 Task: Find connections with filter location Amés with filter topic #healthcarewith filter profile language French with filter current company Ujjivan Small Finance Bank with filter school Zakir Husain Delhi College with filter industry Wholesale Appliances, Electrical, and Electronics with filter service category Ghostwriting with filter keywords title Boilermaker
Action: Mouse moved to (272, 355)
Screenshot: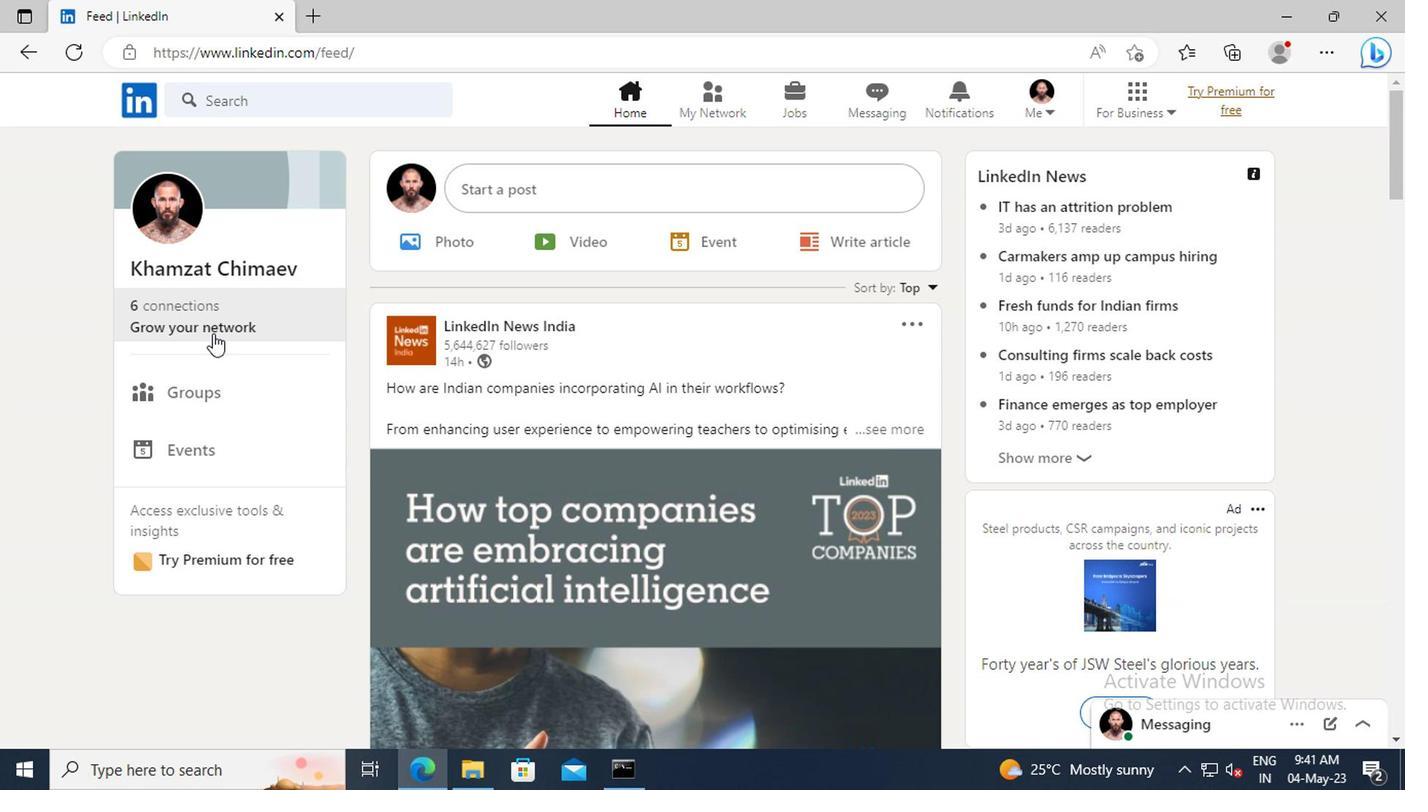 
Action: Mouse pressed left at (272, 355)
Screenshot: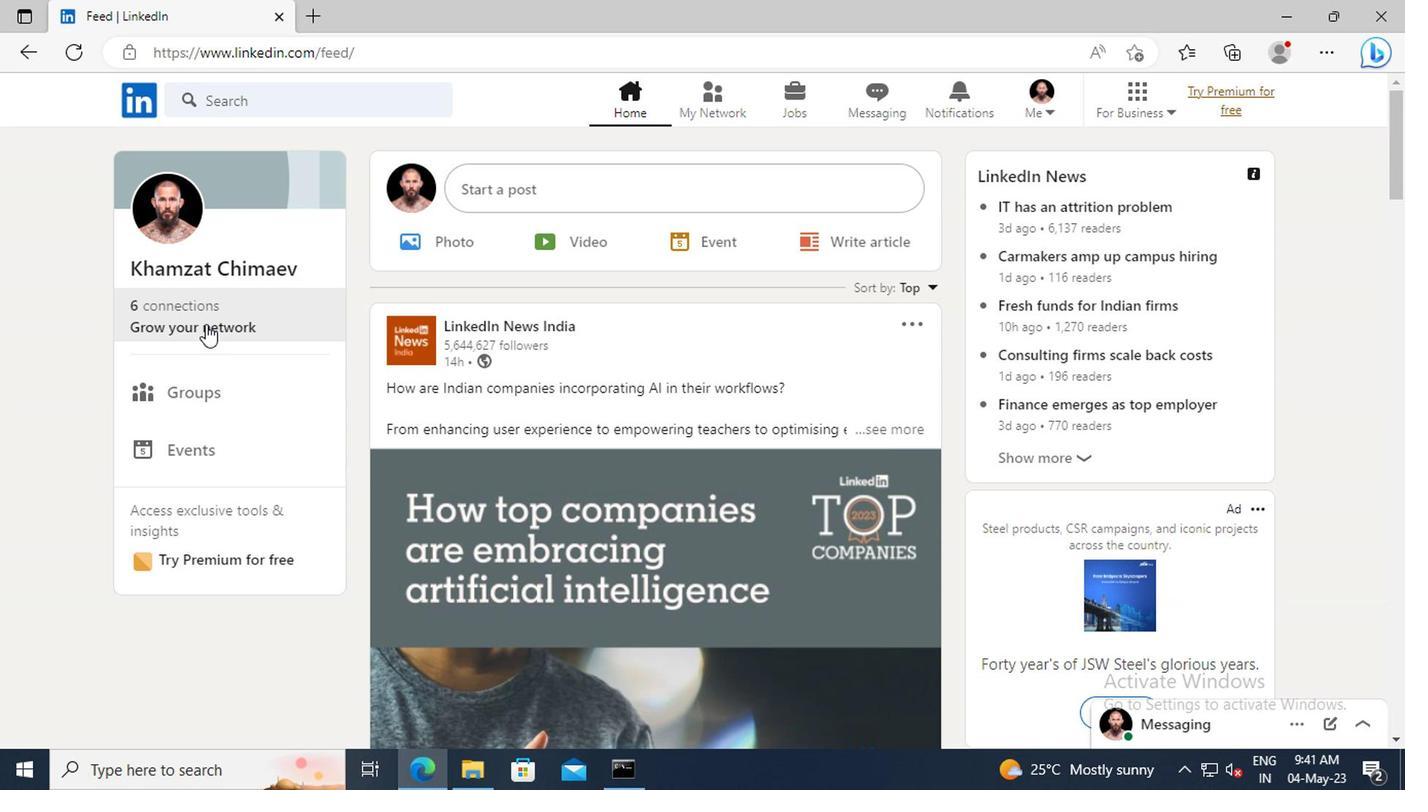 
Action: Mouse moved to (274, 277)
Screenshot: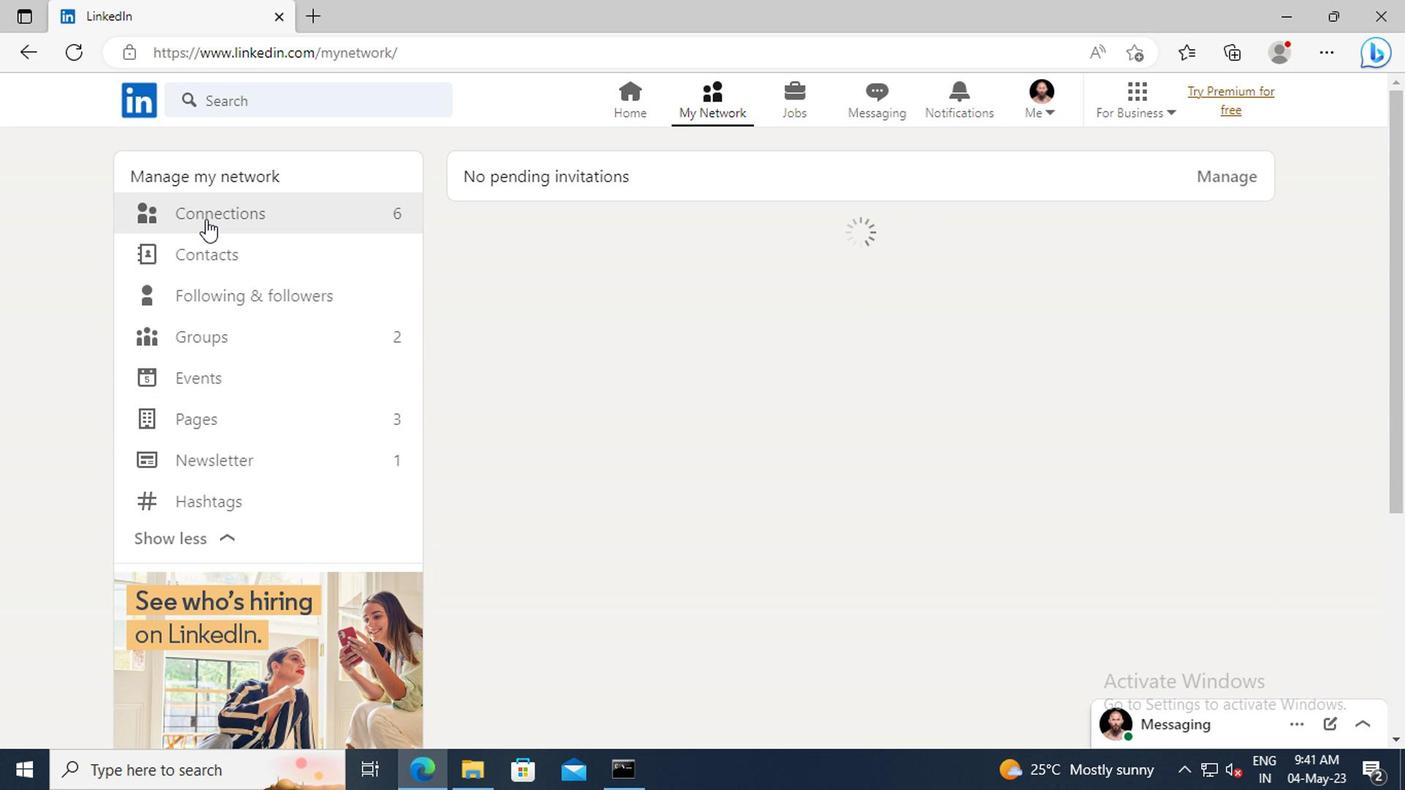 
Action: Mouse pressed left at (274, 277)
Screenshot: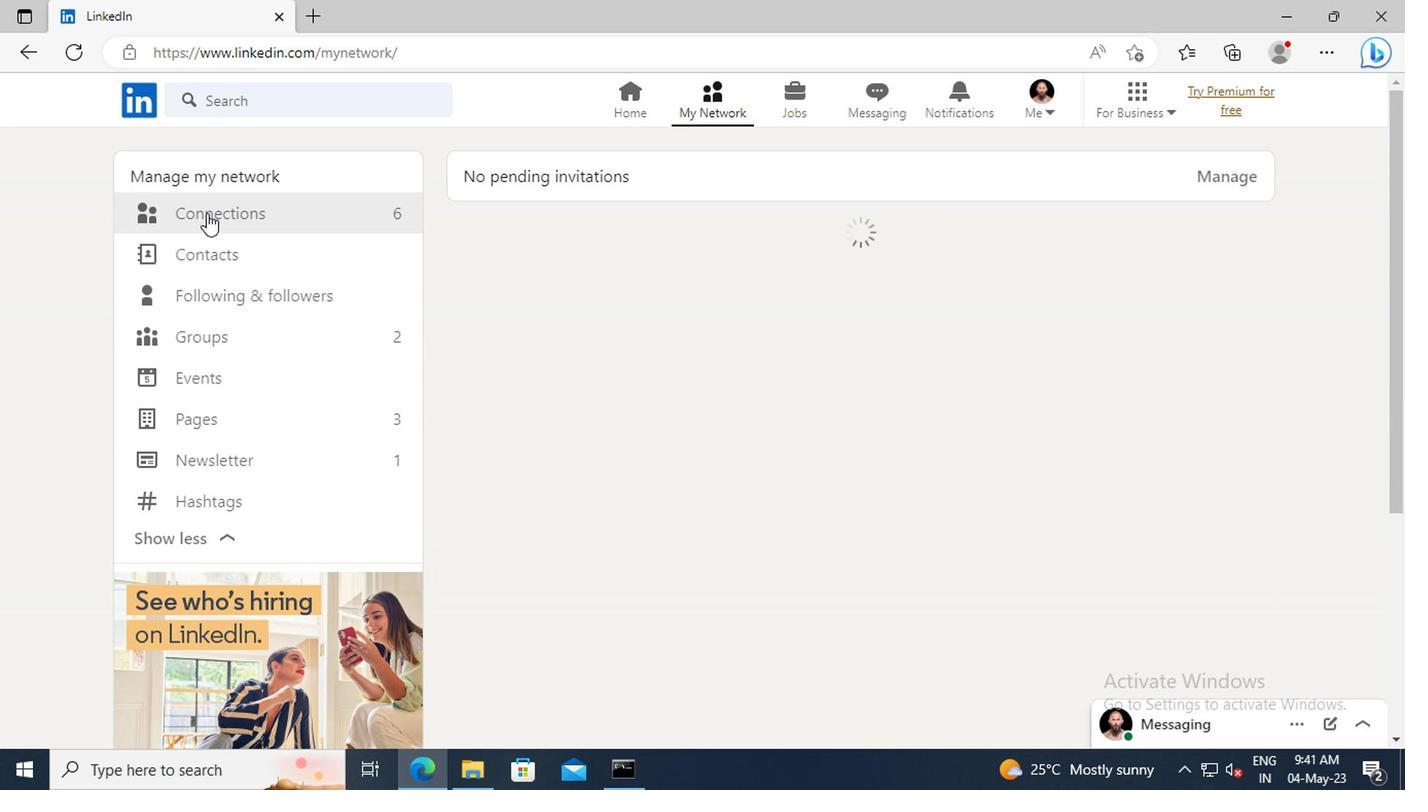 
Action: Mouse moved to (715, 281)
Screenshot: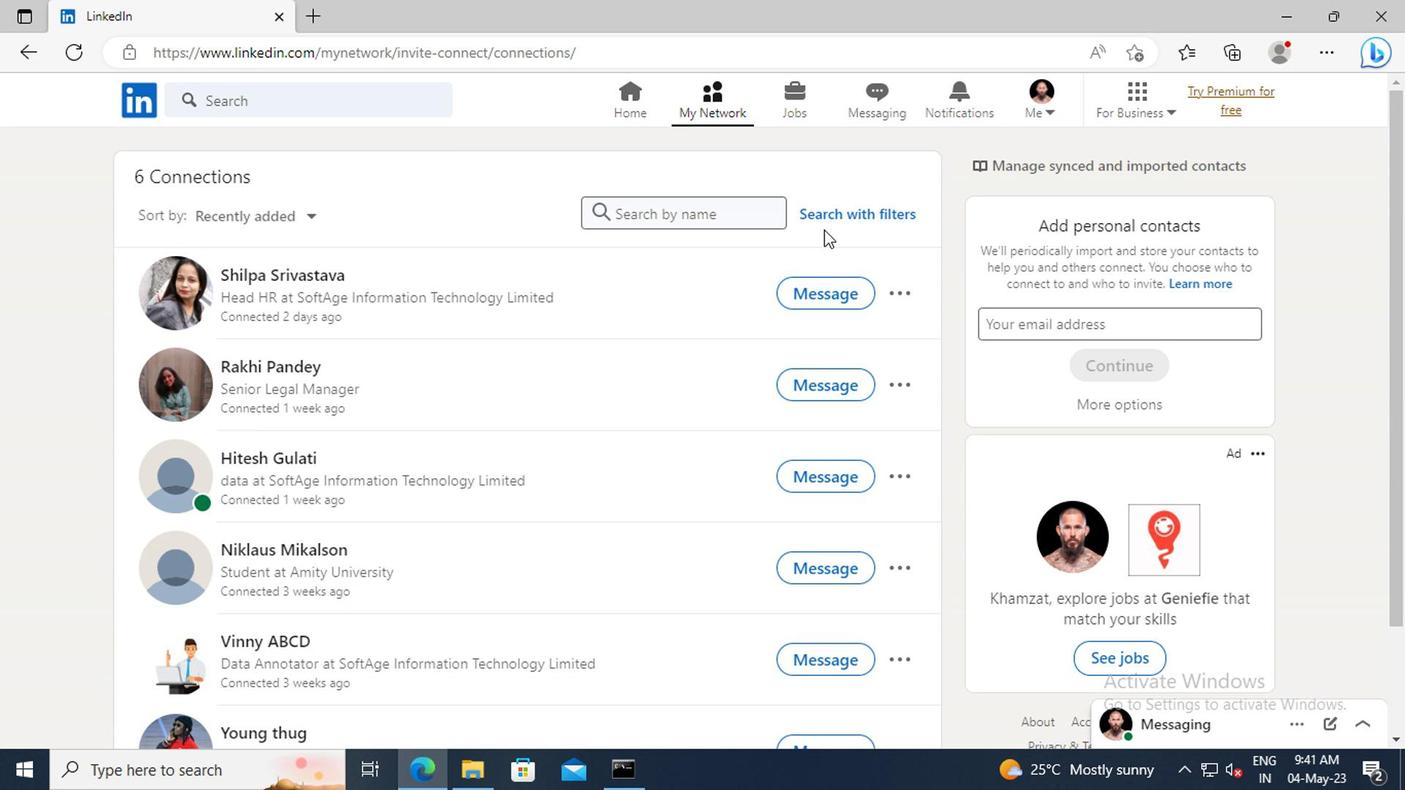 
Action: Mouse pressed left at (715, 281)
Screenshot: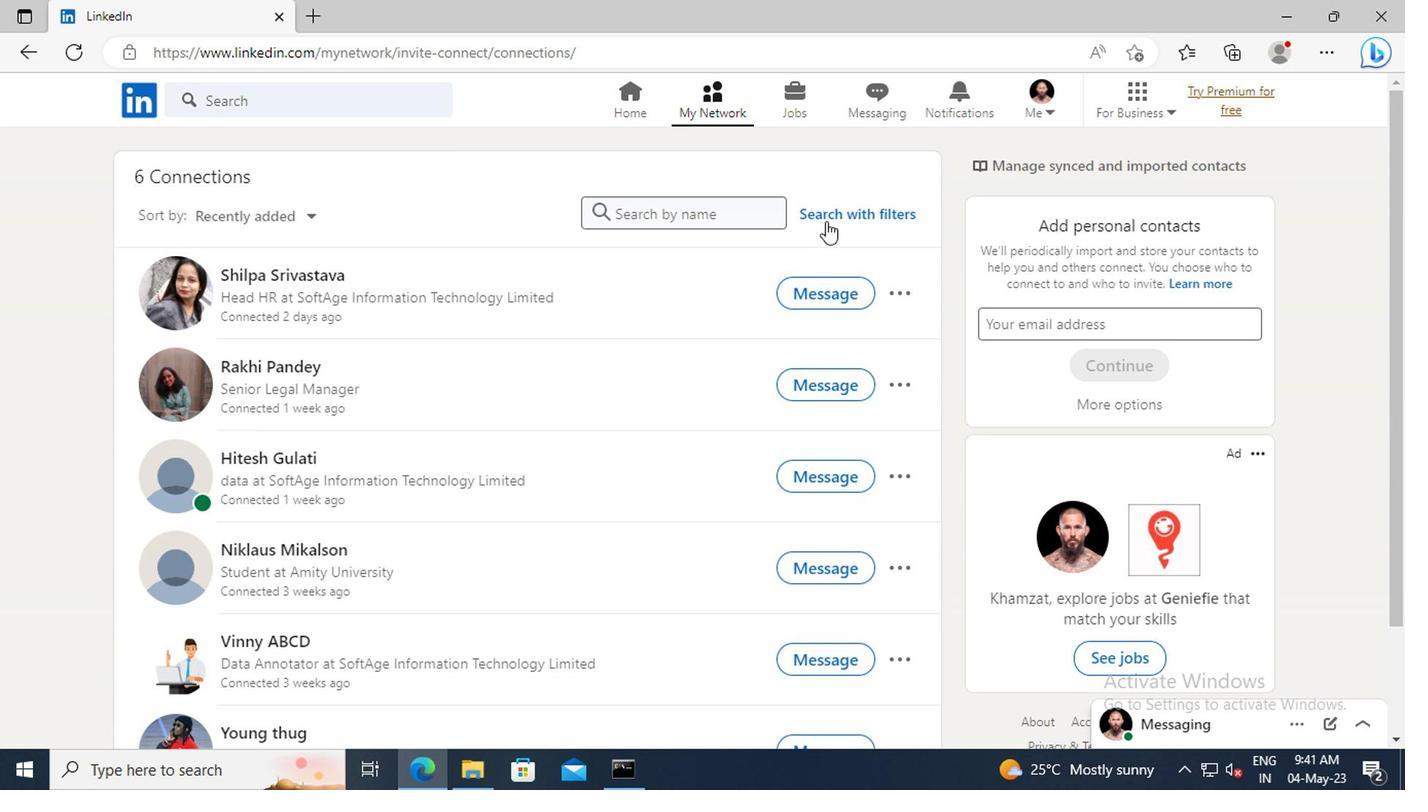 
Action: Mouse moved to (680, 241)
Screenshot: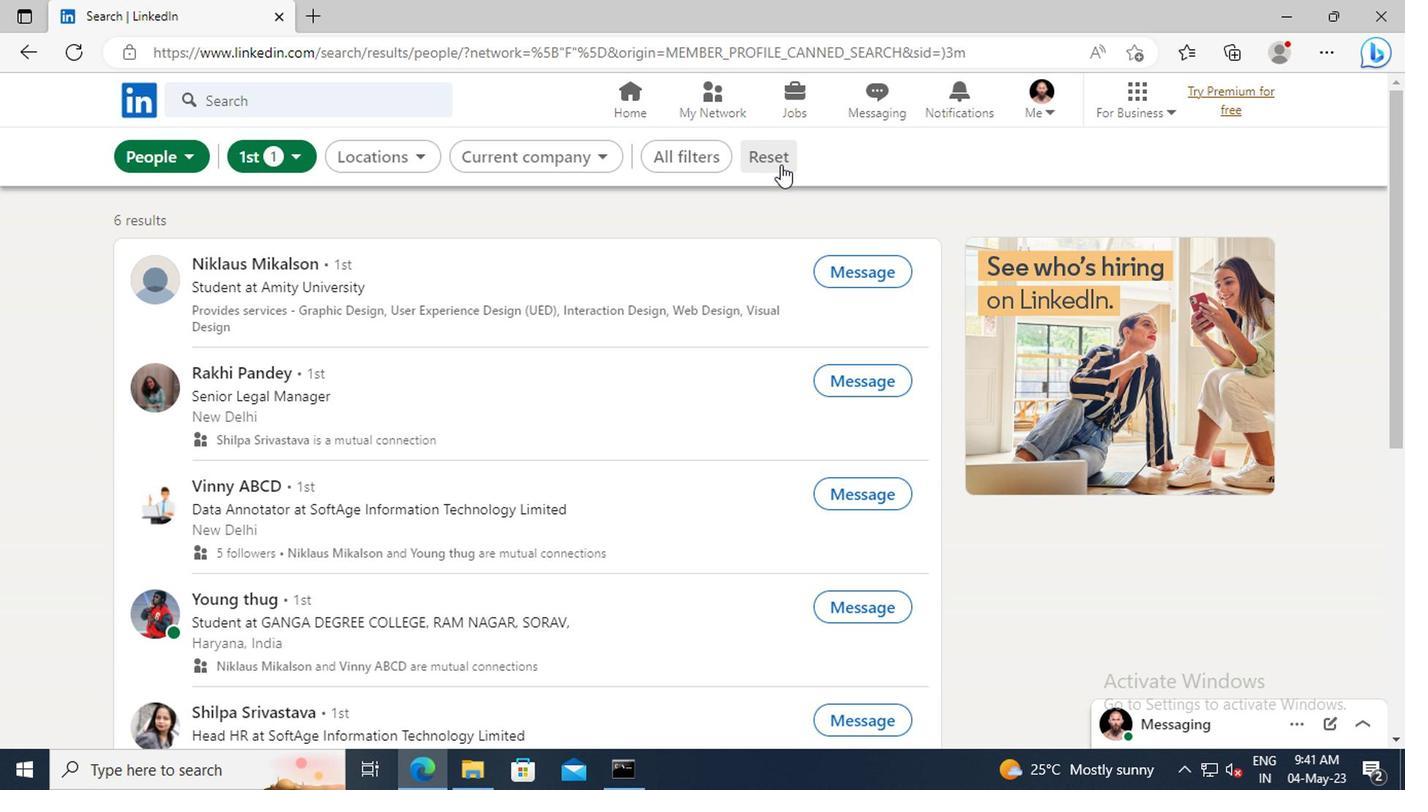 
Action: Mouse pressed left at (680, 241)
Screenshot: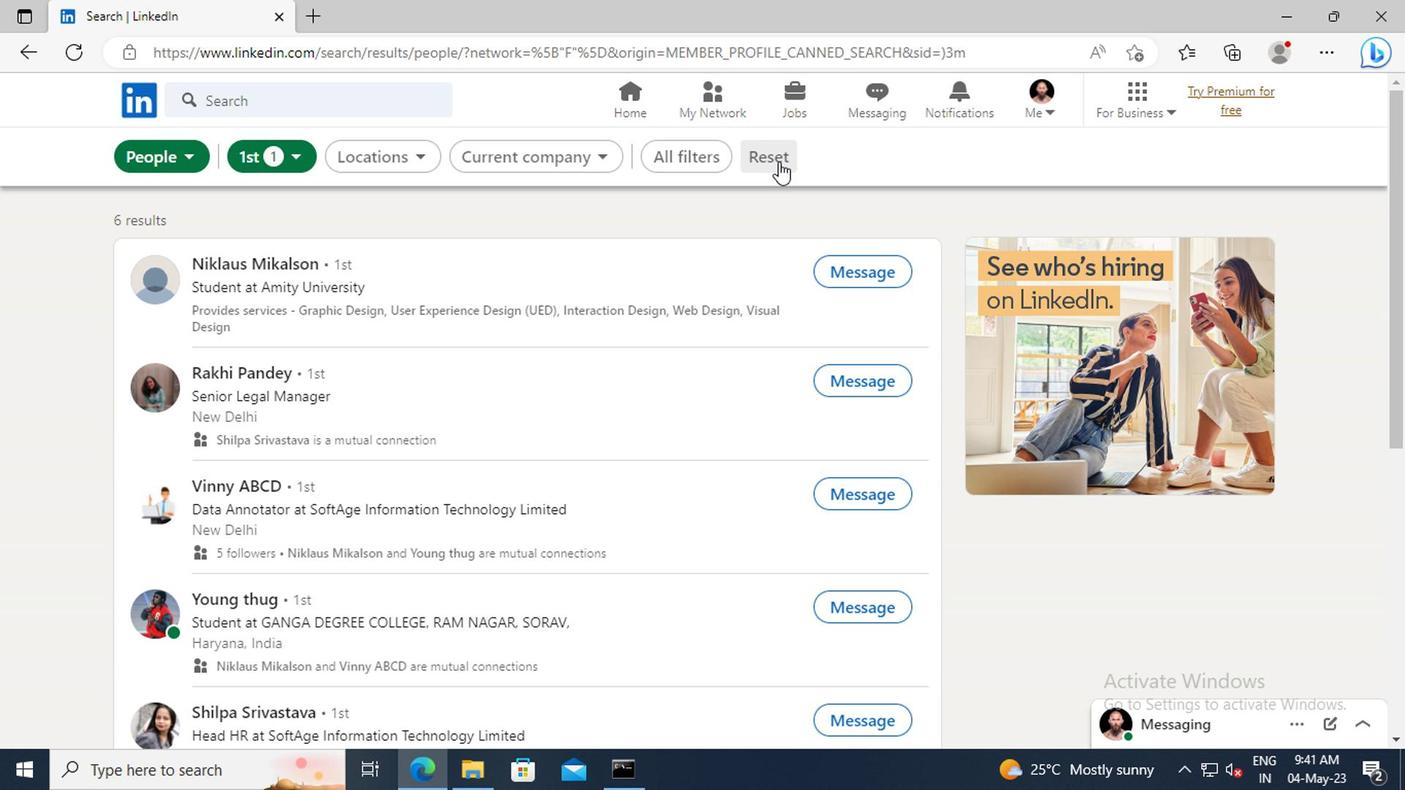 
Action: Mouse moved to (653, 241)
Screenshot: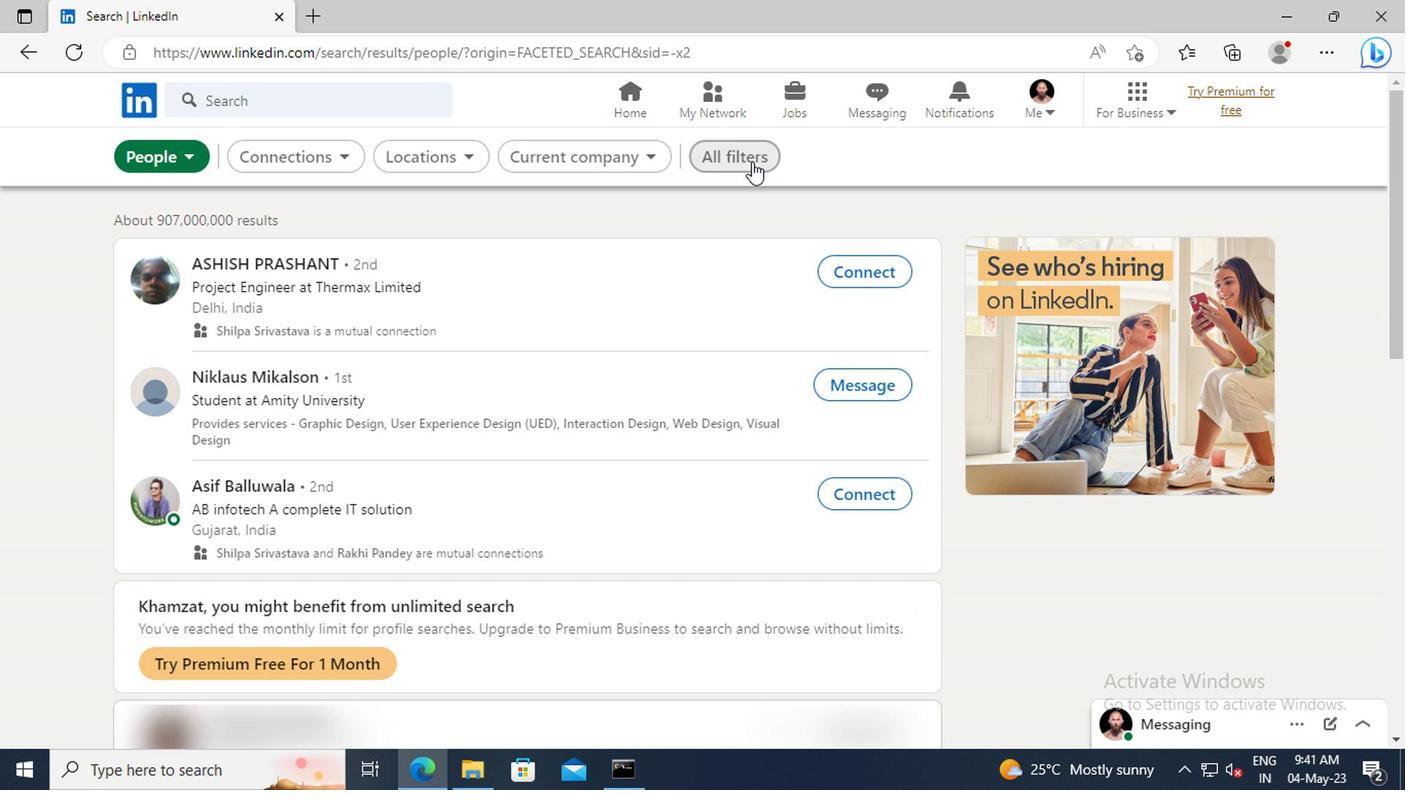 
Action: Mouse pressed left at (653, 241)
Screenshot: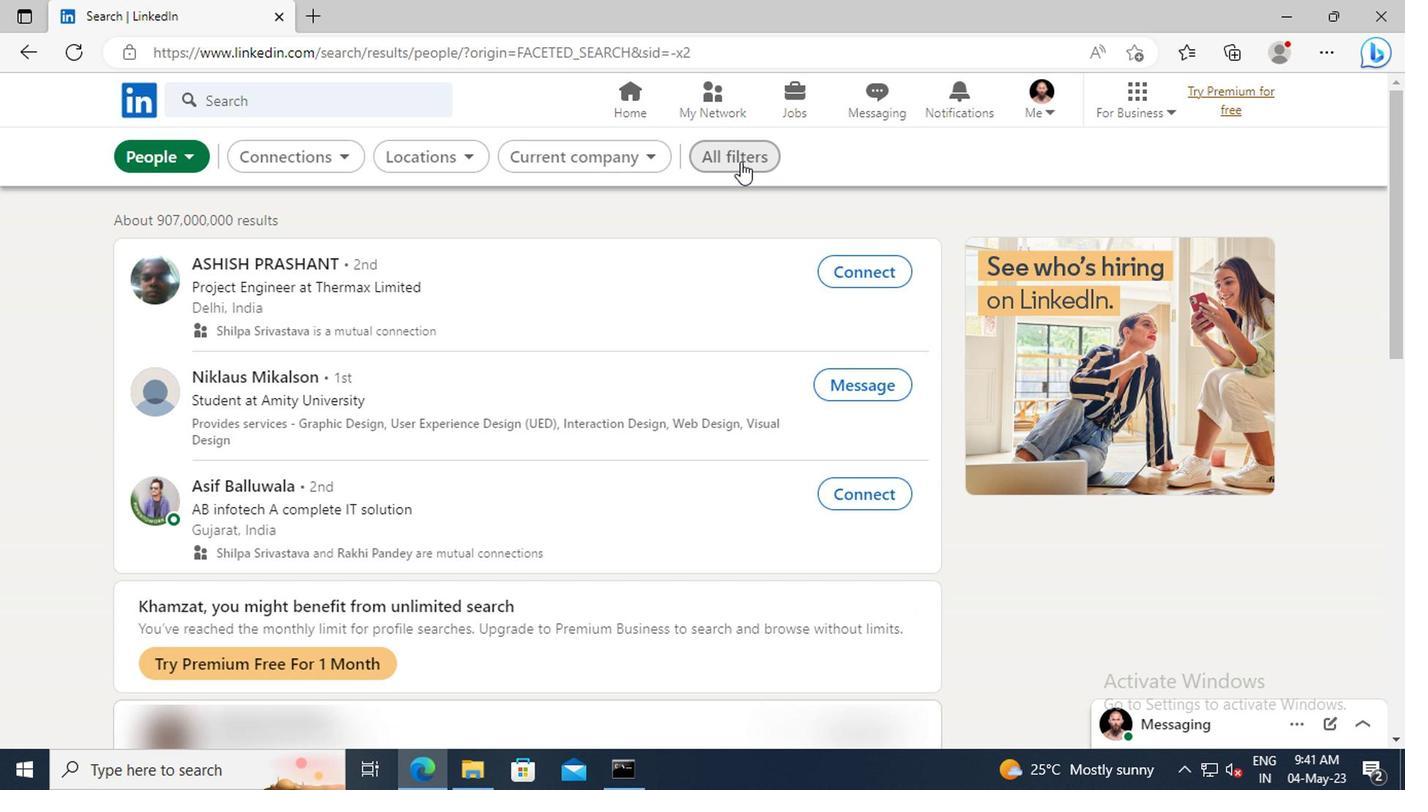 
Action: Mouse moved to (961, 413)
Screenshot: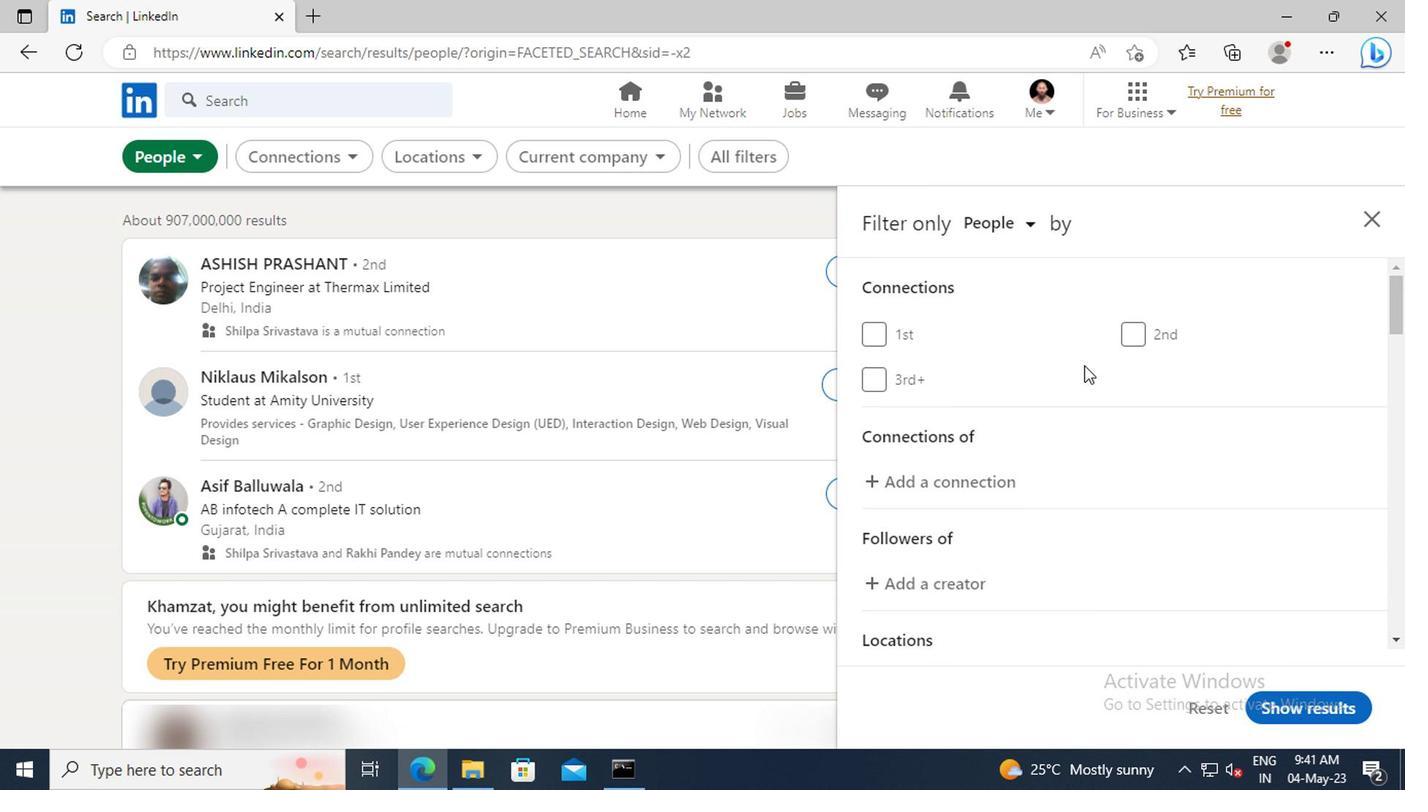 
Action: Mouse scrolled (961, 412) with delta (0, 0)
Screenshot: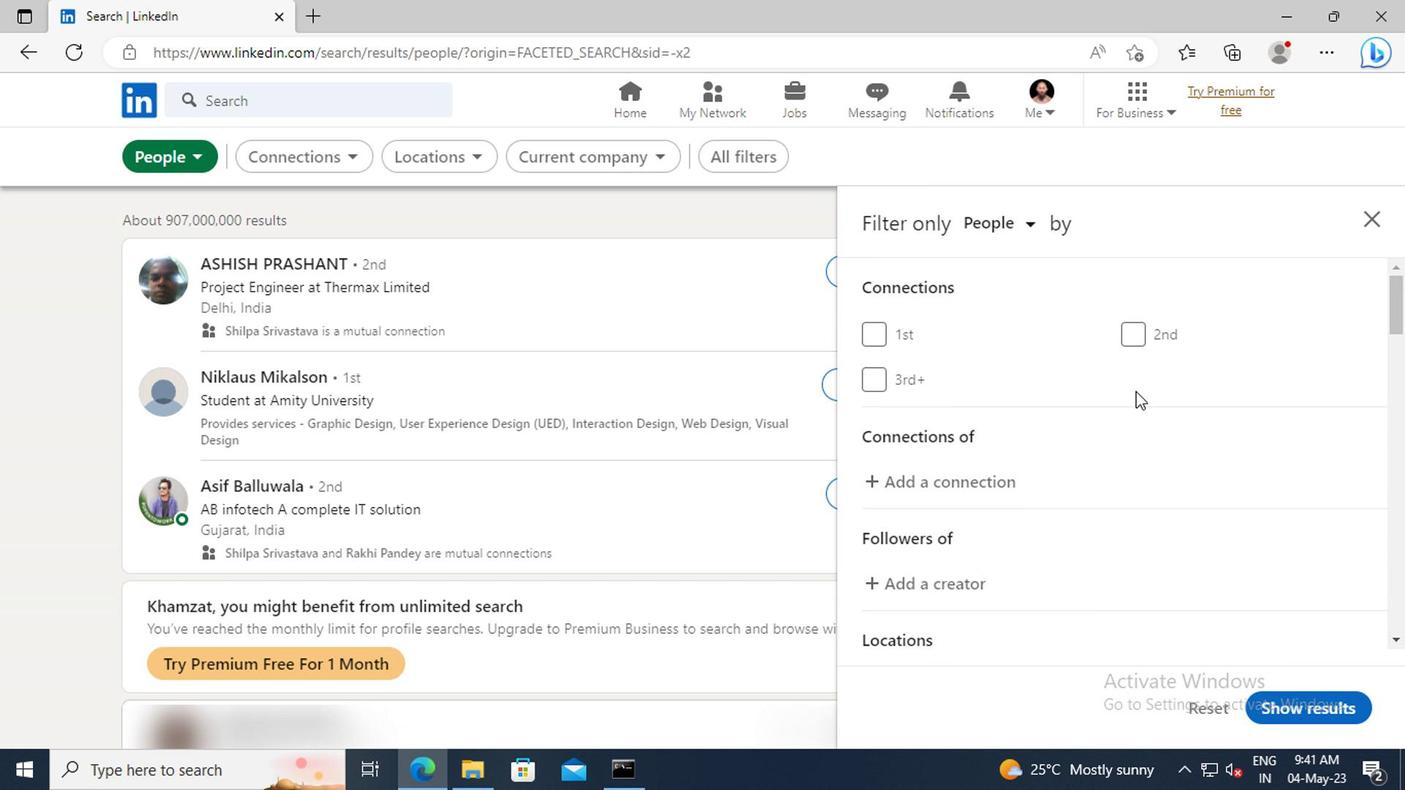 
Action: Mouse moved to (962, 413)
Screenshot: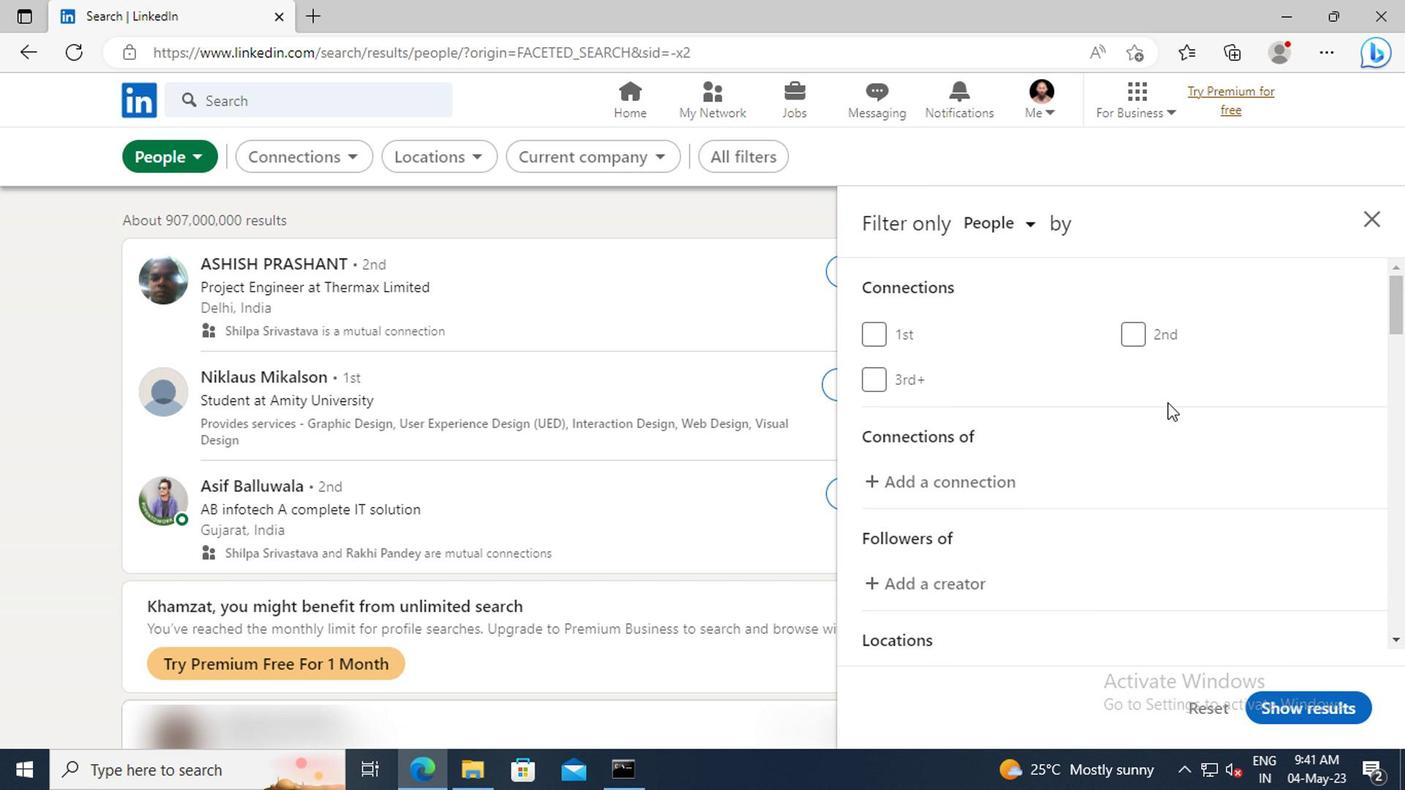 
Action: Mouse scrolled (962, 412) with delta (0, 0)
Screenshot: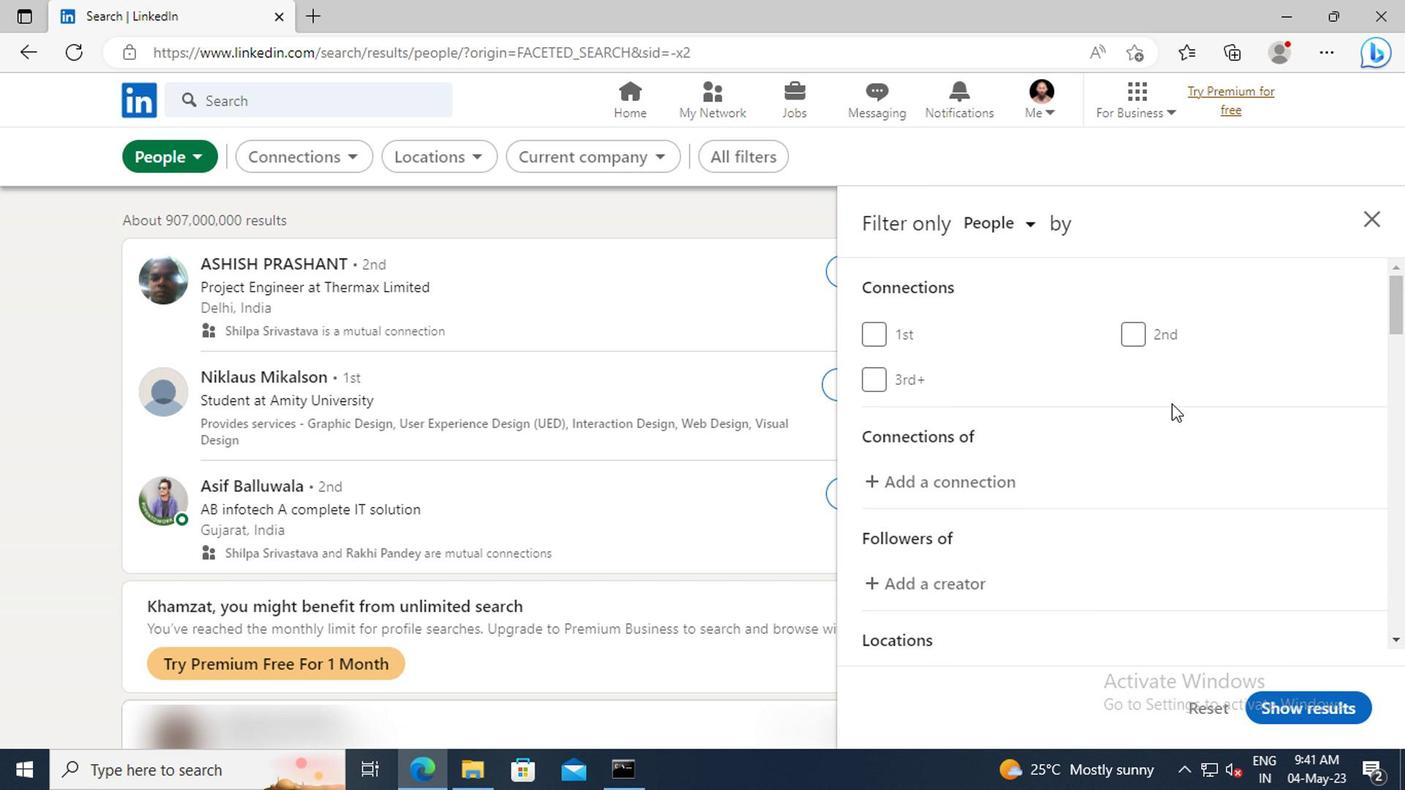 
Action: Mouse scrolled (962, 412) with delta (0, 0)
Screenshot: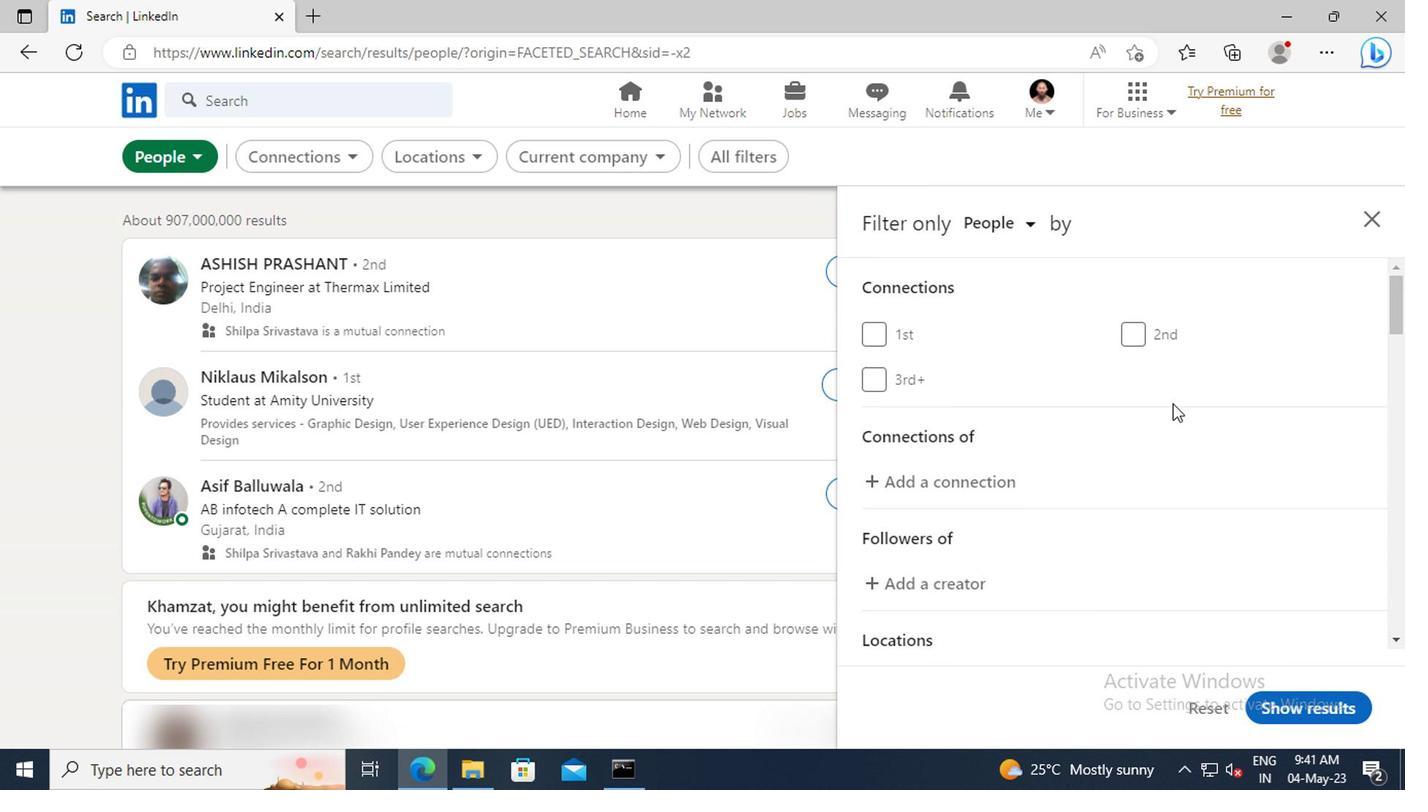 
Action: Mouse scrolled (962, 412) with delta (0, 0)
Screenshot: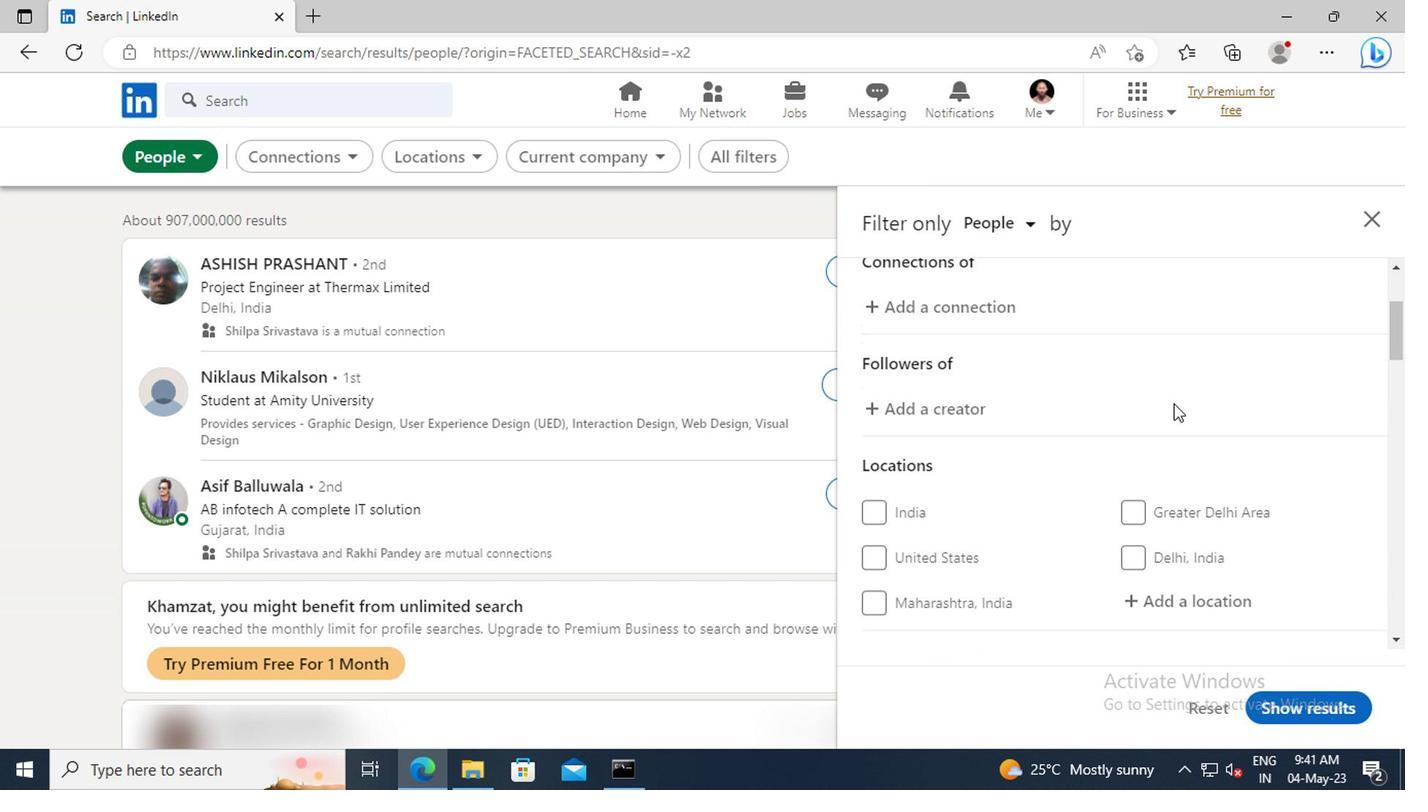 
Action: Mouse scrolled (962, 412) with delta (0, 0)
Screenshot: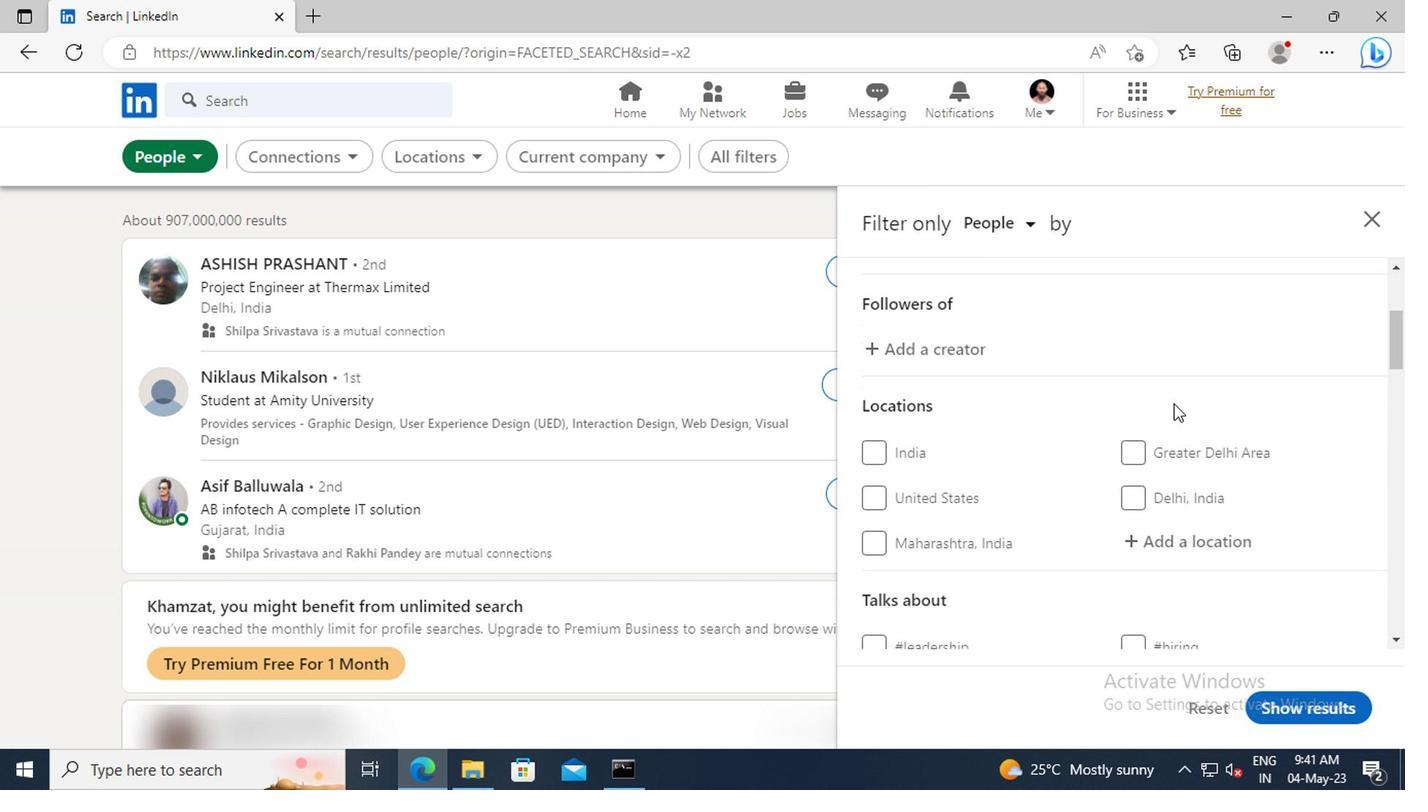 
Action: Mouse scrolled (962, 412) with delta (0, 0)
Screenshot: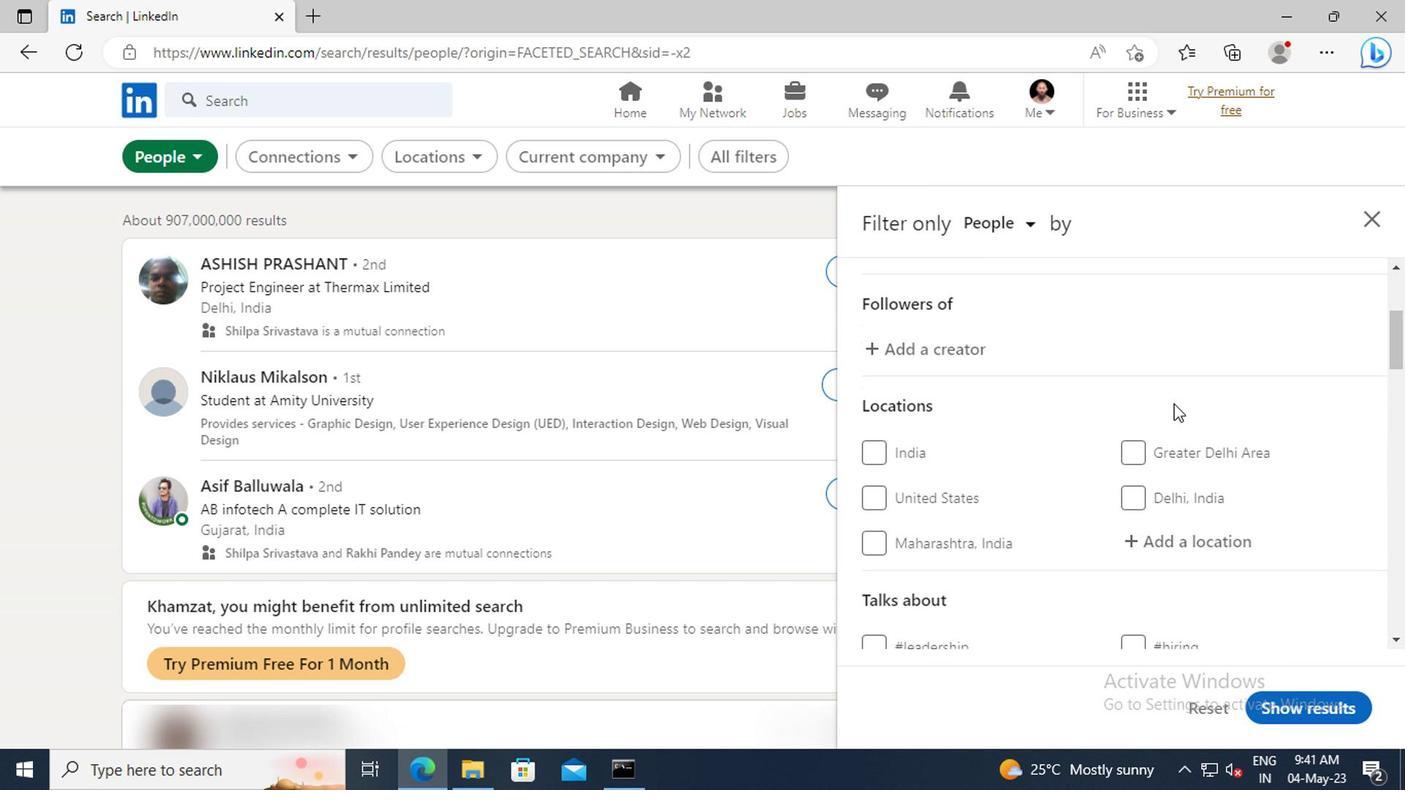 
Action: Mouse moved to (964, 426)
Screenshot: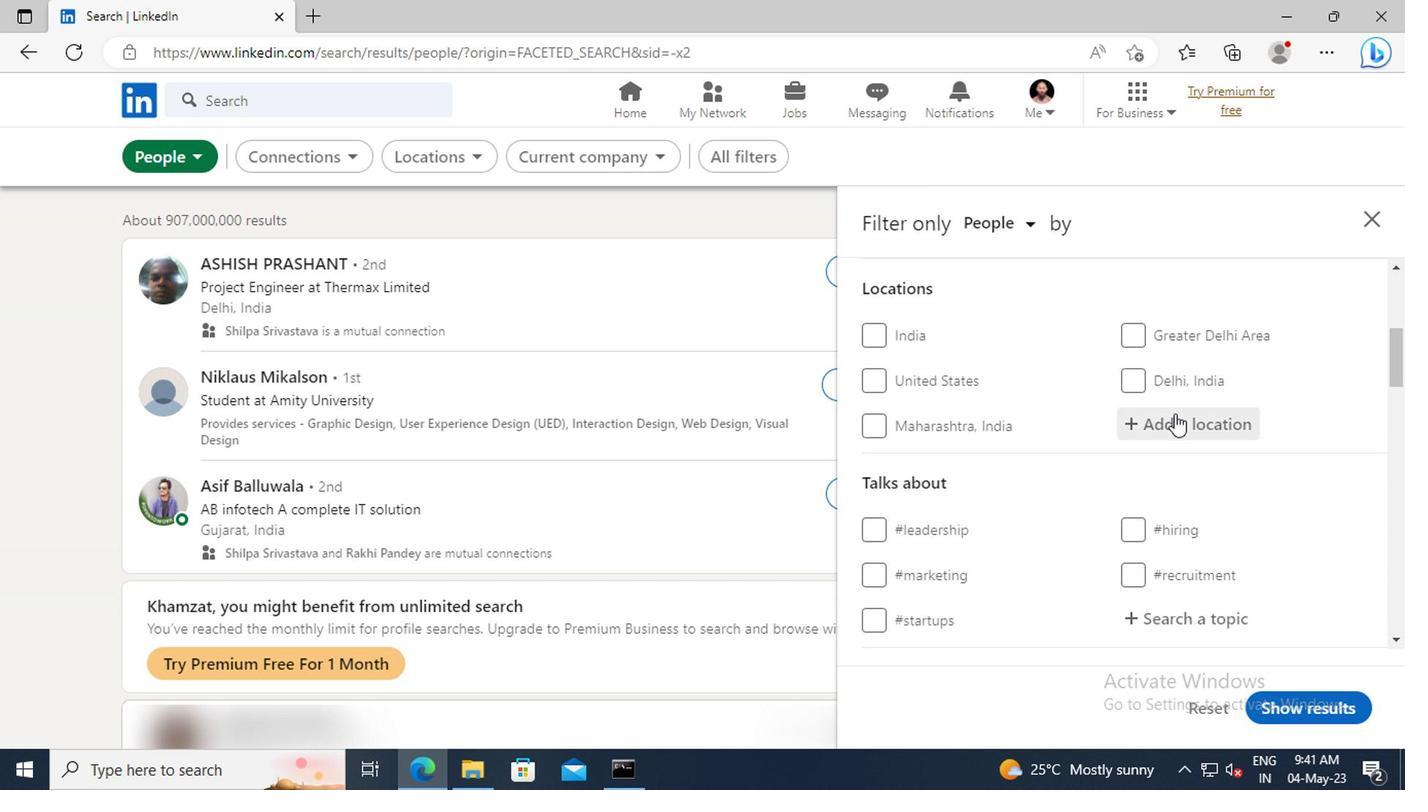 
Action: Mouse pressed left at (964, 426)
Screenshot: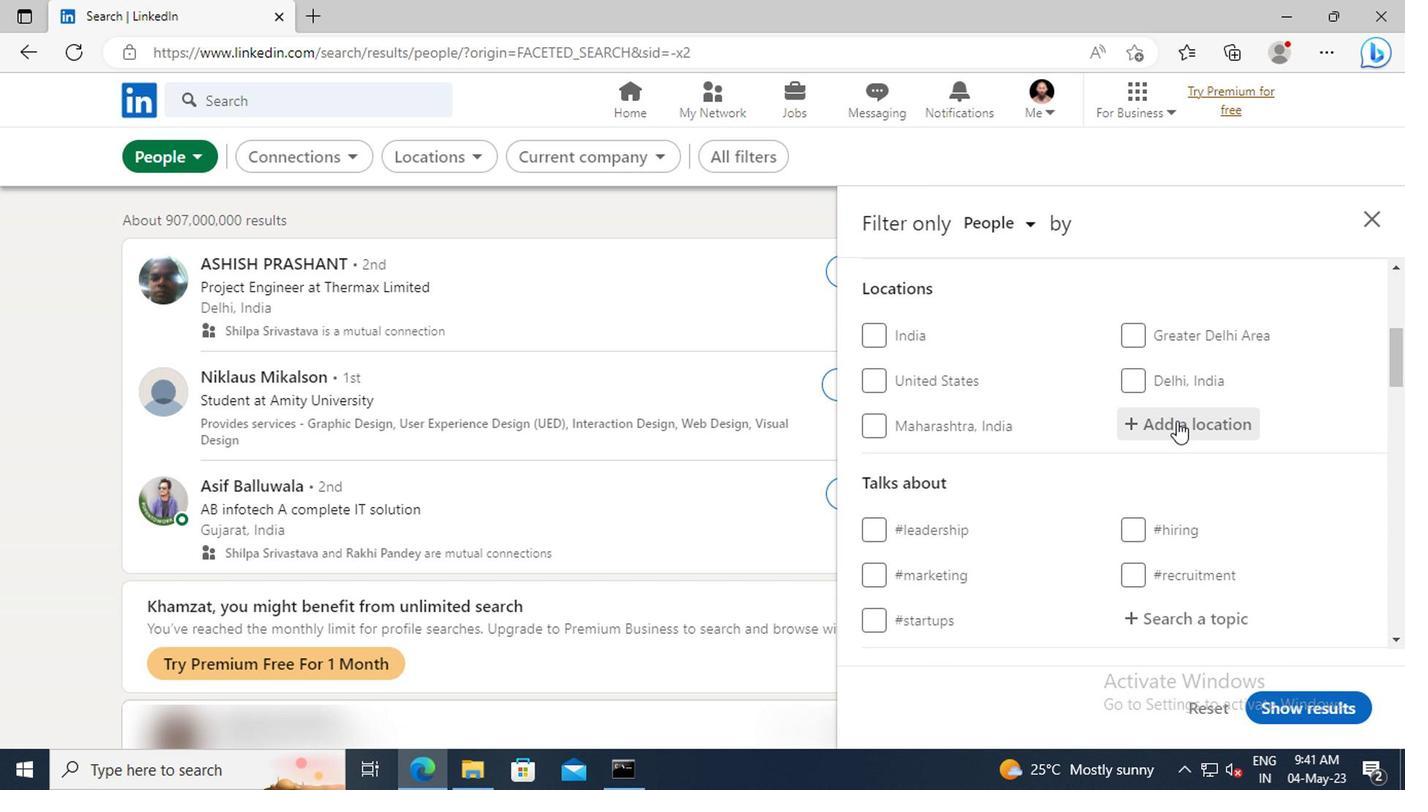 
Action: Mouse moved to (964, 427)
Screenshot: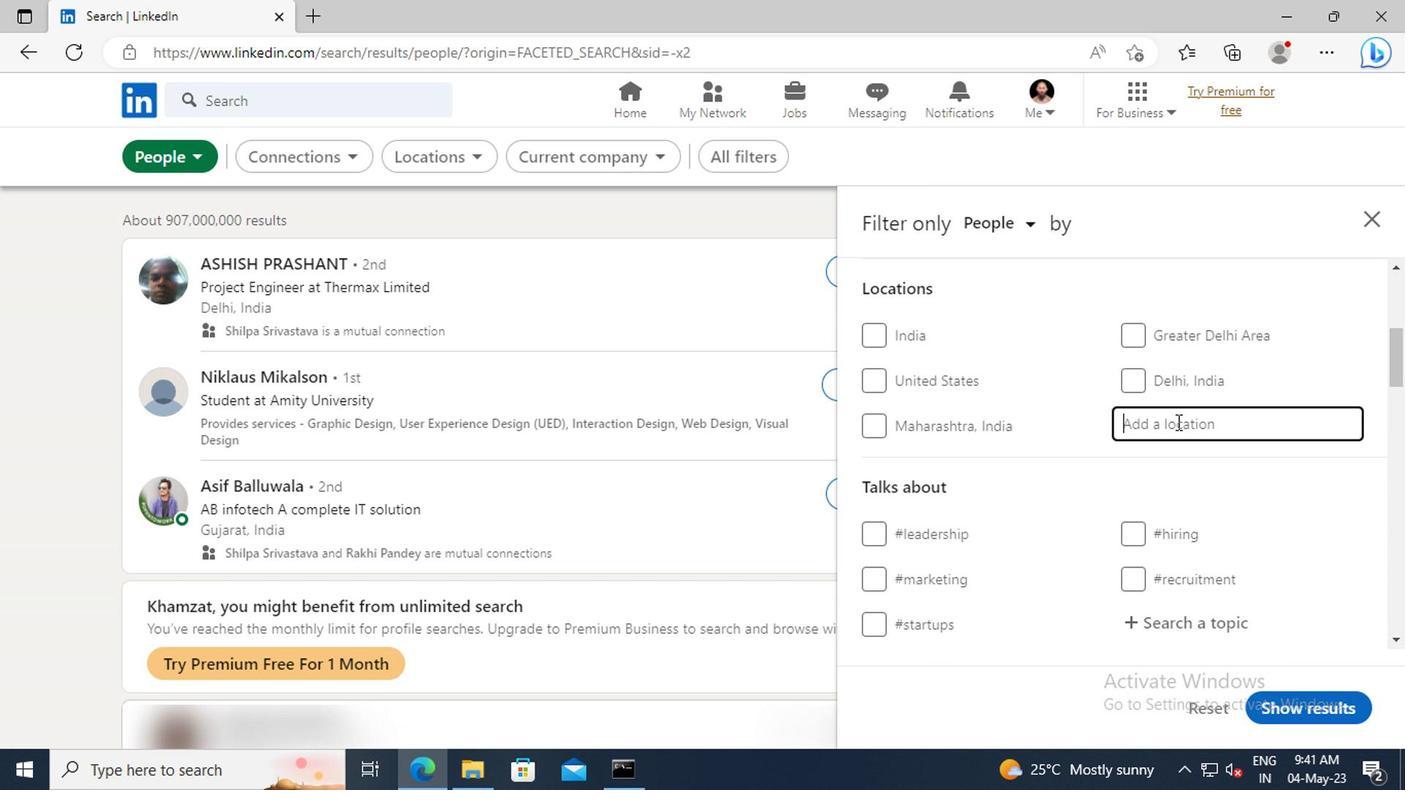 
Action: Key pressed <Key.shift>
Screenshot: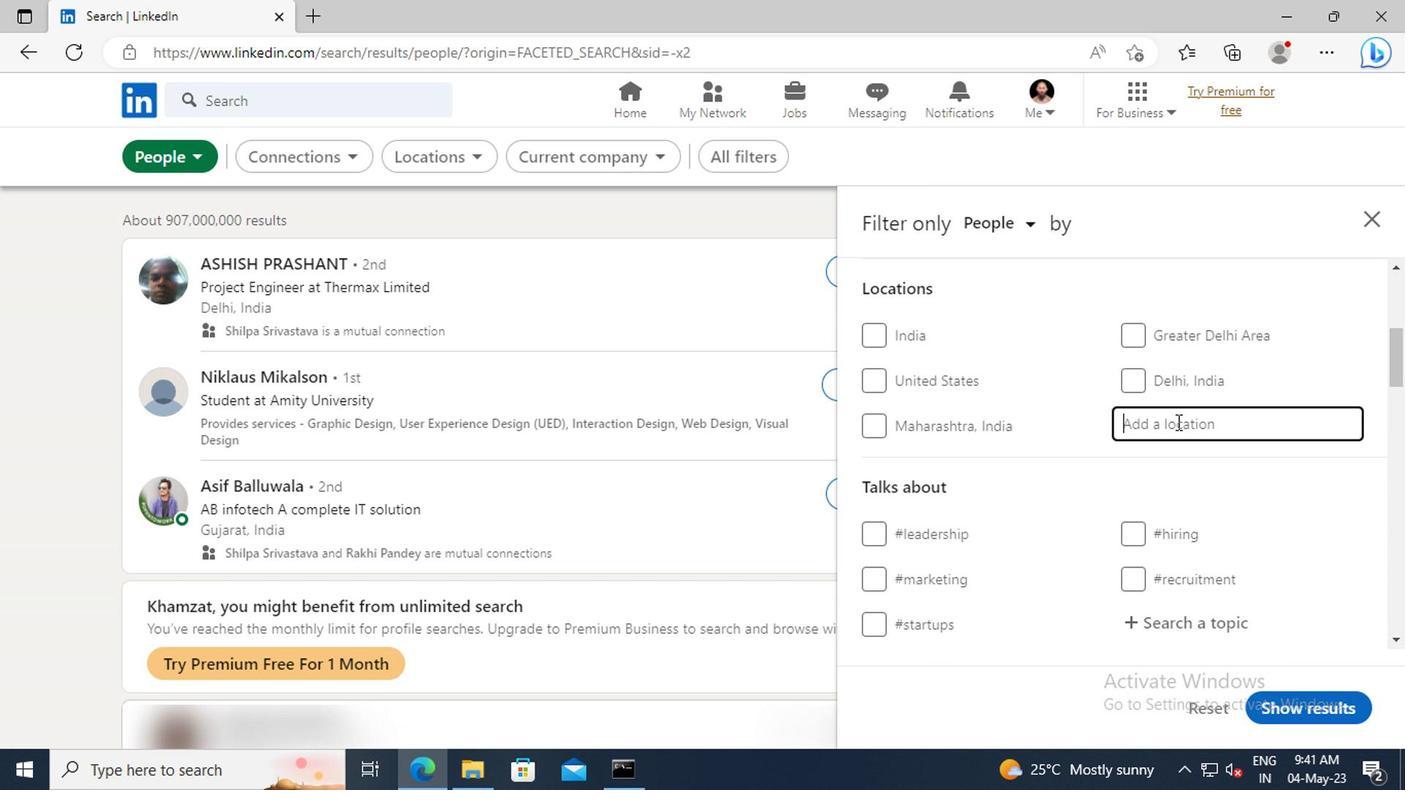 
Action: Mouse moved to (964, 427)
Screenshot: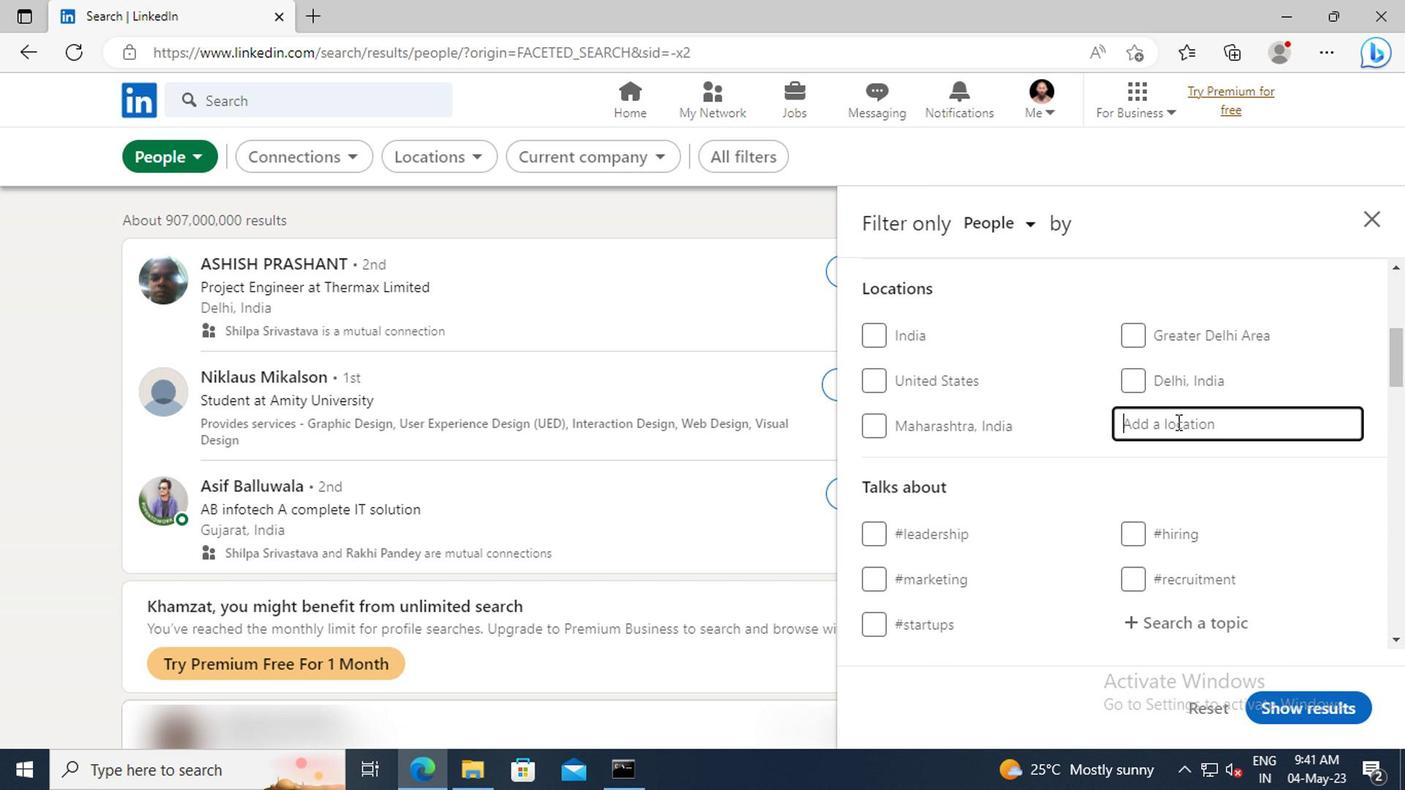 
Action: Key pressed AMES
Screenshot: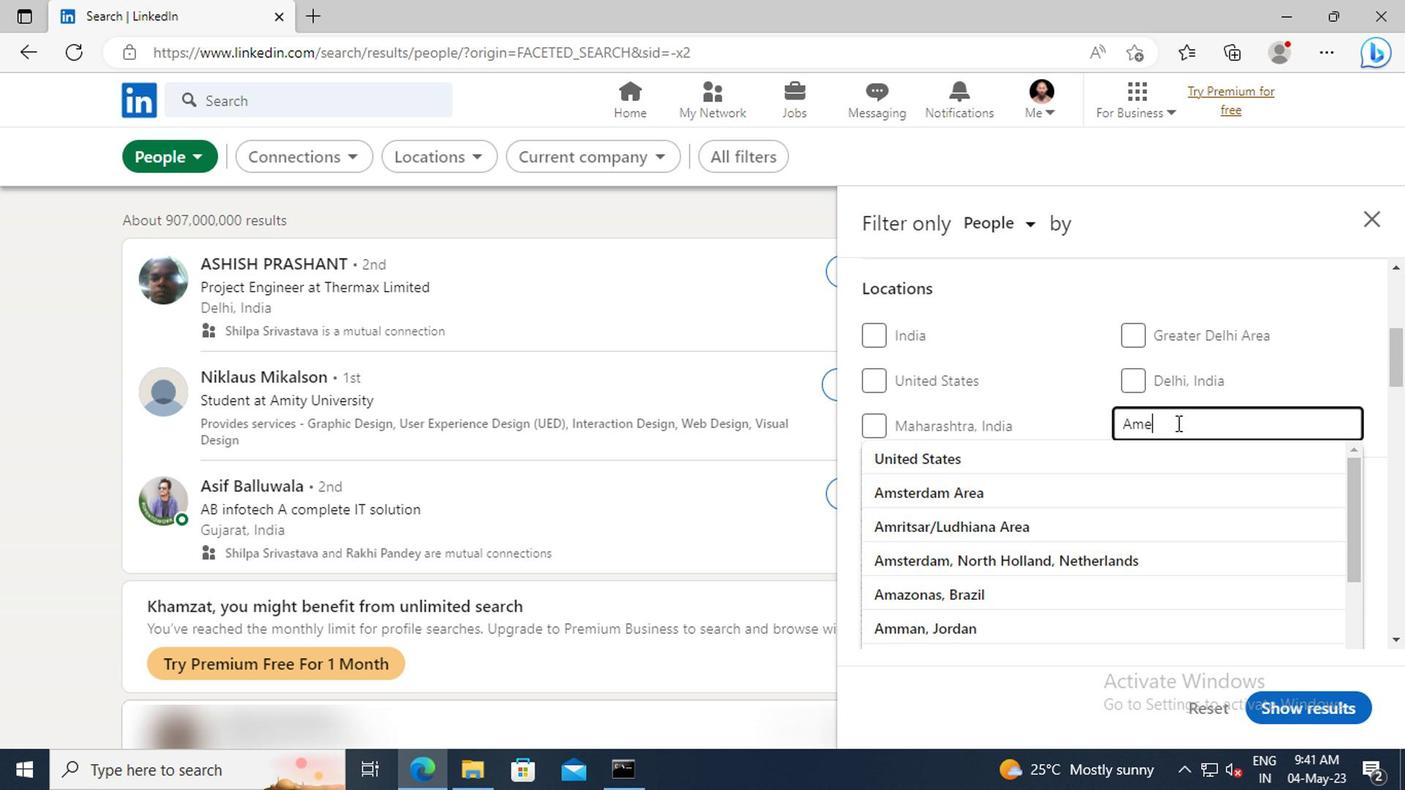 
Action: Mouse moved to (963, 447)
Screenshot: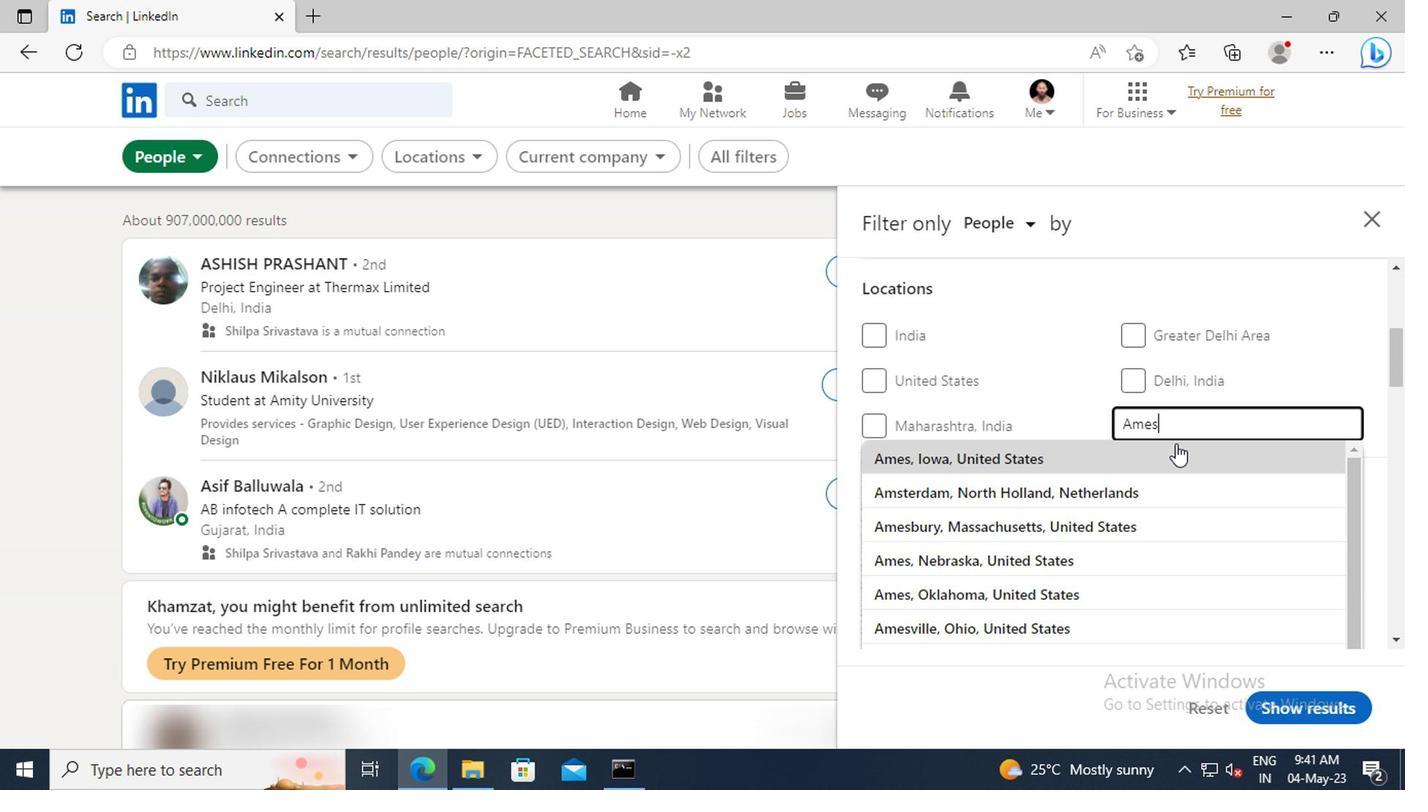 
Action: Mouse pressed left at (963, 447)
Screenshot: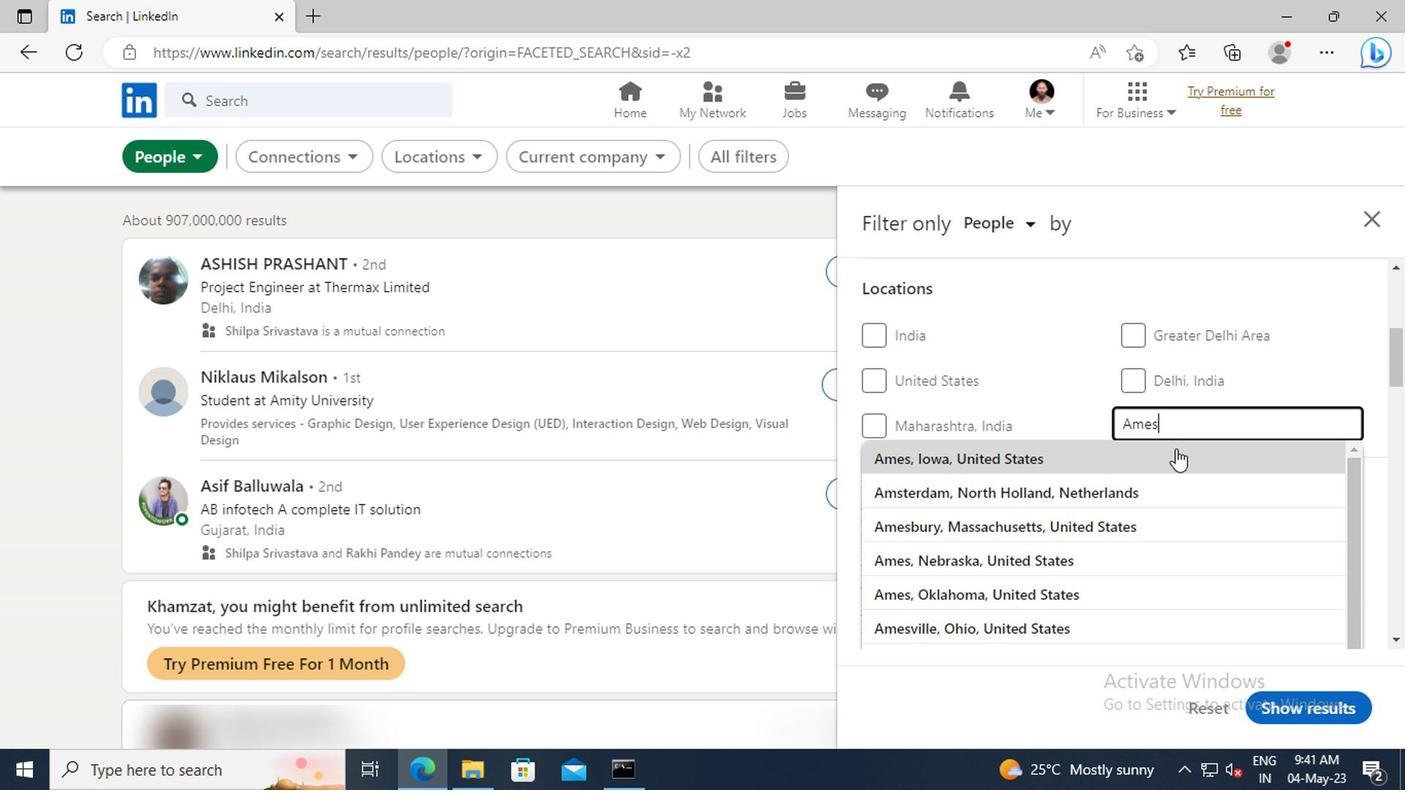 
Action: Mouse scrolled (963, 446) with delta (0, 0)
Screenshot: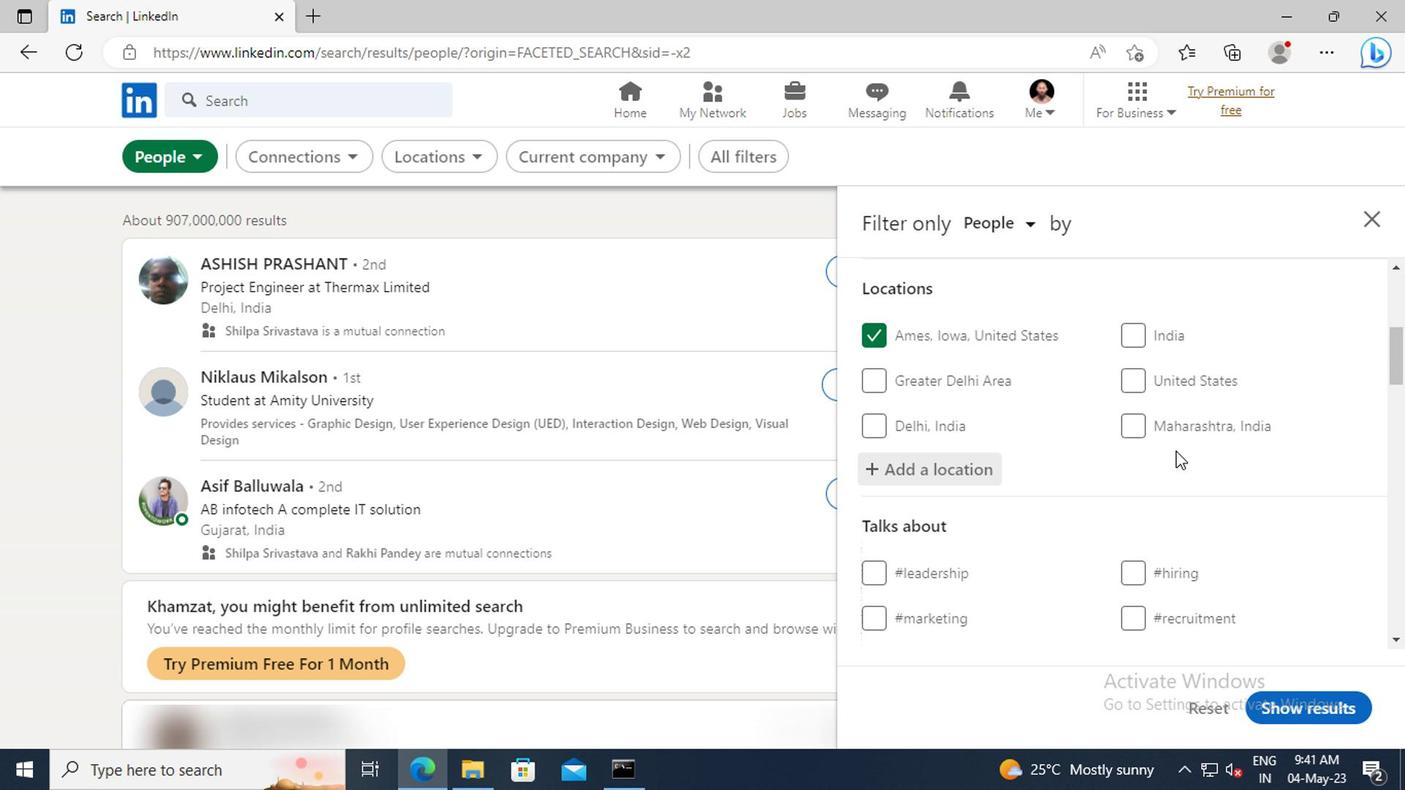 
Action: Mouse scrolled (963, 446) with delta (0, 0)
Screenshot: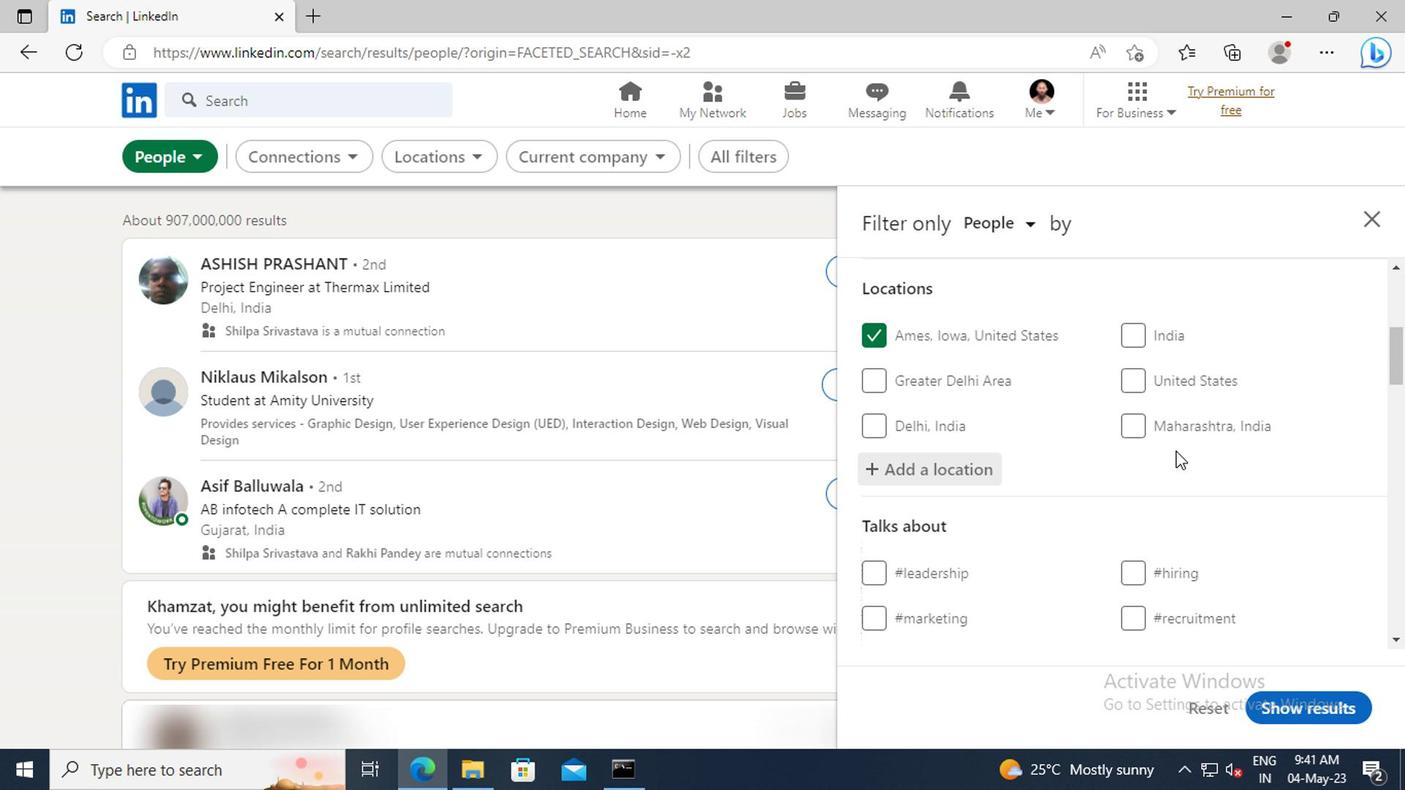 
Action: Mouse moved to (962, 442)
Screenshot: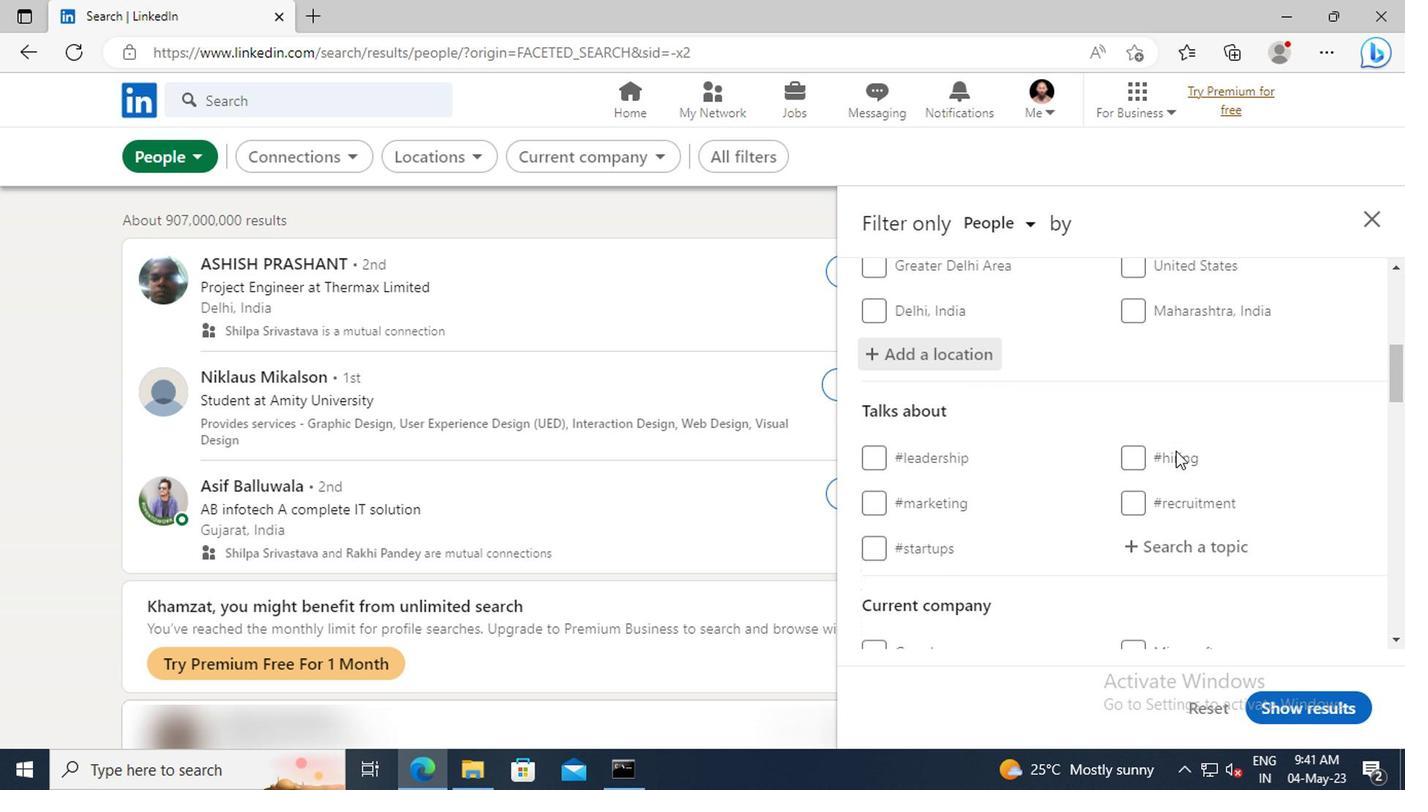 
Action: Mouse scrolled (962, 442) with delta (0, 0)
Screenshot: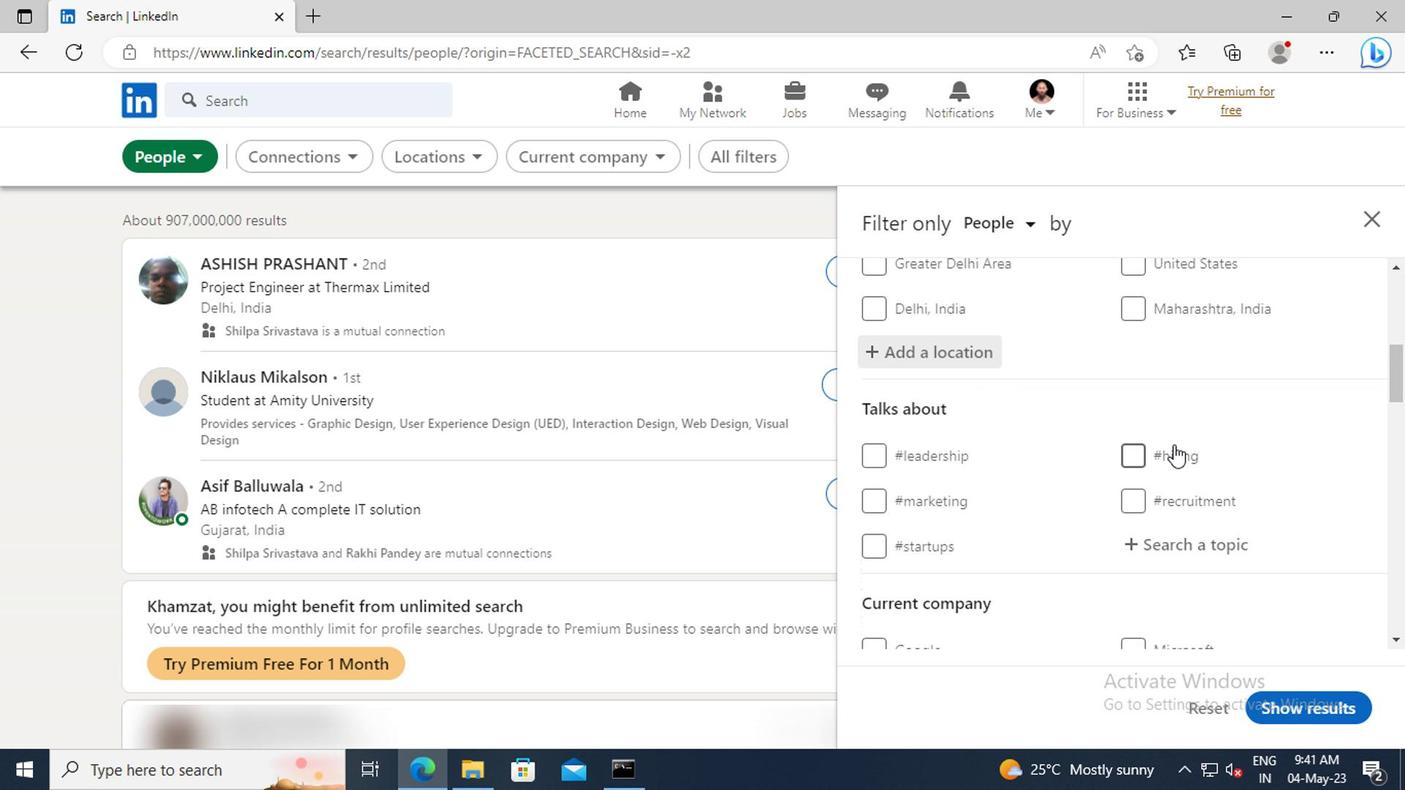 
Action: Mouse scrolled (962, 442) with delta (0, 0)
Screenshot: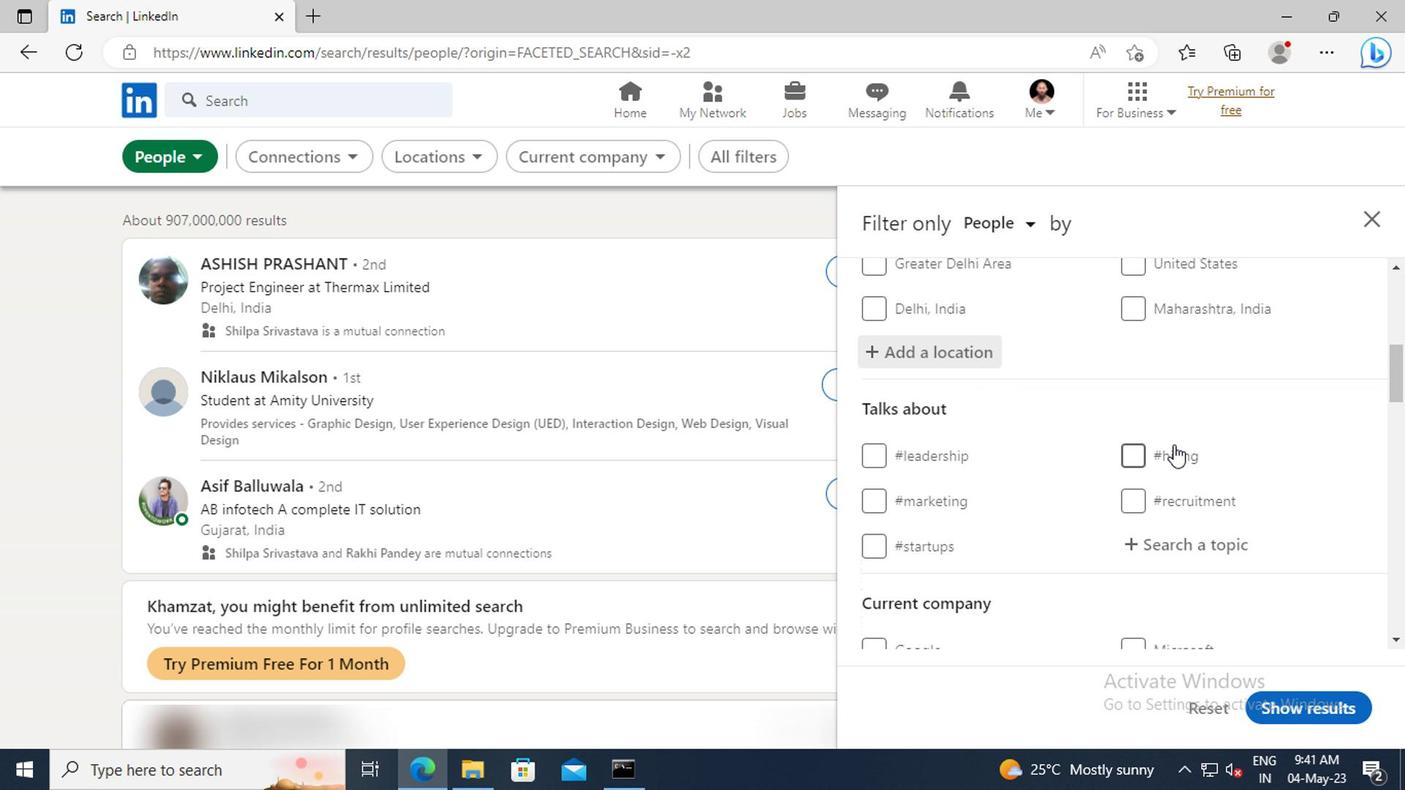 
Action: Mouse moved to (964, 438)
Screenshot: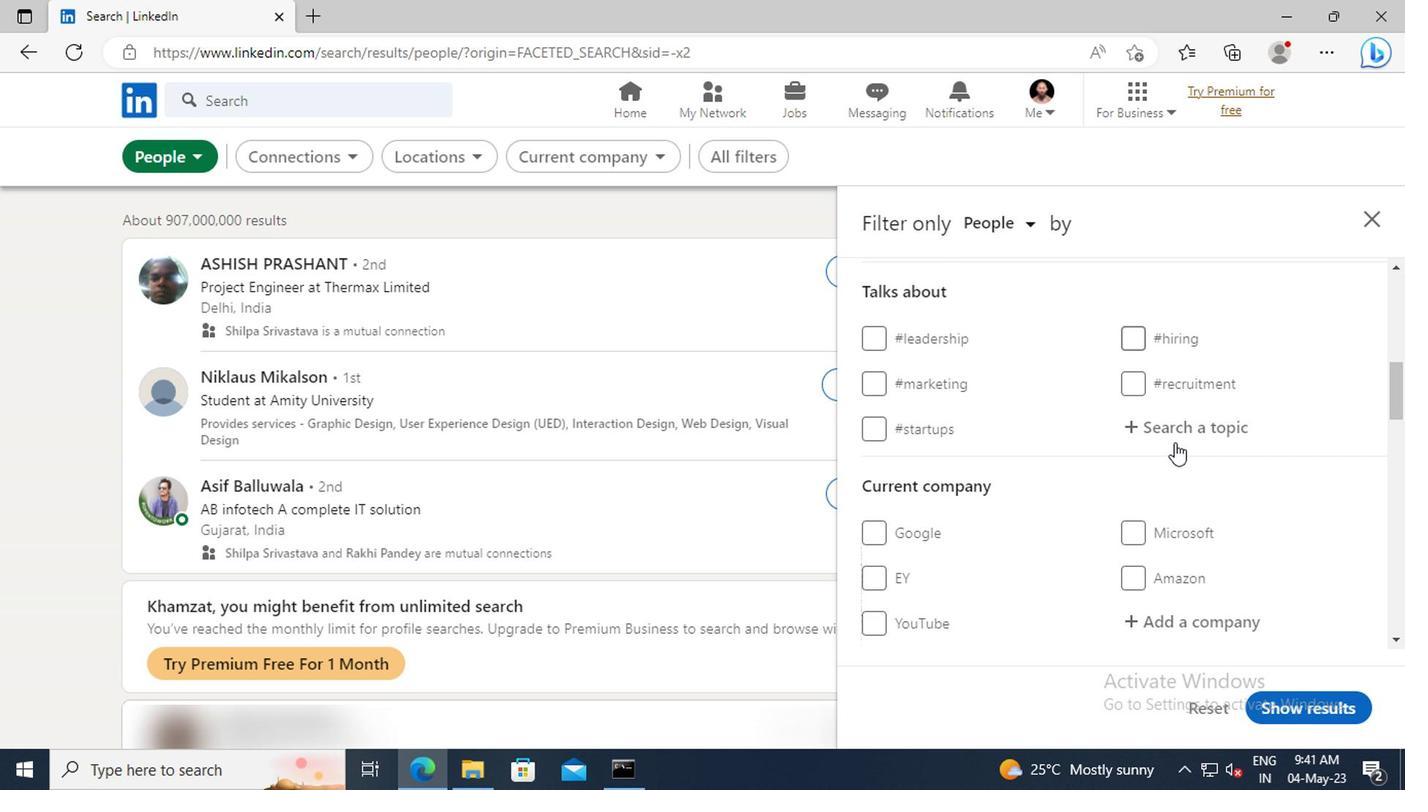 
Action: Mouse pressed left at (964, 438)
Screenshot: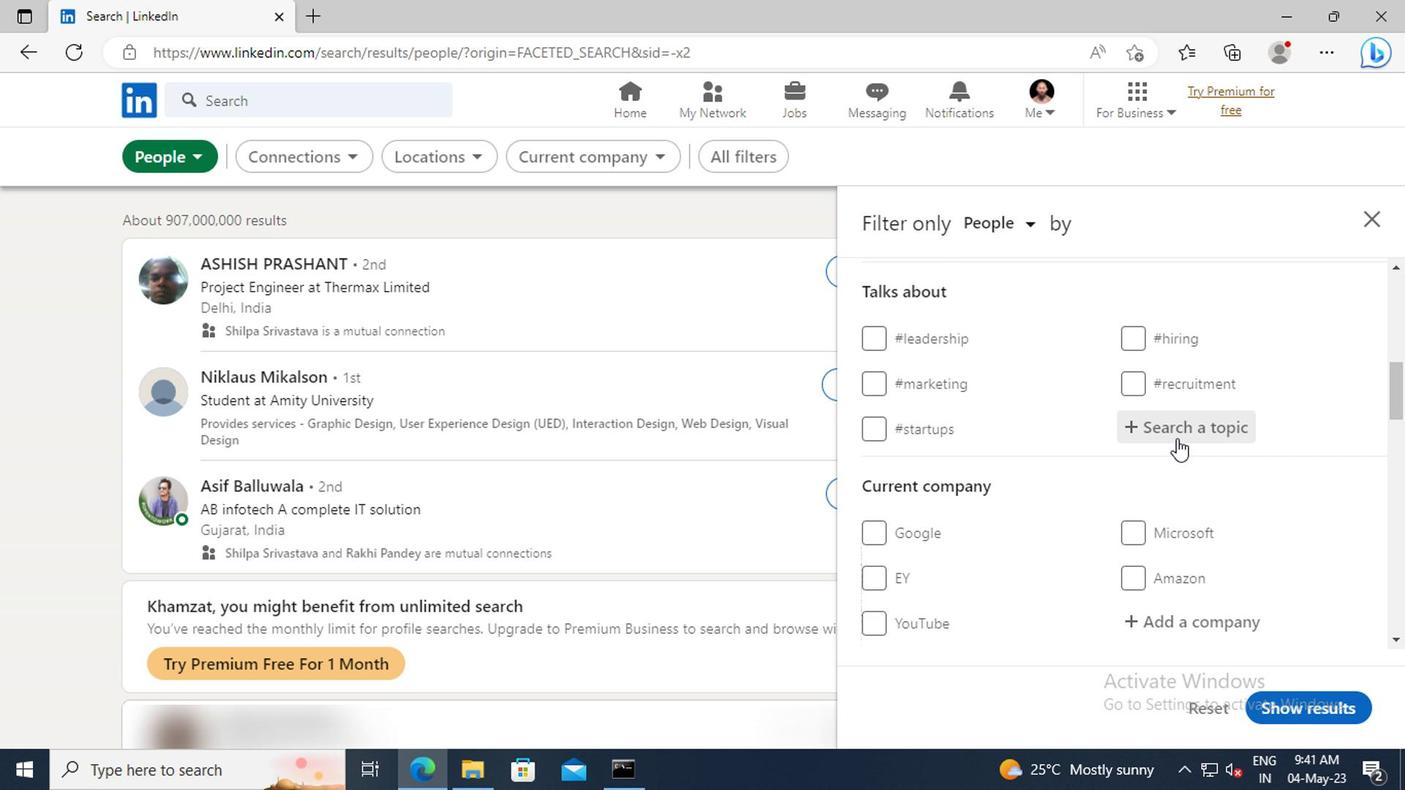 
Action: Mouse moved to (964, 437)
Screenshot: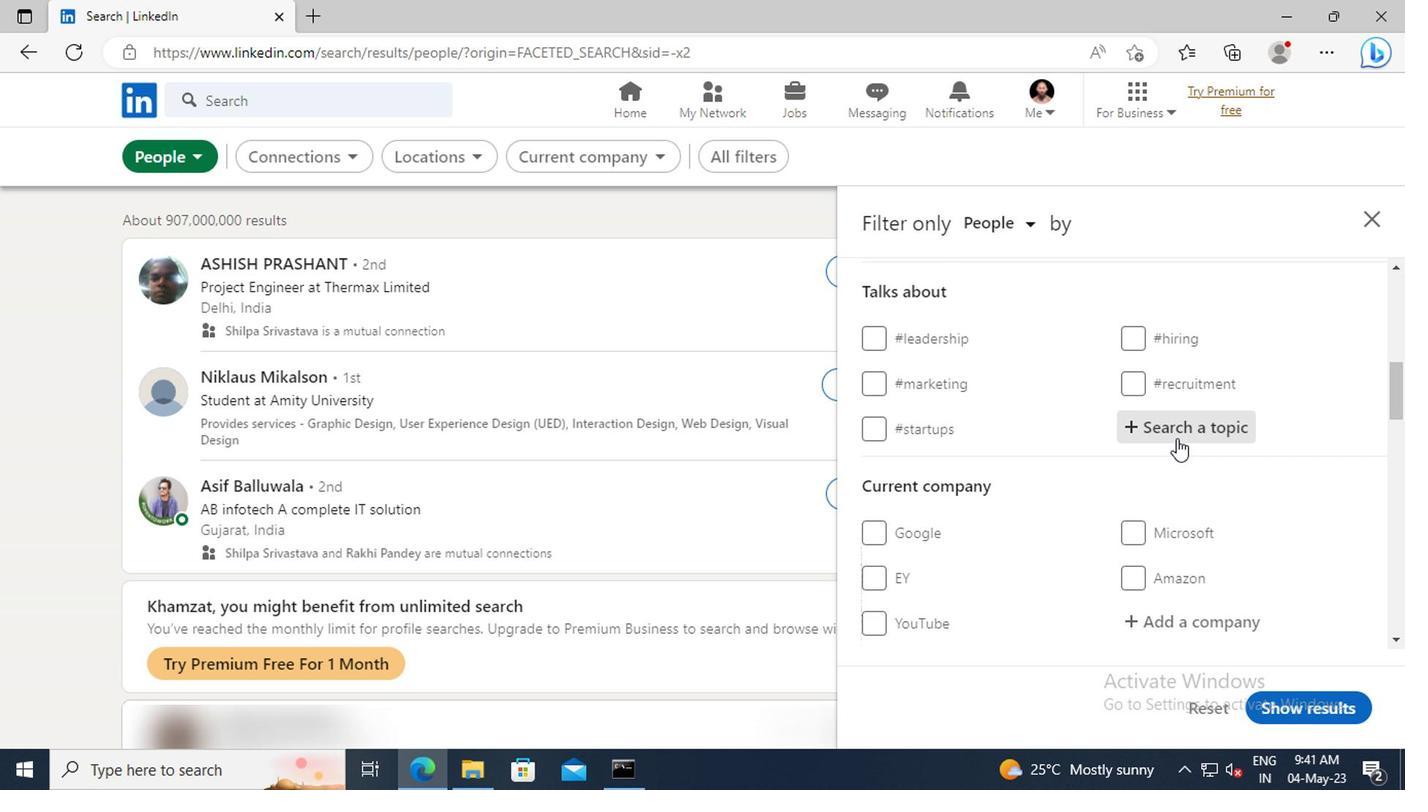 
Action: Key pressed HEALTHC
Screenshot: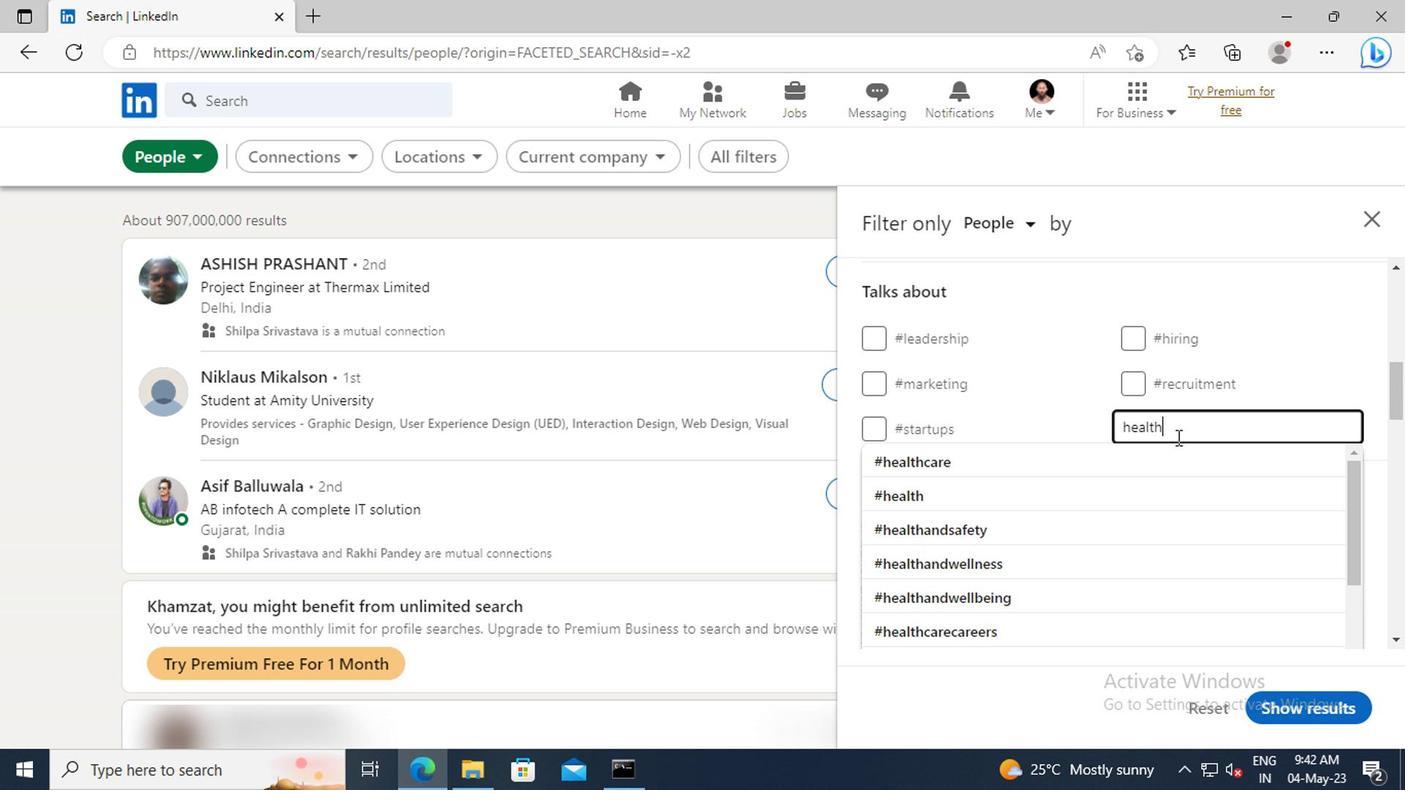 
Action: Mouse moved to (966, 450)
Screenshot: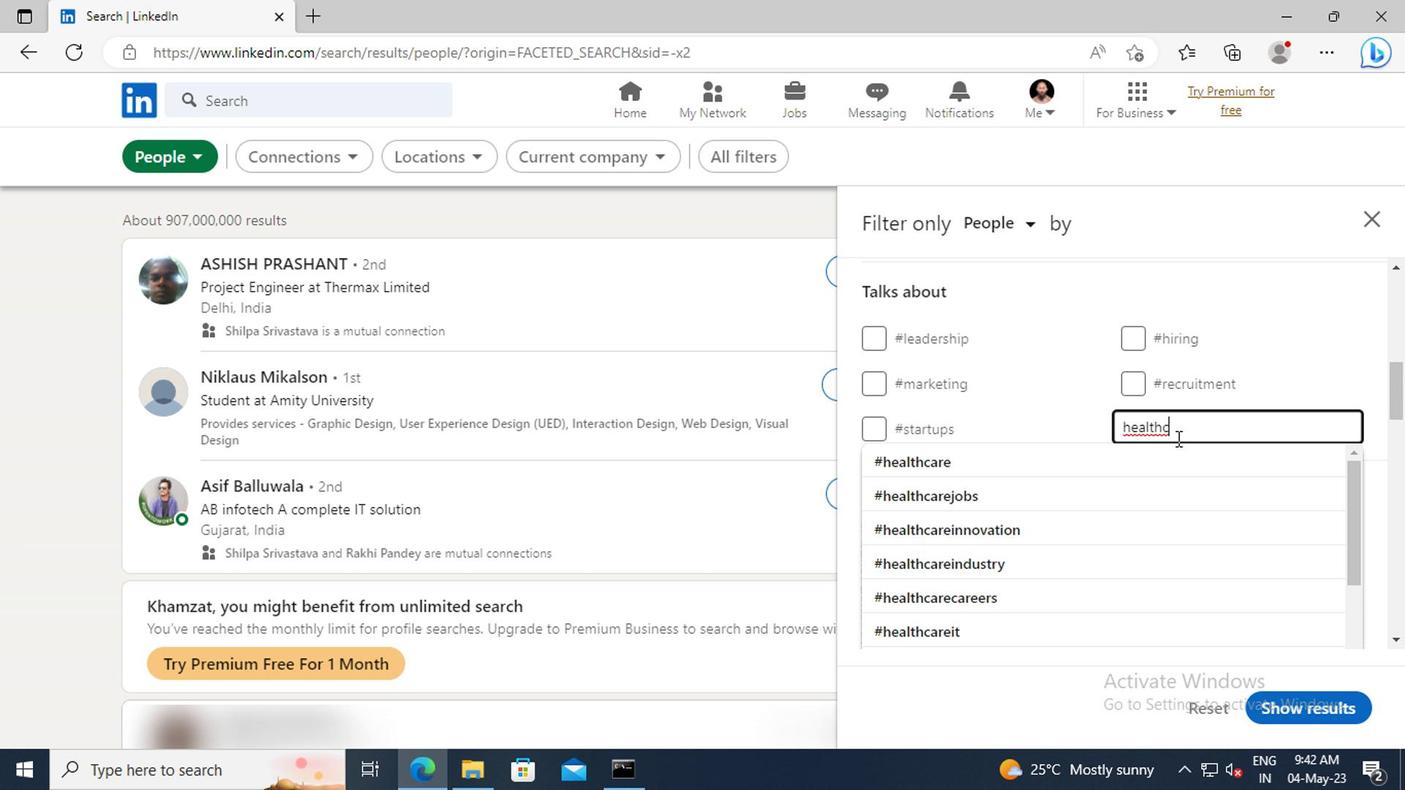 
Action: Mouse pressed left at (966, 450)
Screenshot: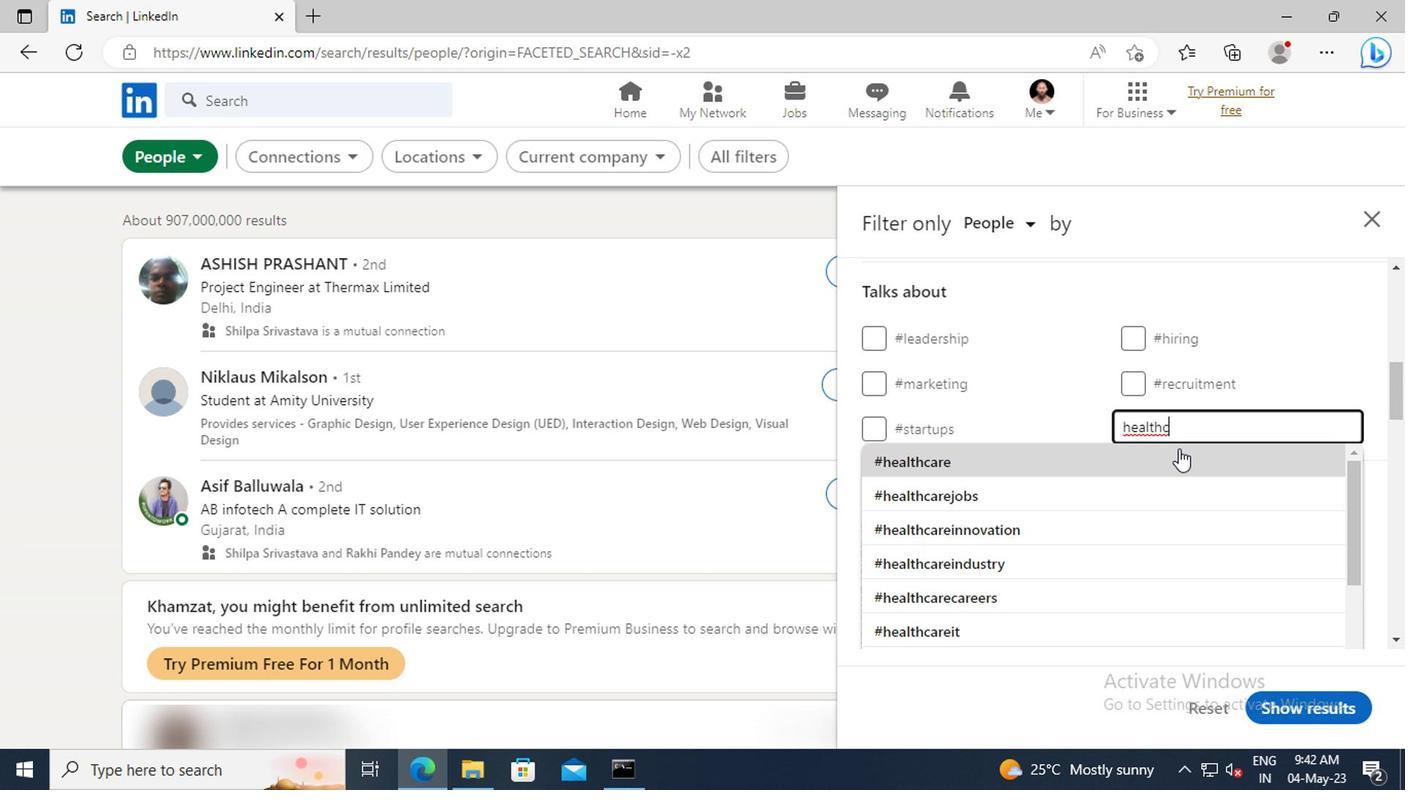 
Action: Mouse scrolled (966, 449) with delta (0, 0)
Screenshot: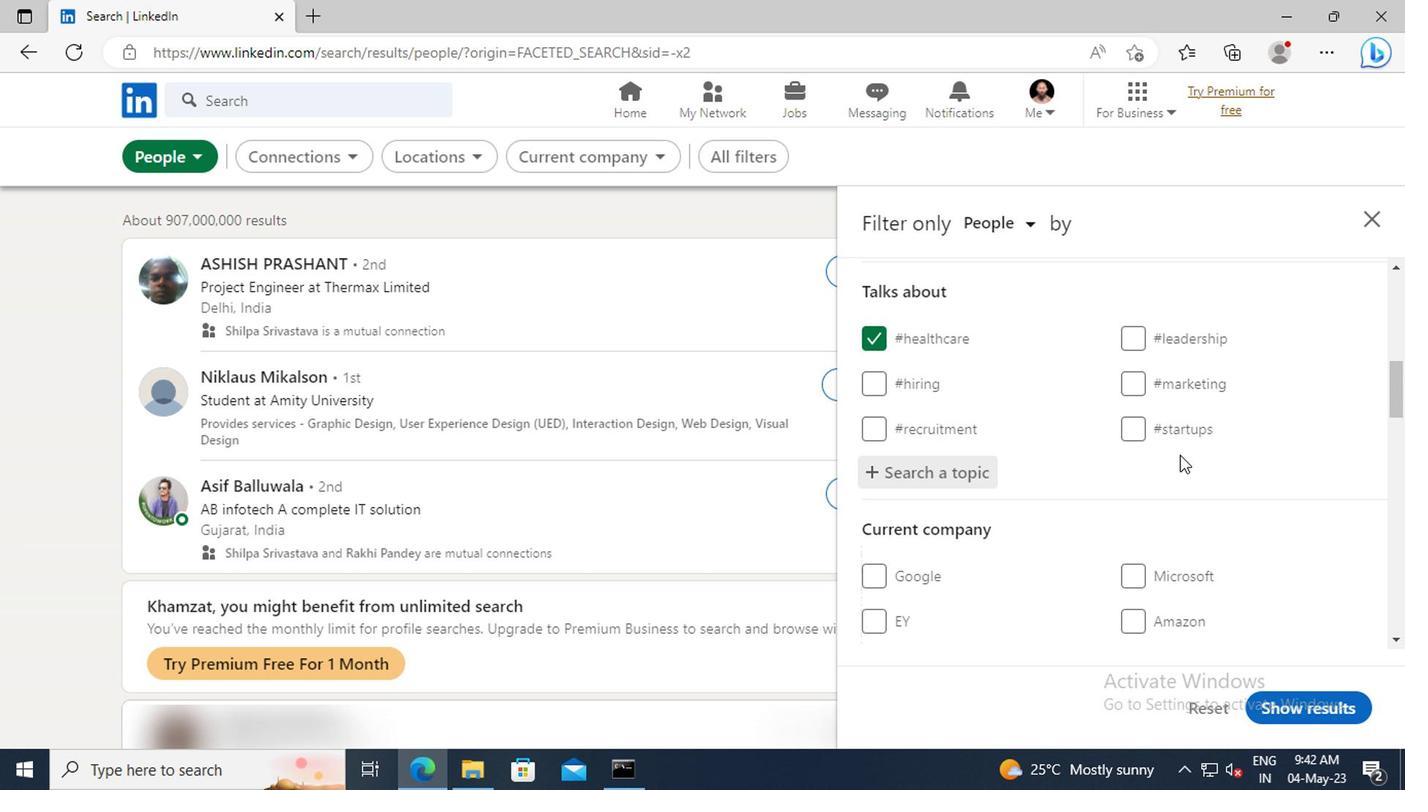 
Action: Mouse scrolled (966, 449) with delta (0, 0)
Screenshot: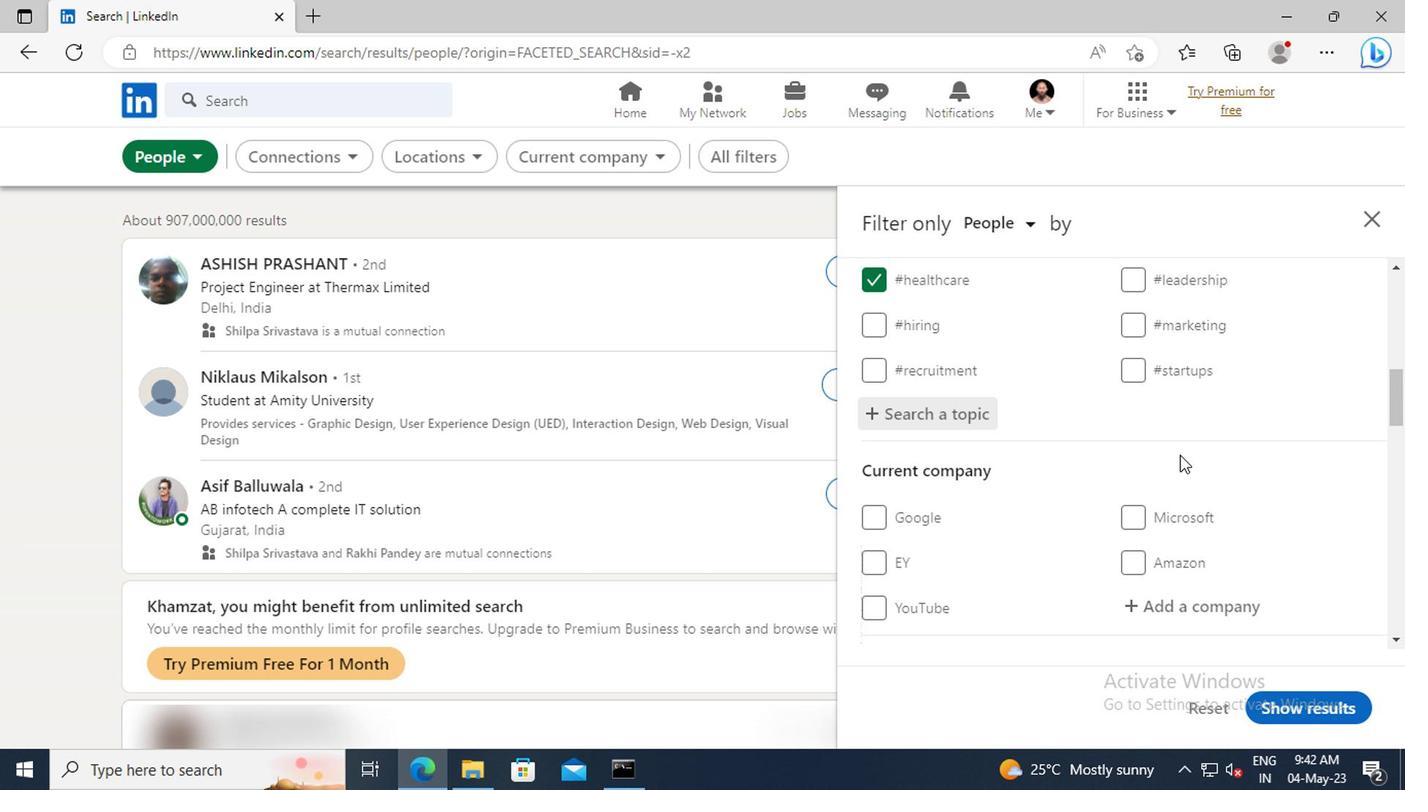 
Action: Mouse scrolled (966, 449) with delta (0, 0)
Screenshot: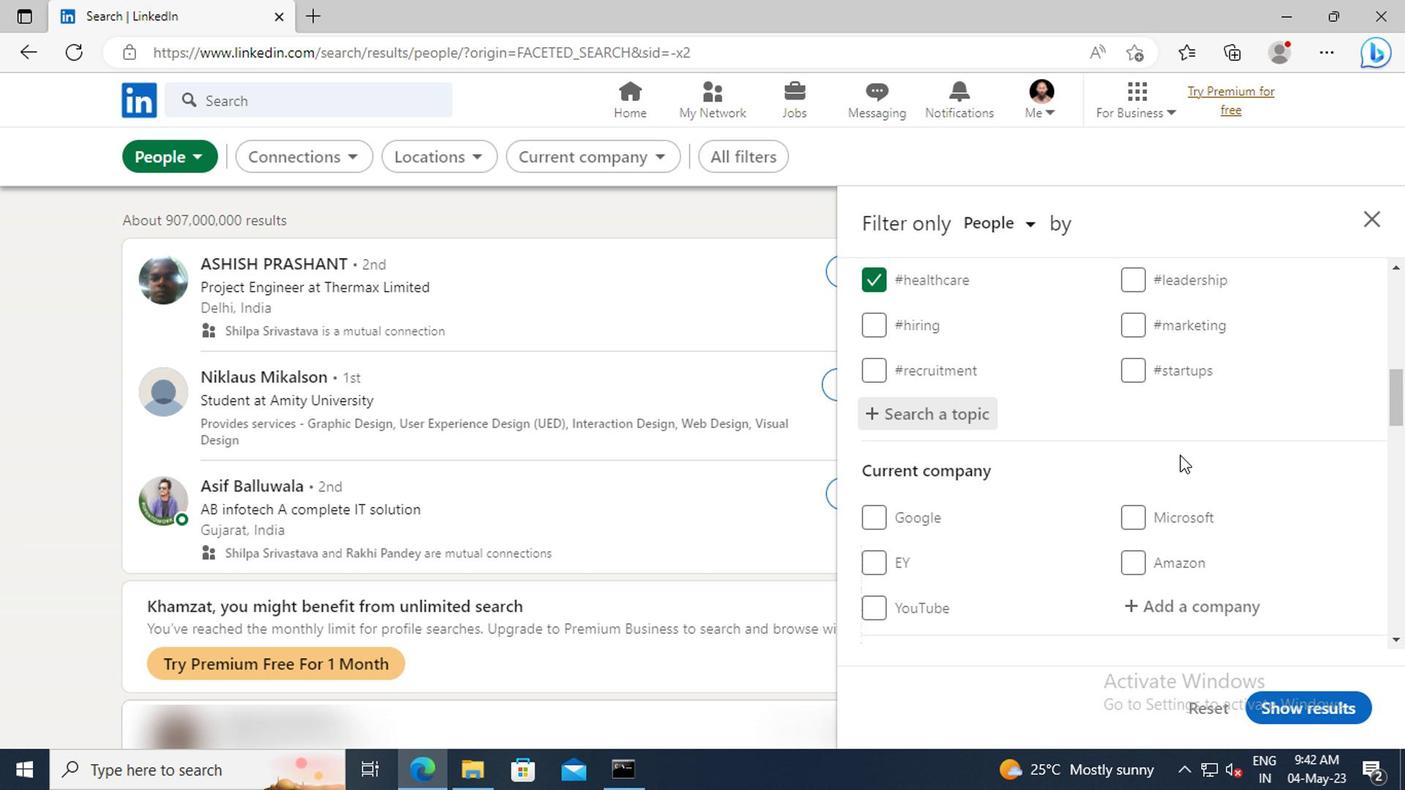 
Action: Mouse scrolled (966, 449) with delta (0, 0)
Screenshot: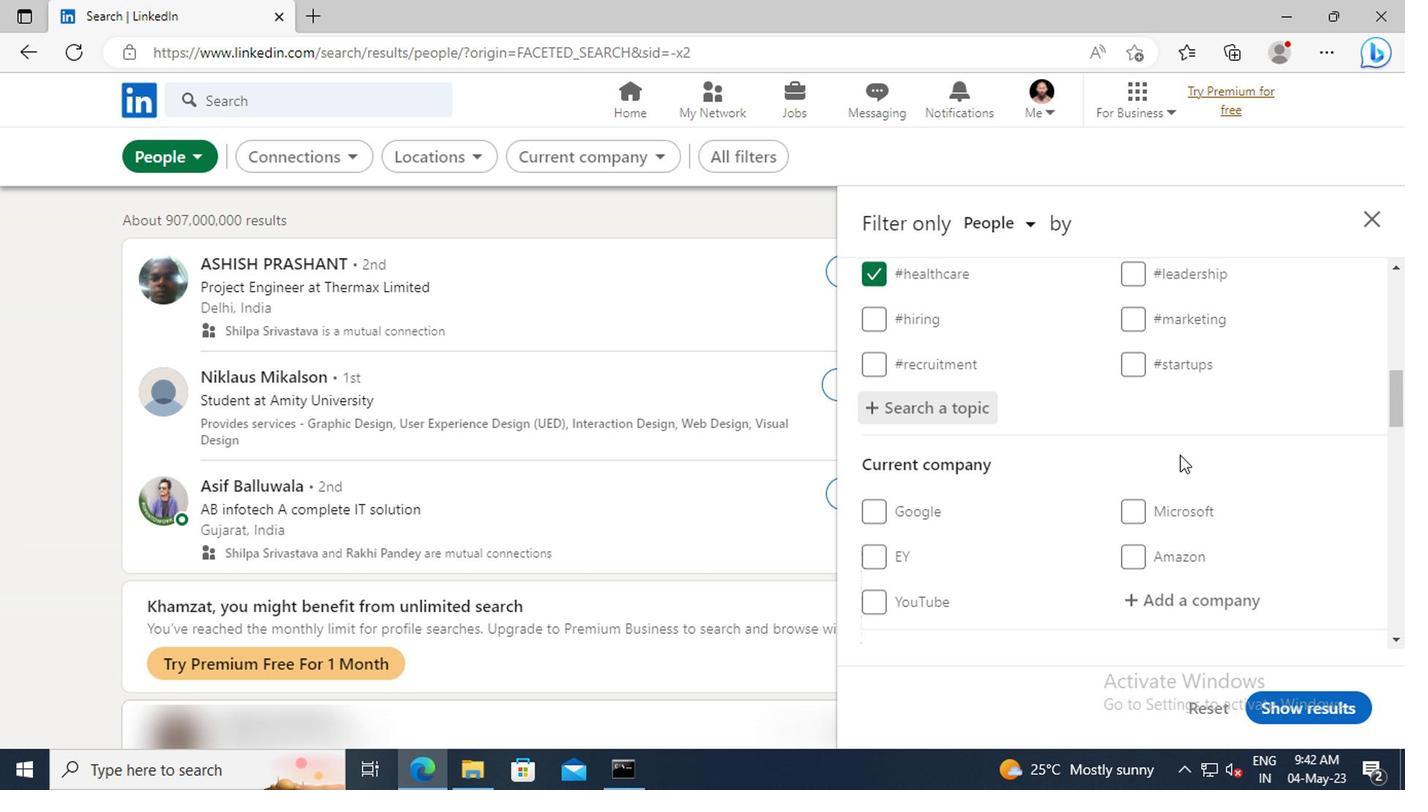 
Action: Mouse scrolled (966, 449) with delta (0, 0)
Screenshot: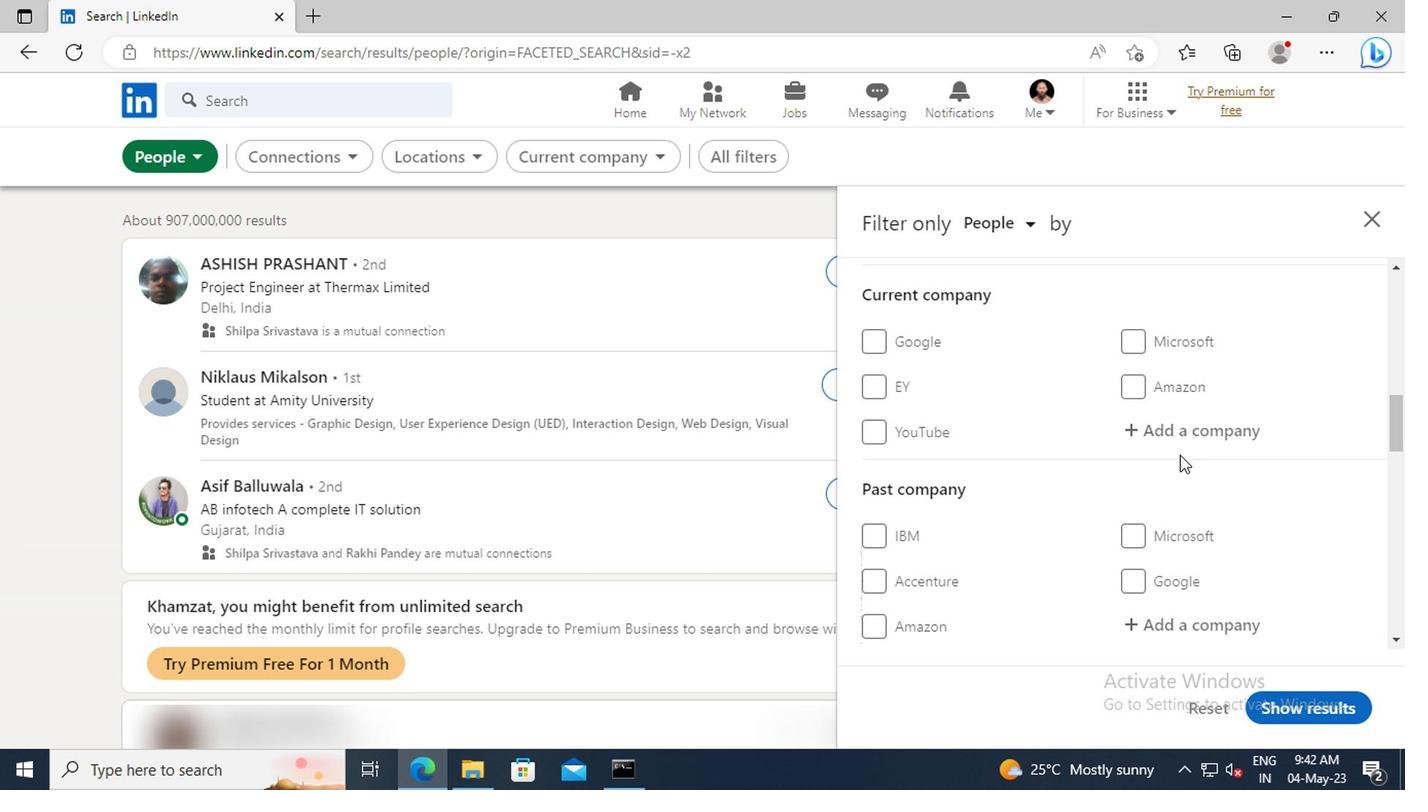 
Action: Mouse scrolled (966, 449) with delta (0, 0)
Screenshot: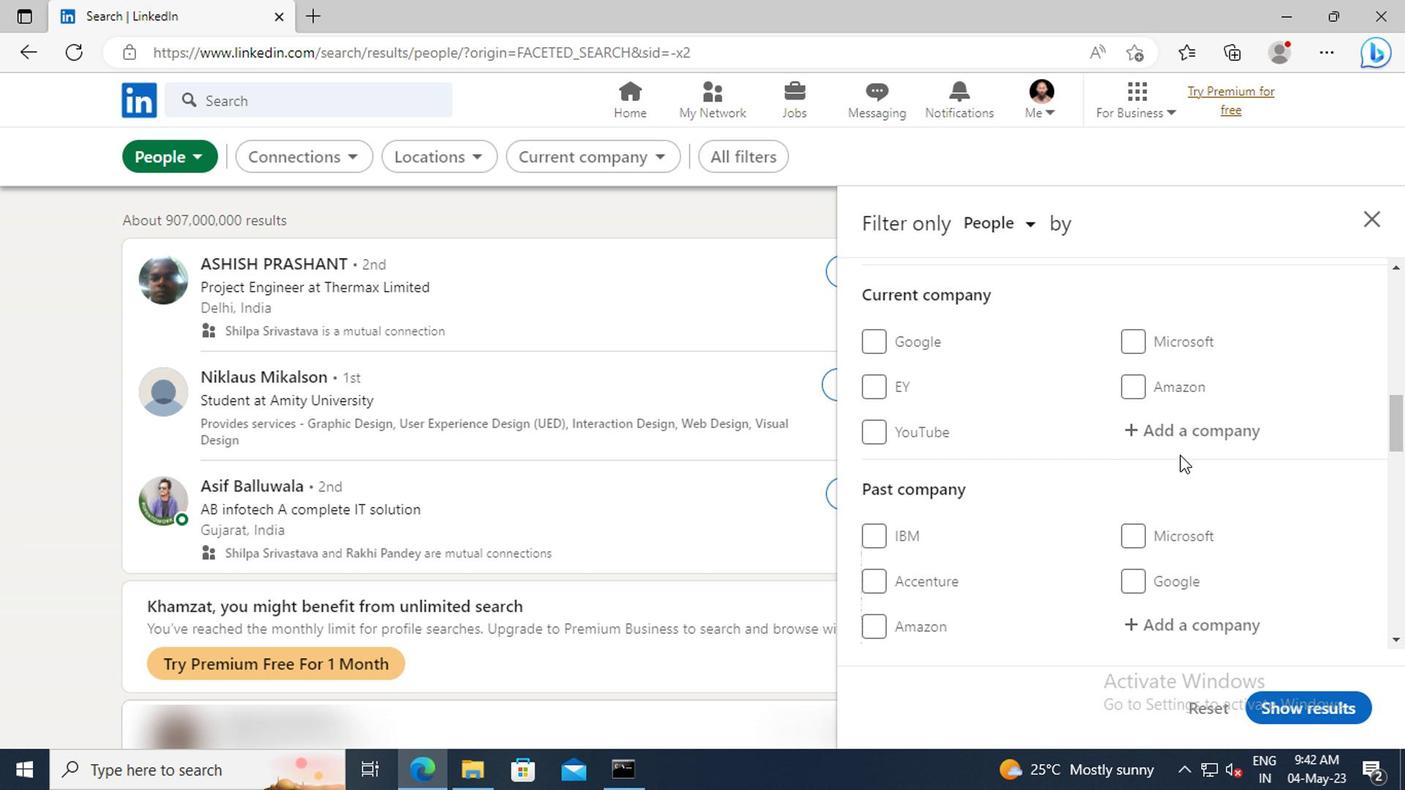 
Action: Mouse scrolled (966, 449) with delta (0, 0)
Screenshot: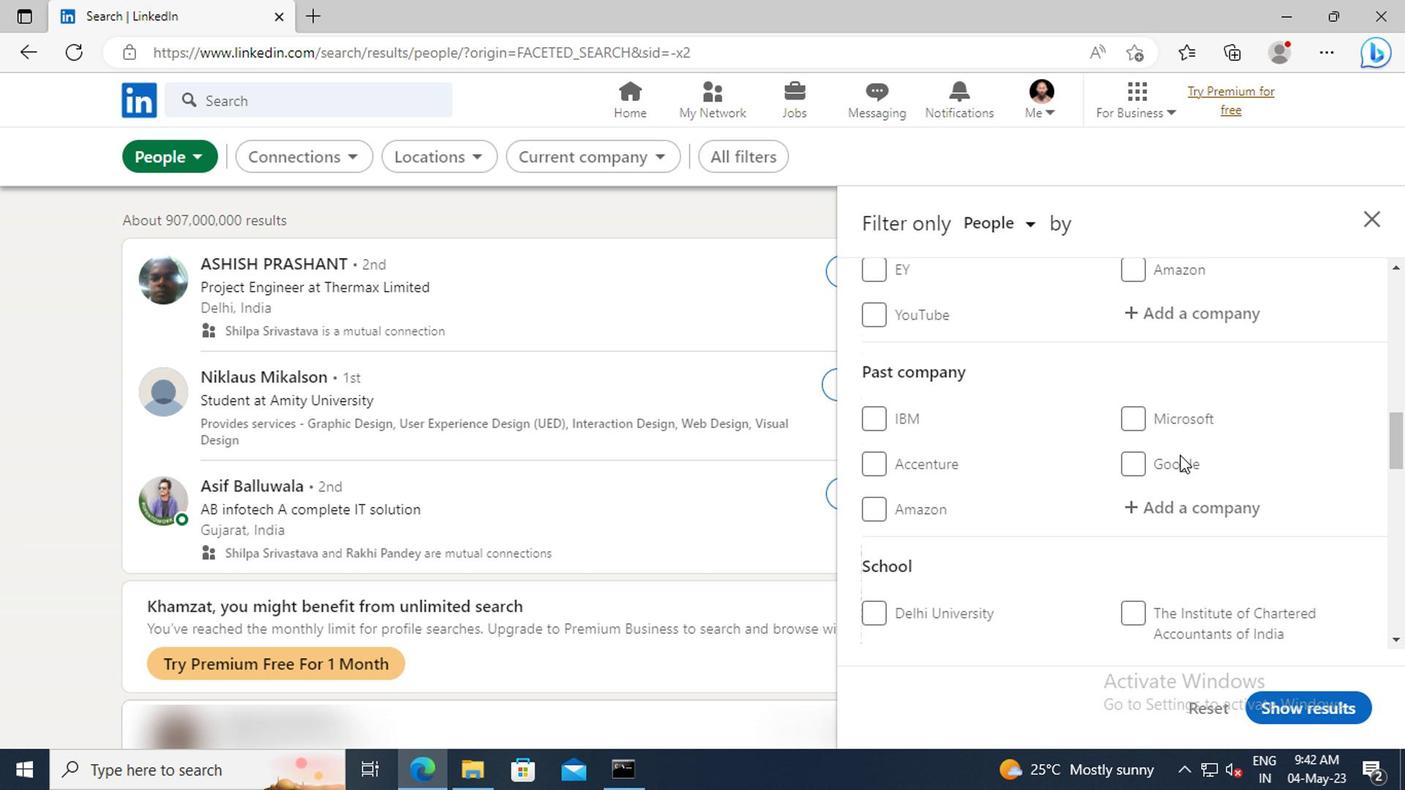 
Action: Mouse scrolled (966, 449) with delta (0, 0)
Screenshot: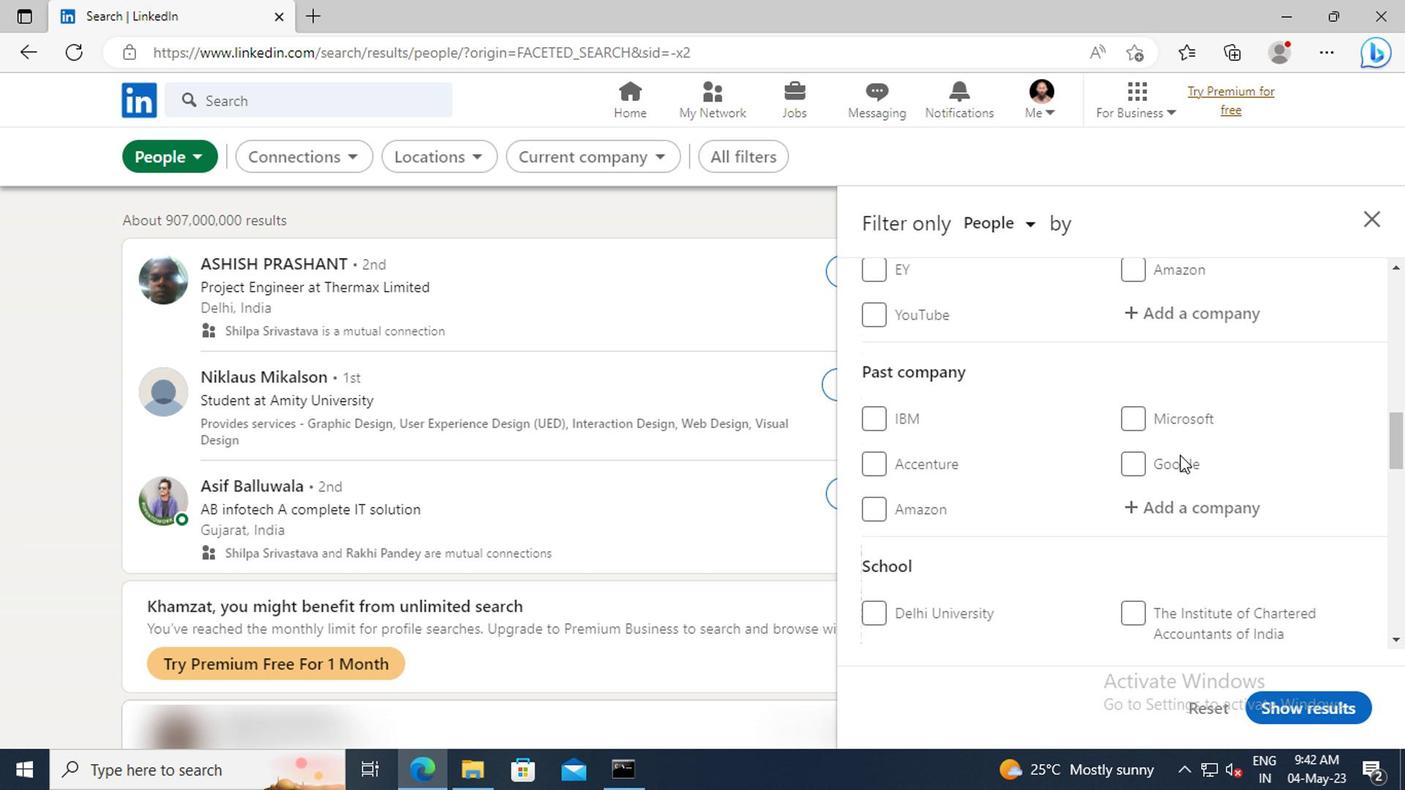 
Action: Mouse scrolled (966, 449) with delta (0, 0)
Screenshot: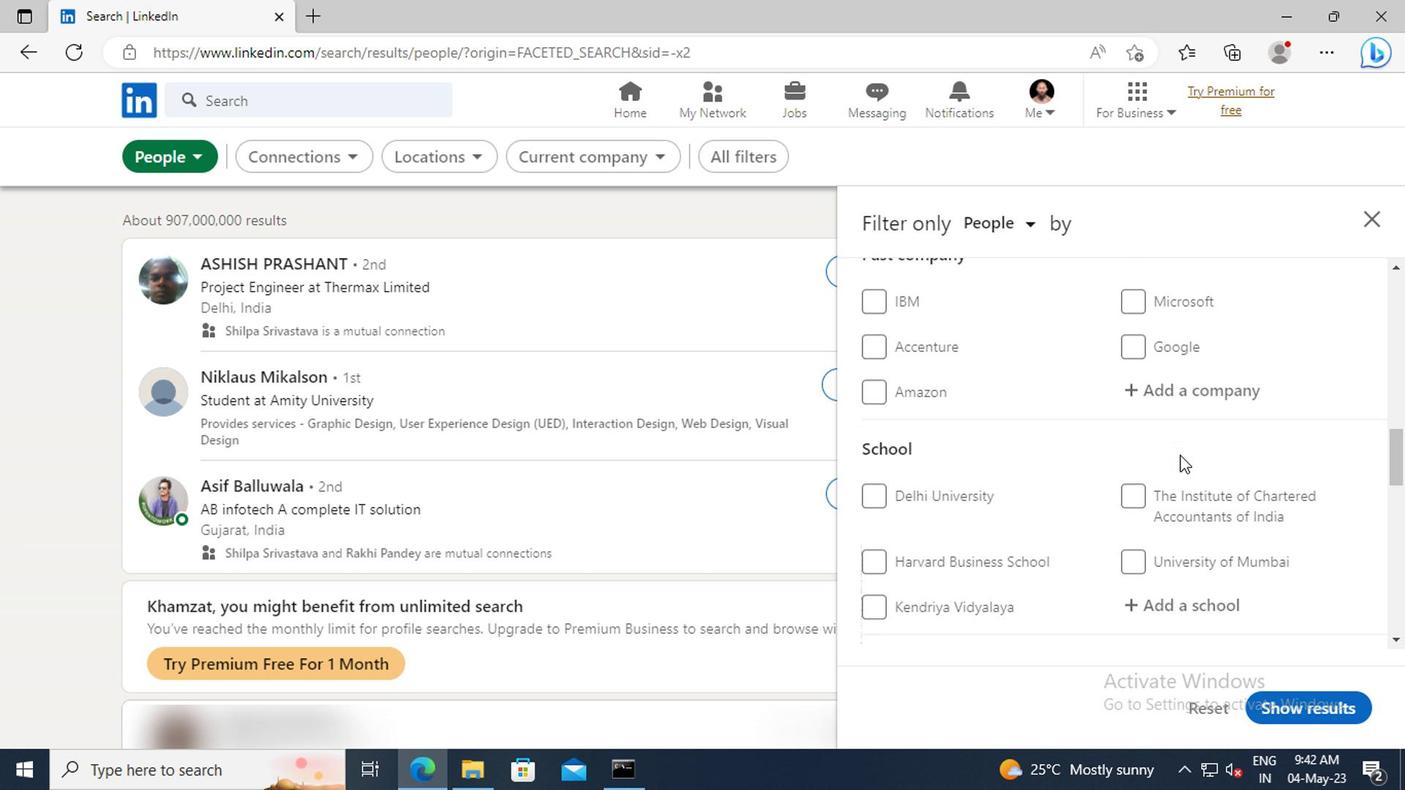 
Action: Mouse scrolled (966, 449) with delta (0, 0)
Screenshot: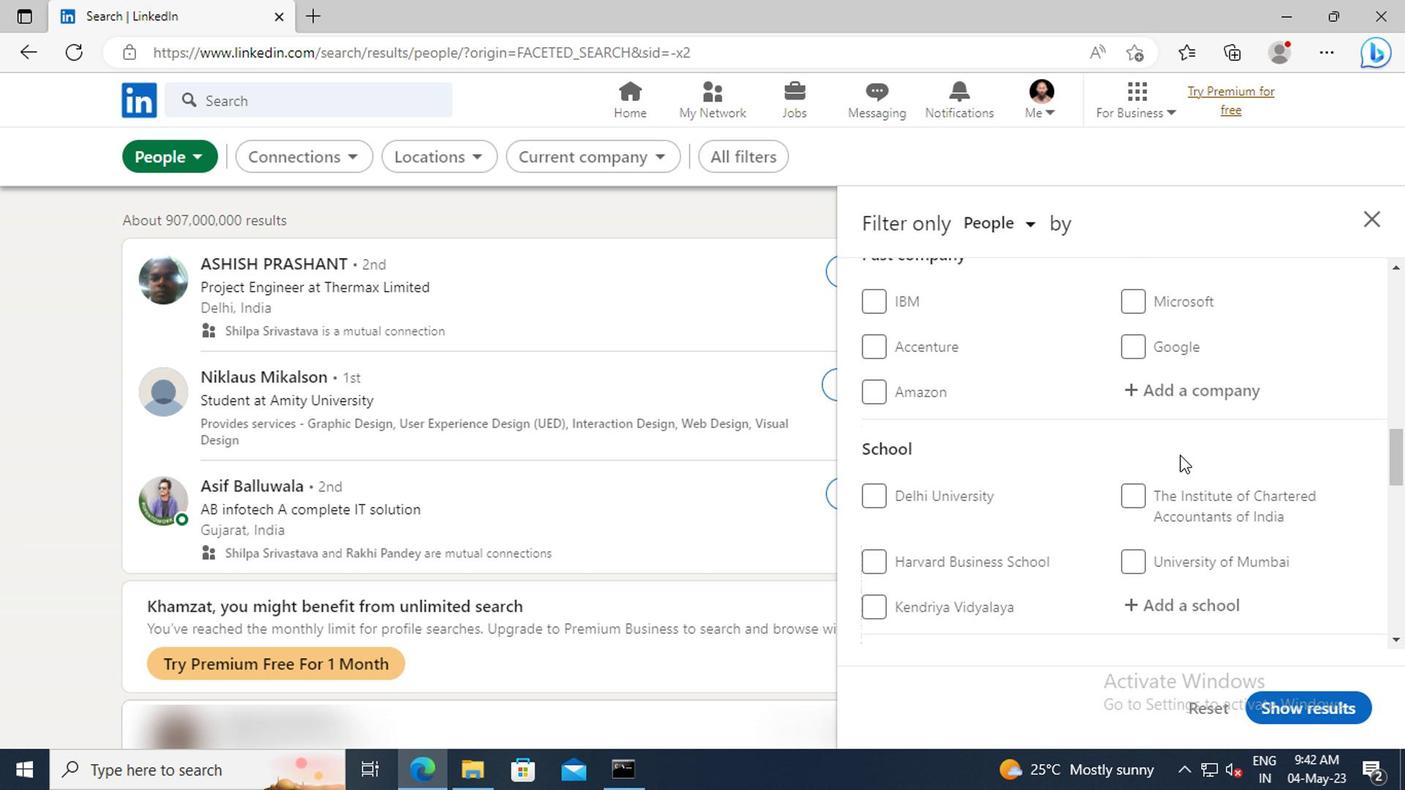 
Action: Mouse scrolled (966, 449) with delta (0, 0)
Screenshot: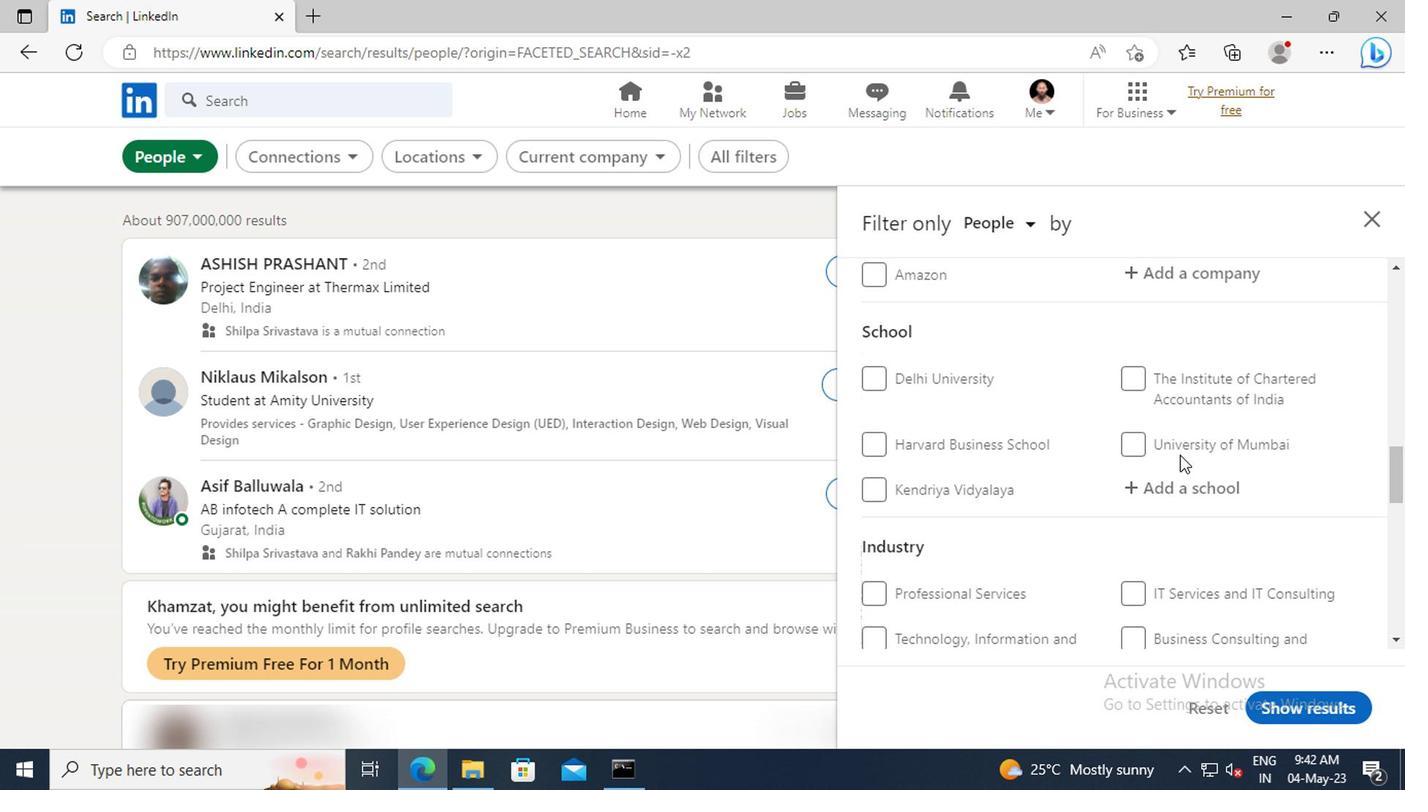 
Action: Mouse scrolled (966, 449) with delta (0, 0)
Screenshot: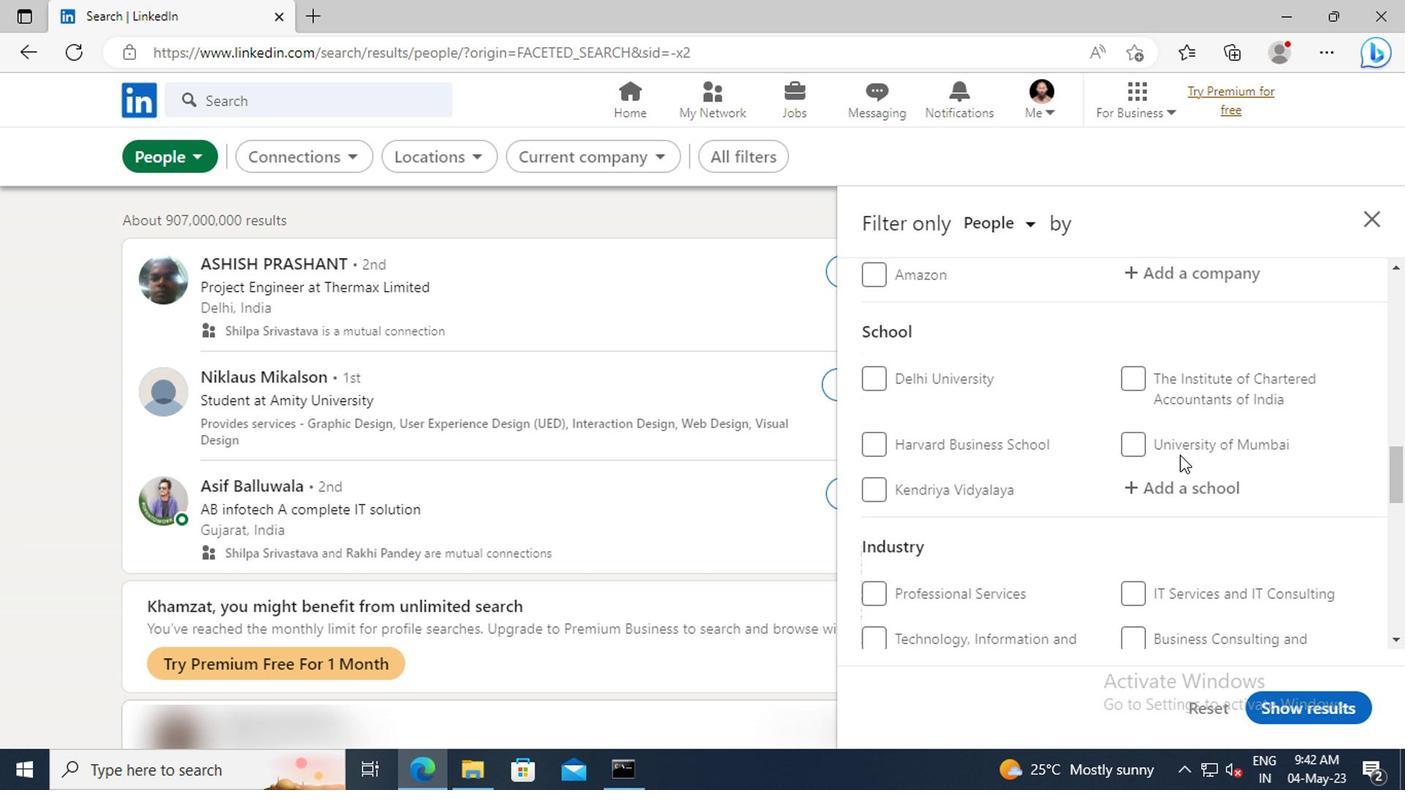 
Action: Mouse scrolled (966, 449) with delta (0, 0)
Screenshot: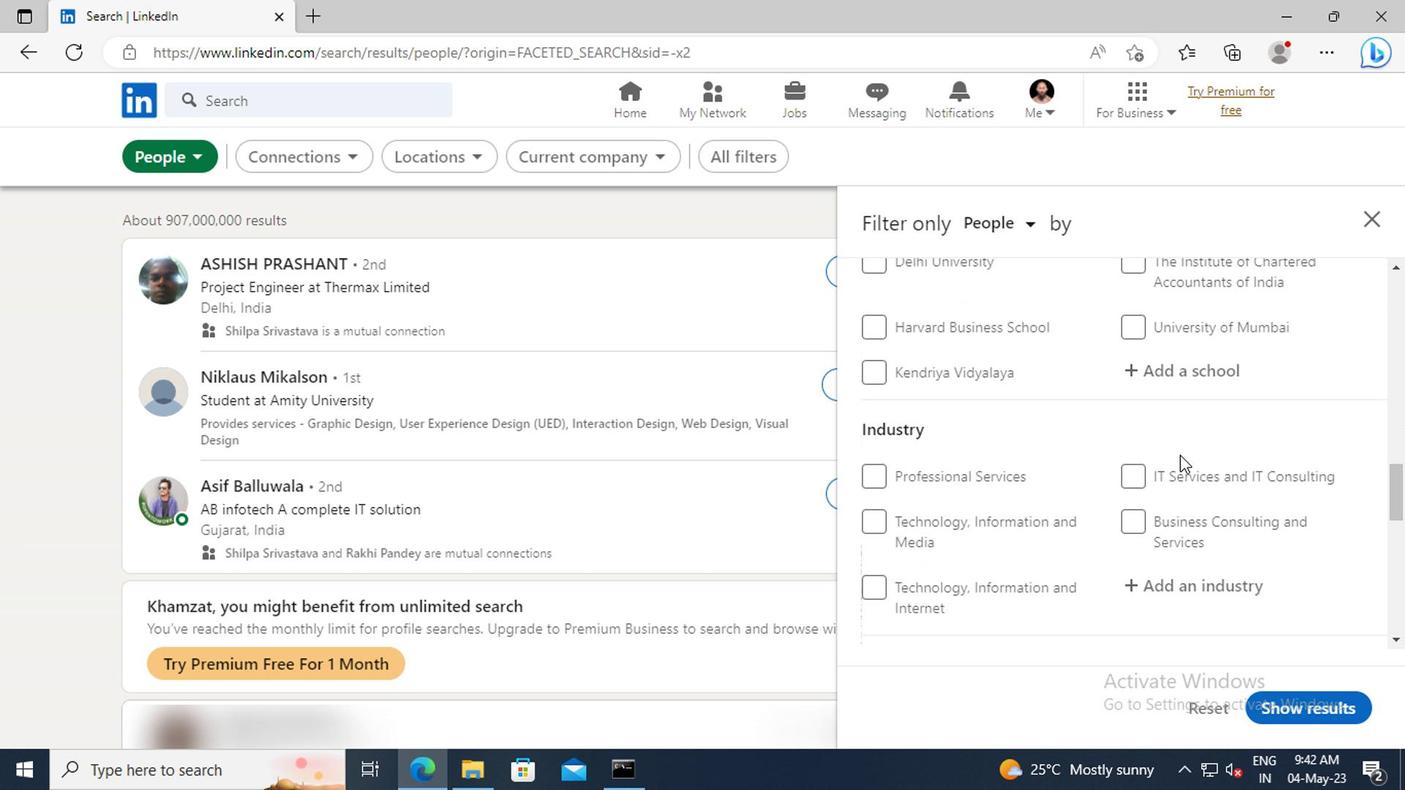 
Action: Mouse scrolled (966, 449) with delta (0, 0)
Screenshot: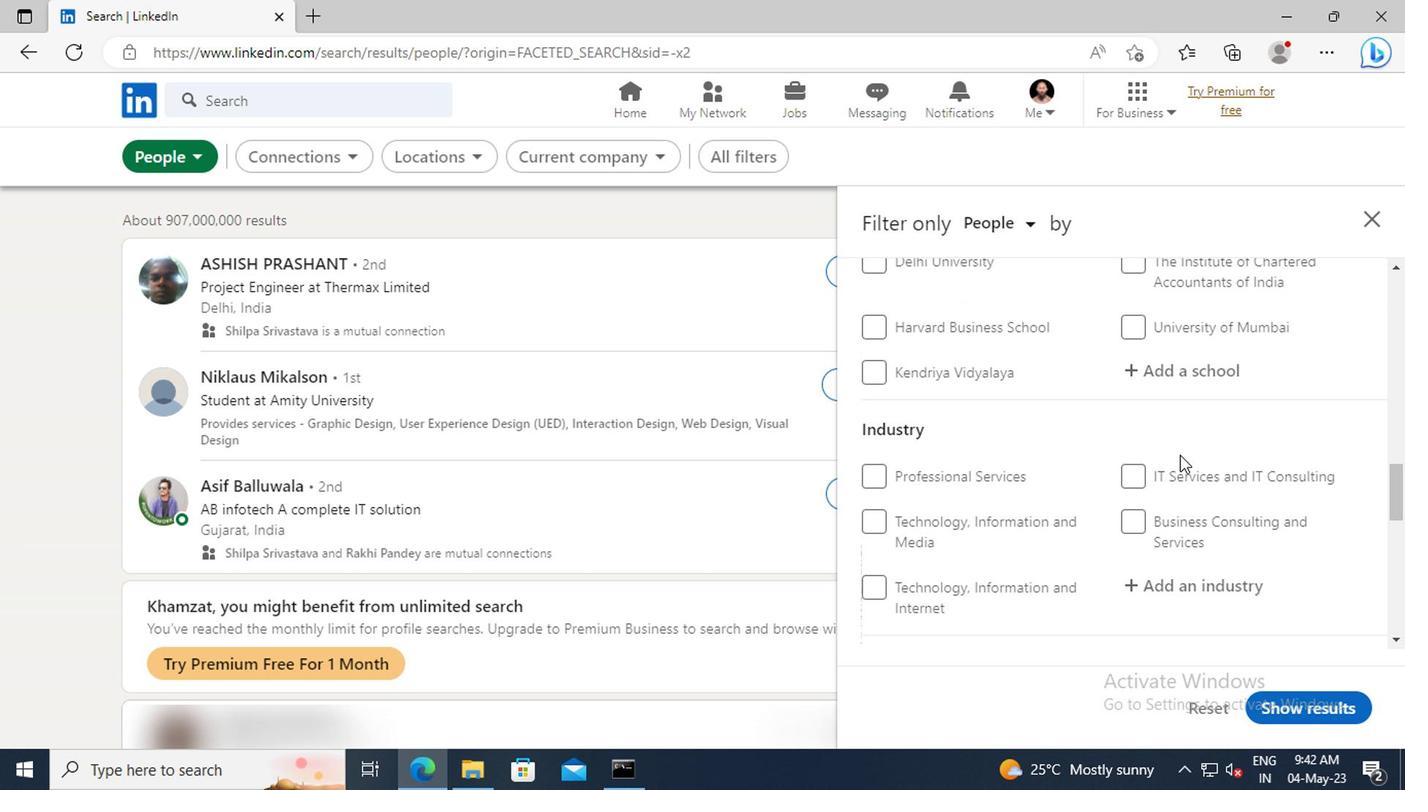 
Action: Mouse scrolled (966, 449) with delta (0, 0)
Screenshot: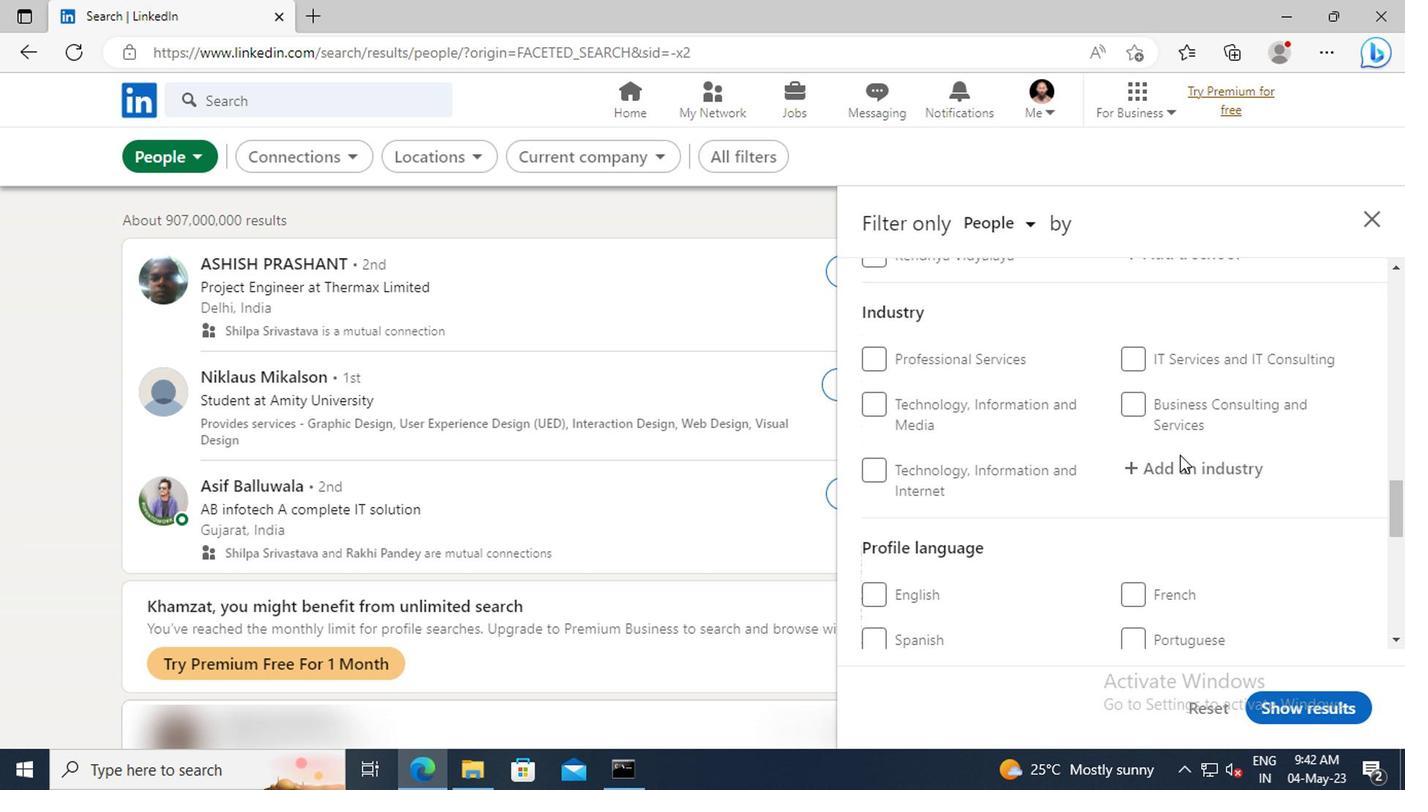 
Action: Mouse moved to (936, 511)
Screenshot: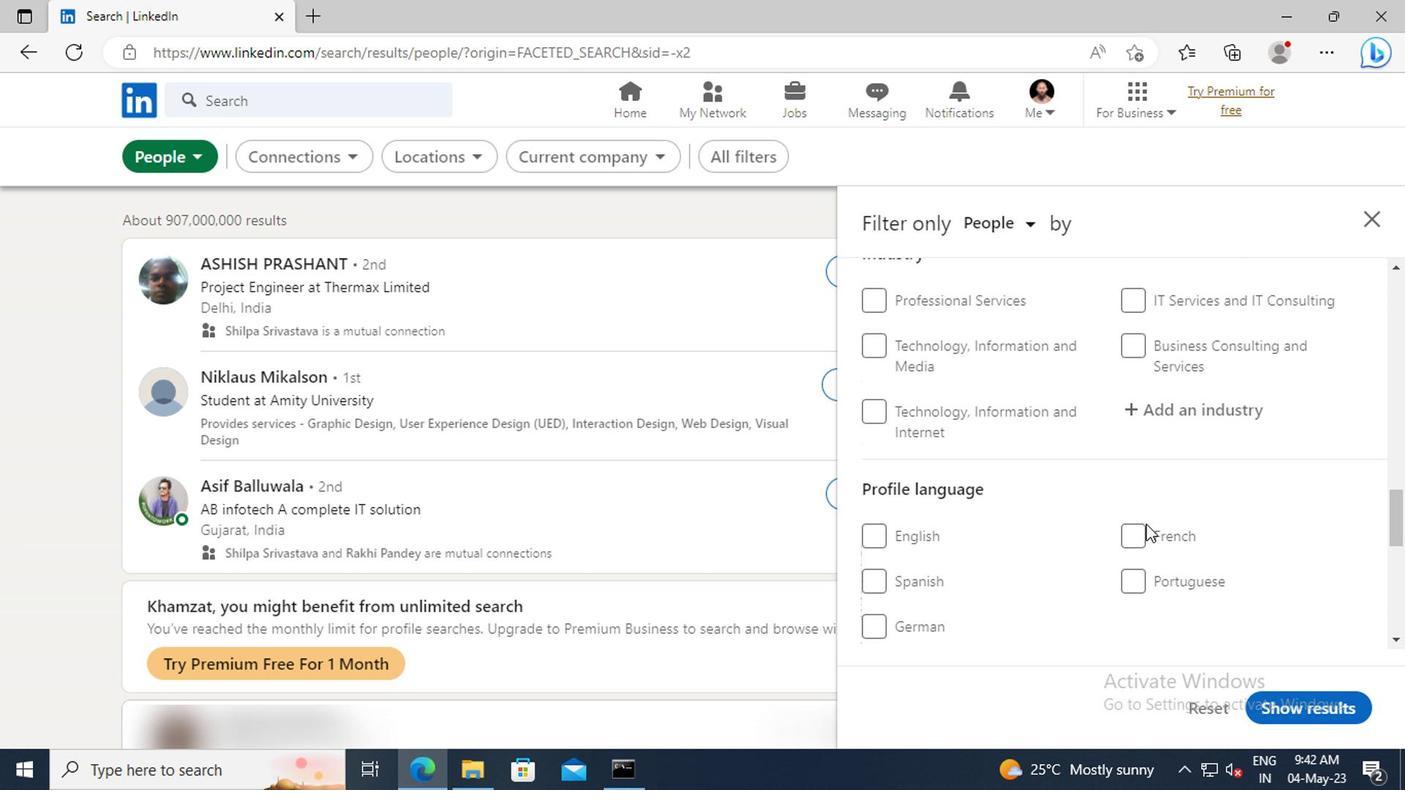 
Action: Mouse pressed left at (936, 511)
Screenshot: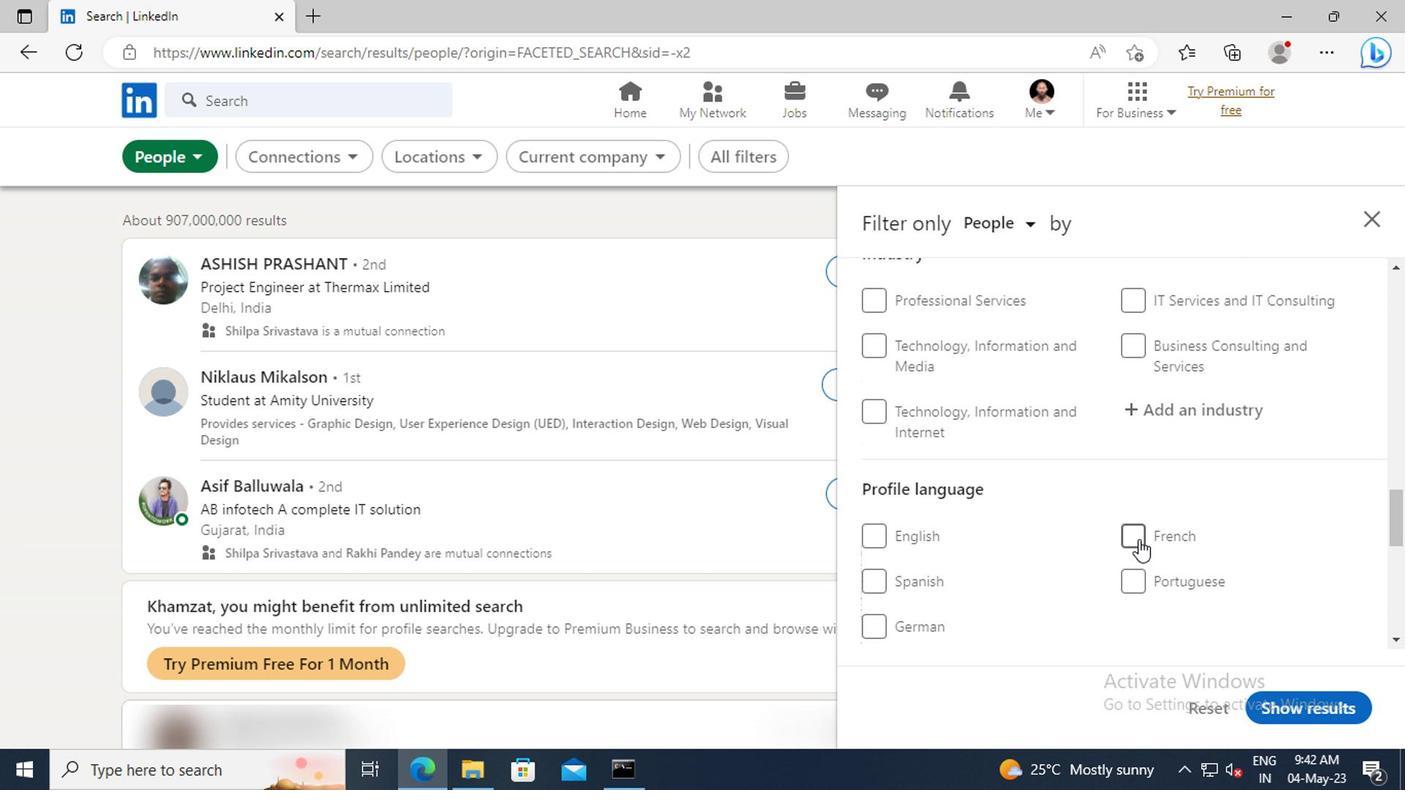 
Action: Mouse moved to (946, 471)
Screenshot: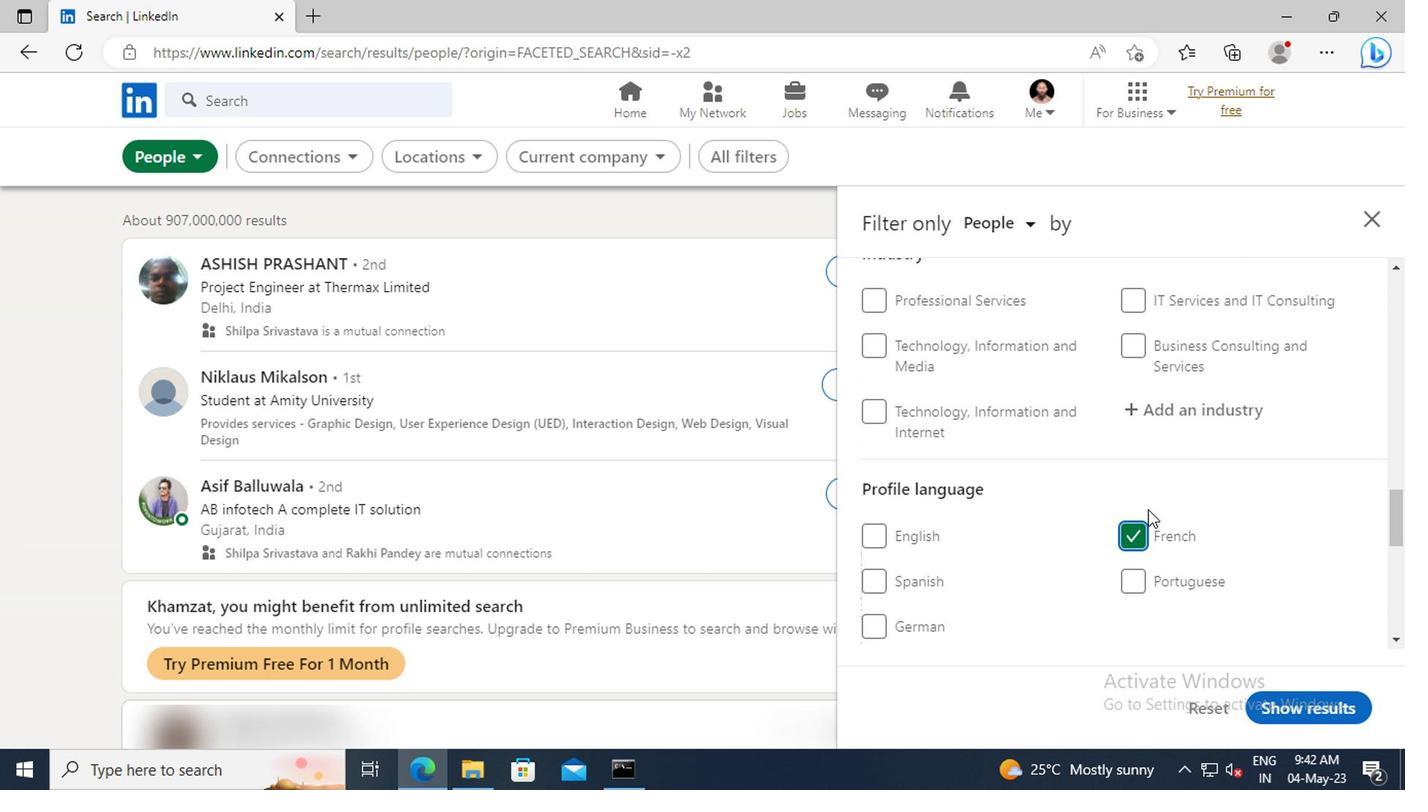 
Action: Mouse scrolled (946, 472) with delta (0, 0)
Screenshot: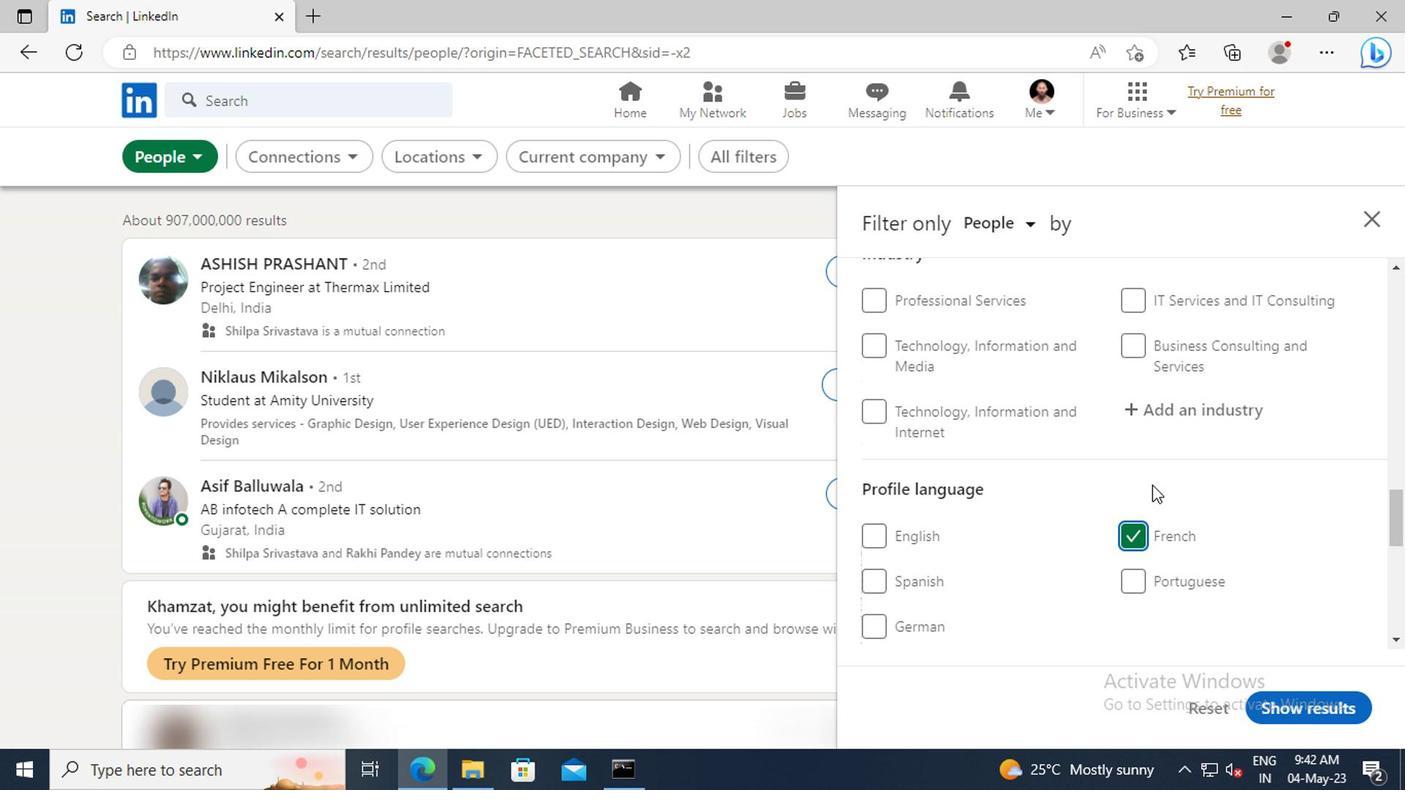 
Action: Mouse scrolled (946, 472) with delta (0, 0)
Screenshot: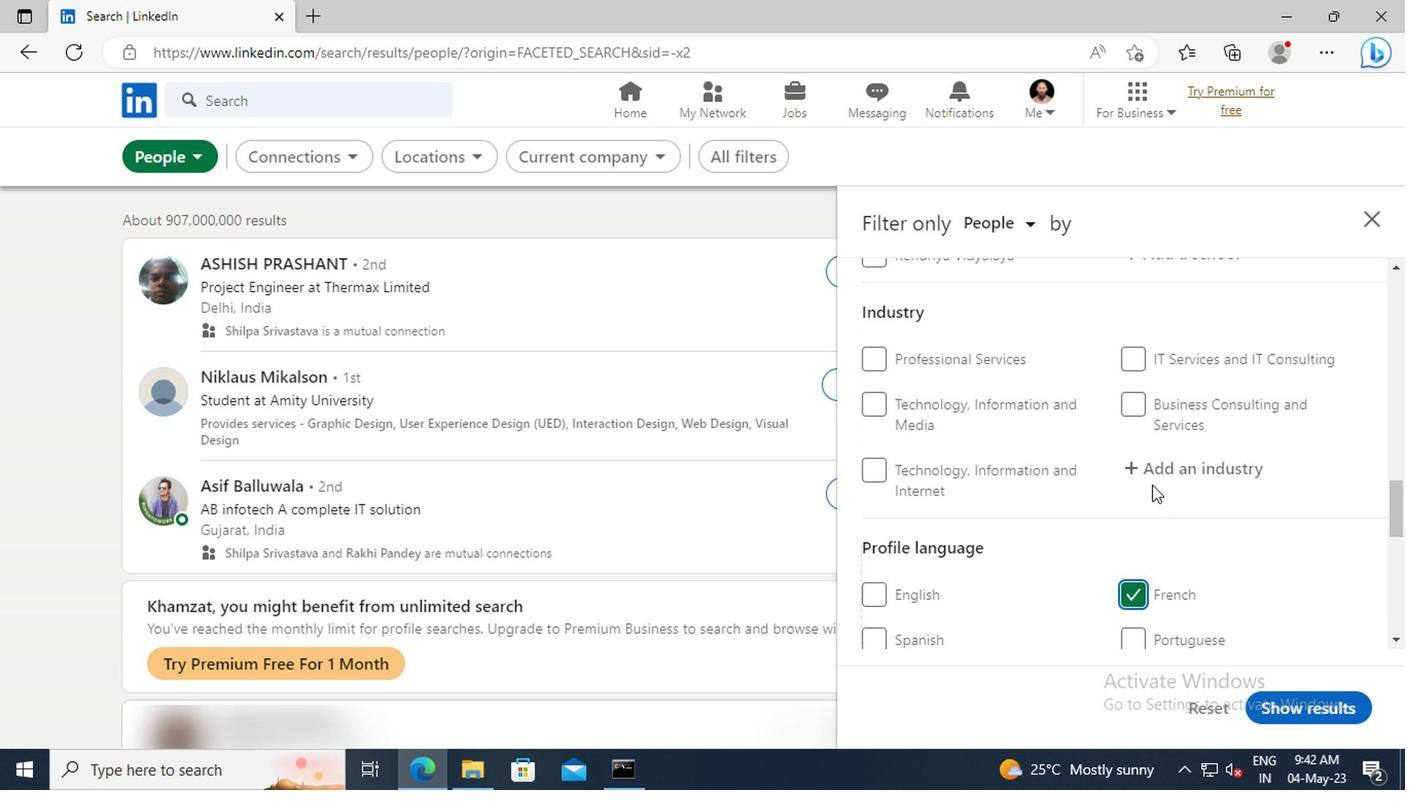 
Action: Mouse scrolled (946, 472) with delta (0, 0)
Screenshot: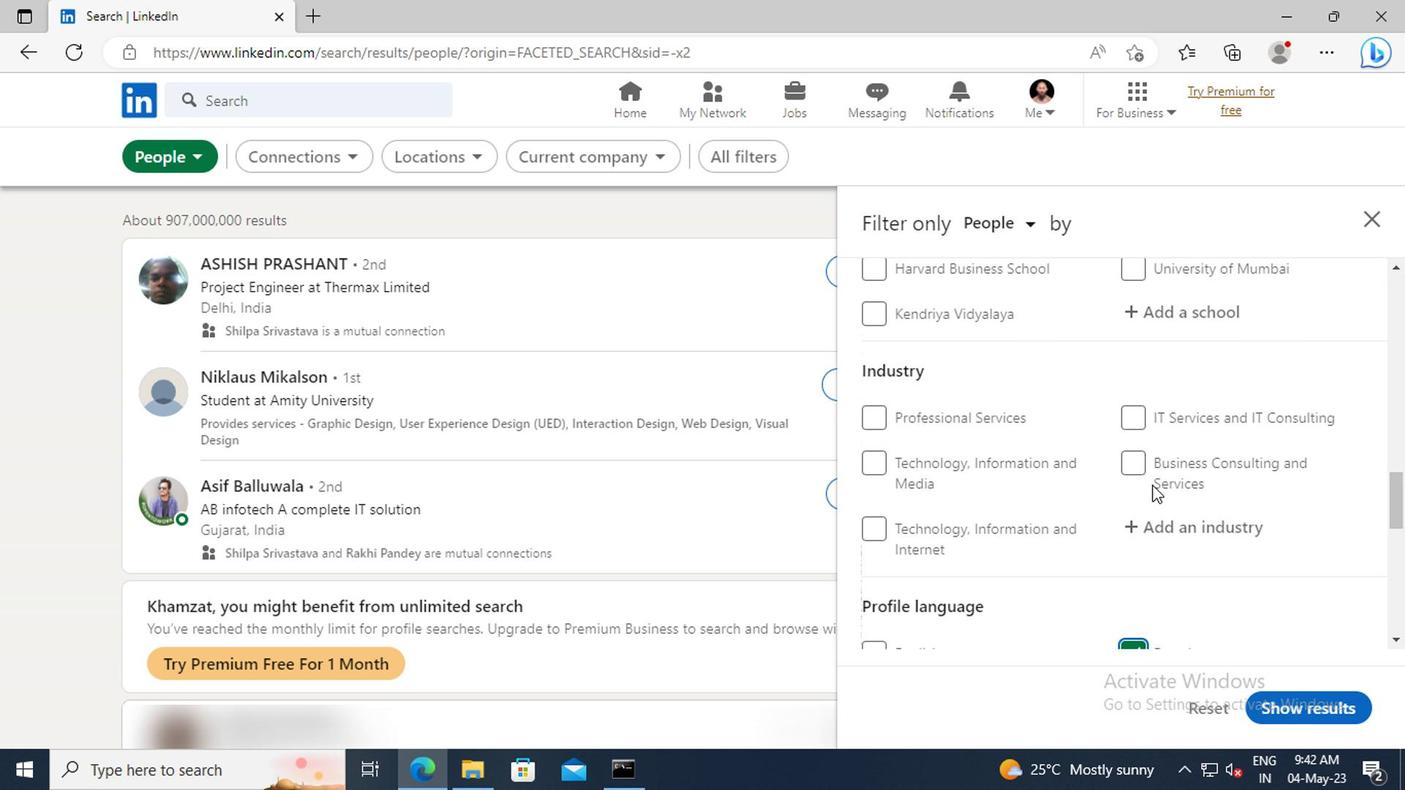 
Action: Mouse scrolled (946, 472) with delta (0, 0)
Screenshot: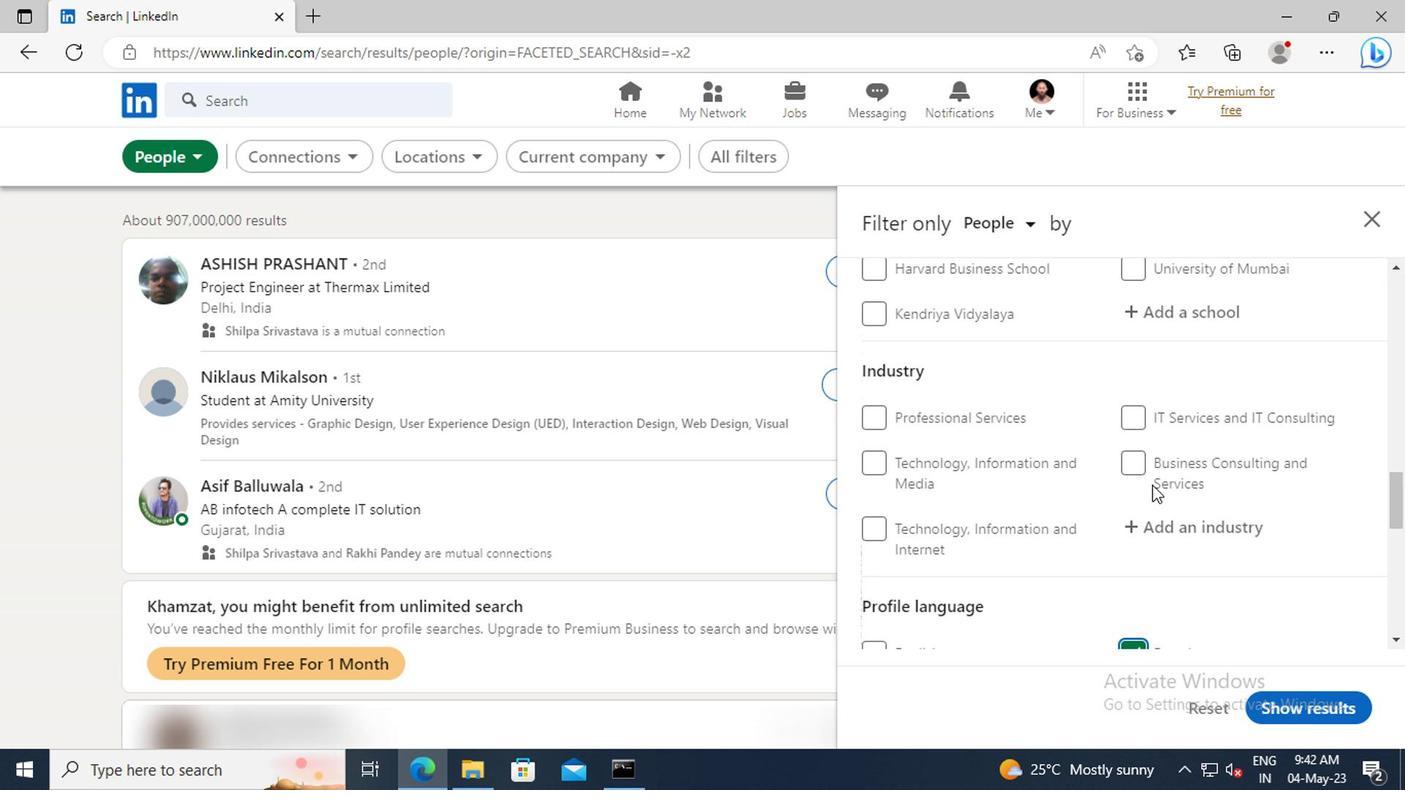 
Action: Mouse scrolled (946, 472) with delta (0, 0)
Screenshot: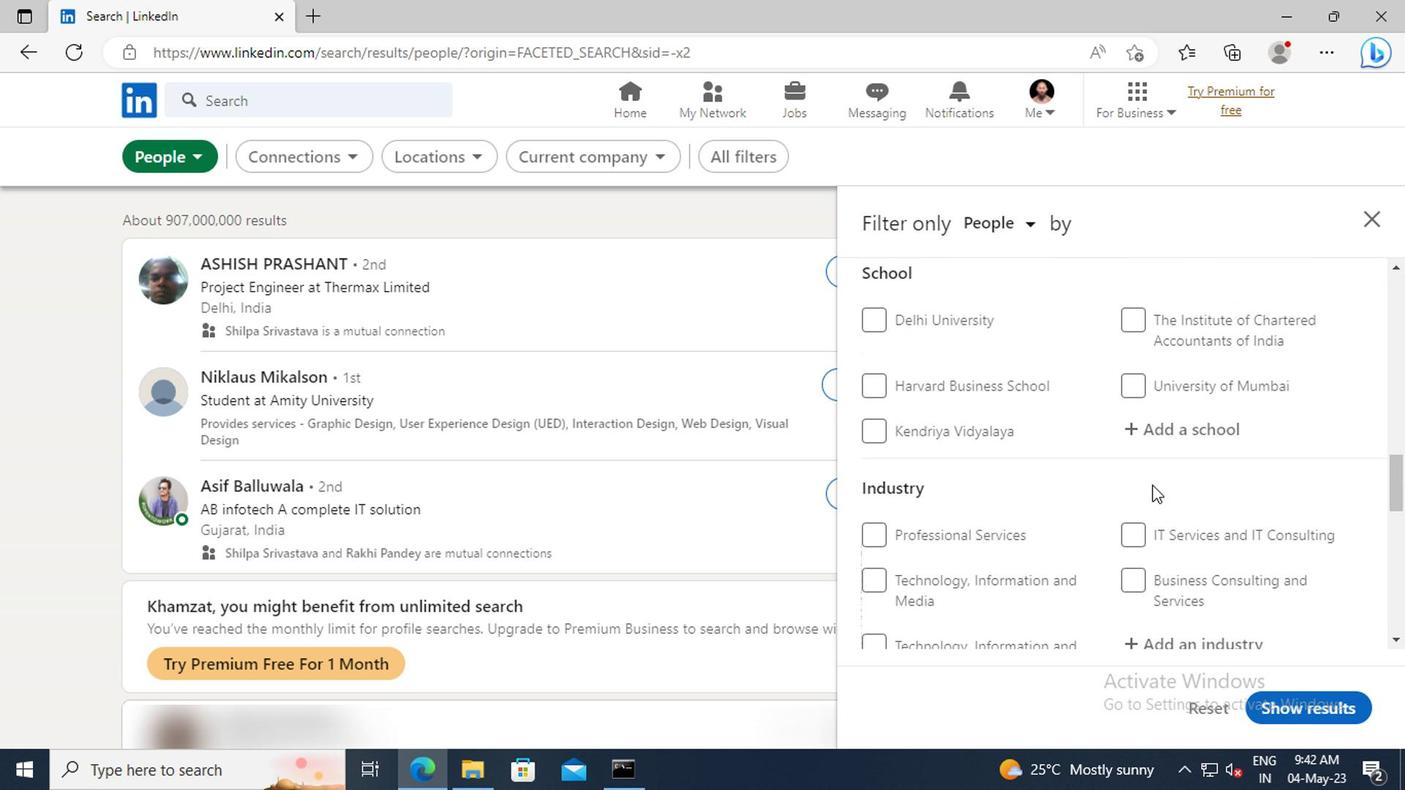 
Action: Mouse scrolled (946, 472) with delta (0, 0)
Screenshot: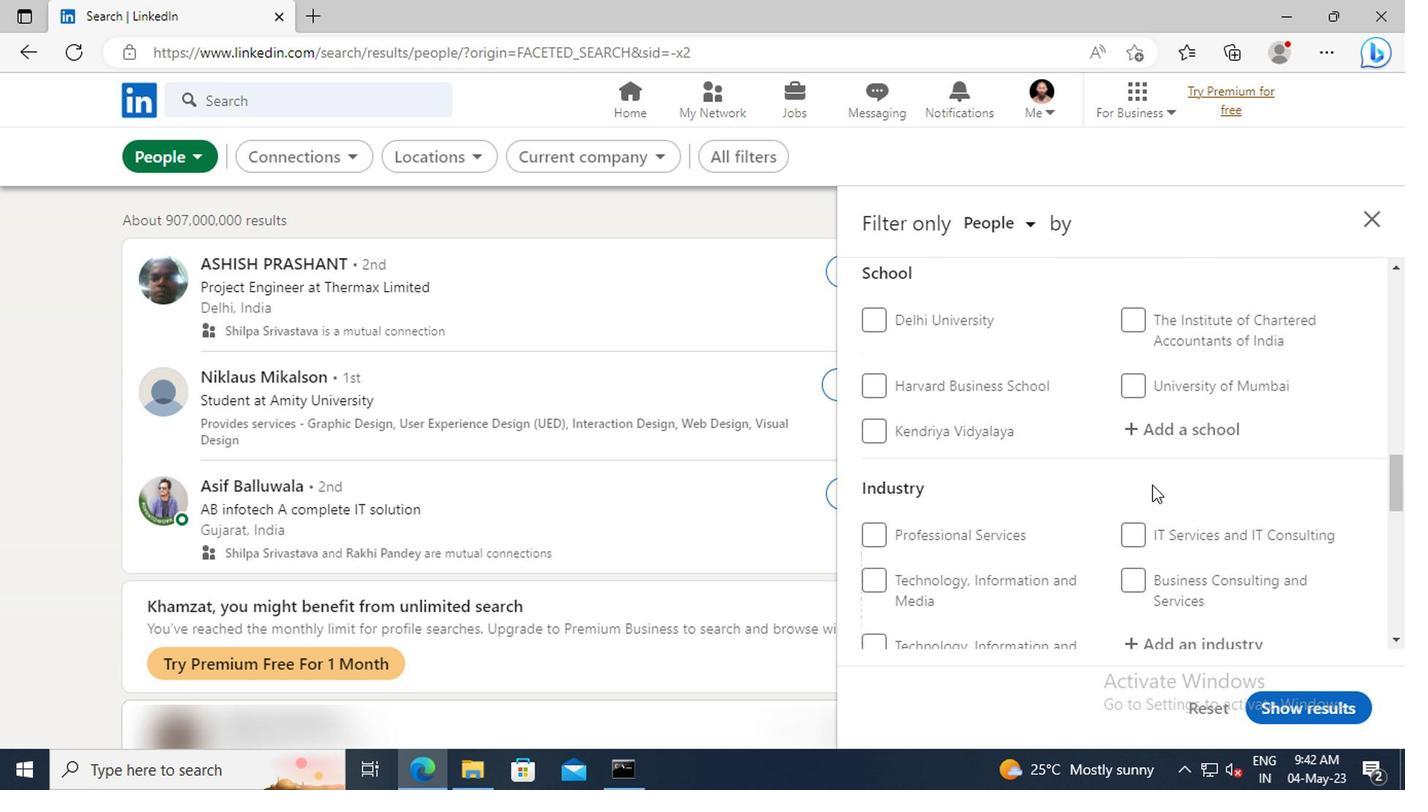 
Action: Mouse scrolled (946, 472) with delta (0, 0)
Screenshot: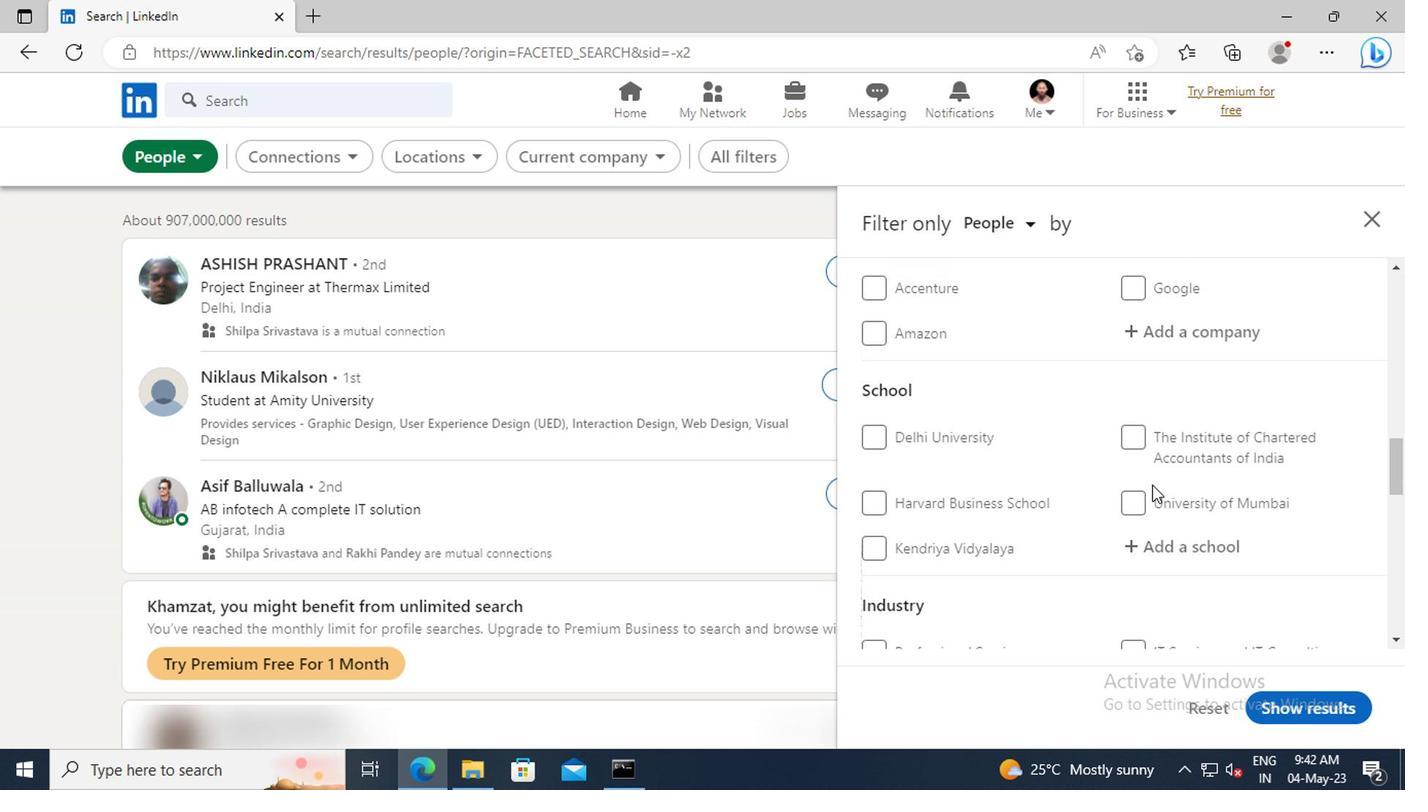 
Action: Mouse scrolled (946, 472) with delta (0, 0)
Screenshot: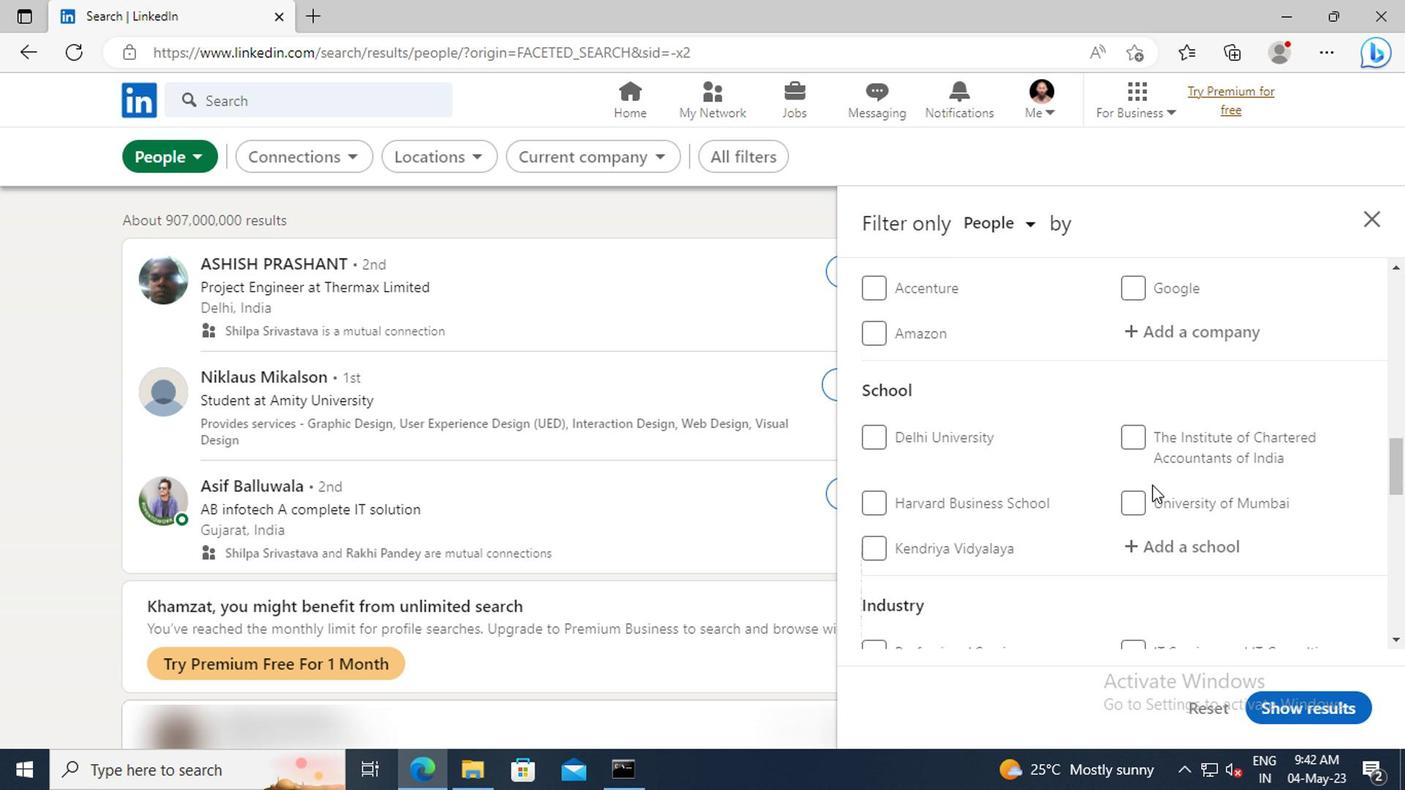 
Action: Mouse scrolled (946, 472) with delta (0, 0)
Screenshot: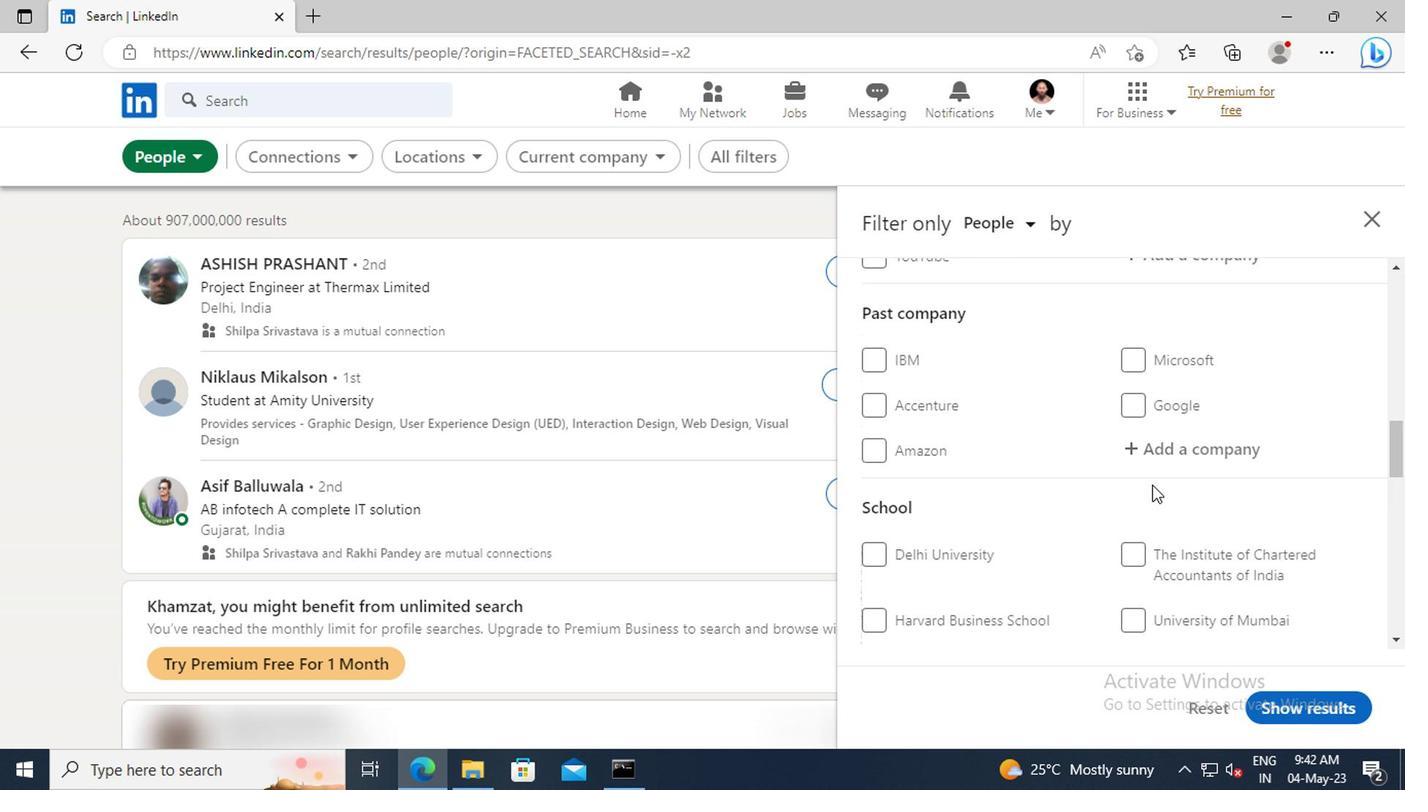 
Action: Mouse scrolled (946, 472) with delta (0, 0)
Screenshot: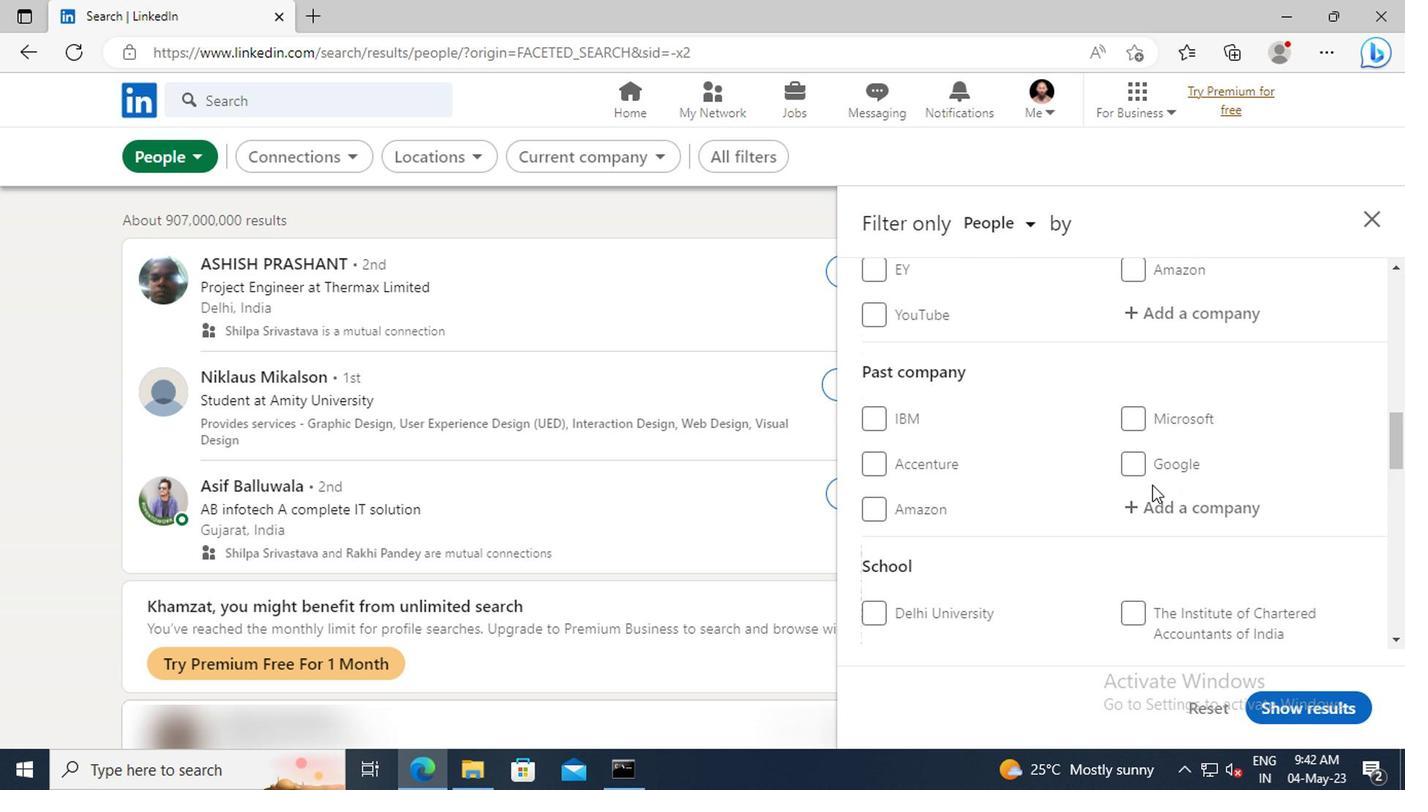 
Action: Mouse scrolled (946, 472) with delta (0, 0)
Screenshot: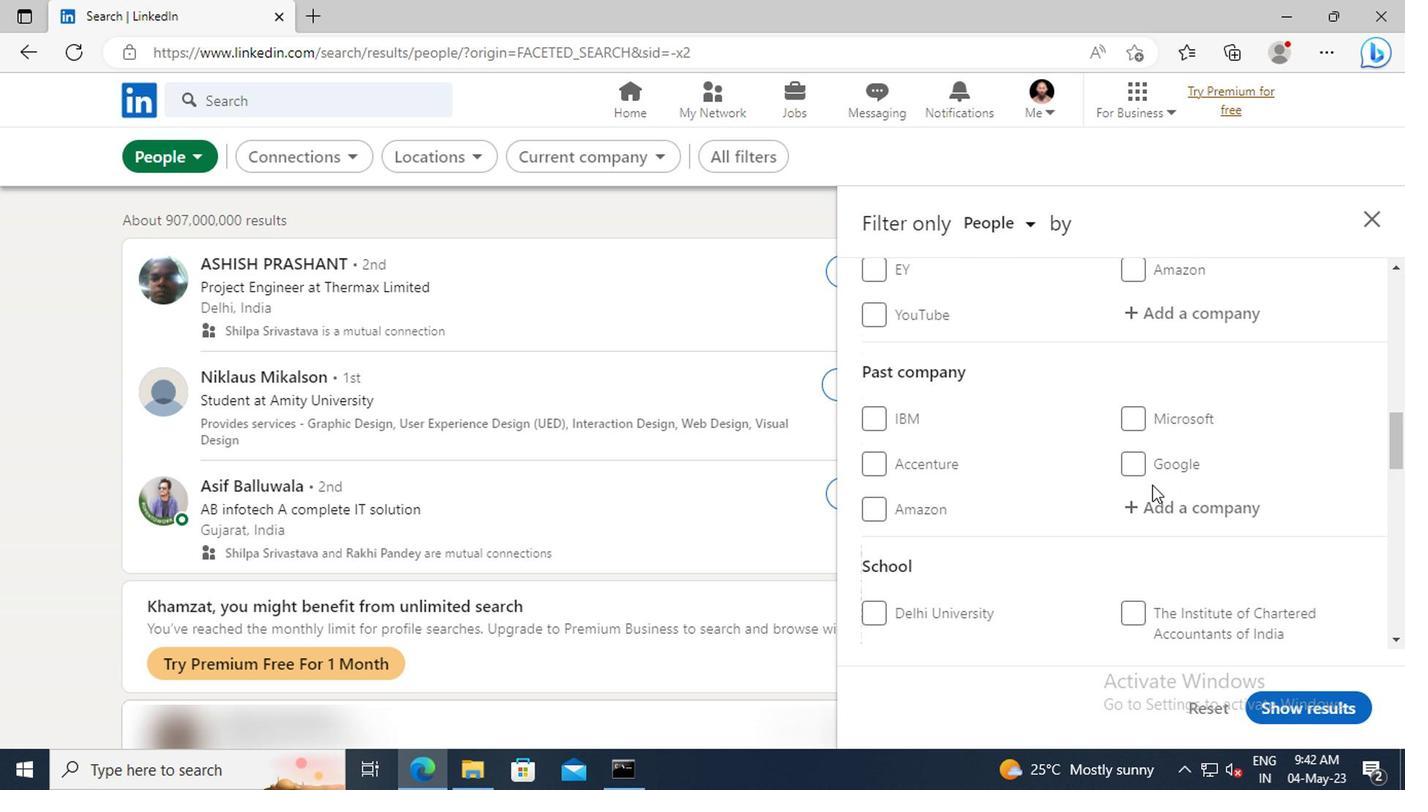 
Action: Mouse moved to (951, 438)
Screenshot: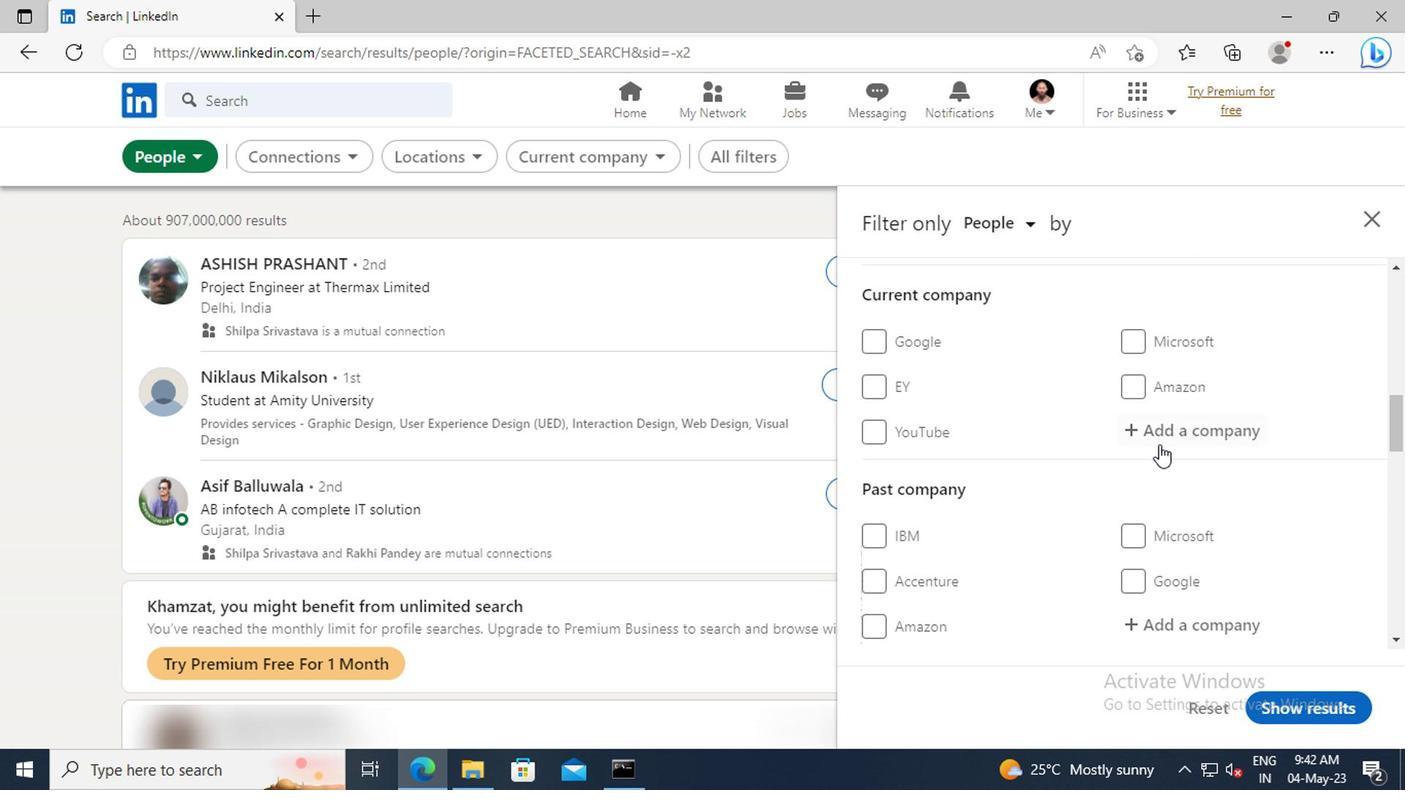 
Action: Mouse pressed left at (951, 438)
Screenshot: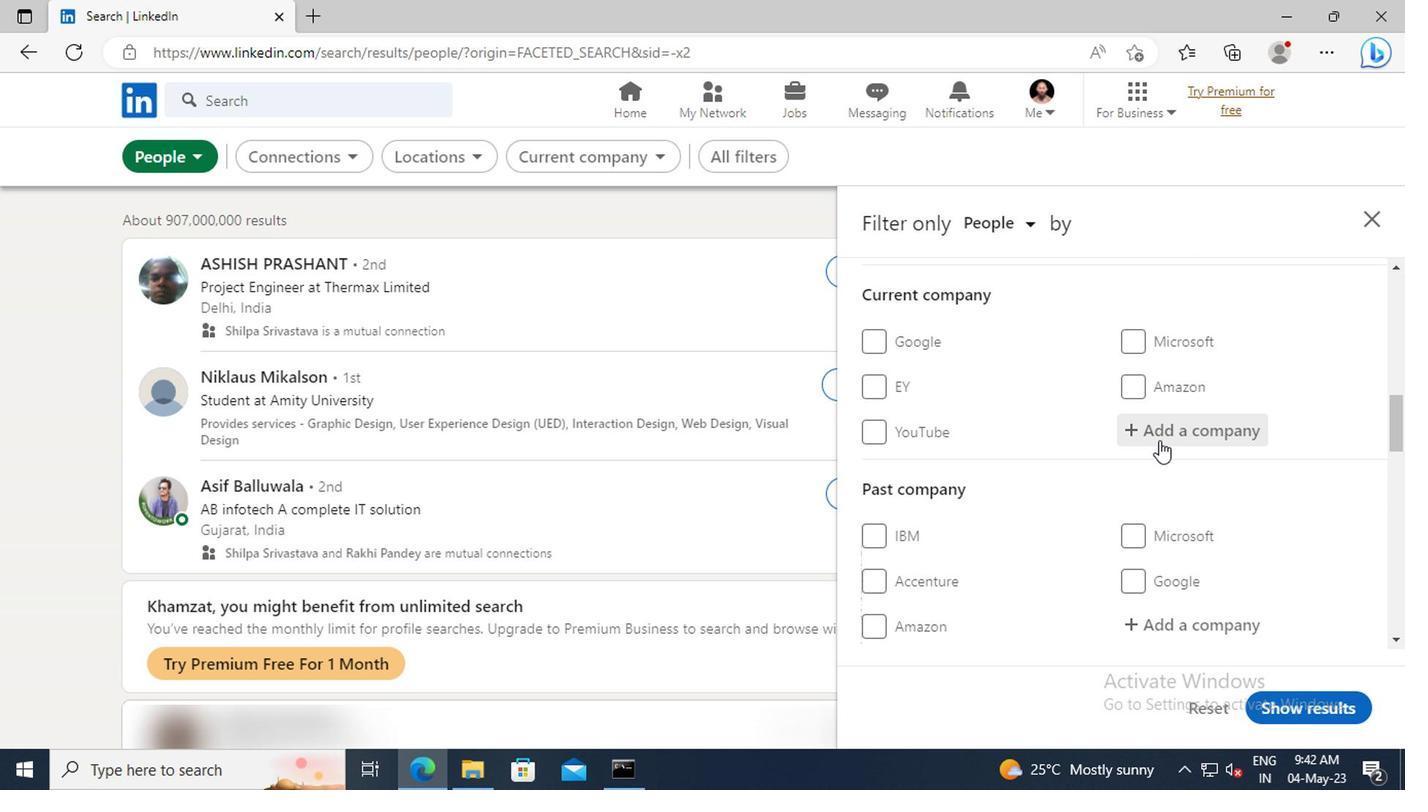 
Action: Mouse moved to (951, 437)
Screenshot: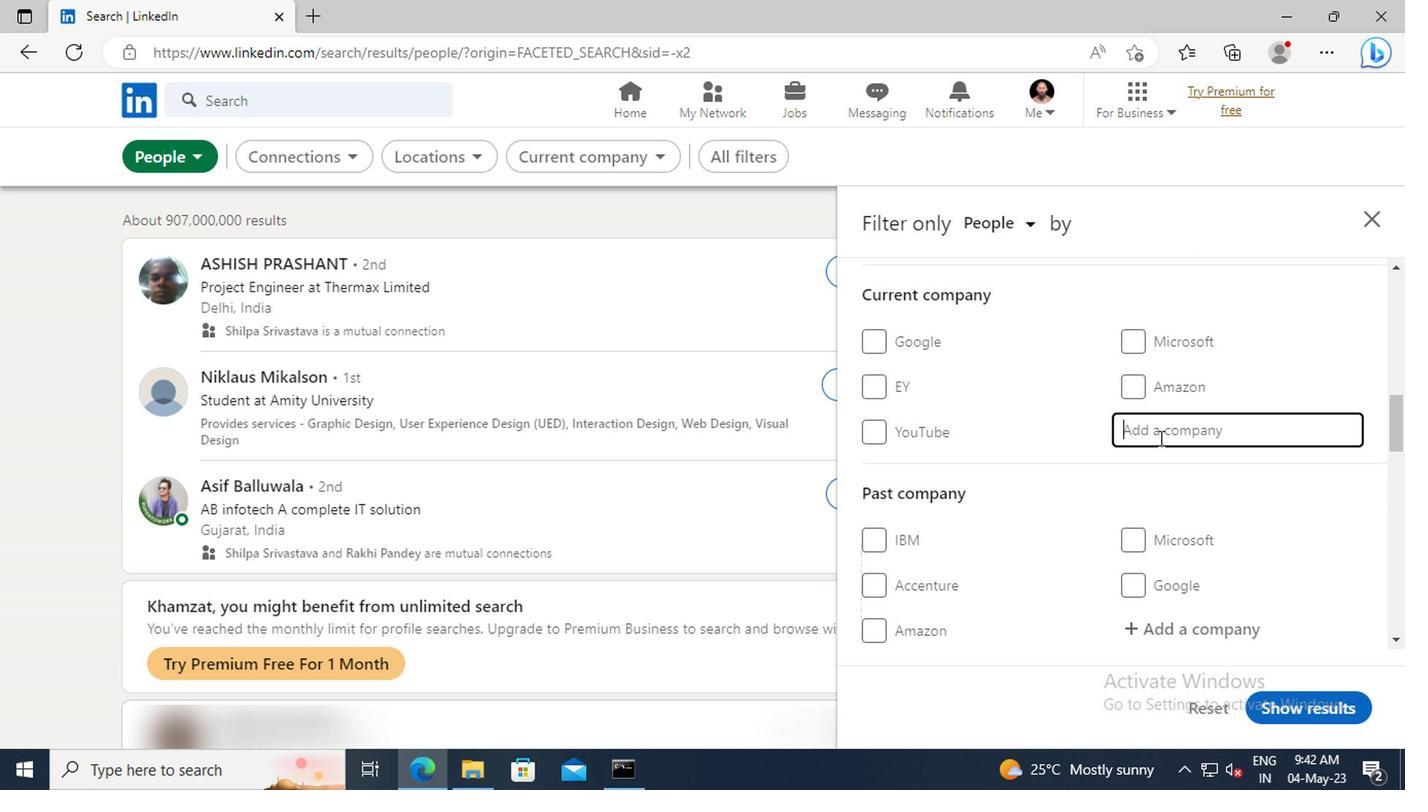 
Action: Key pressed <Key.shift>UJJIV
Screenshot: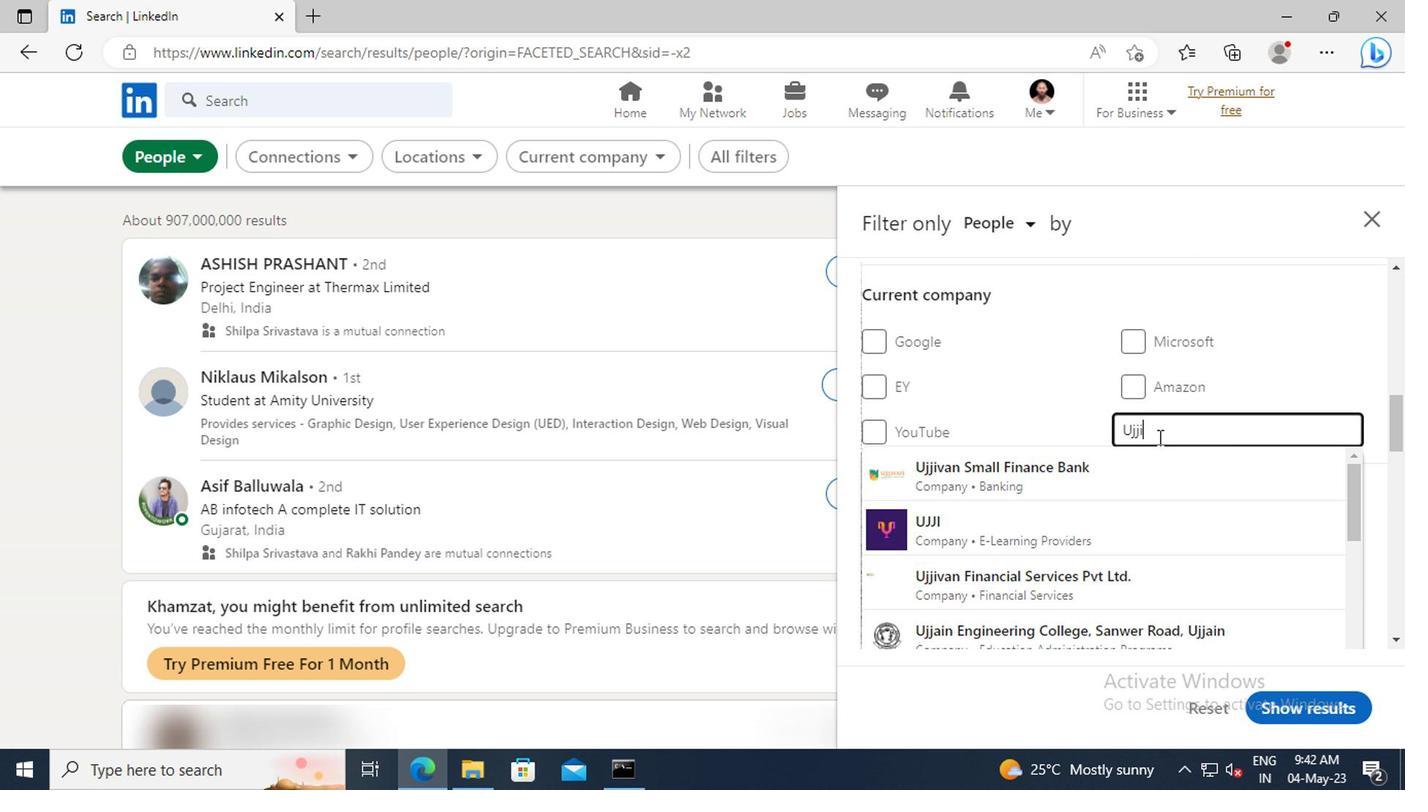 
Action: Mouse moved to (951, 450)
Screenshot: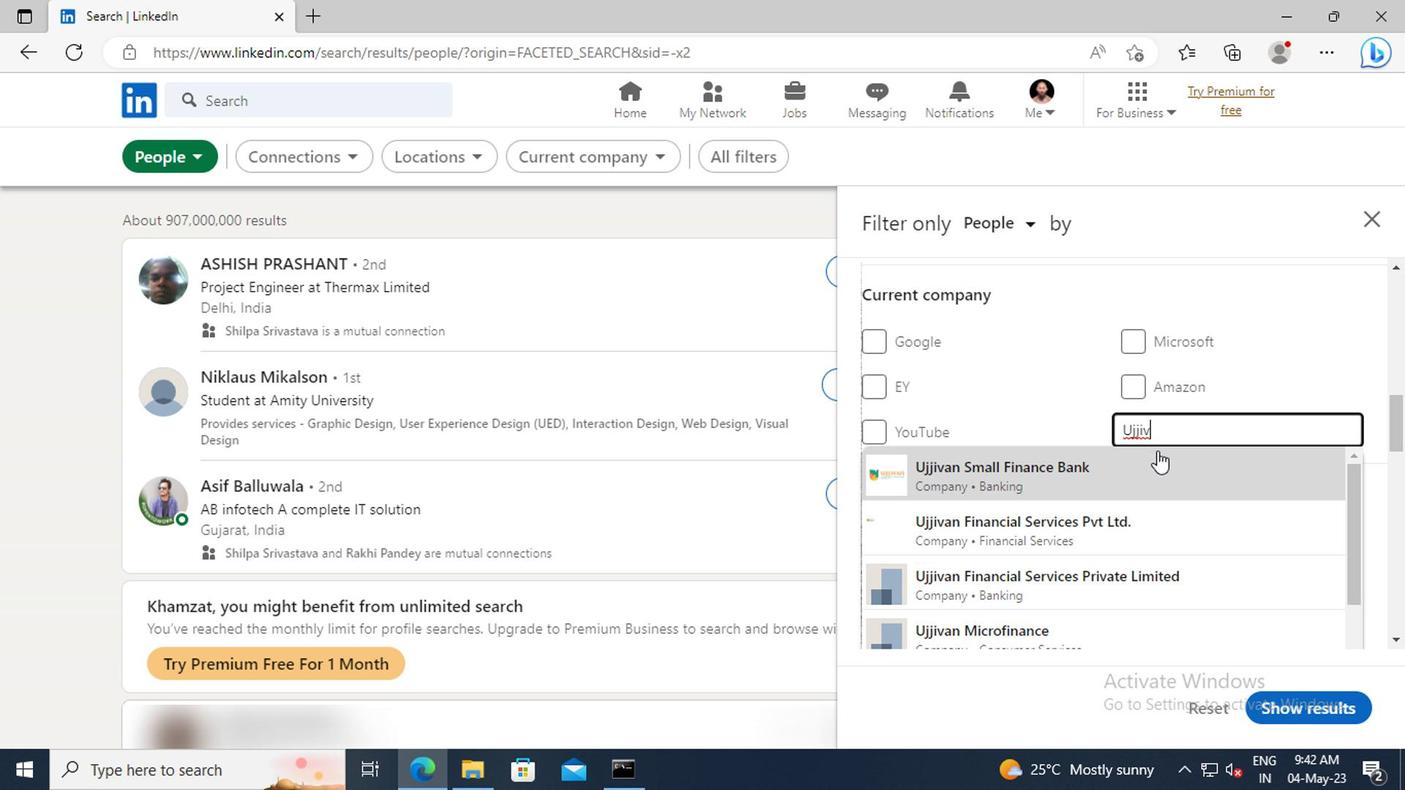 
Action: Mouse pressed left at (951, 450)
Screenshot: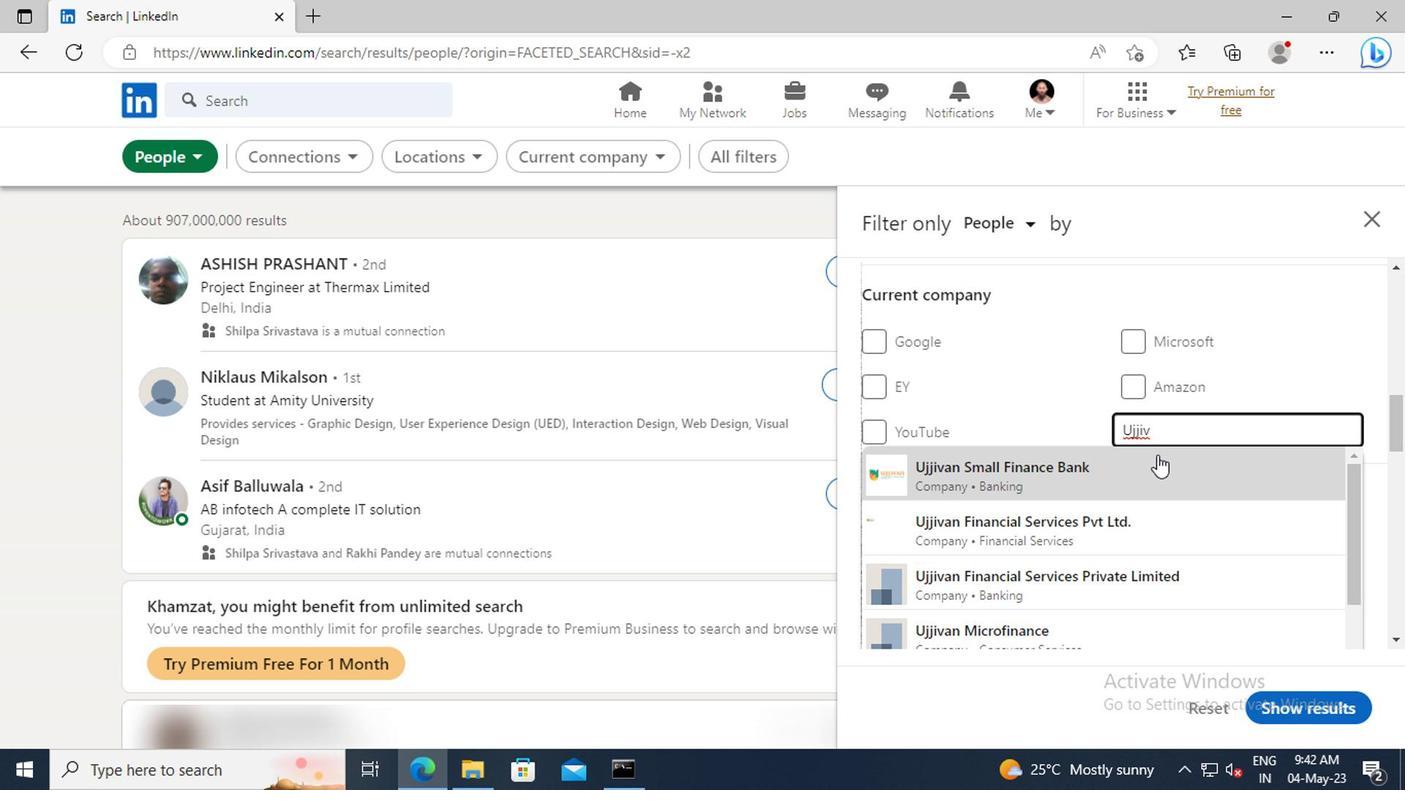 
Action: Mouse scrolled (951, 449) with delta (0, 0)
Screenshot: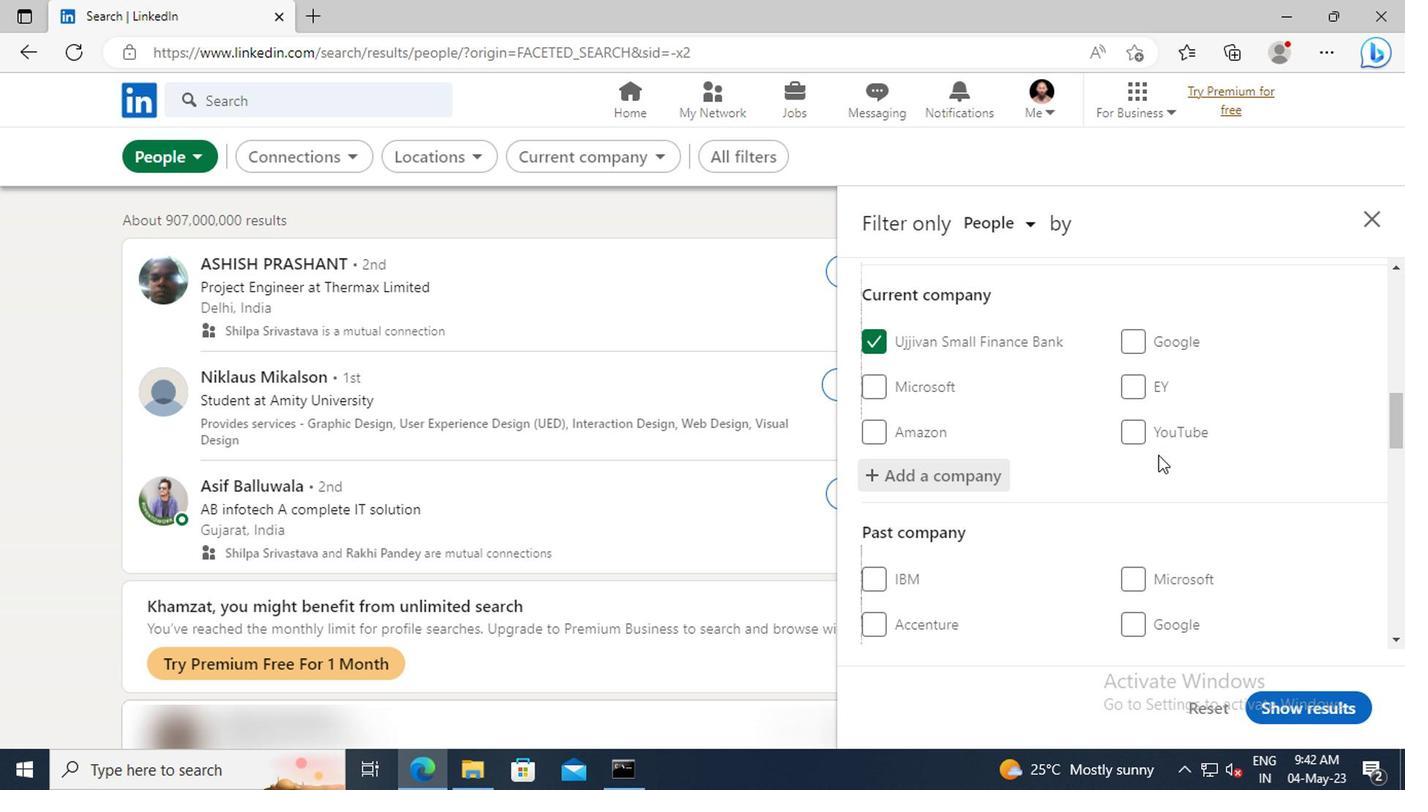 
Action: Mouse moved to (953, 434)
Screenshot: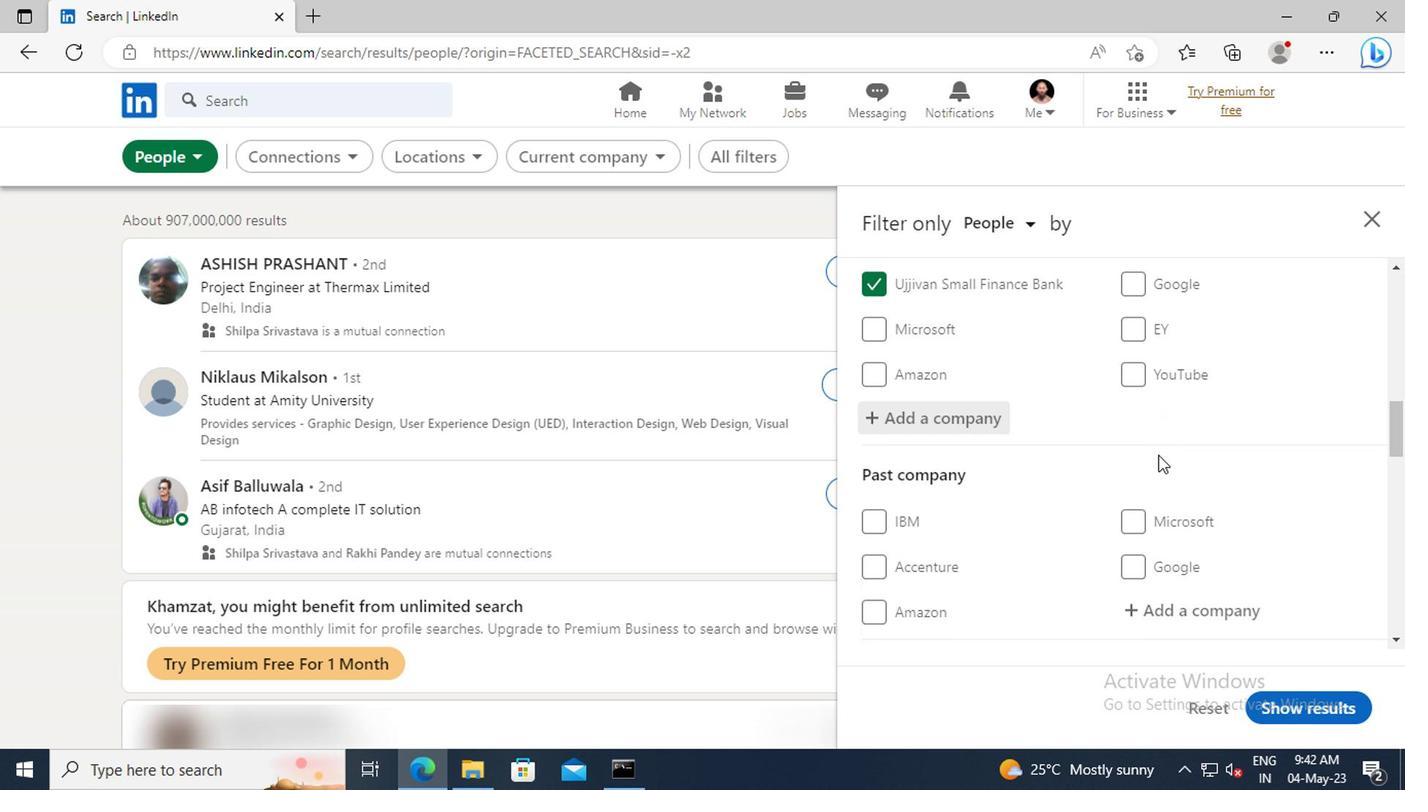 
Action: Mouse scrolled (953, 434) with delta (0, 0)
Screenshot: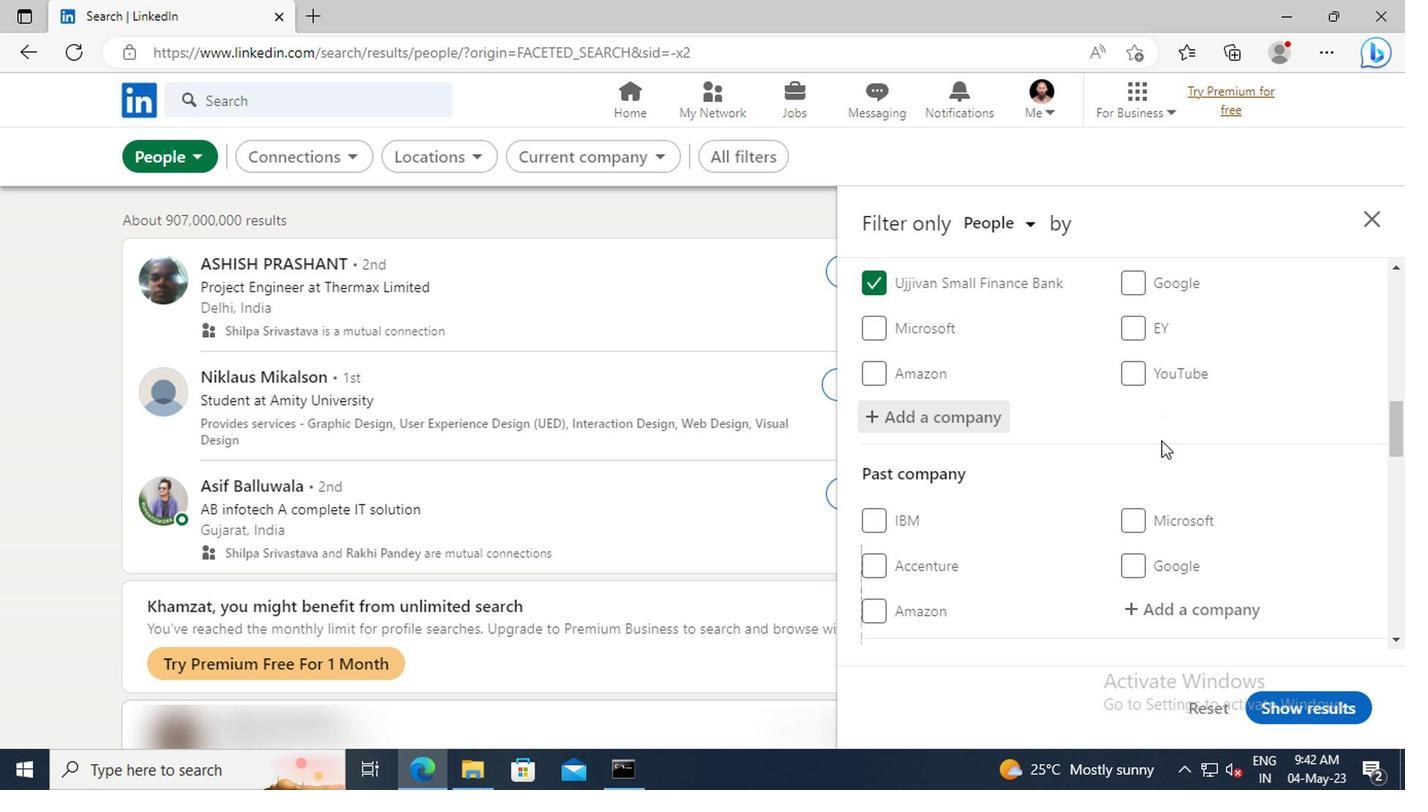 
Action: Mouse scrolled (953, 434) with delta (0, 0)
Screenshot: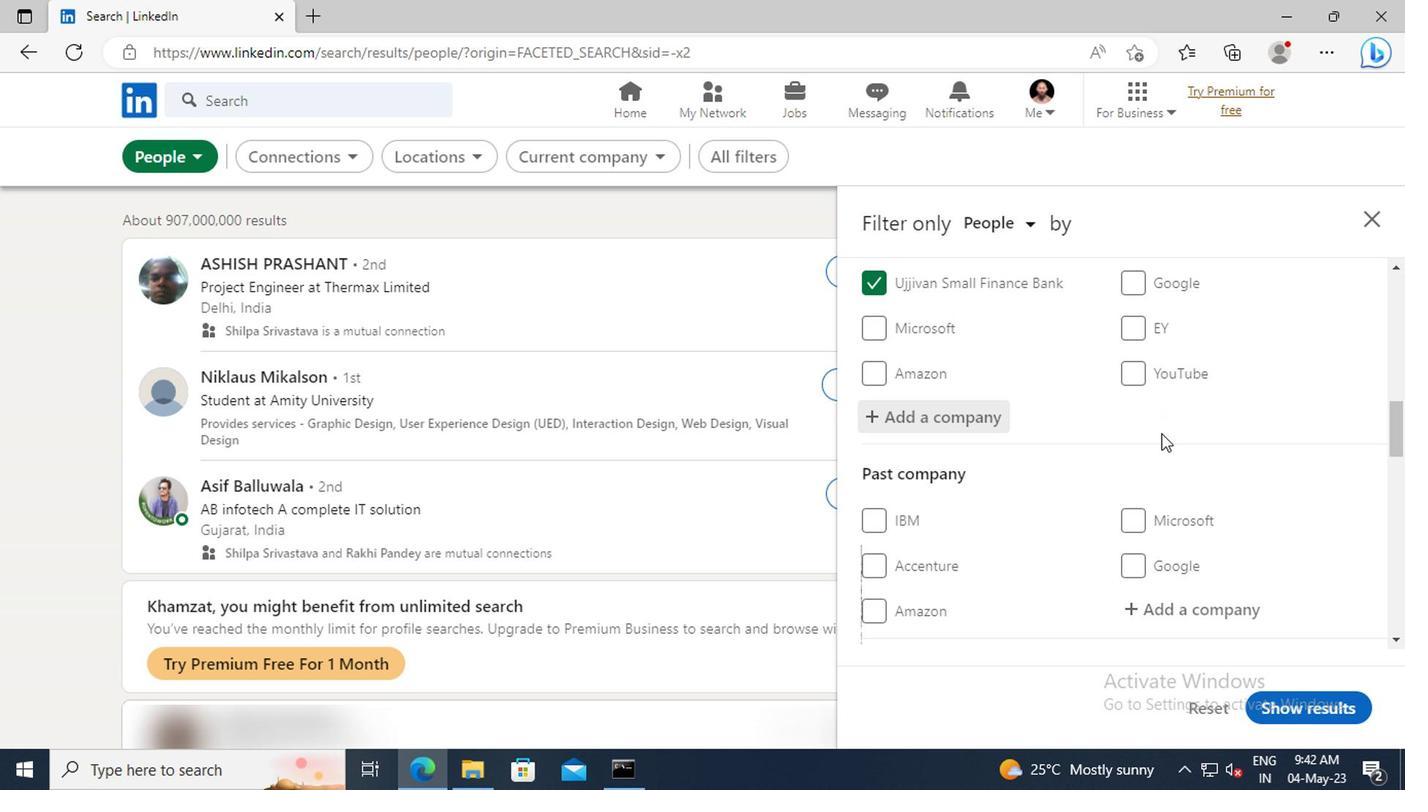
Action: Mouse scrolled (953, 434) with delta (0, 0)
Screenshot: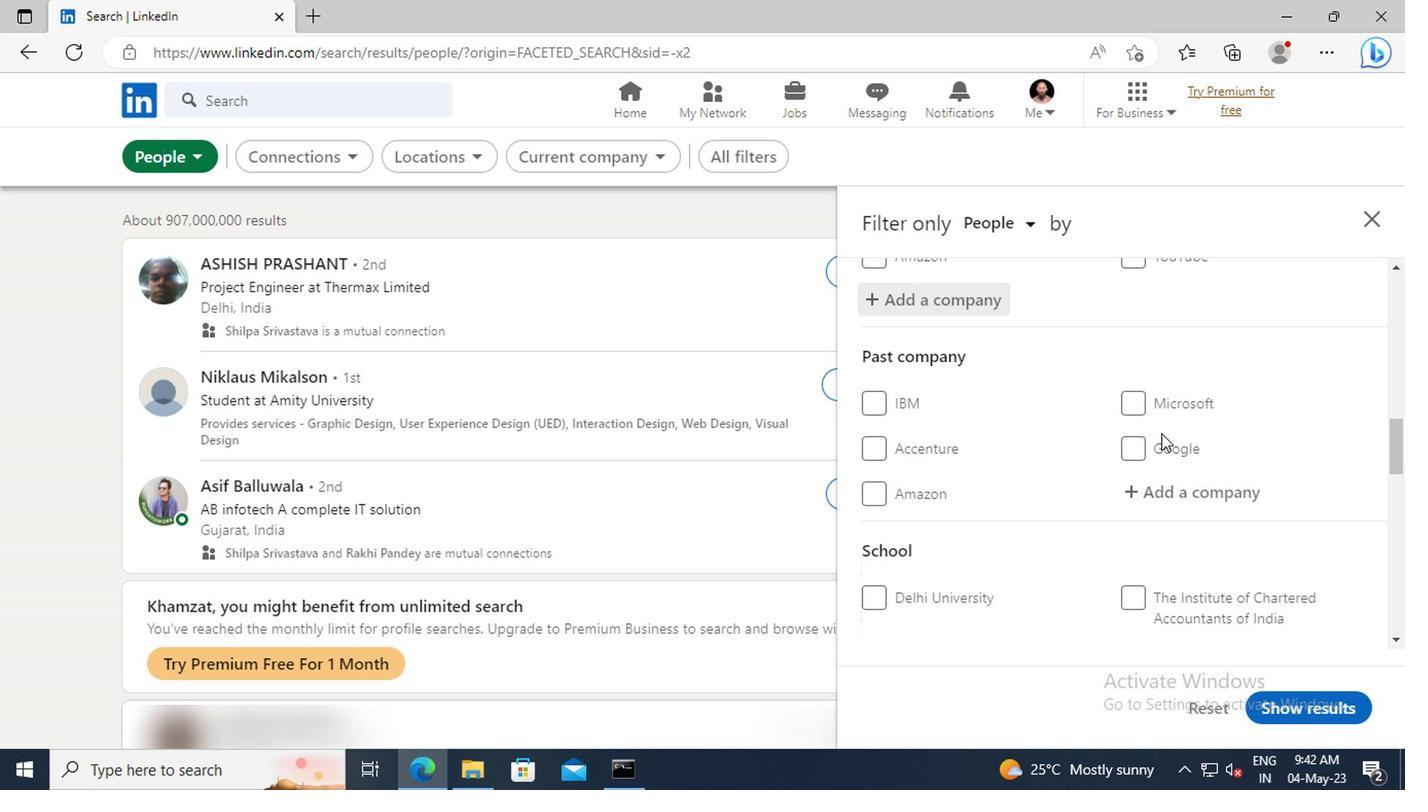 
Action: Mouse scrolled (953, 434) with delta (0, 0)
Screenshot: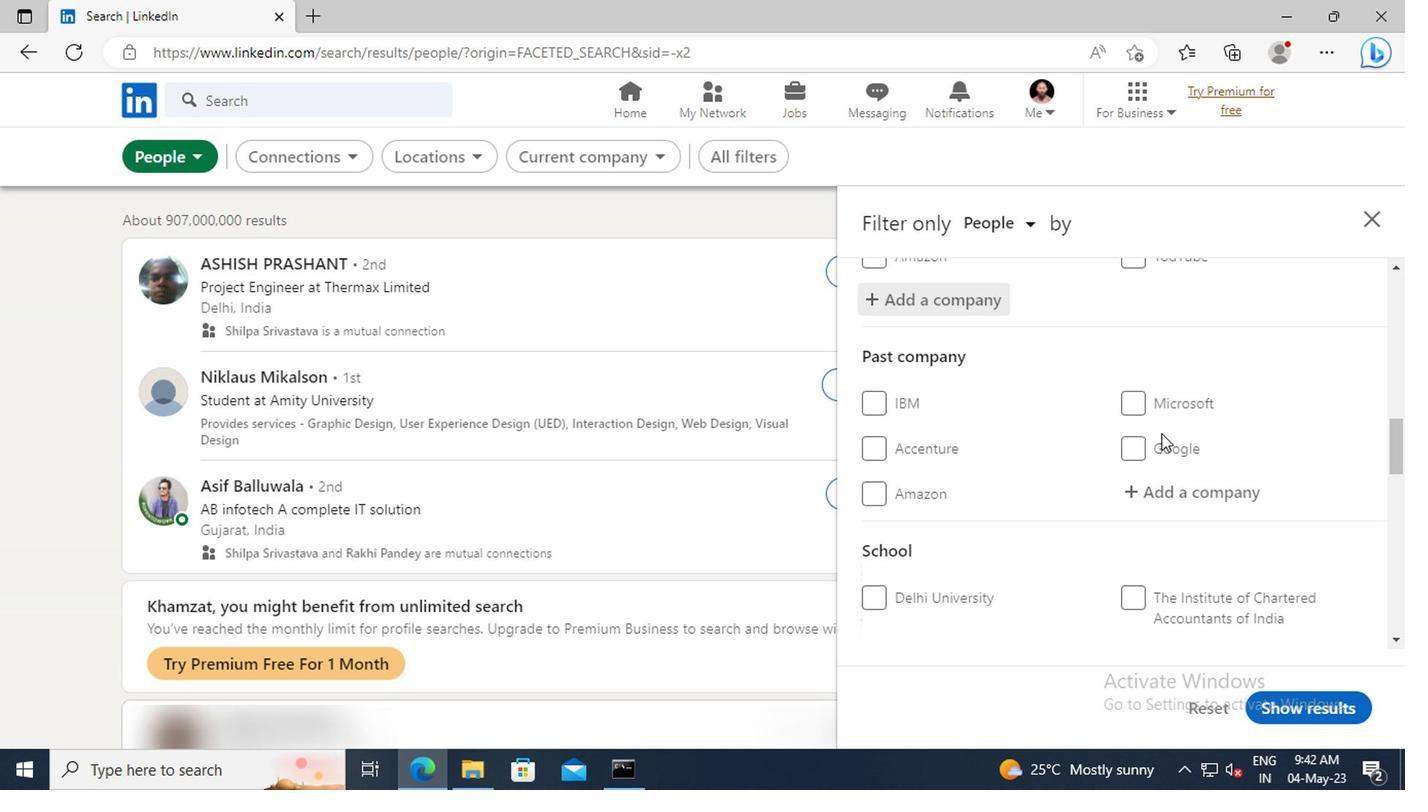 
Action: Mouse moved to (953, 433)
Screenshot: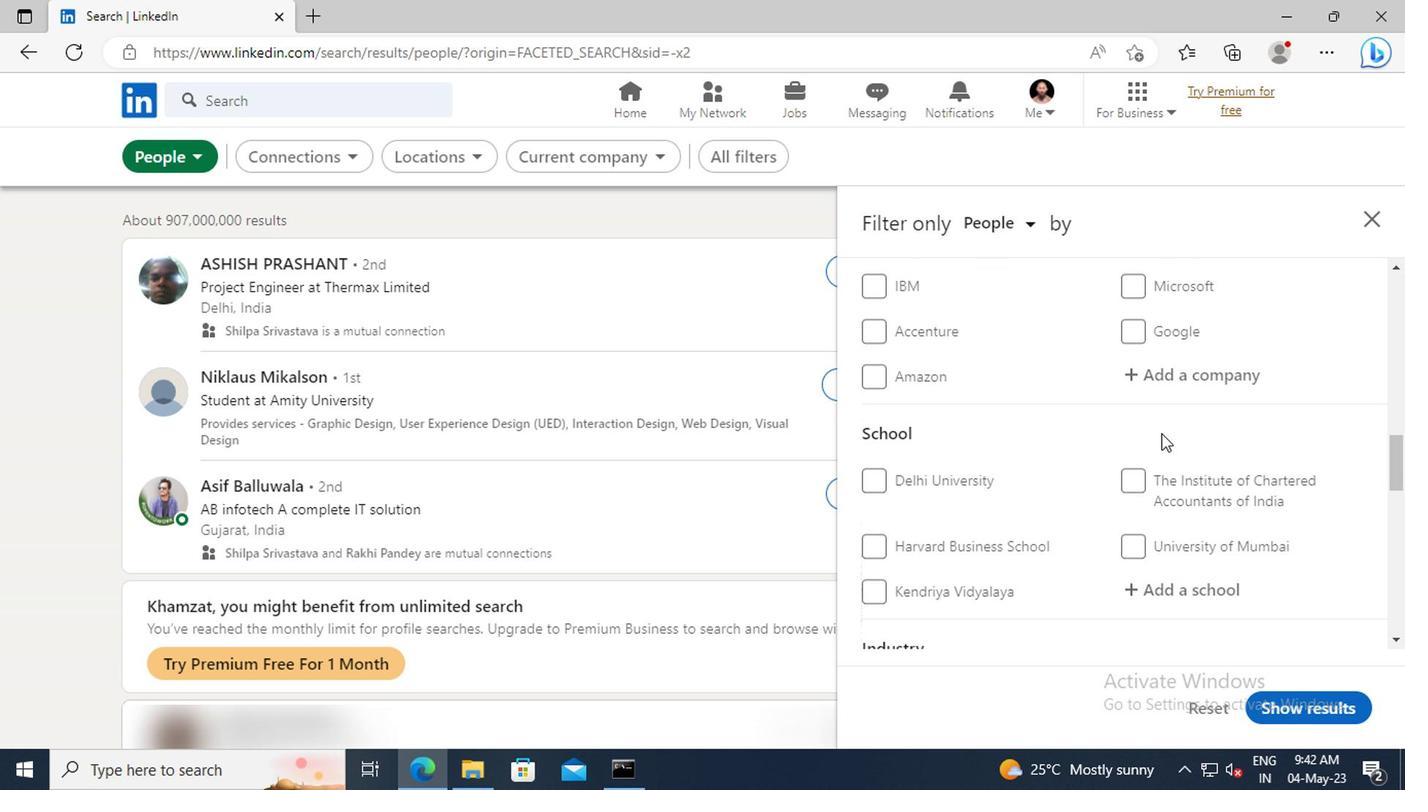 
Action: Mouse scrolled (953, 432) with delta (0, 0)
Screenshot: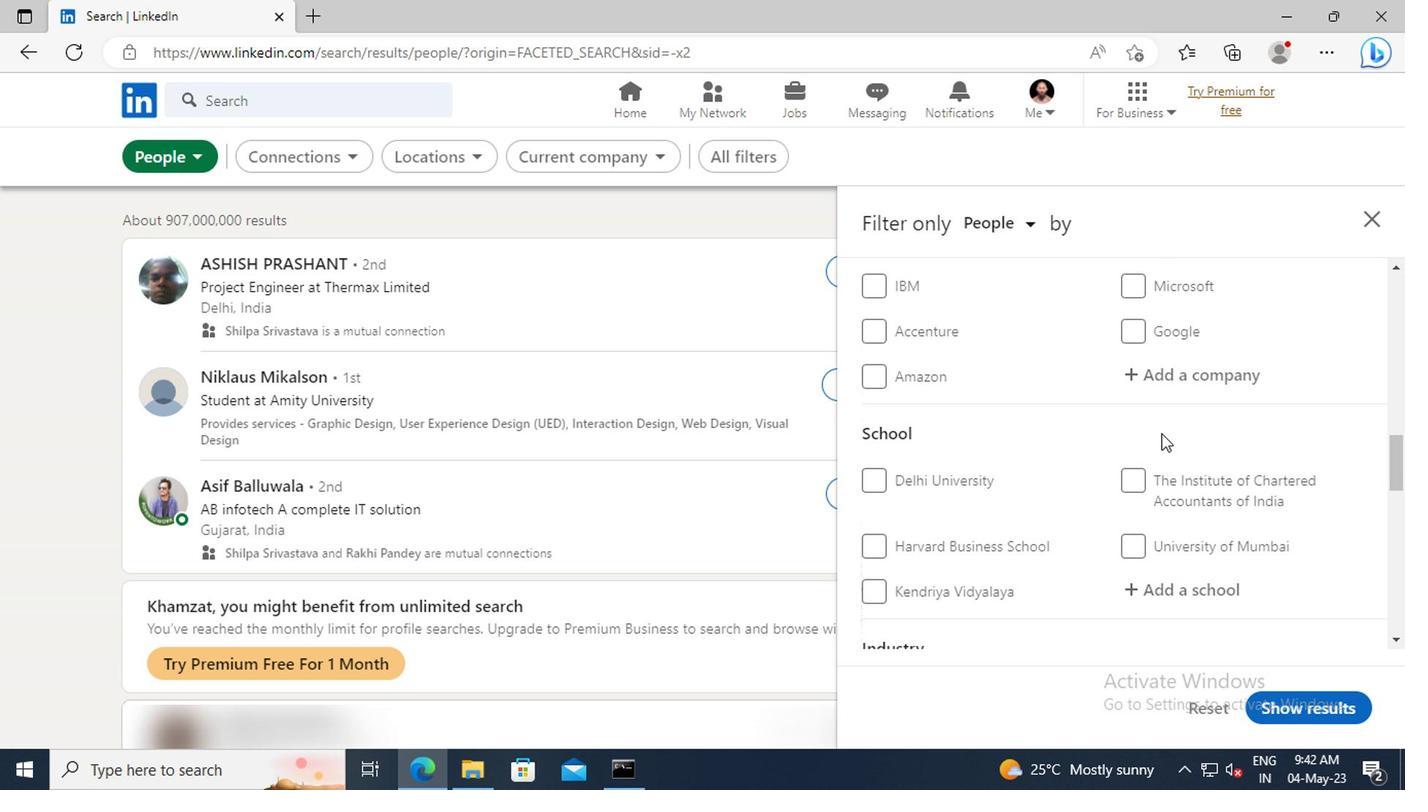 
Action: Mouse moved to (953, 428)
Screenshot: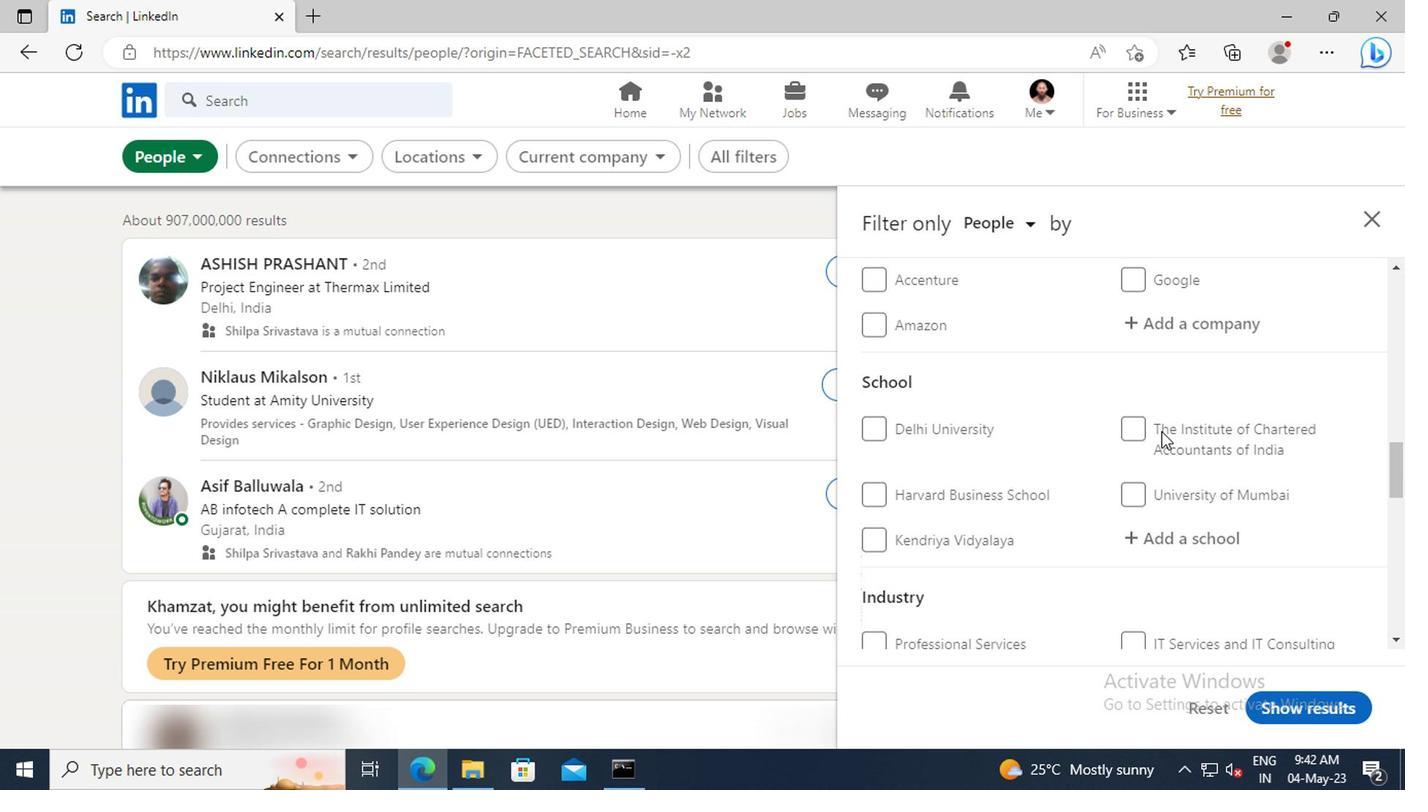 
Action: Mouse scrolled (953, 427) with delta (0, 0)
Screenshot: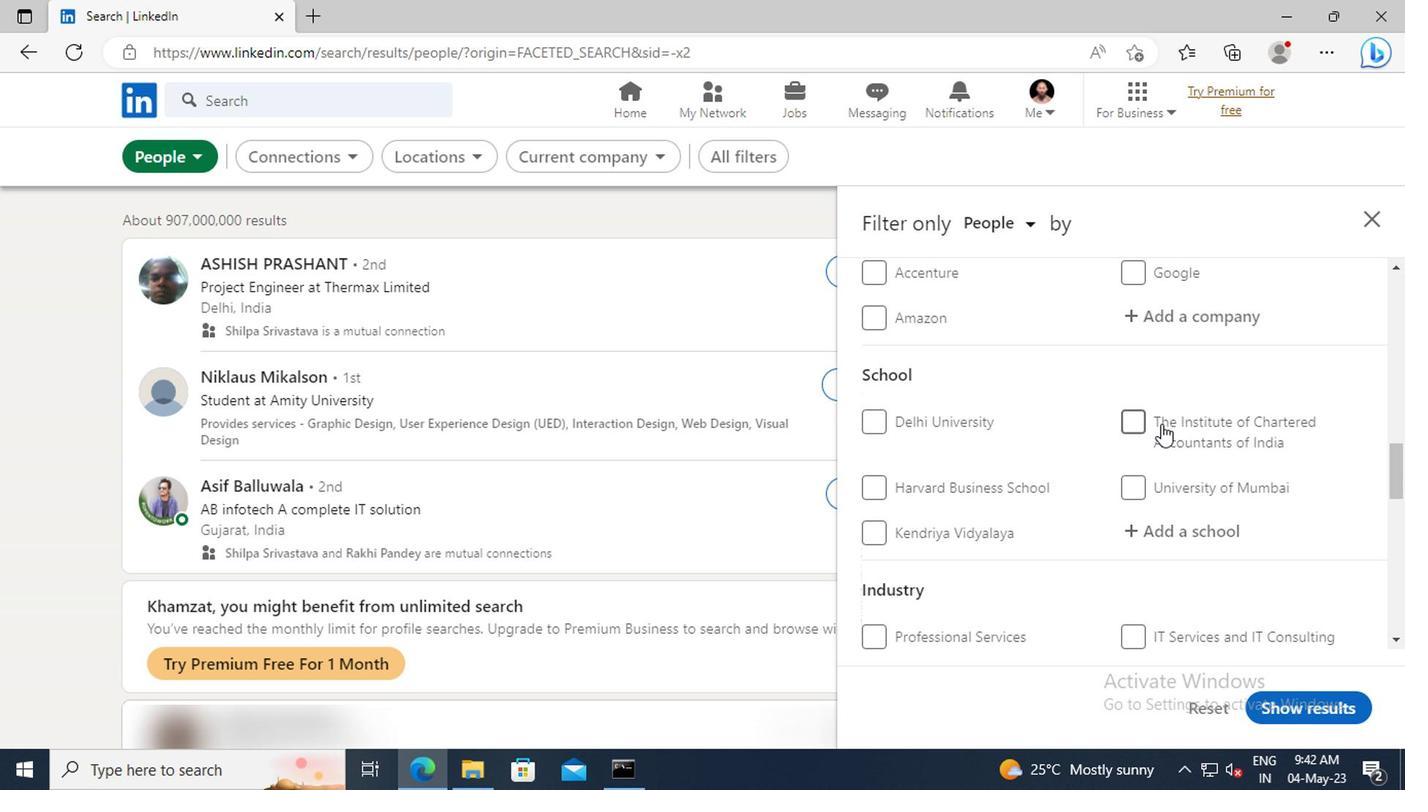 
Action: Mouse scrolled (953, 427) with delta (0, 0)
Screenshot: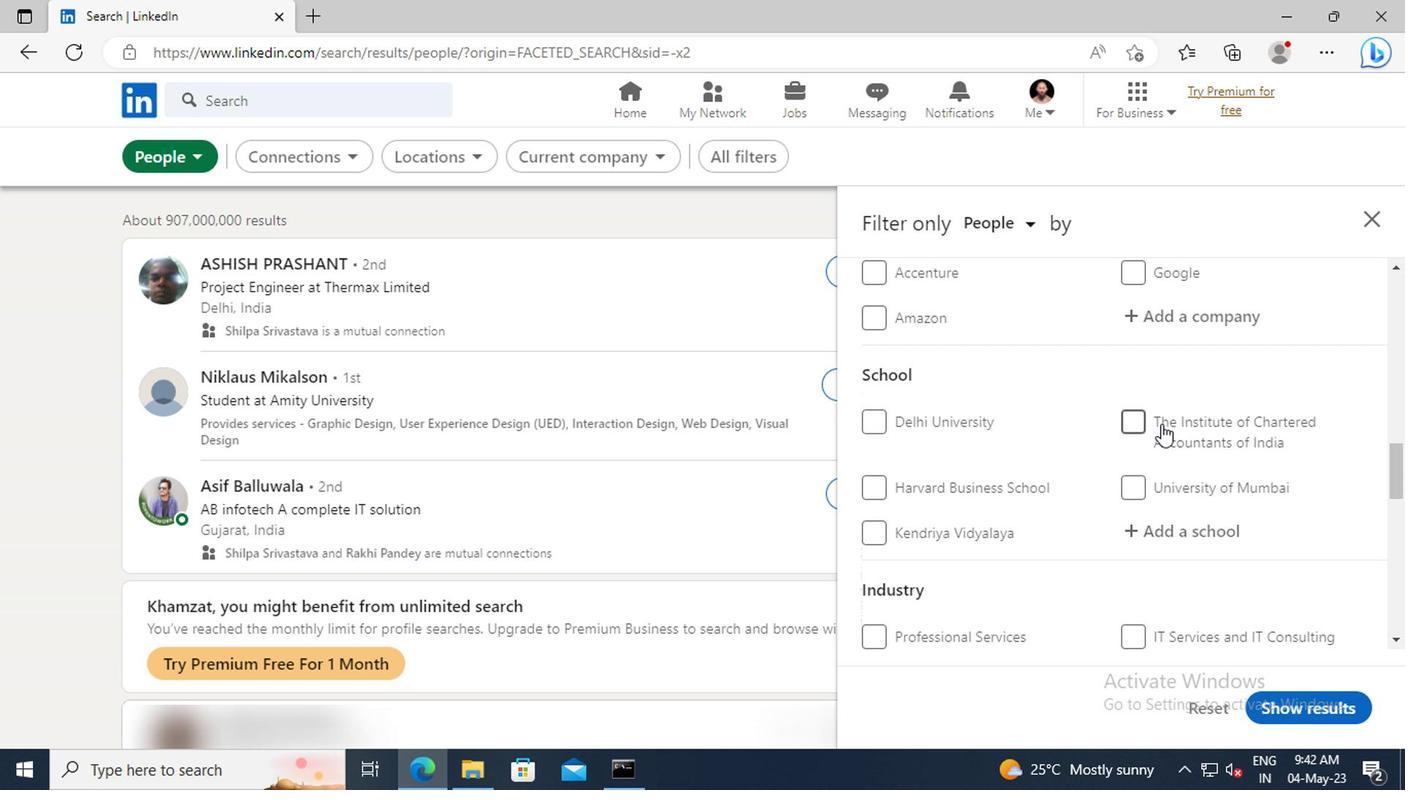 
Action: Mouse moved to (953, 427)
Screenshot: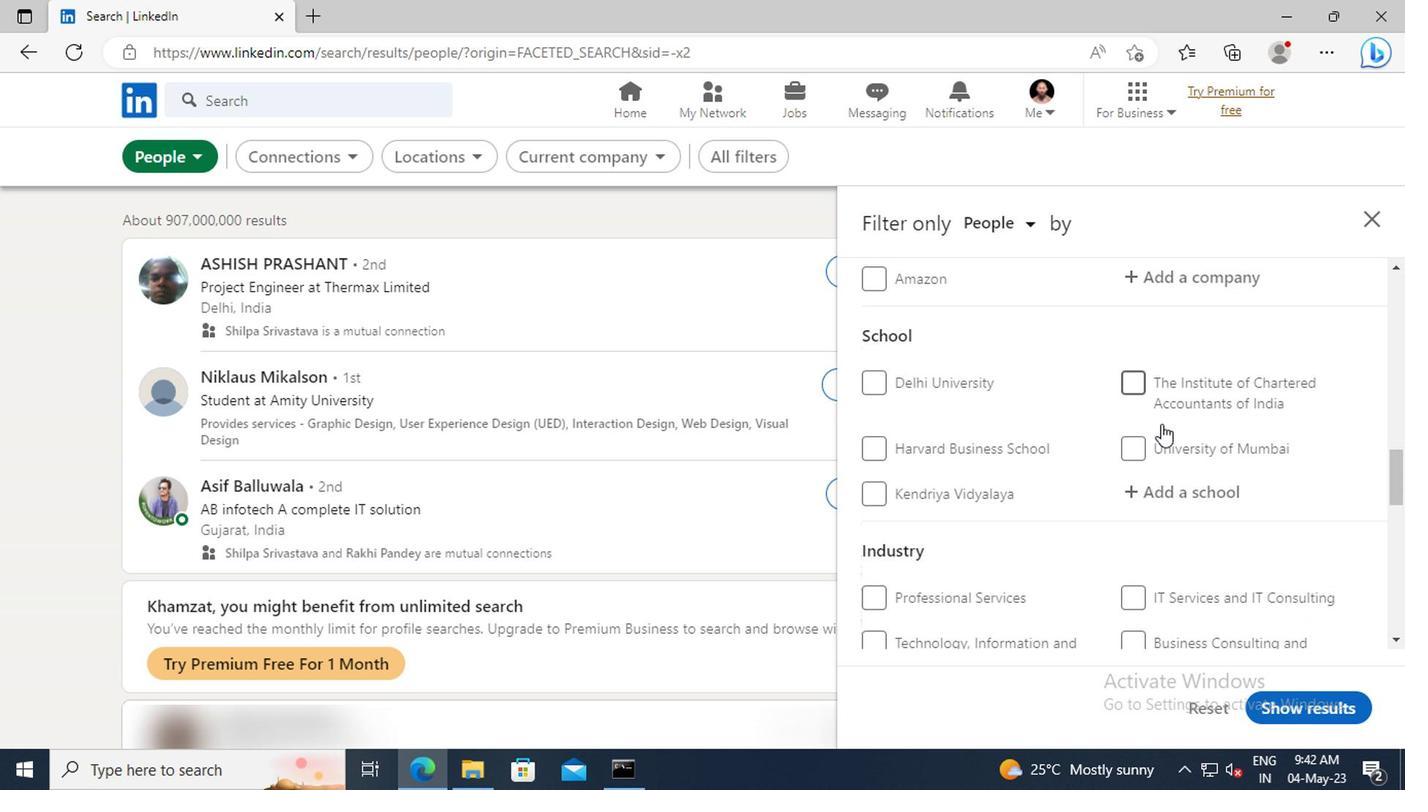 
Action: Mouse pressed left at (953, 427)
Screenshot: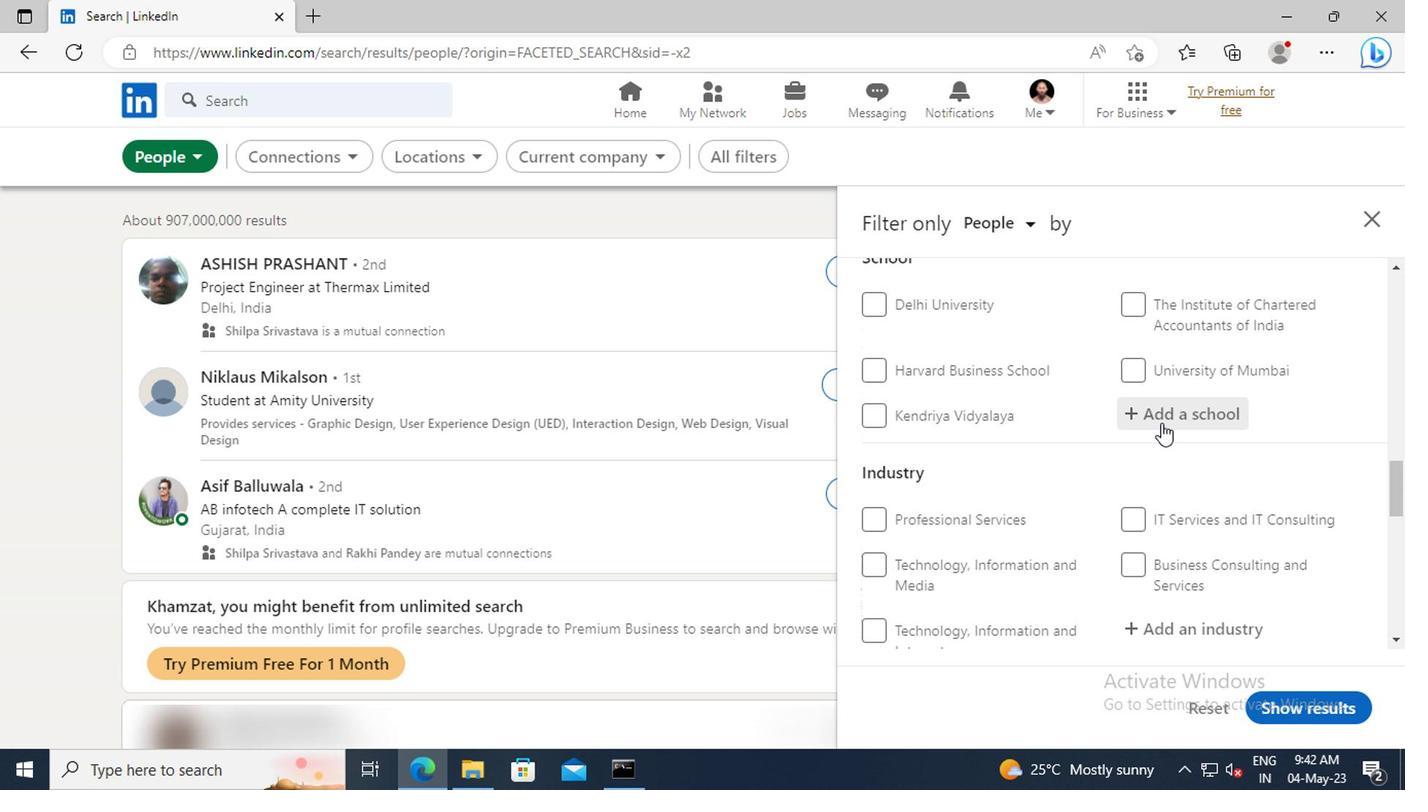 
Action: Key pressed <Key.shift>ZAKIR<Key.space><Key.shift>H
Screenshot: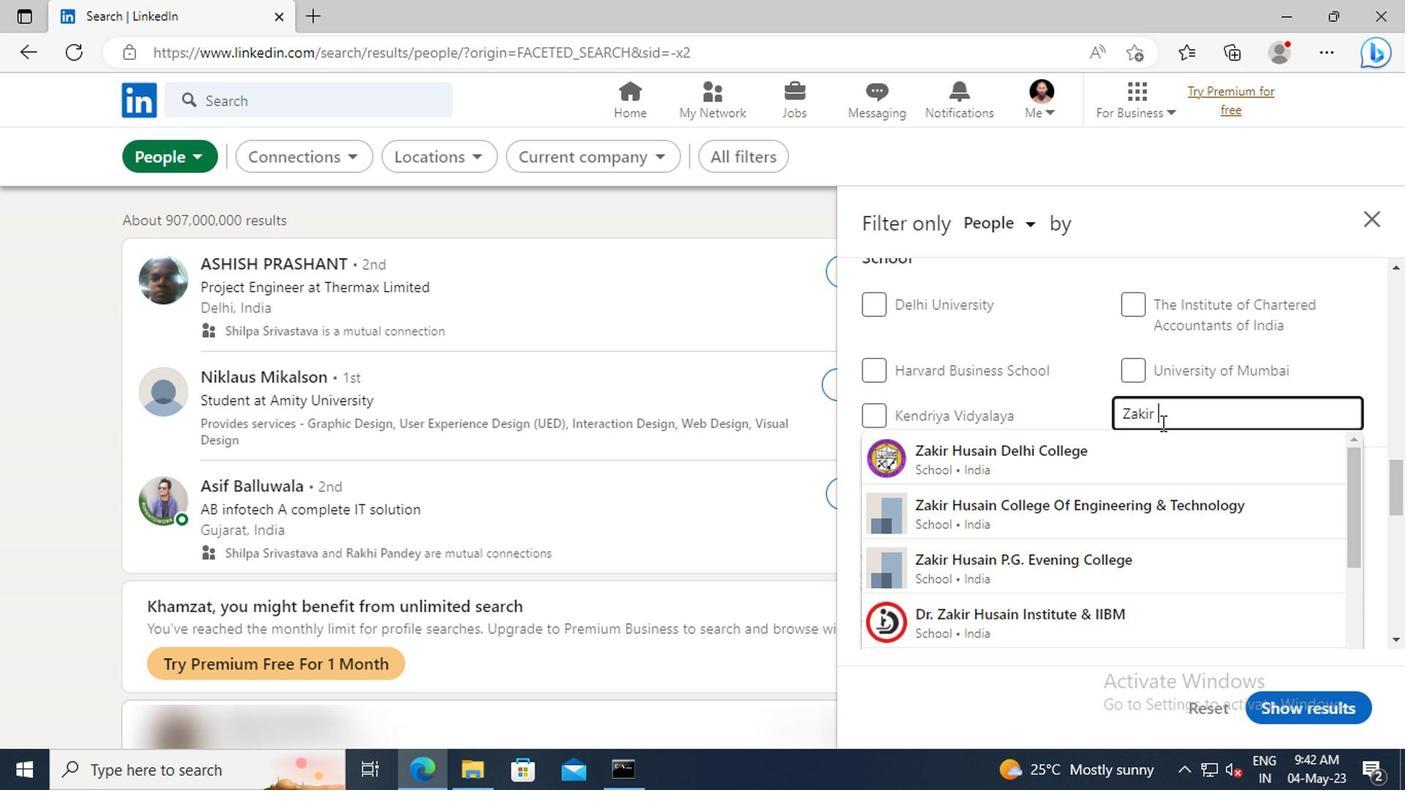 
Action: Mouse moved to (953, 443)
Screenshot: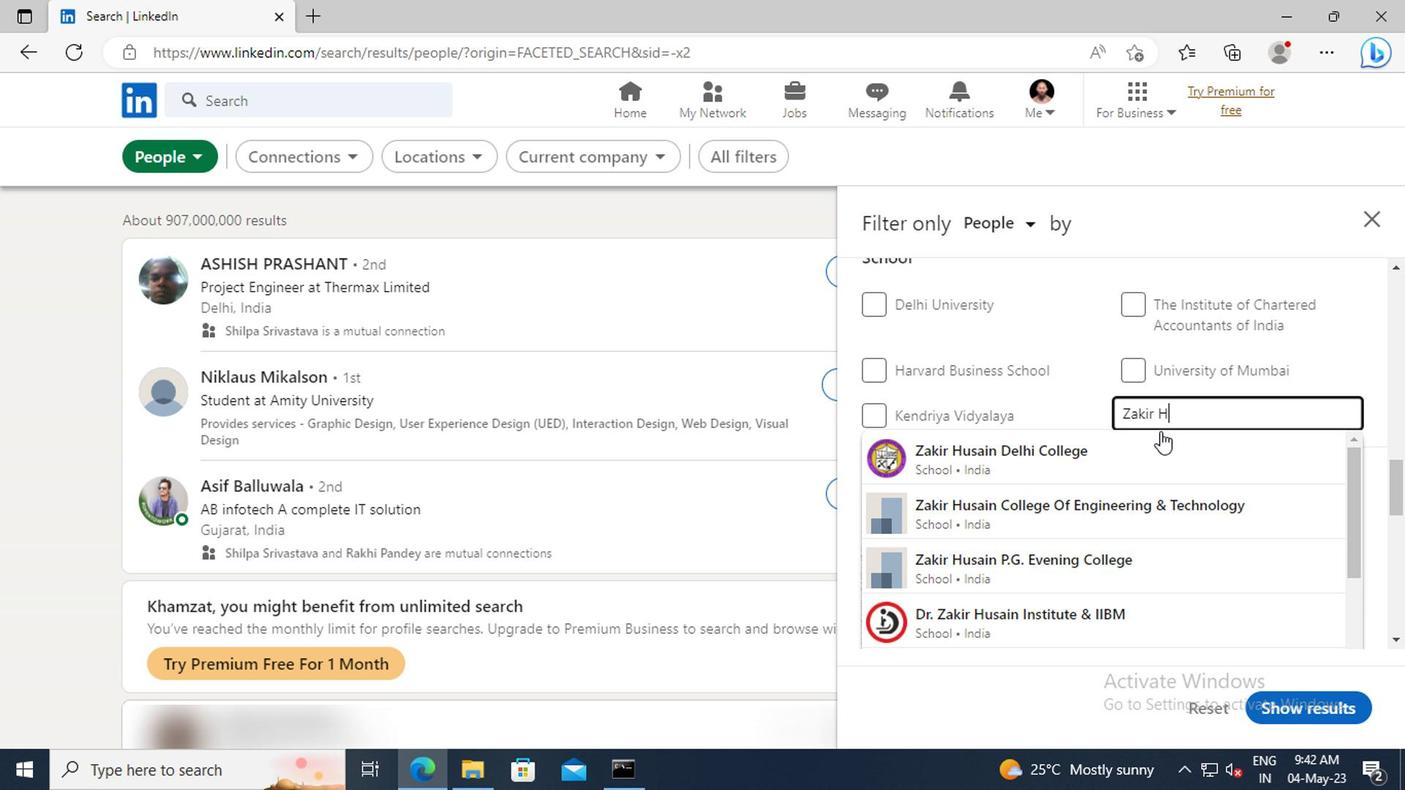 
Action: Mouse pressed left at (953, 443)
Screenshot: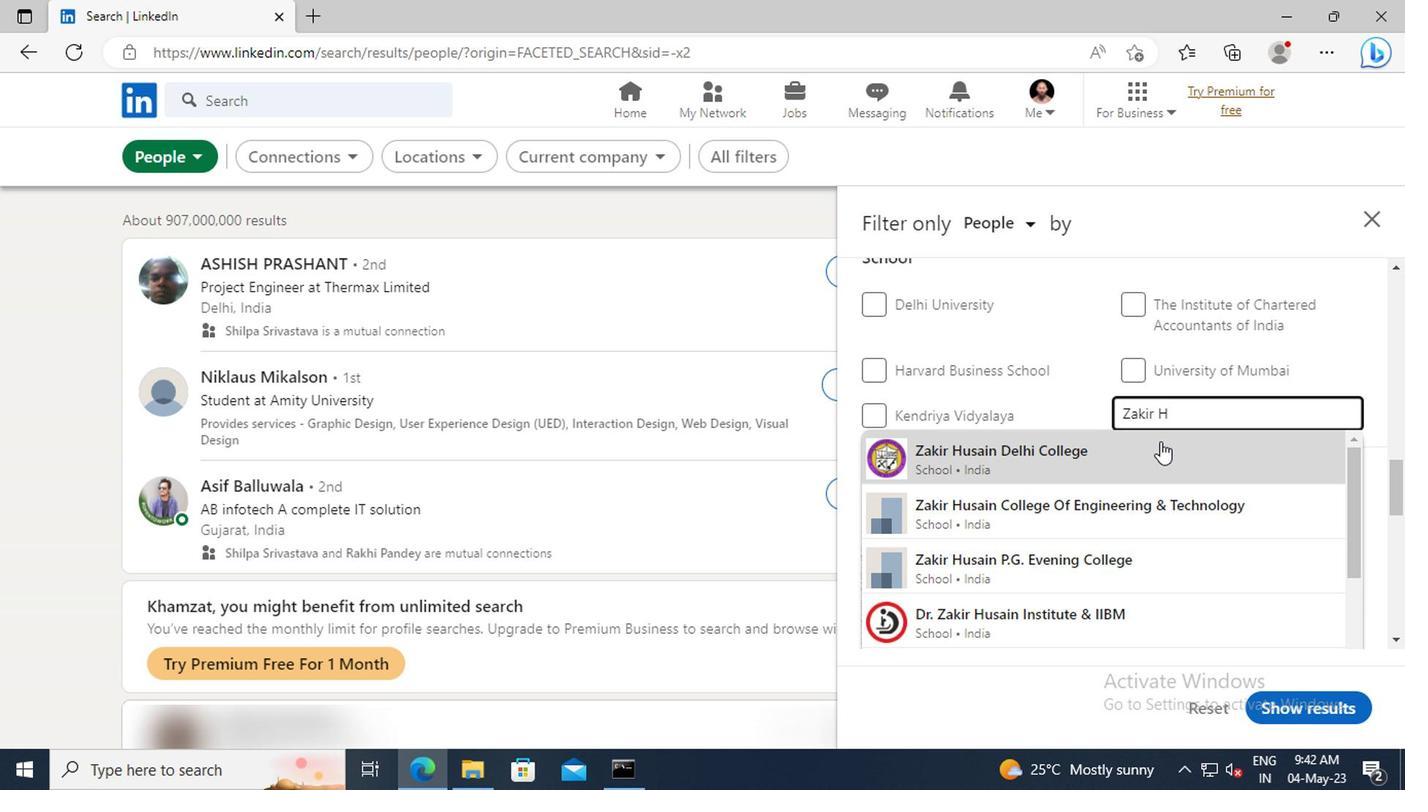 
Action: Mouse scrolled (953, 442) with delta (0, 0)
Screenshot: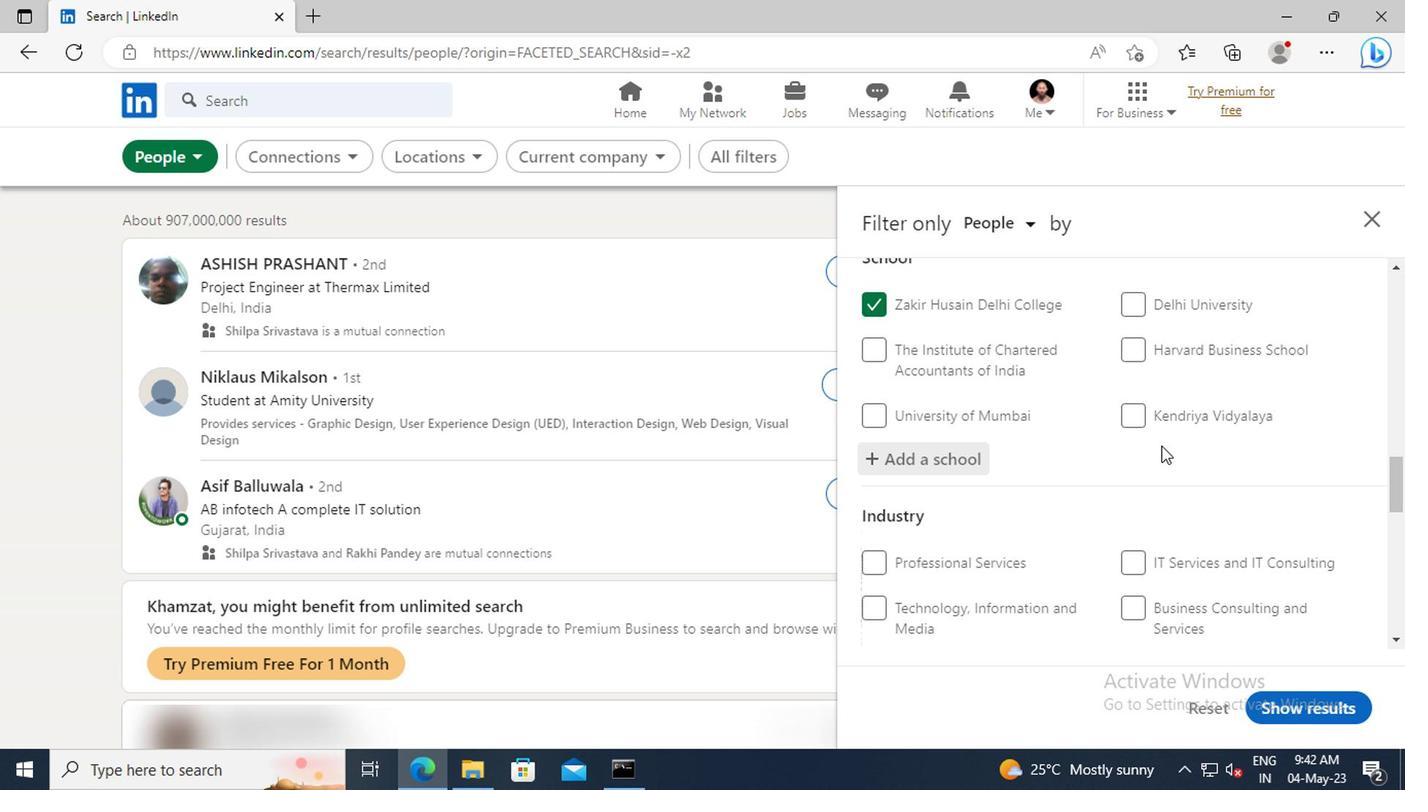 
Action: Mouse scrolled (953, 442) with delta (0, 0)
Screenshot: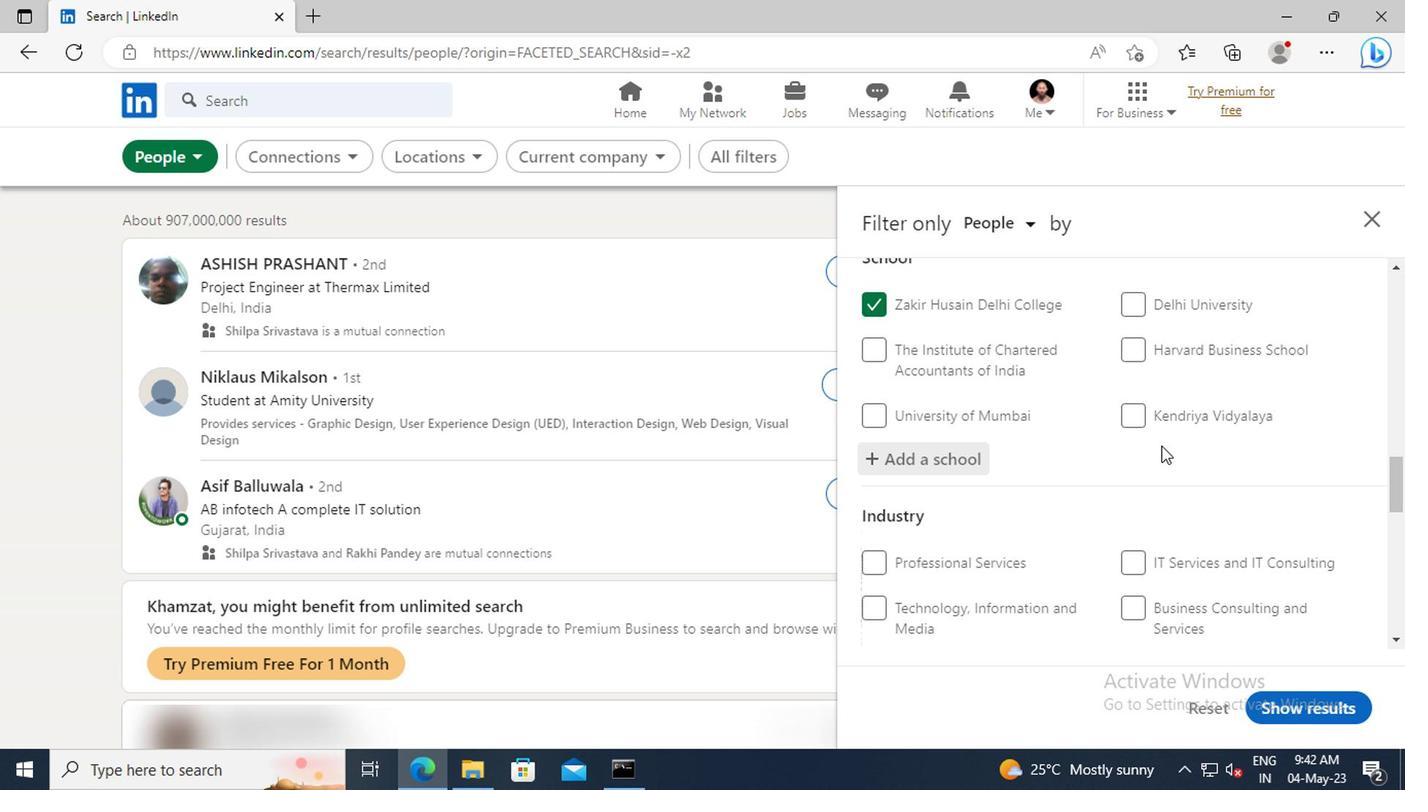 
Action: Mouse scrolled (953, 442) with delta (0, 0)
Screenshot: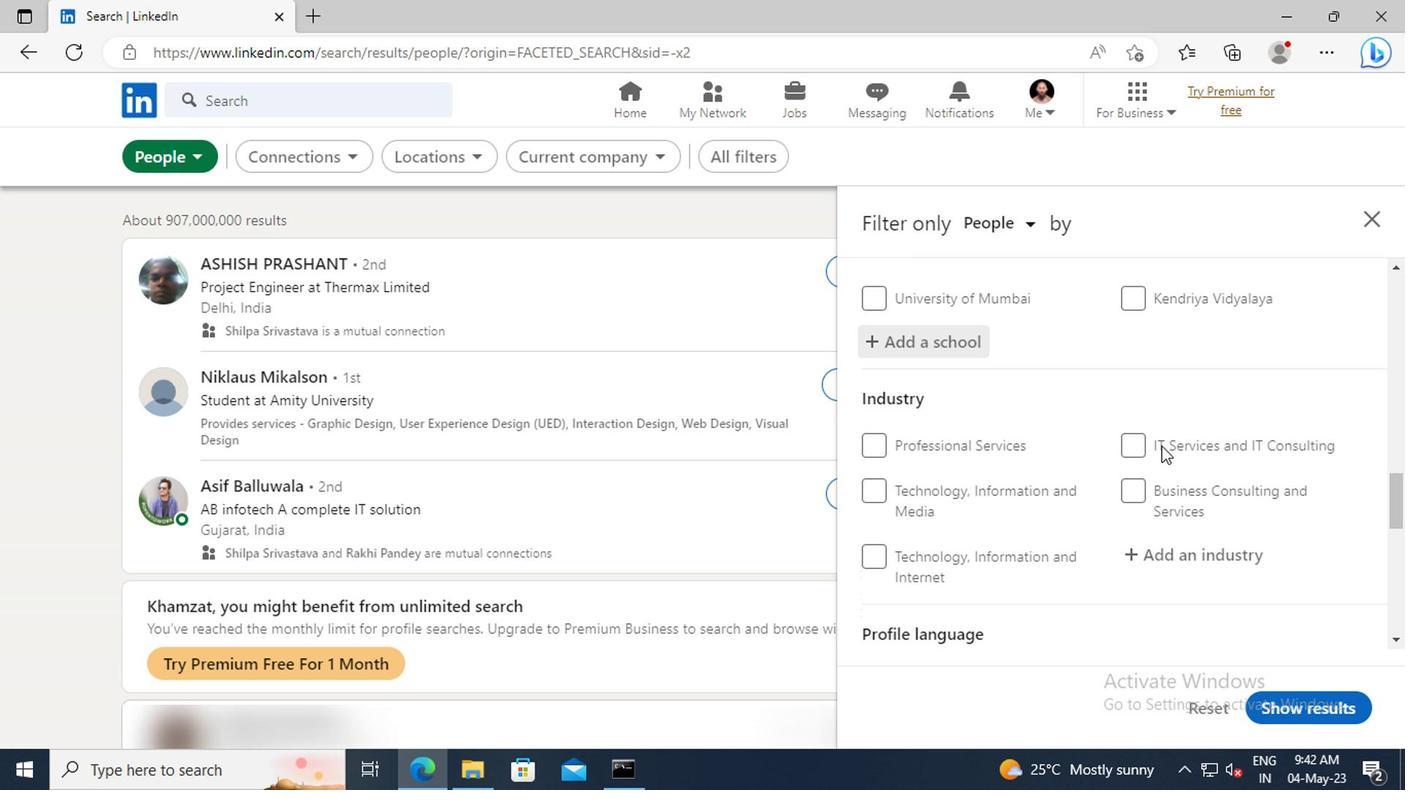 
Action: Mouse scrolled (953, 442) with delta (0, 0)
Screenshot: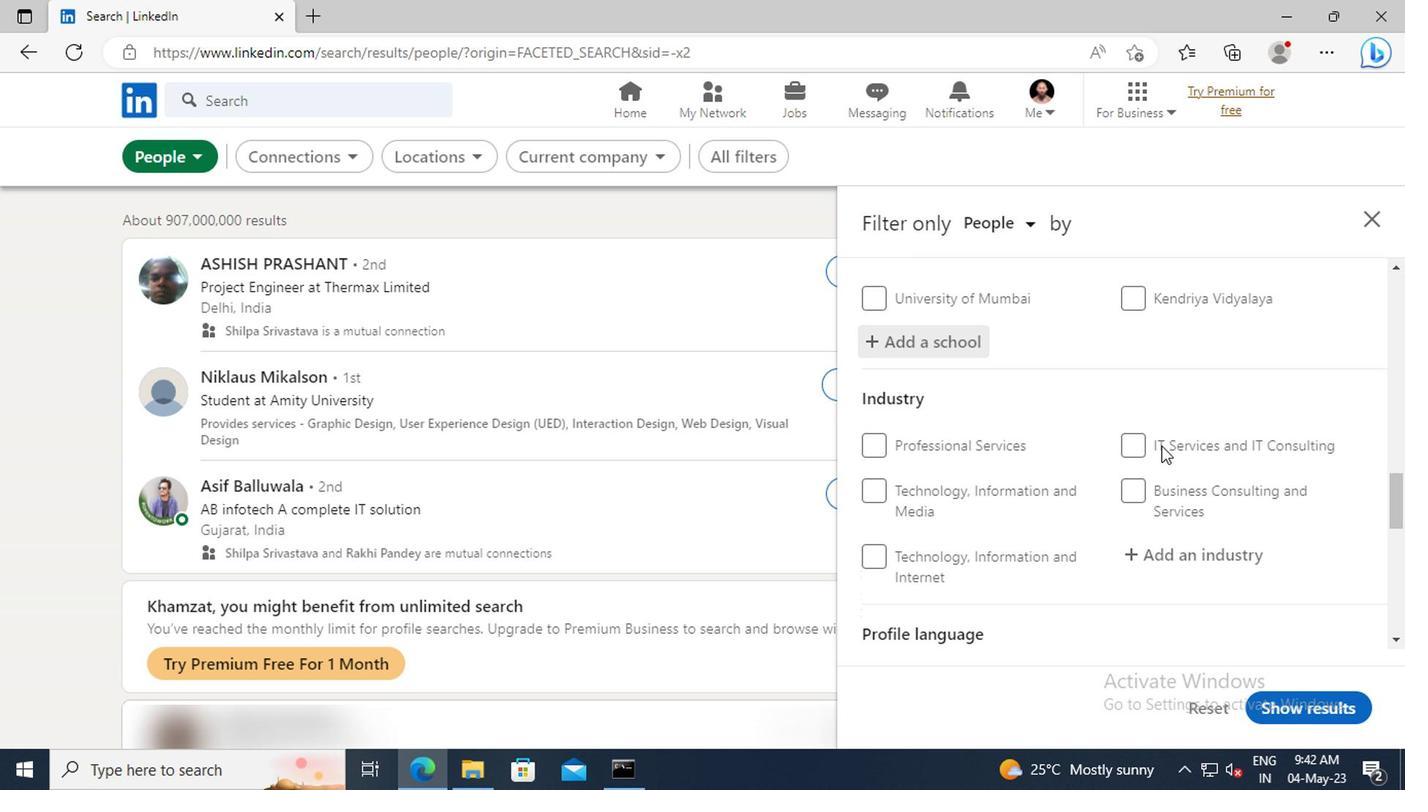 
Action: Mouse moved to (953, 441)
Screenshot: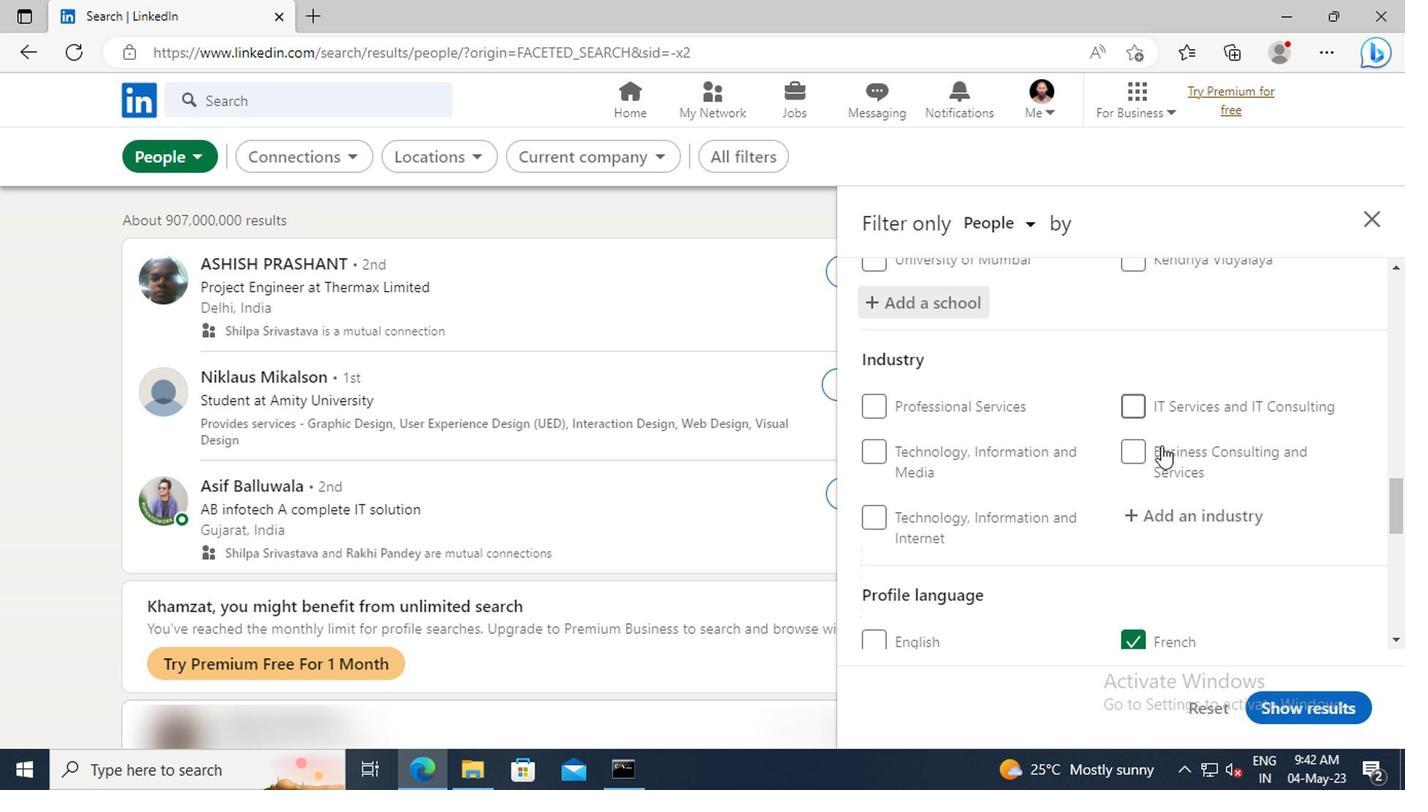 
Action: Mouse pressed left at (953, 441)
Screenshot: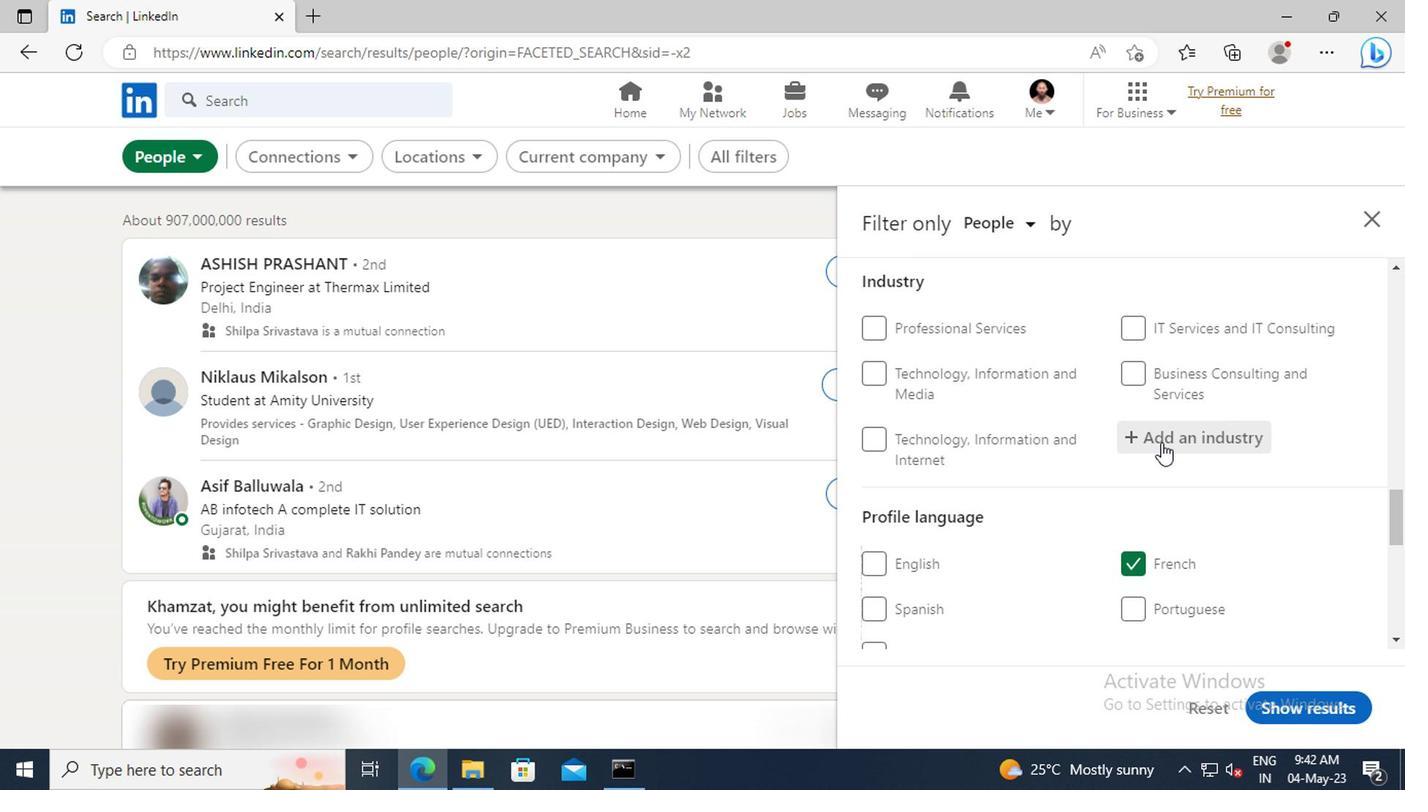 
Action: Key pressed <Key.shift>WHOLESALE<Key.space><Key.shift>APP
Screenshot: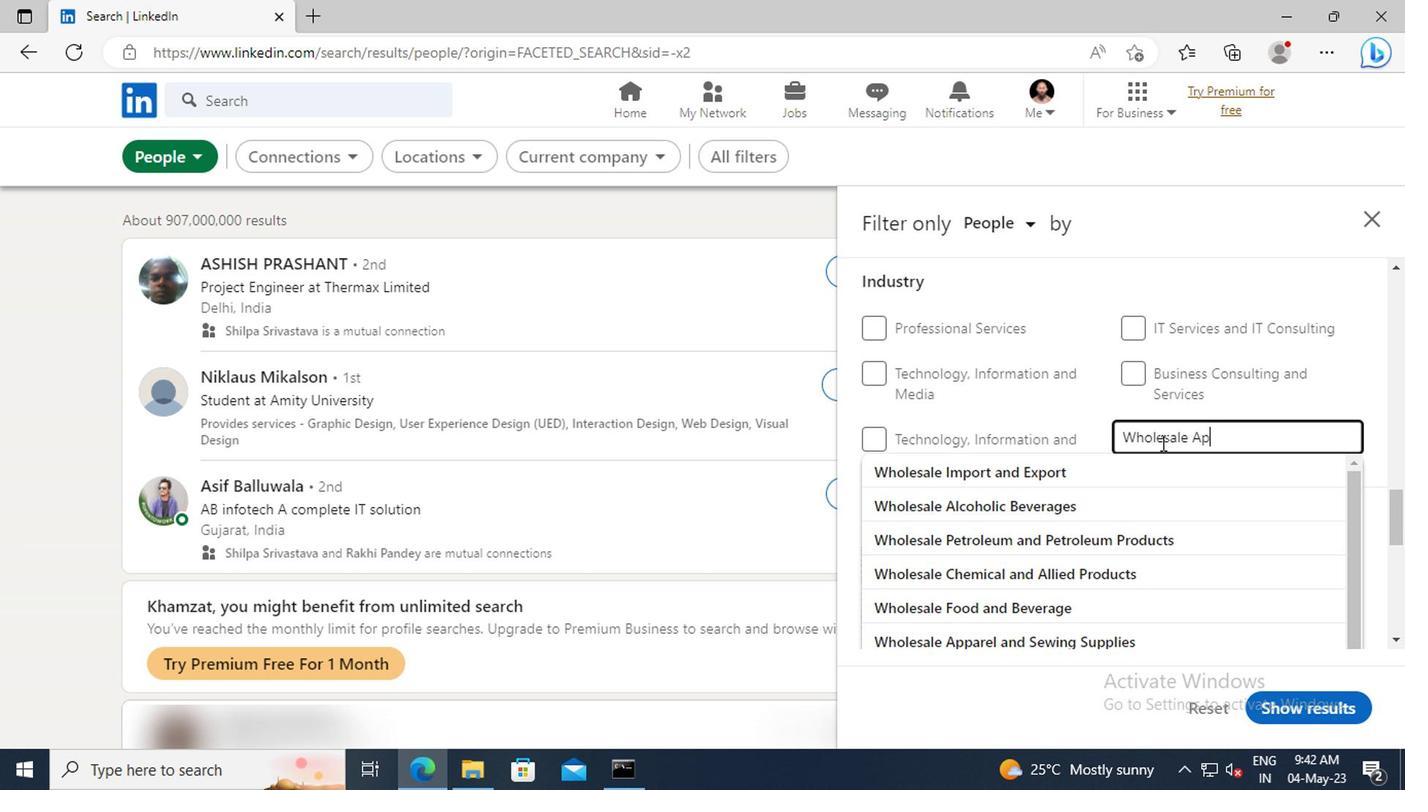 
Action: Mouse moved to (959, 476)
Screenshot: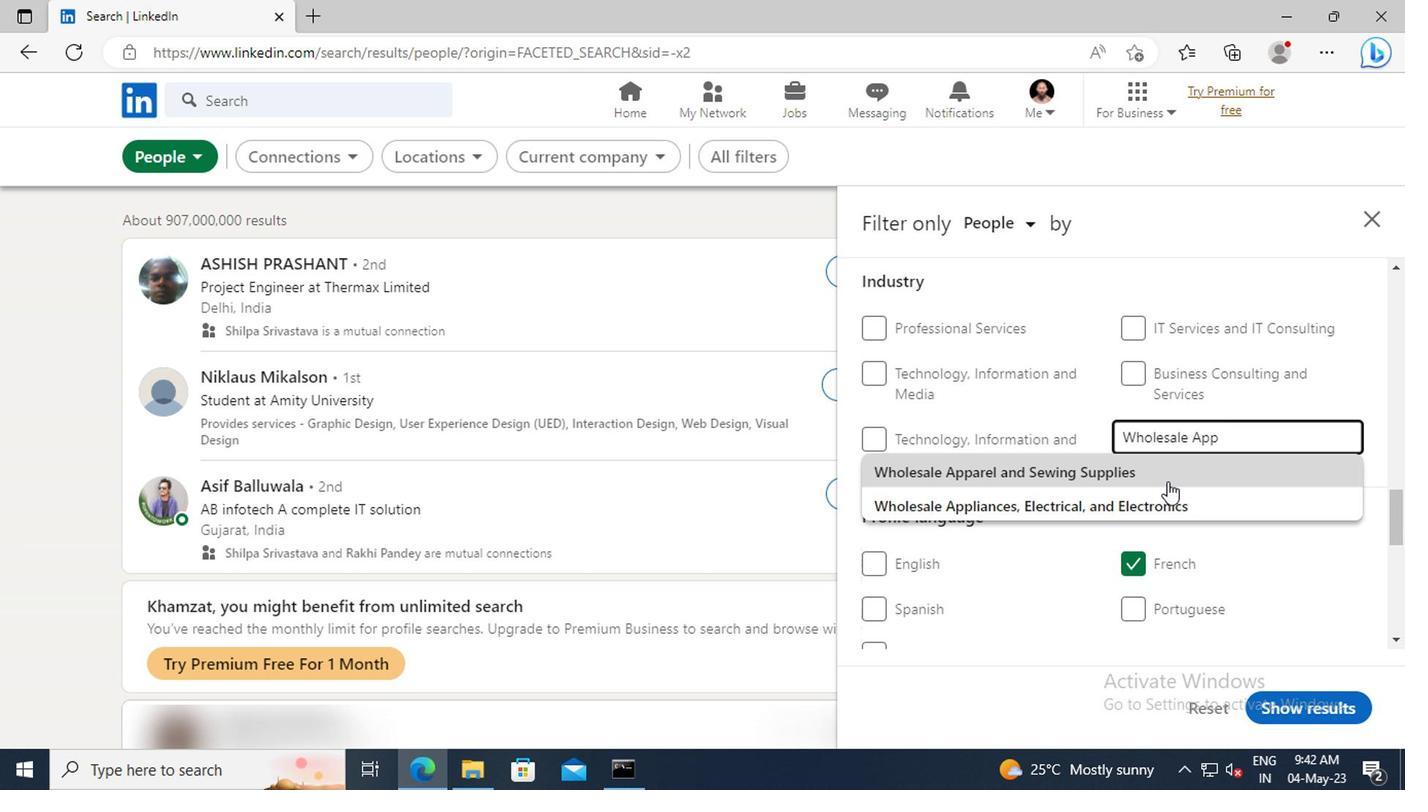 
Action: Mouse pressed left at (959, 476)
Screenshot: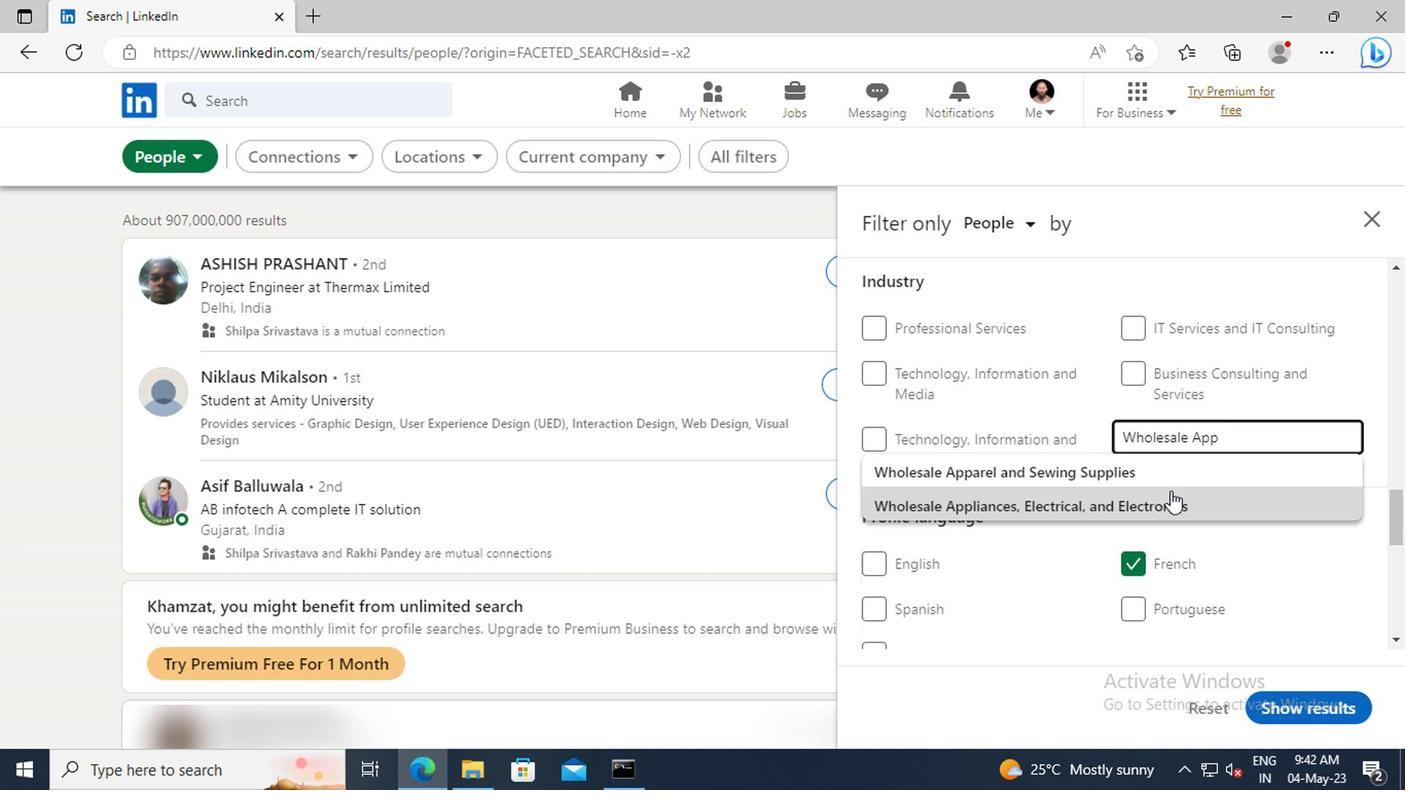 
Action: Mouse scrolled (959, 475) with delta (0, 0)
Screenshot: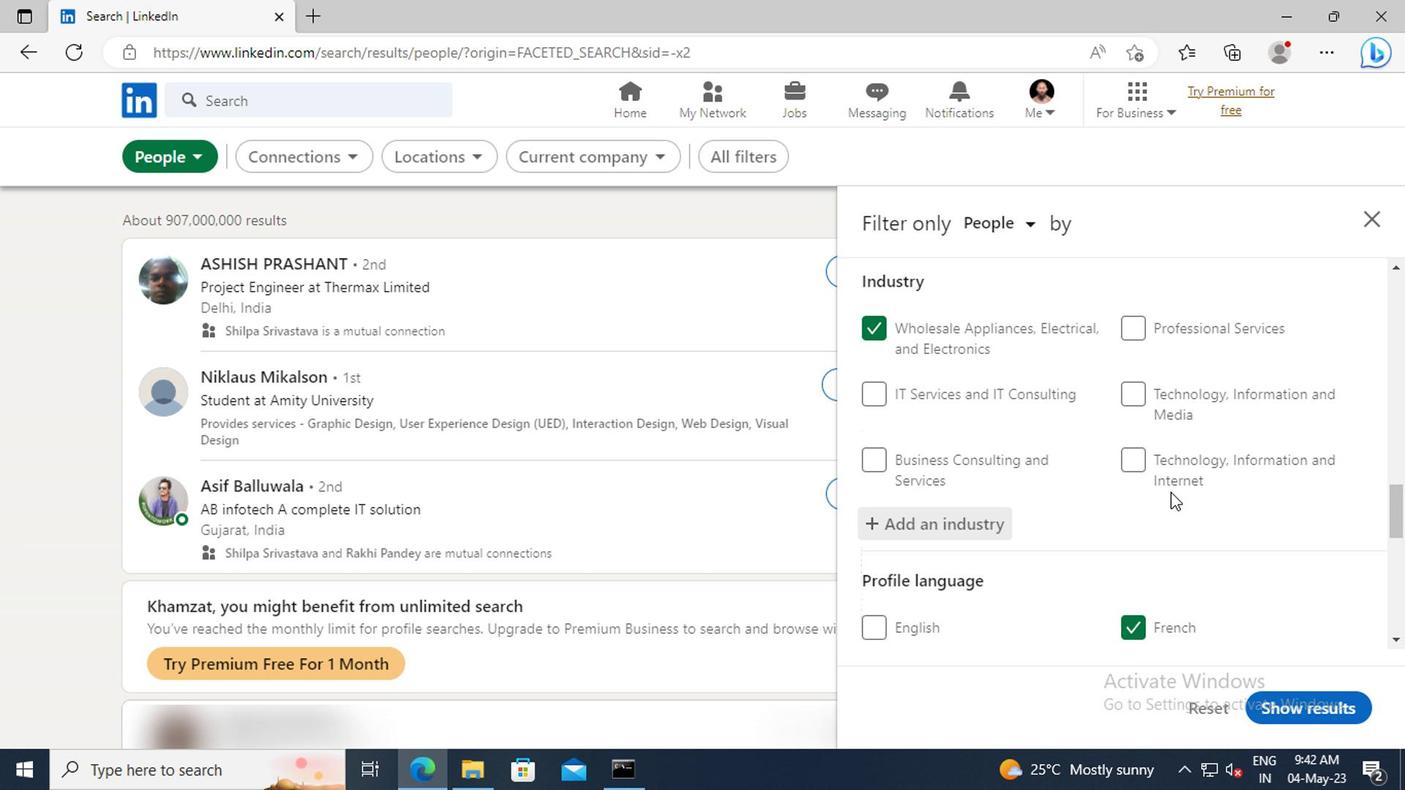 
Action: Mouse moved to (959, 467)
Screenshot: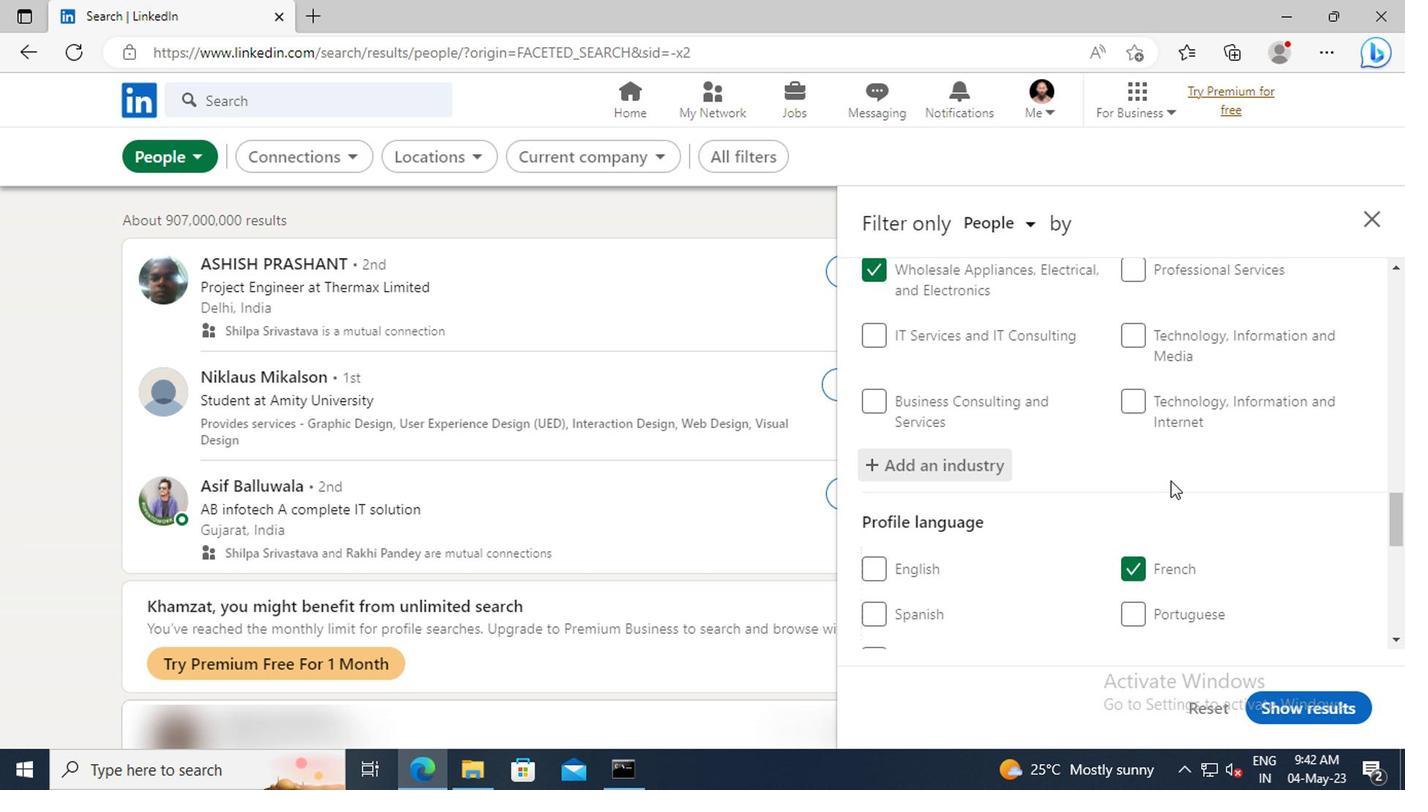 
Action: Mouse scrolled (959, 466) with delta (0, 0)
Screenshot: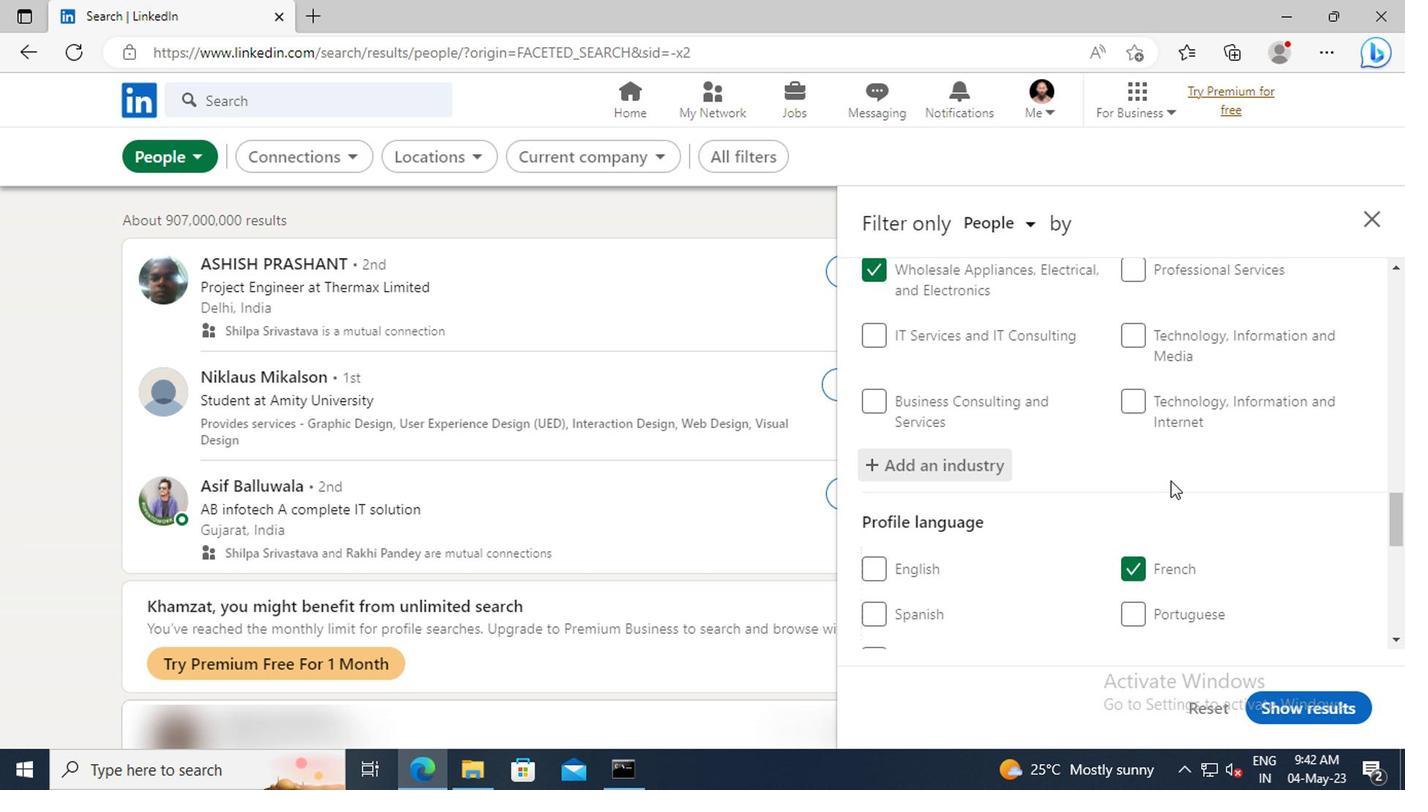 
Action: Mouse moved to (959, 440)
Screenshot: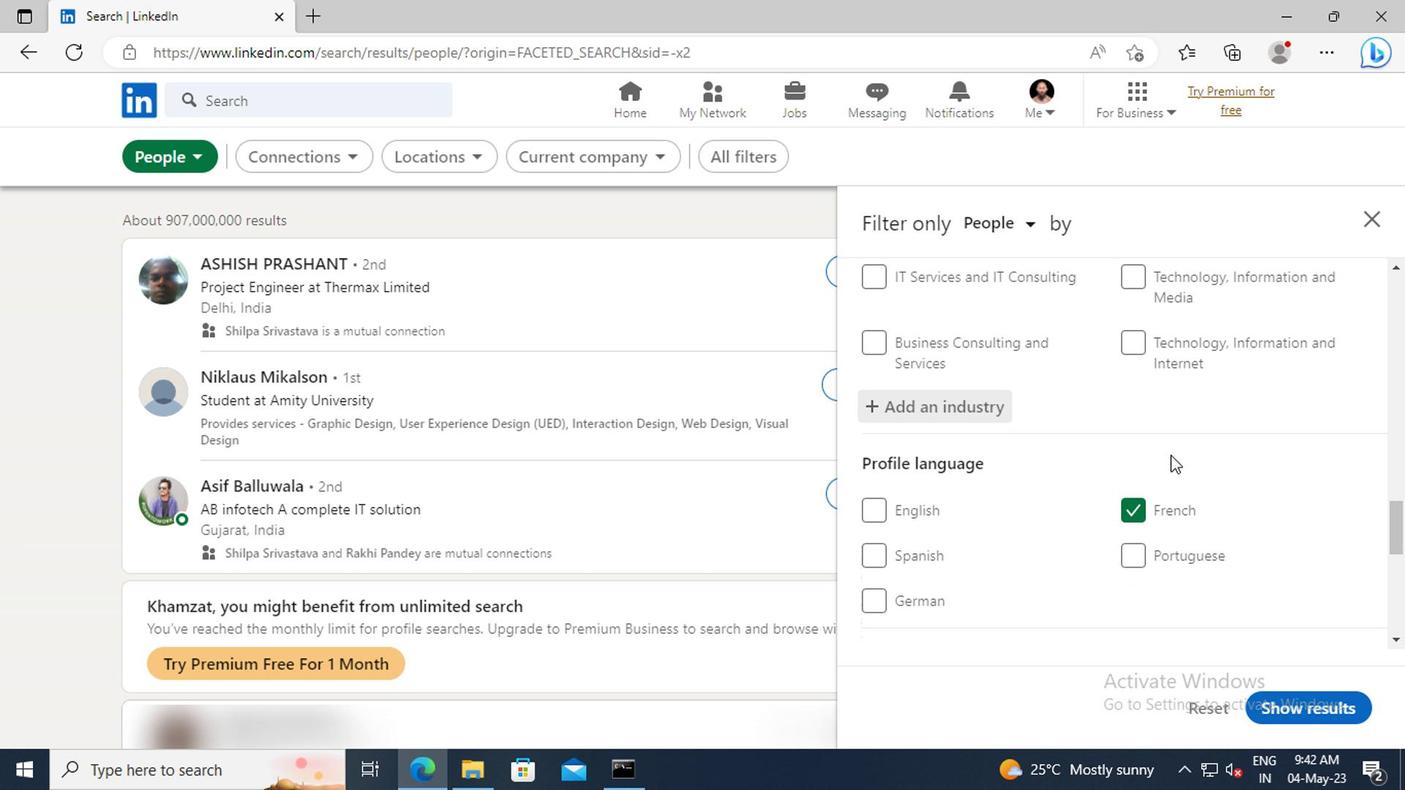 
Action: Mouse scrolled (959, 439) with delta (0, 0)
Screenshot: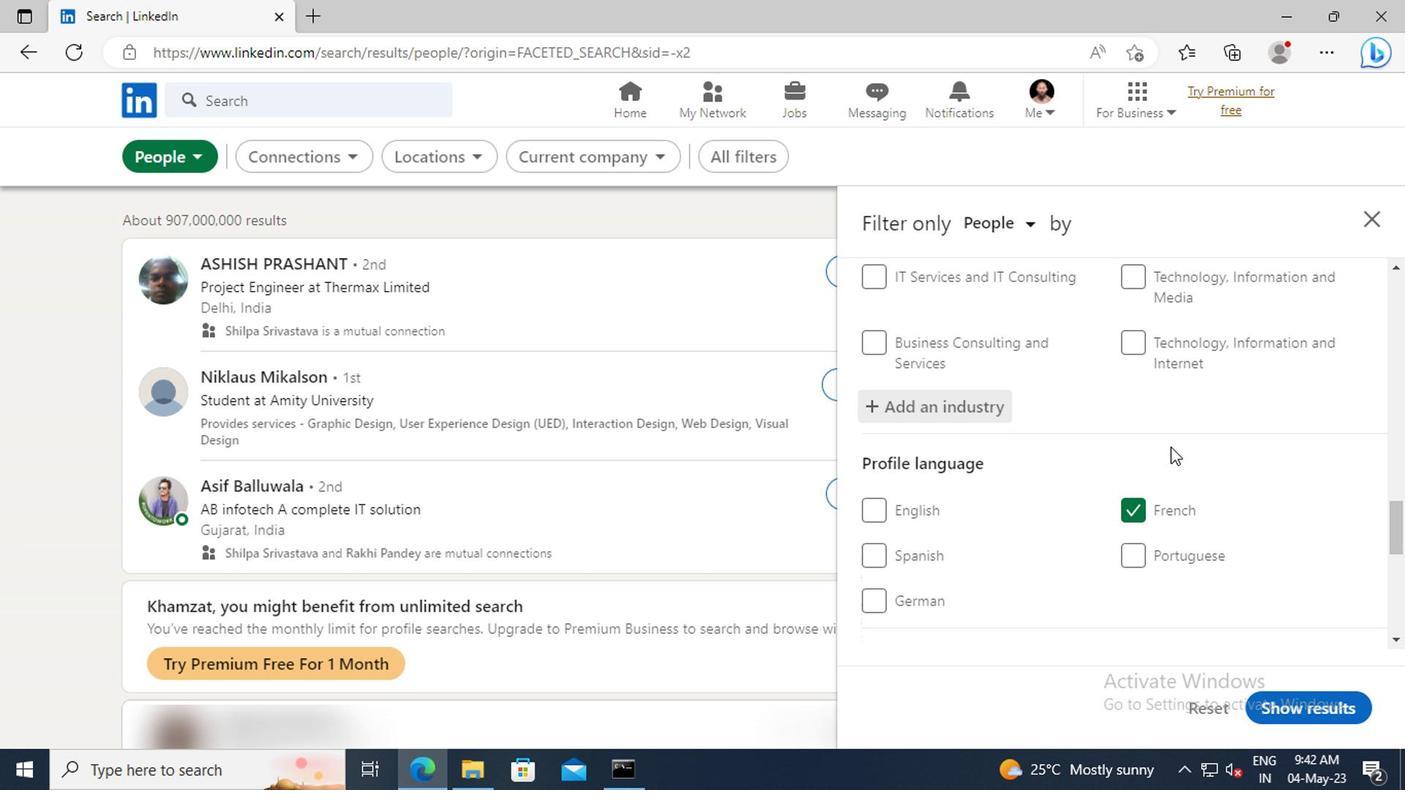 
Action: Mouse scrolled (959, 439) with delta (0, 0)
Screenshot: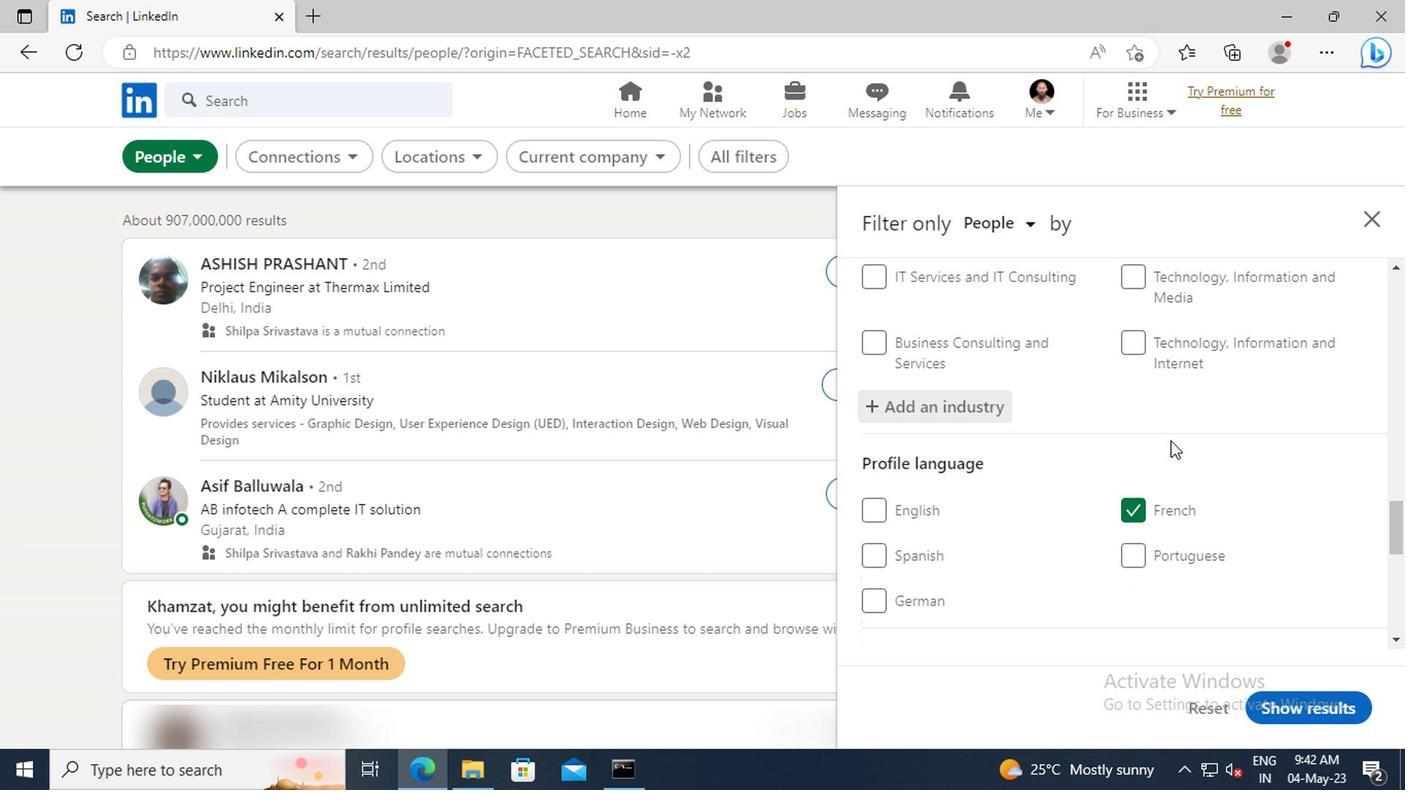 
Action: Mouse moved to (959, 438)
Screenshot: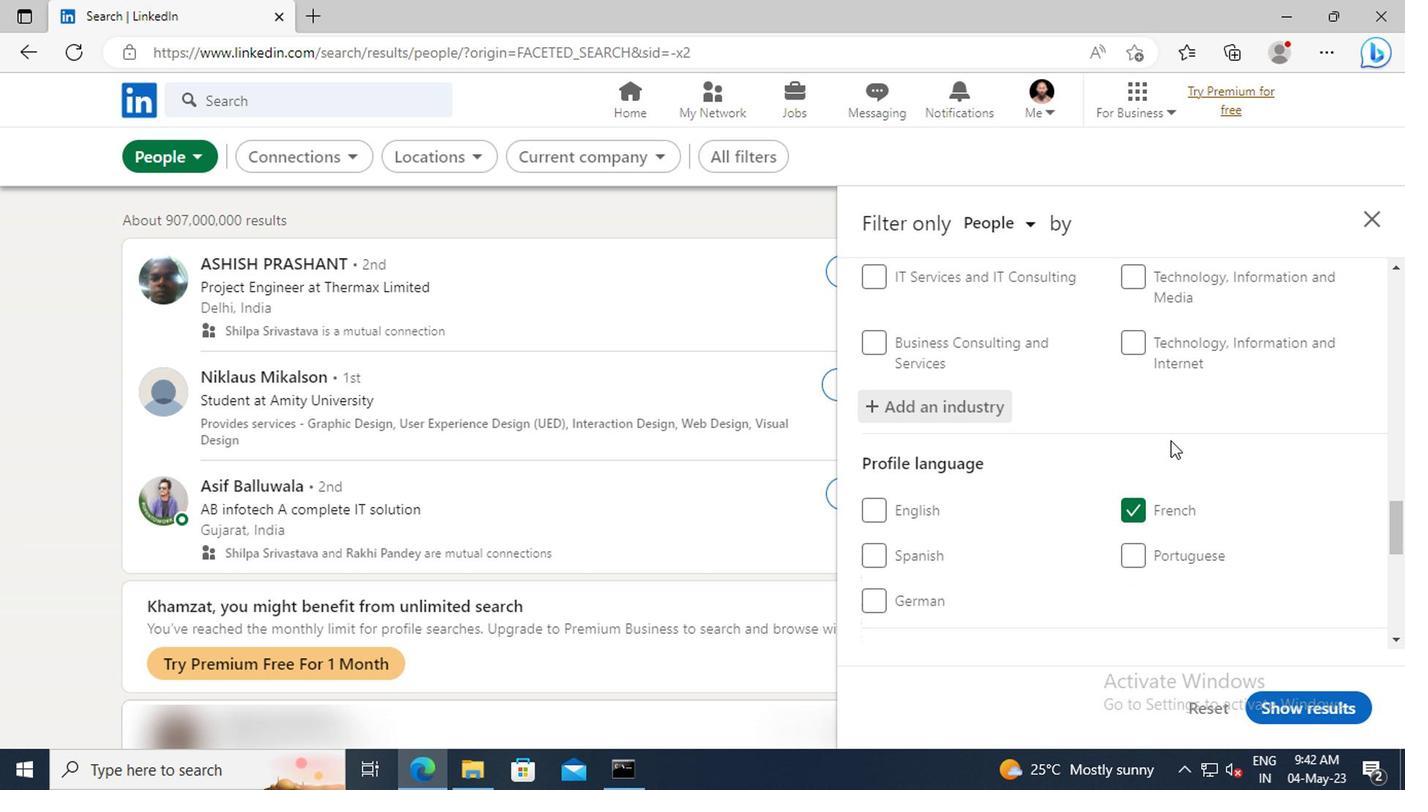 
Action: Mouse scrolled (959, 437) with delta (0, 0)
Screenshot: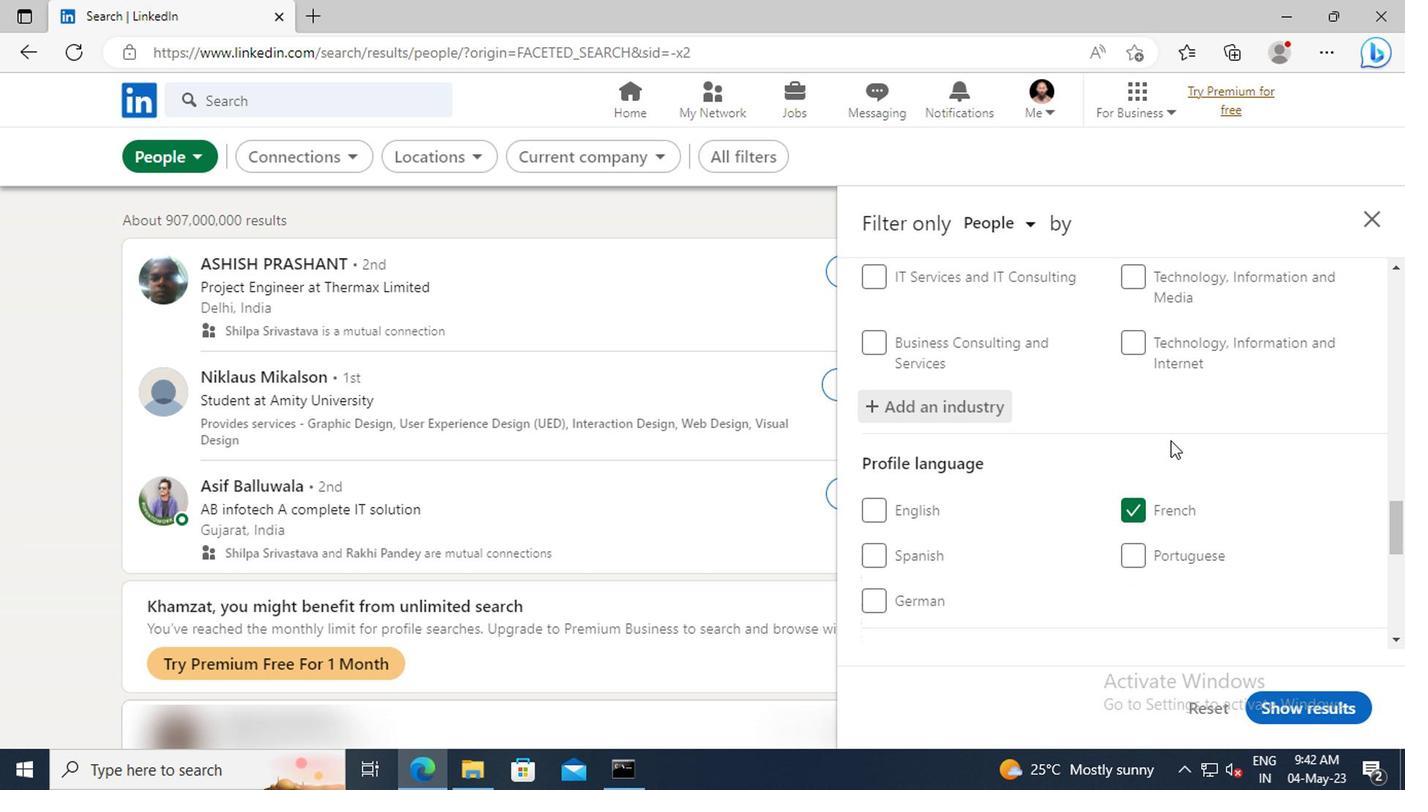 
Action: Mouse moved to (959, 431)
Screenshot: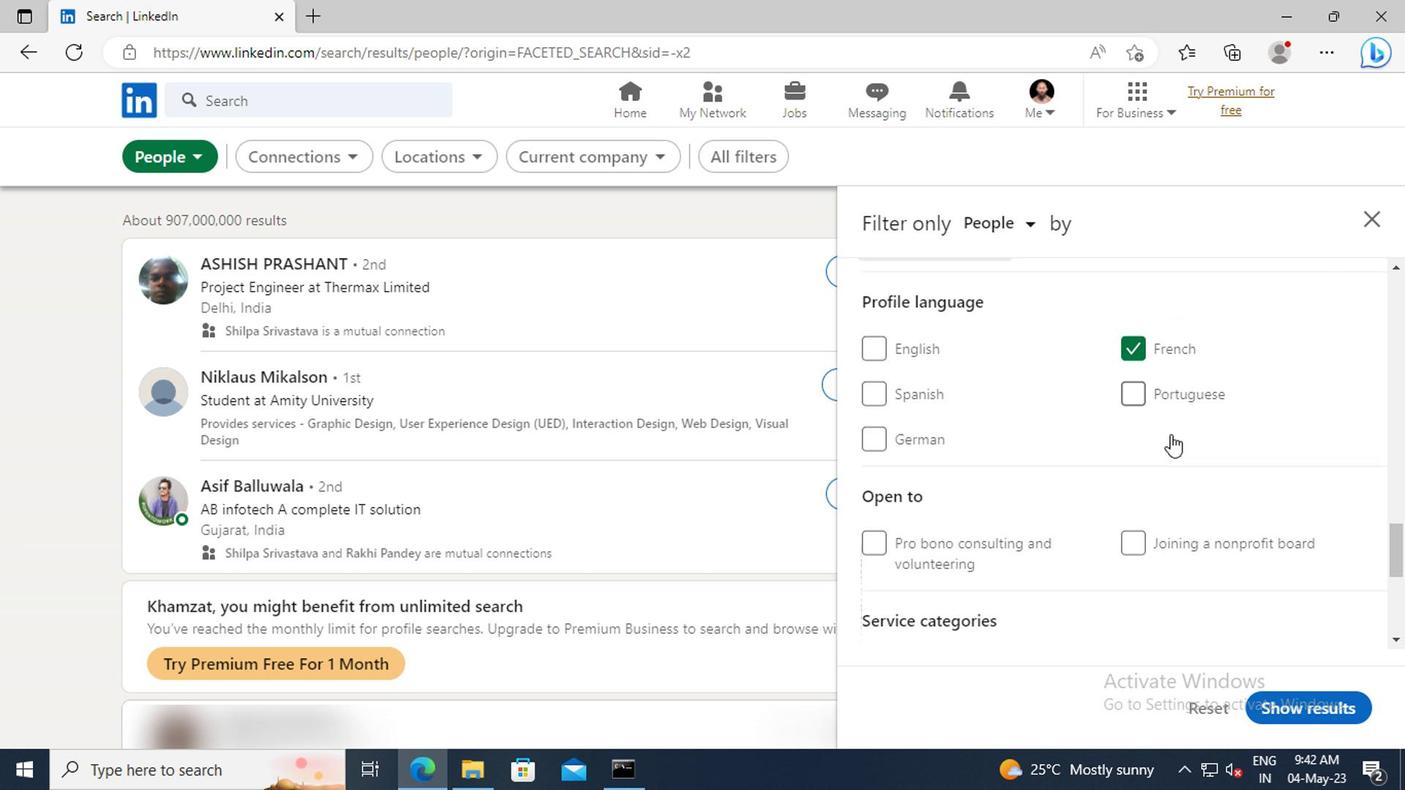 
Action: Mouse scrolled (959, 431) with delta (0, 0)
Screenshot: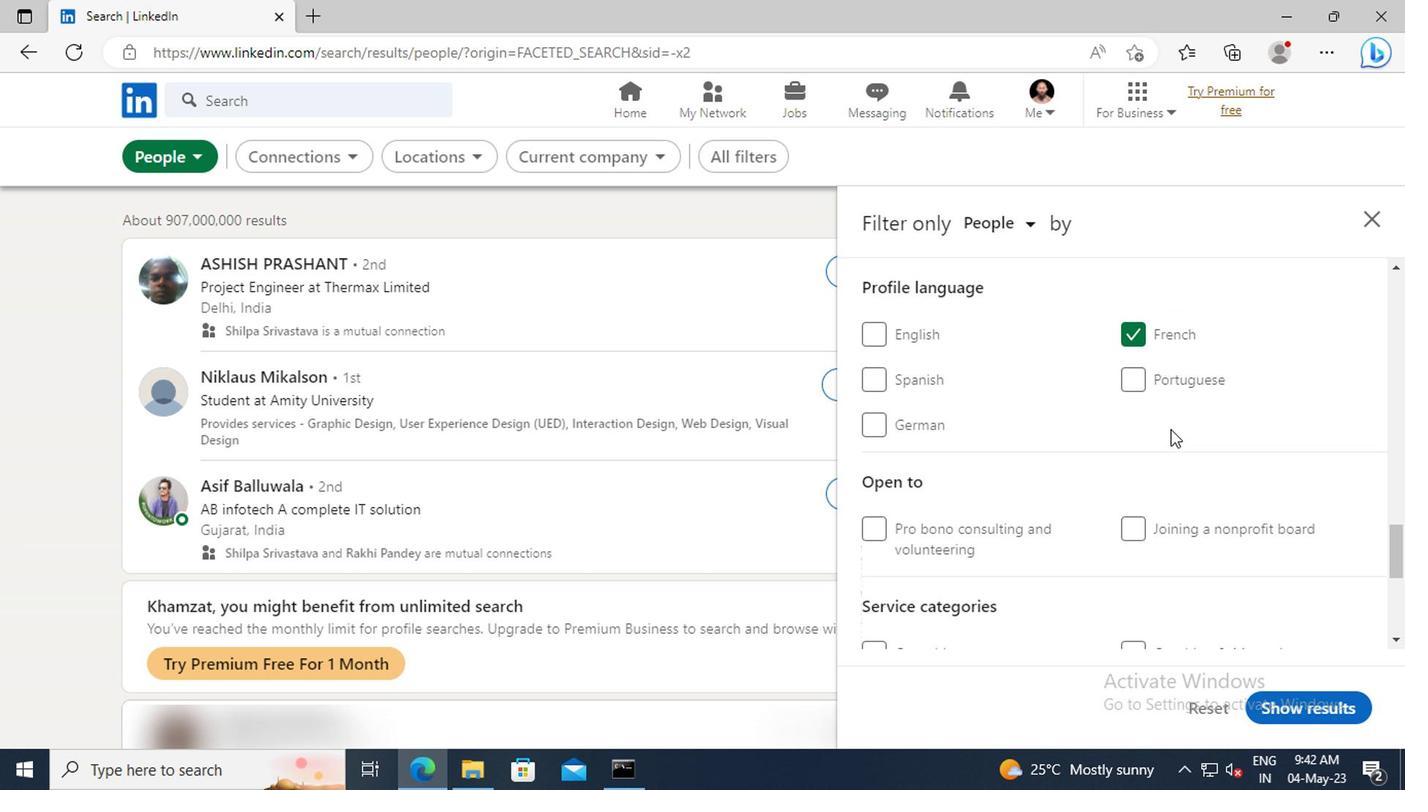
Action: Mouse scrolled (959, 431) with delta (0, 0)
Screenshot: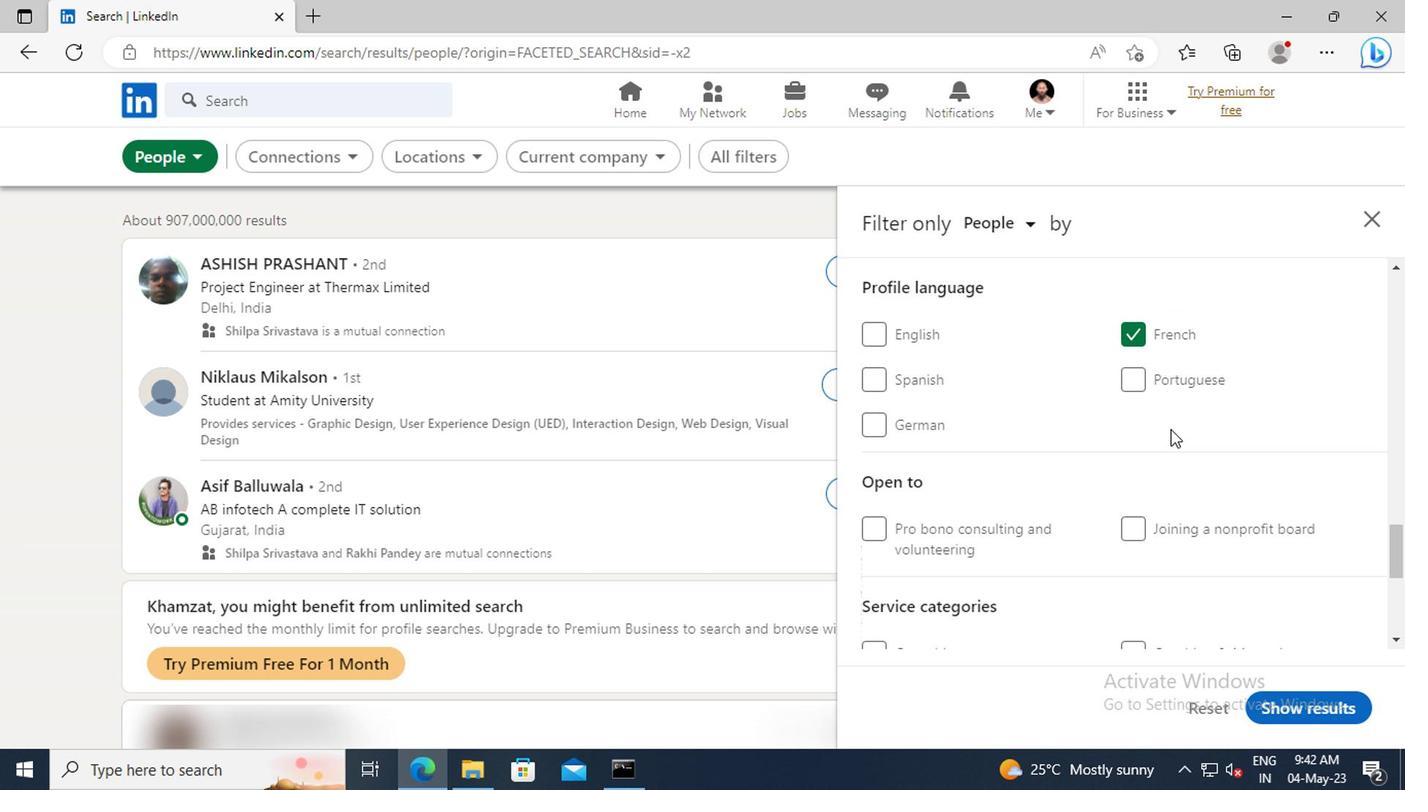 
Action: Mouse scrolled (959, 431) with delta (0, 0)
Screenshot: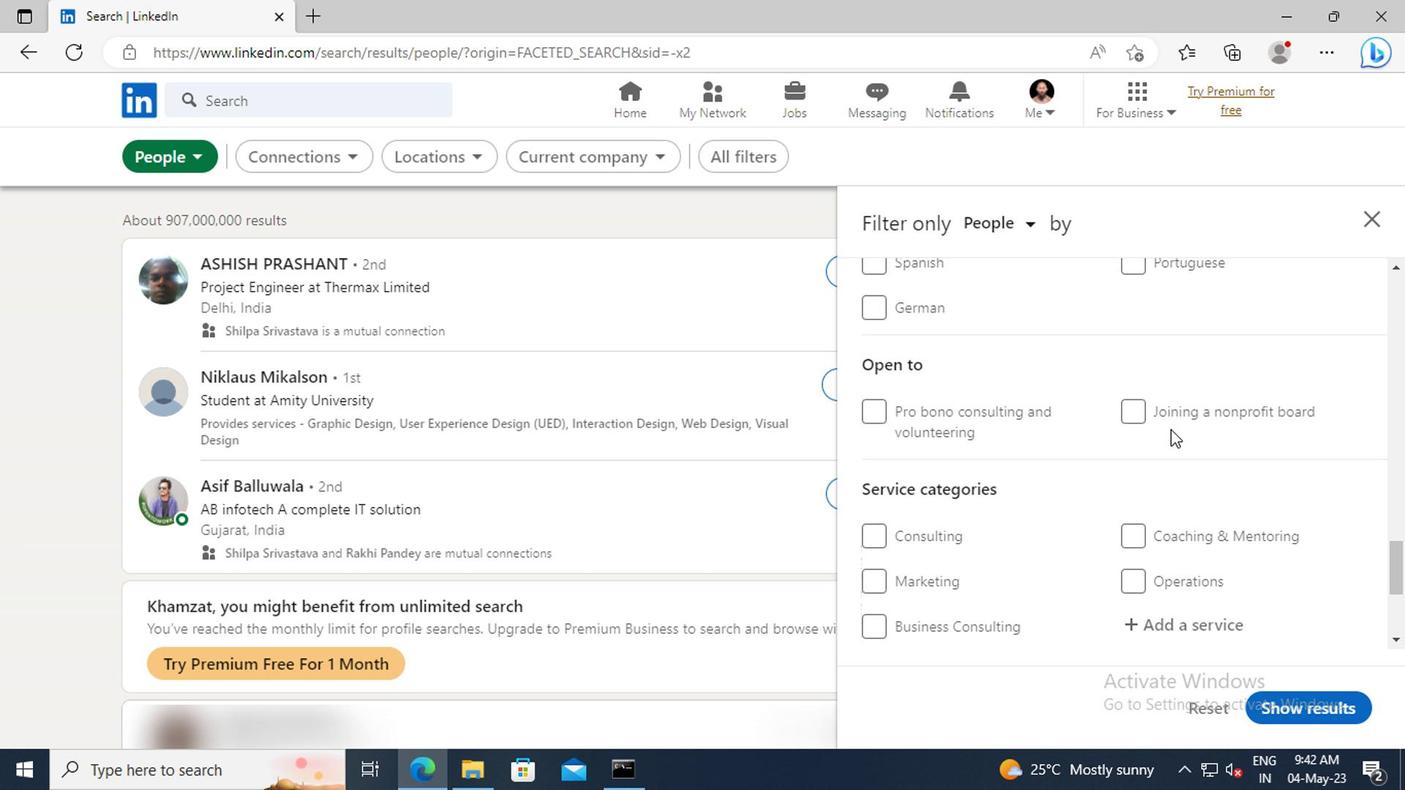 
Action: Mouse scrolled (959, 431) with delta (0, 0)
Screenshot: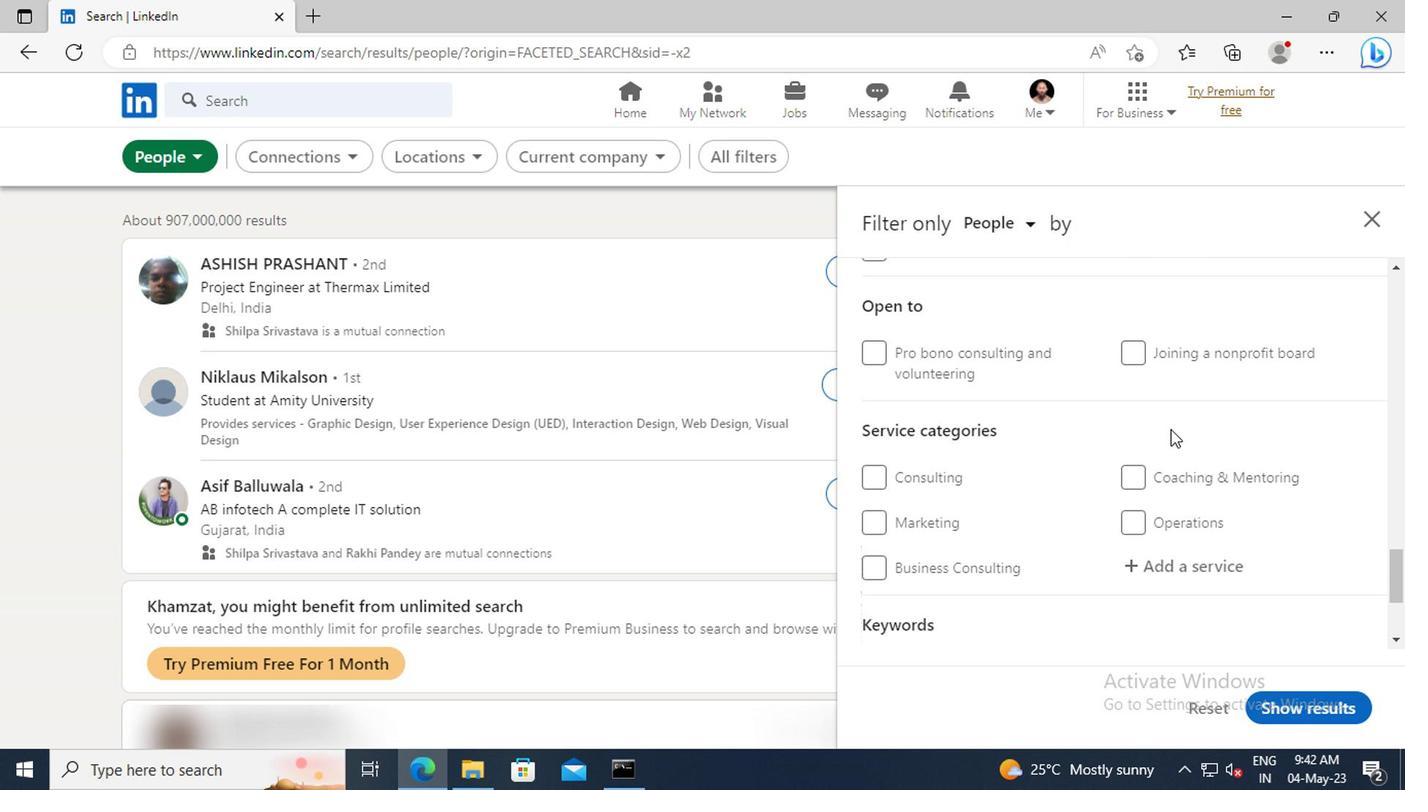 
Action: Mouse scrolled (959, 431) with delta (0, 0)
Screenshot: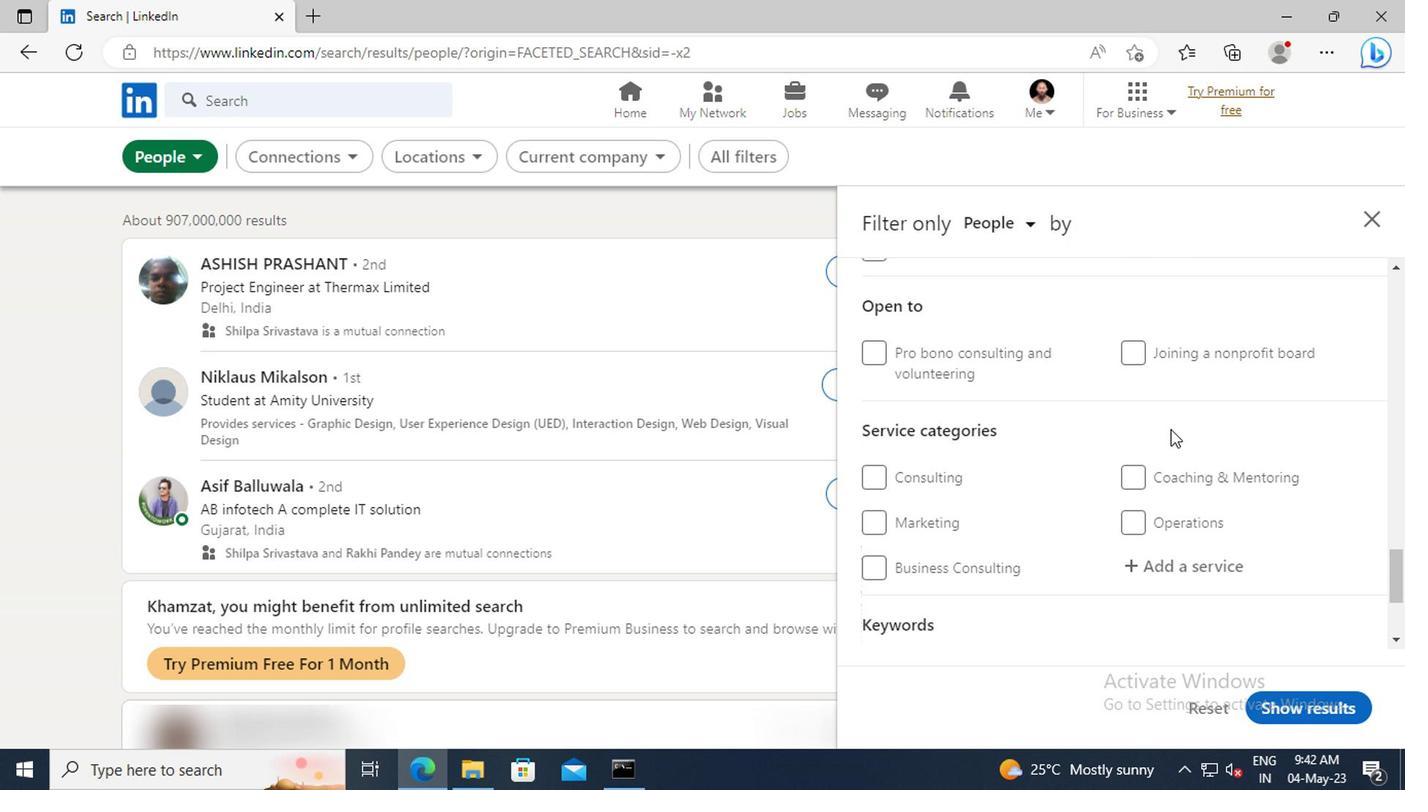 
Action: Mouse moved to (960, 445)
Screenshot: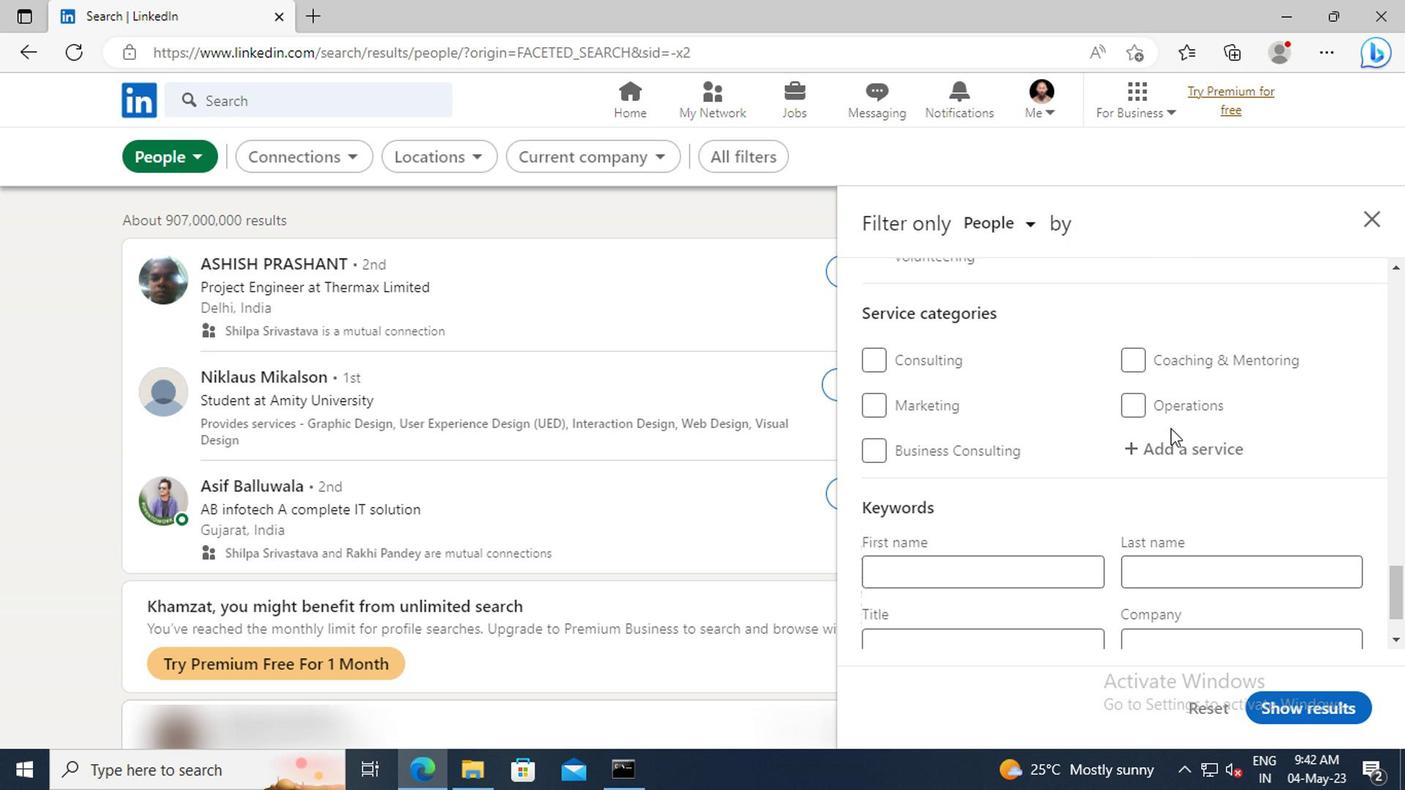 
Action: Mouse pressed left at (960, 445)
Screenshot: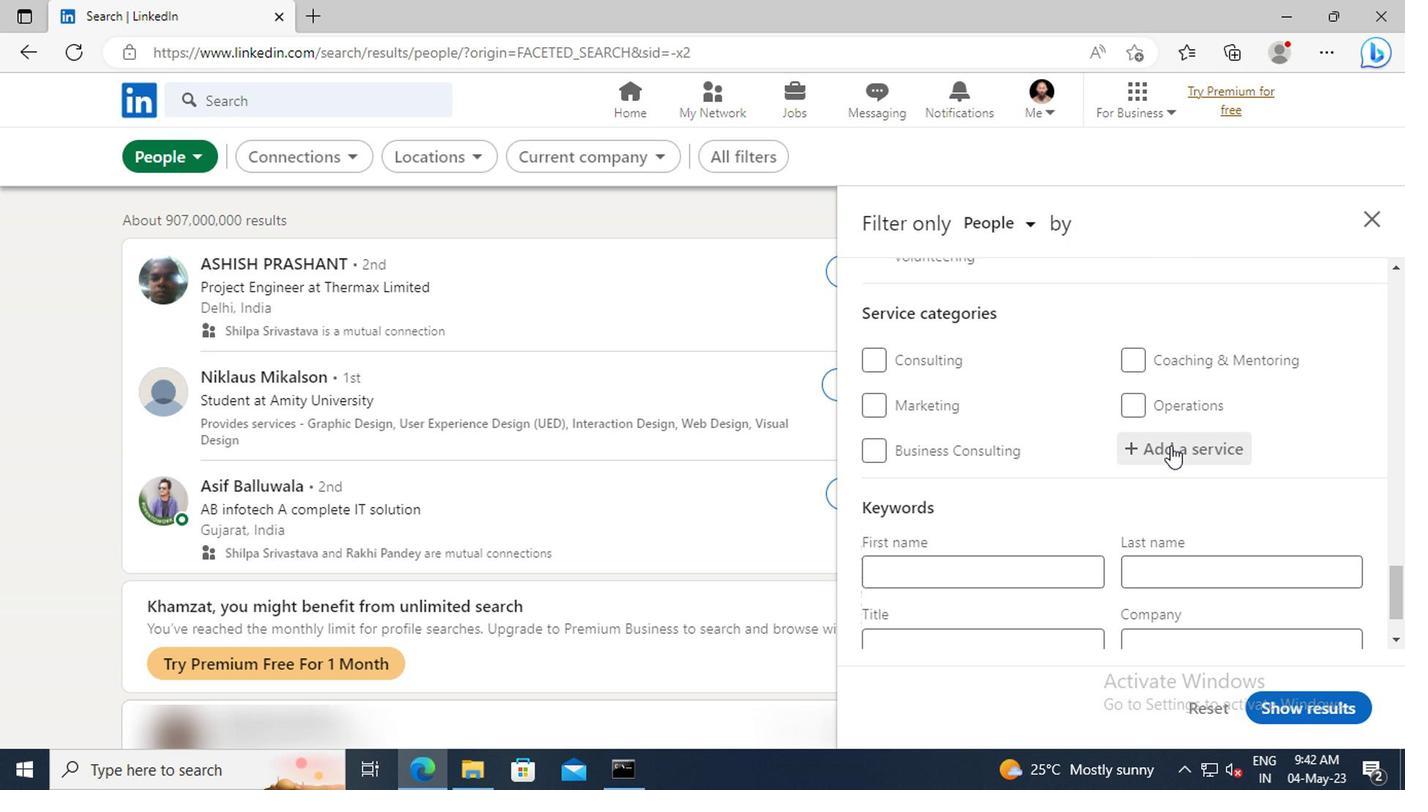 
Action: Mouse moved to (959, 445)
Screenshot: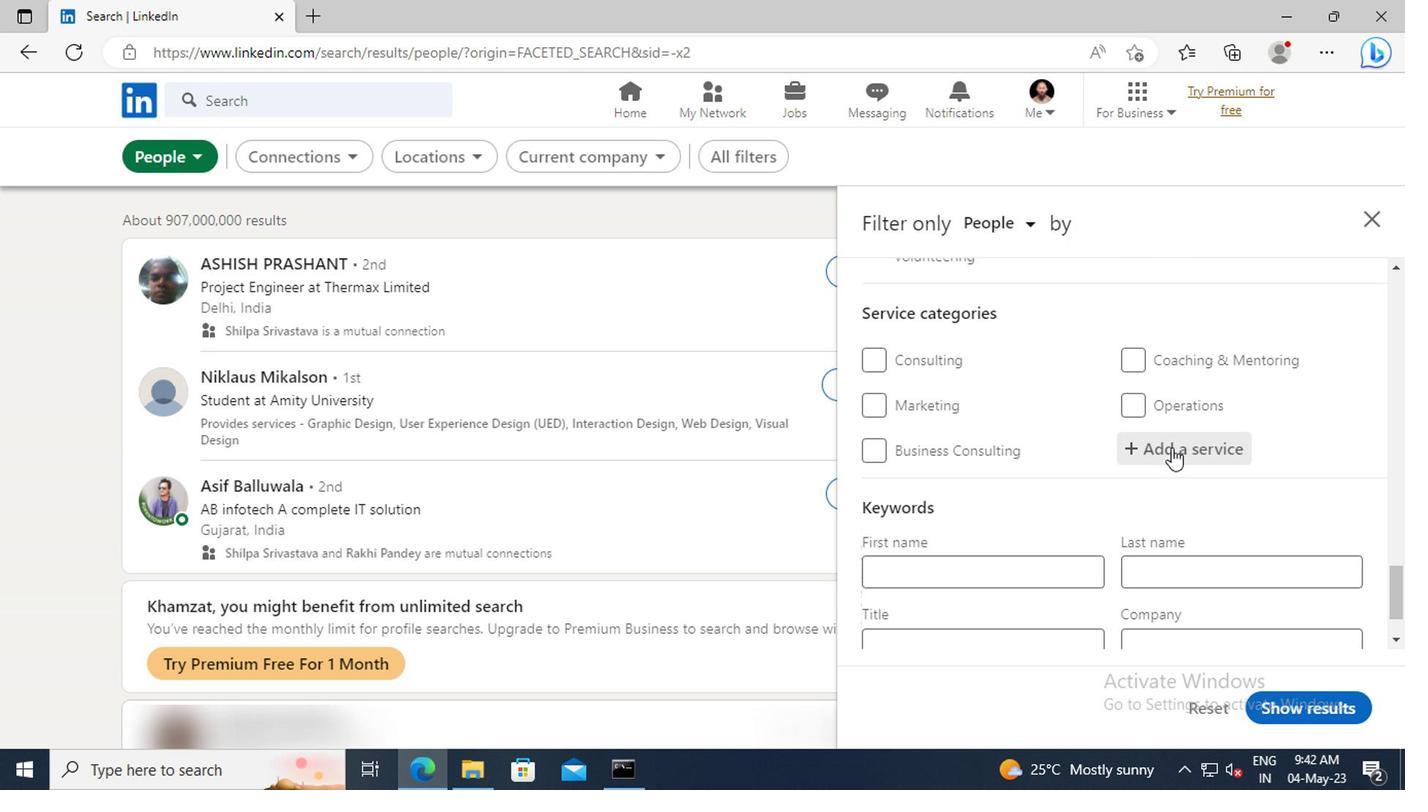 
Action: Key pressed <Key.shift><Key.shift><Key.shift><Key.shift><Key.shift><Key.shift><Key.shift><Key.shift><Key.shift><Key.shift>GHOS
Screenshot: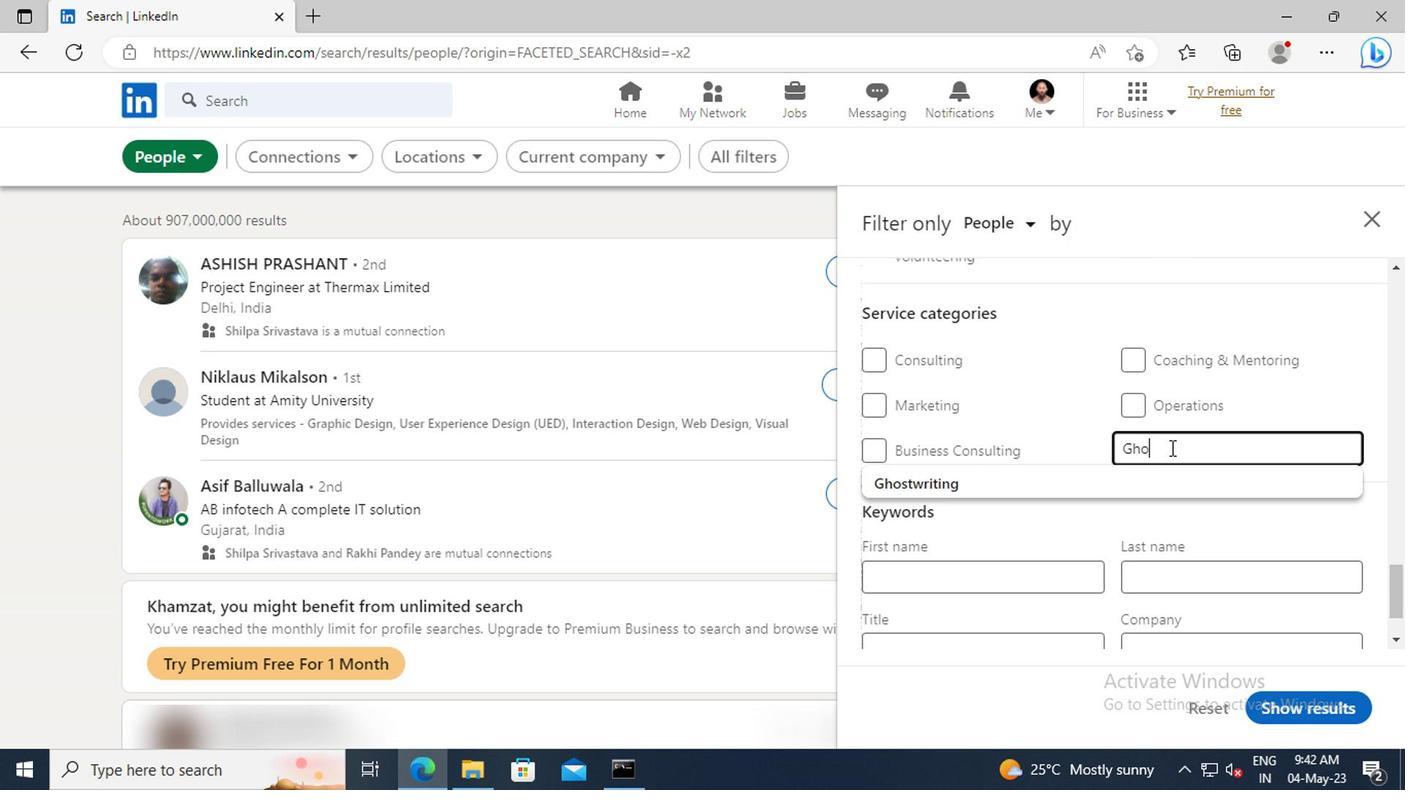 
Action: Mouse moved to (962, 464)
Screenshot: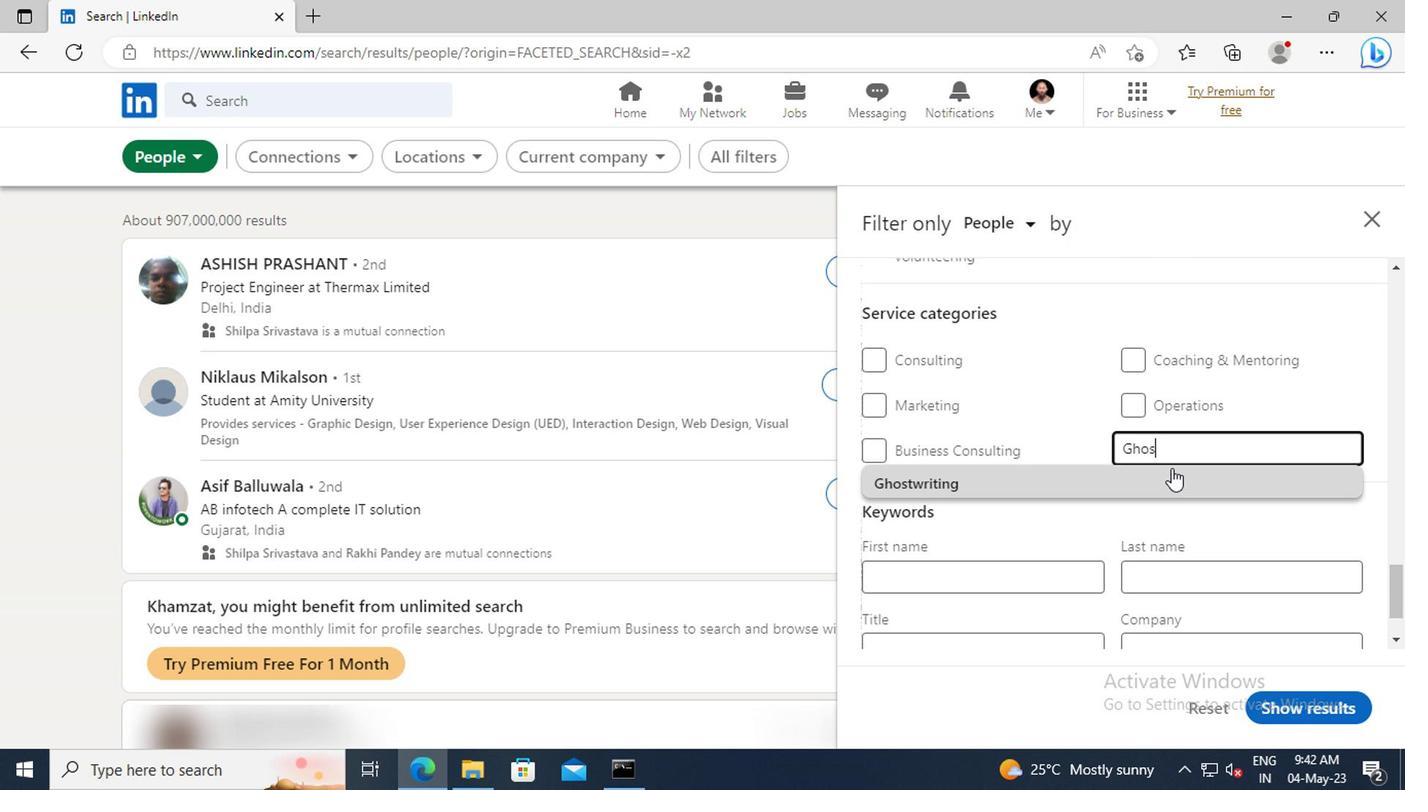 
Action: Mouse pressed left at (962, 464)
Screenshot: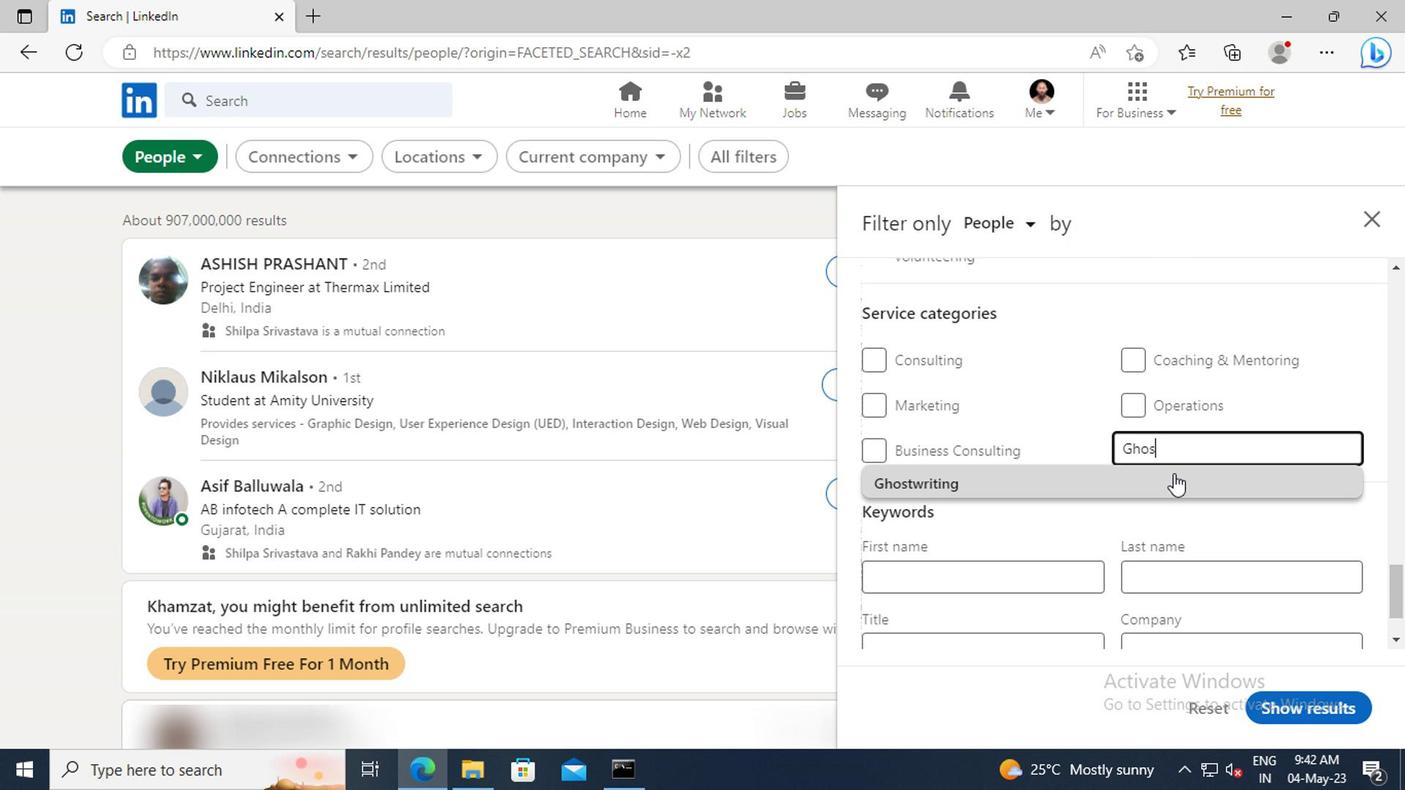 
Action: Mouse moved to (960, 464)
Screenshot: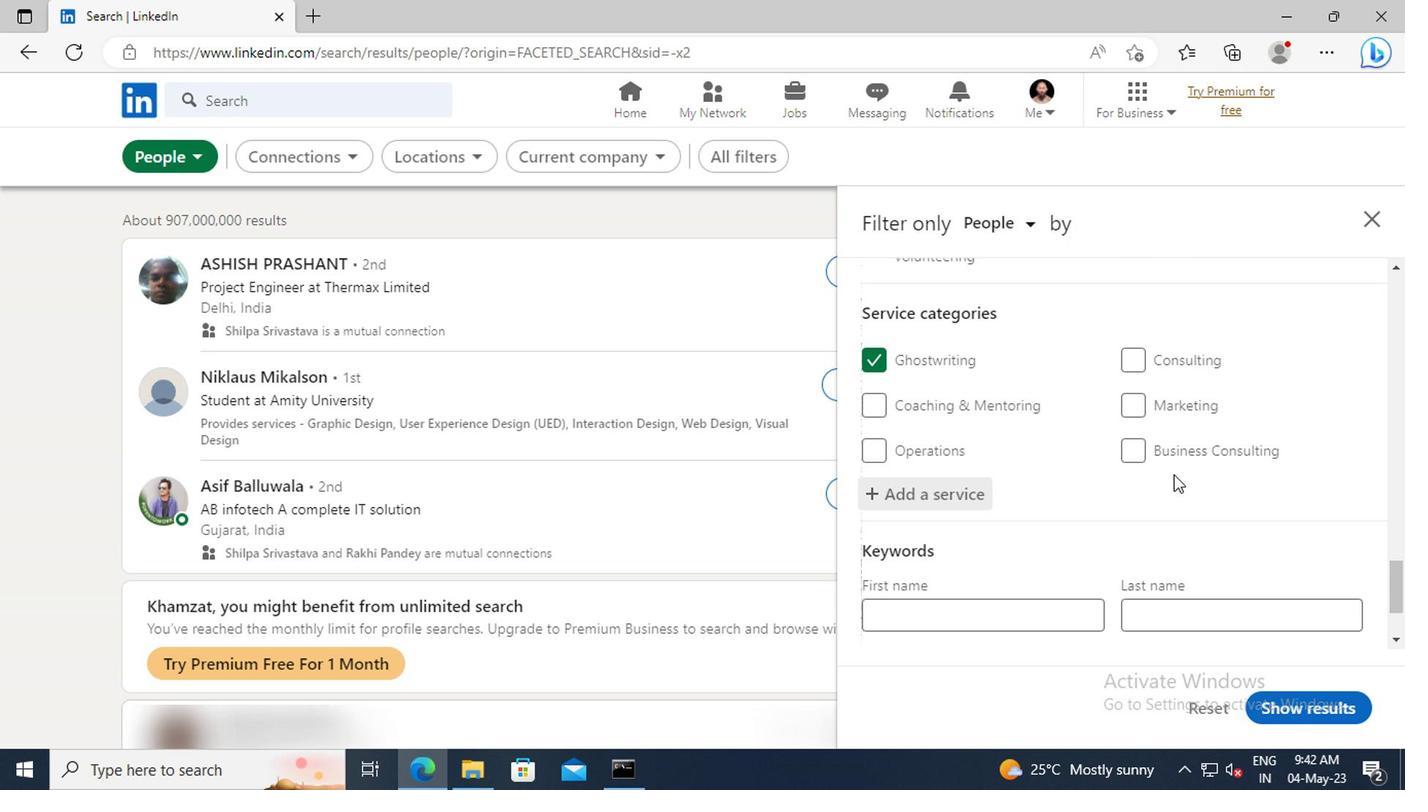 
Action: Mouse scrolled (960, 463) with delta (0, 0)
Screenshot: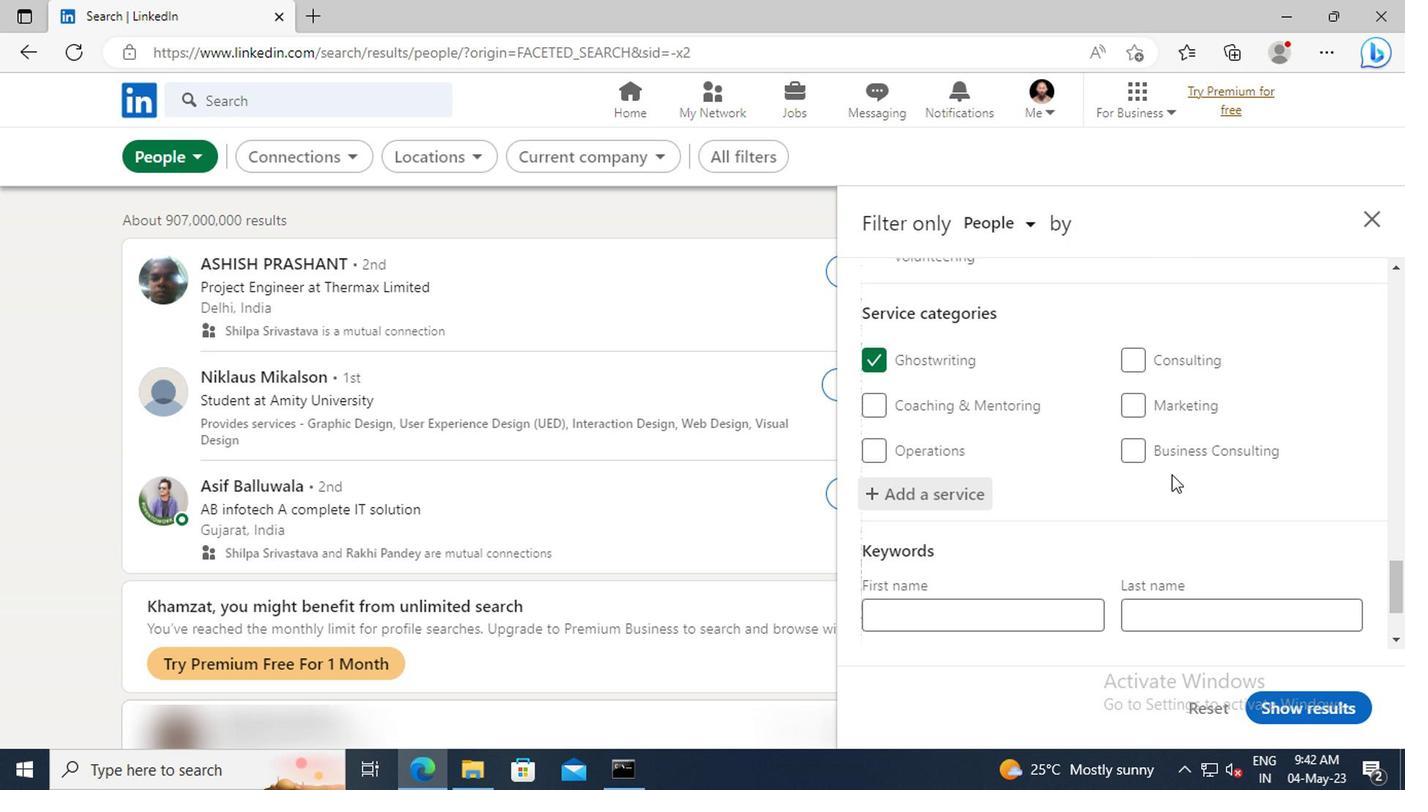 
Action: Mouse scrolled (960, 463) with delta (0, 0)
Screenshot: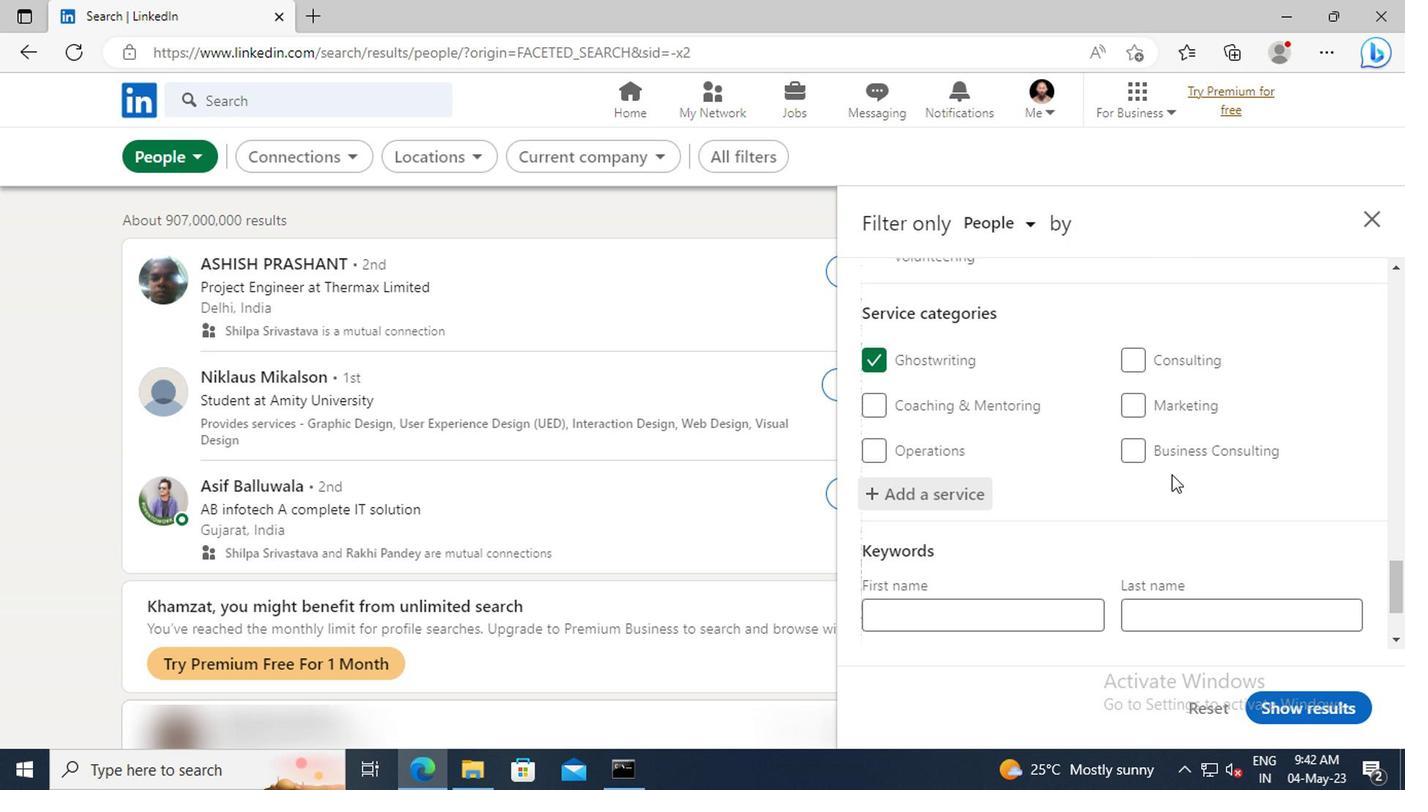 
Action: Mouse scrolled (960, 463) with delta (0, 0)
Screenshot: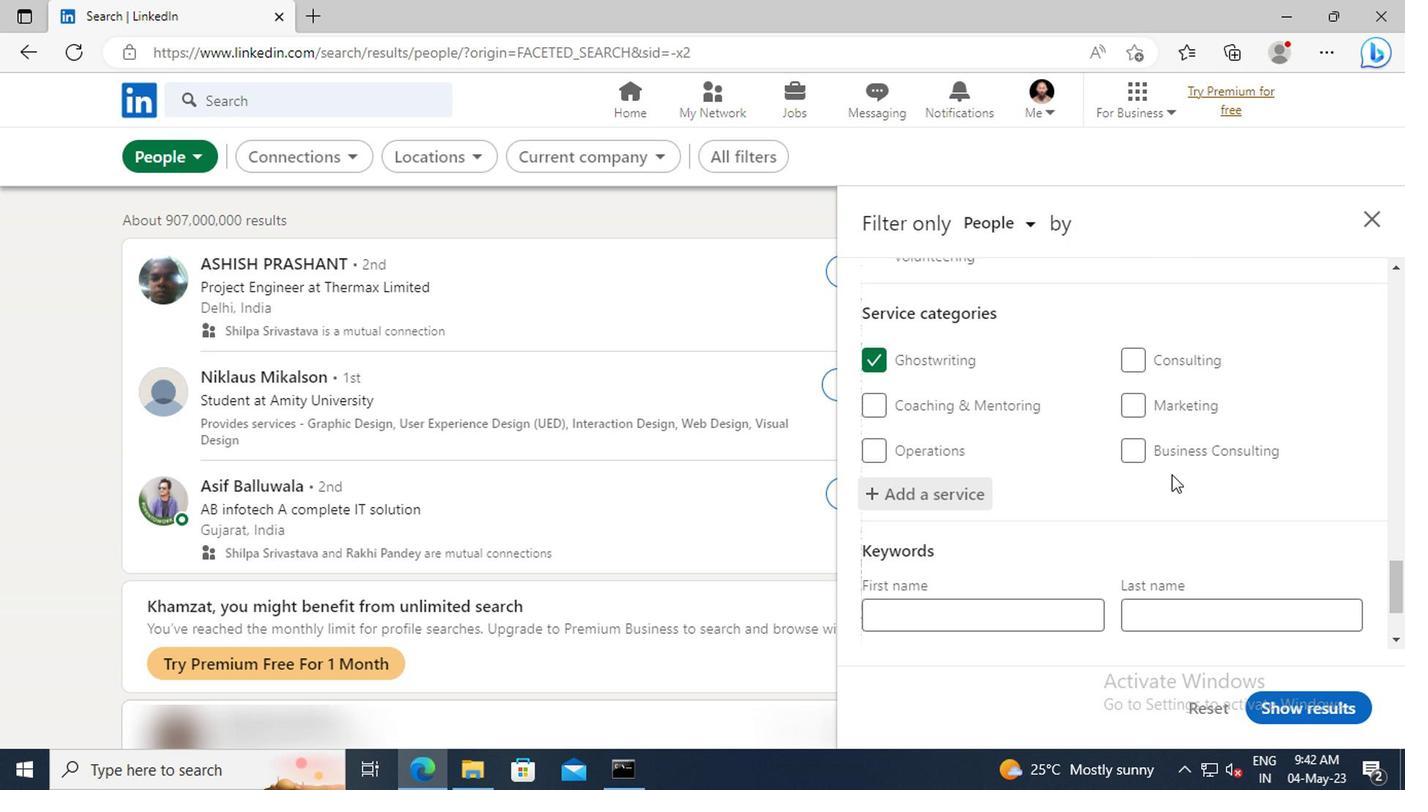 
Action: Mouse moved to (848, 519)
Screenshot: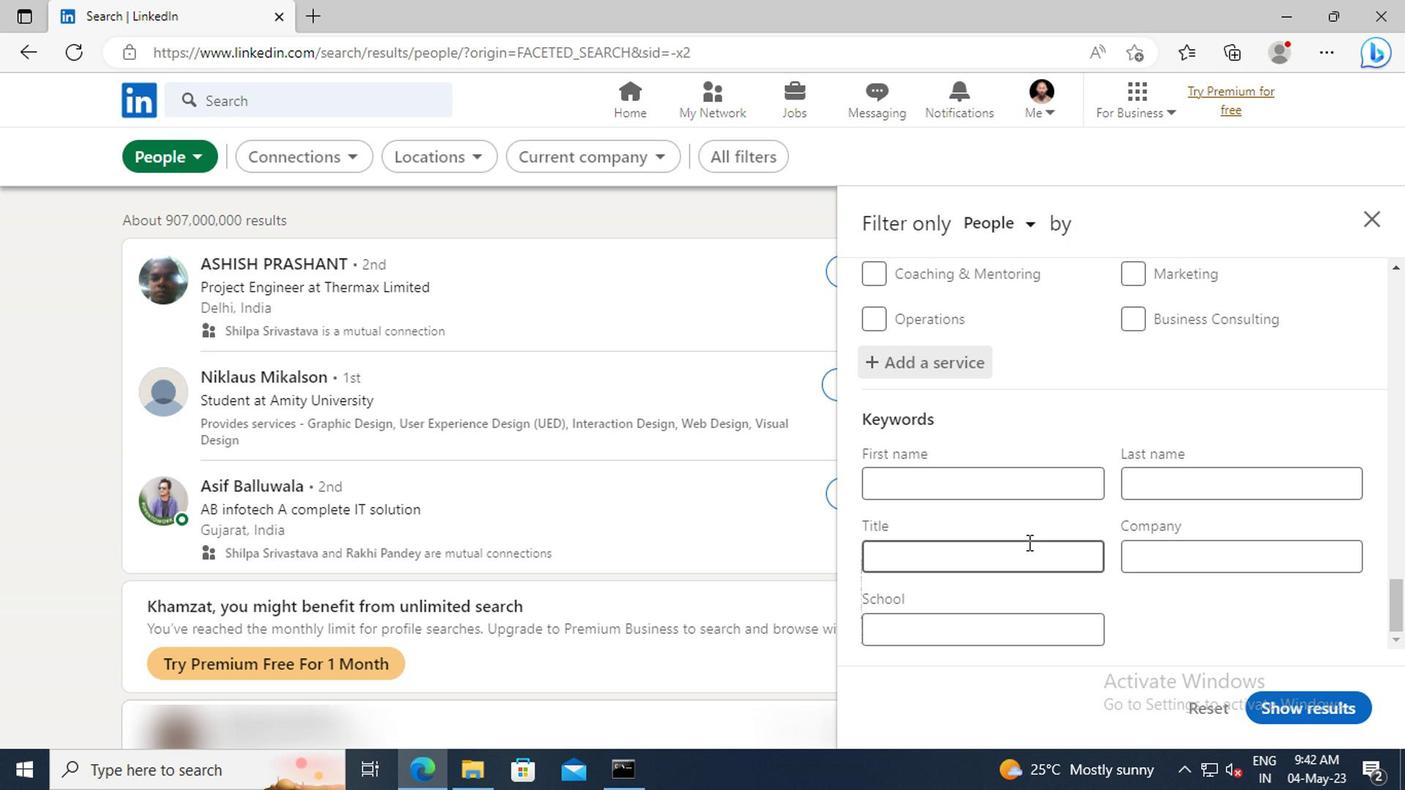 
Action: Mouse pressed left at (848, 519)
Screenshot: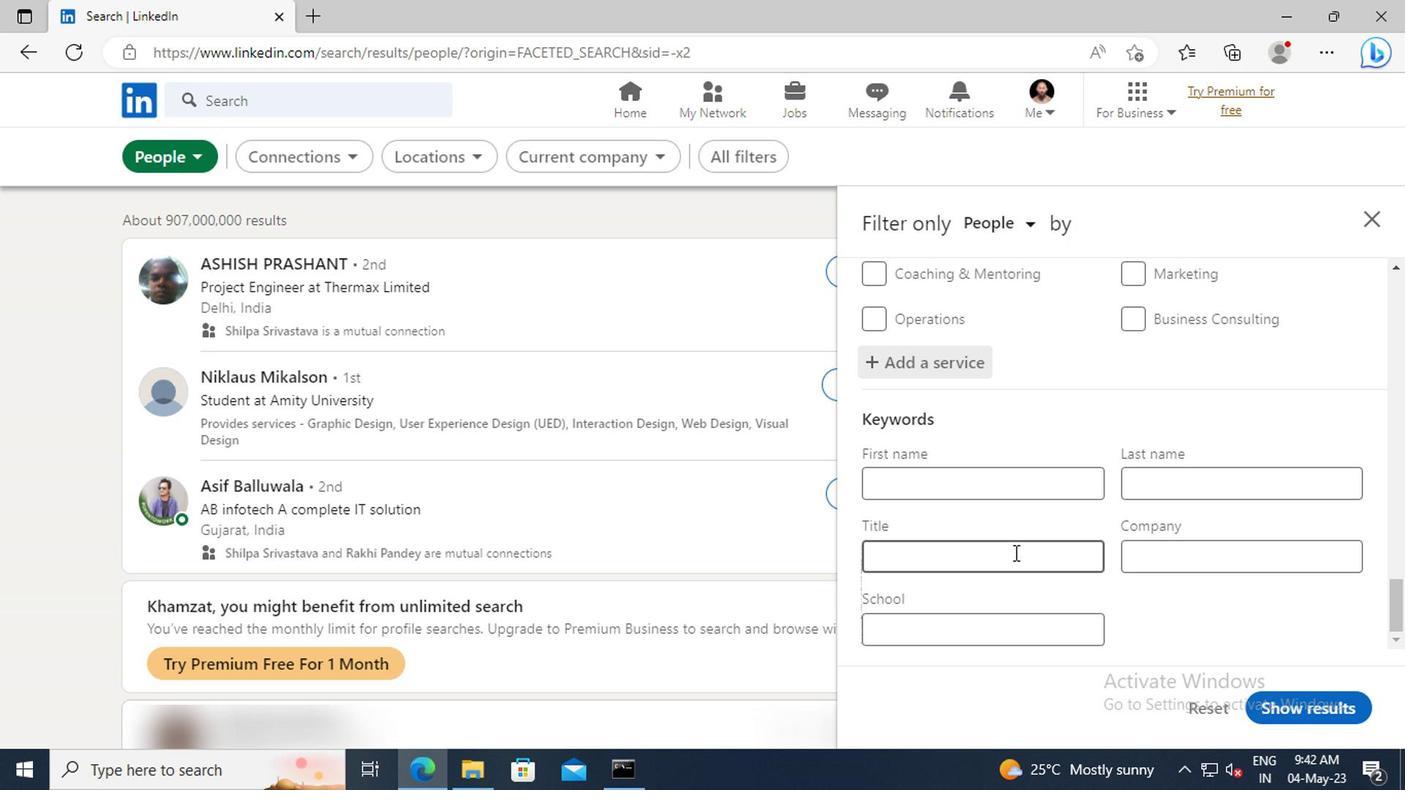 
Action: Key pressed <Key.shift>BOILERMAKER<Key.enter>
Screenshot: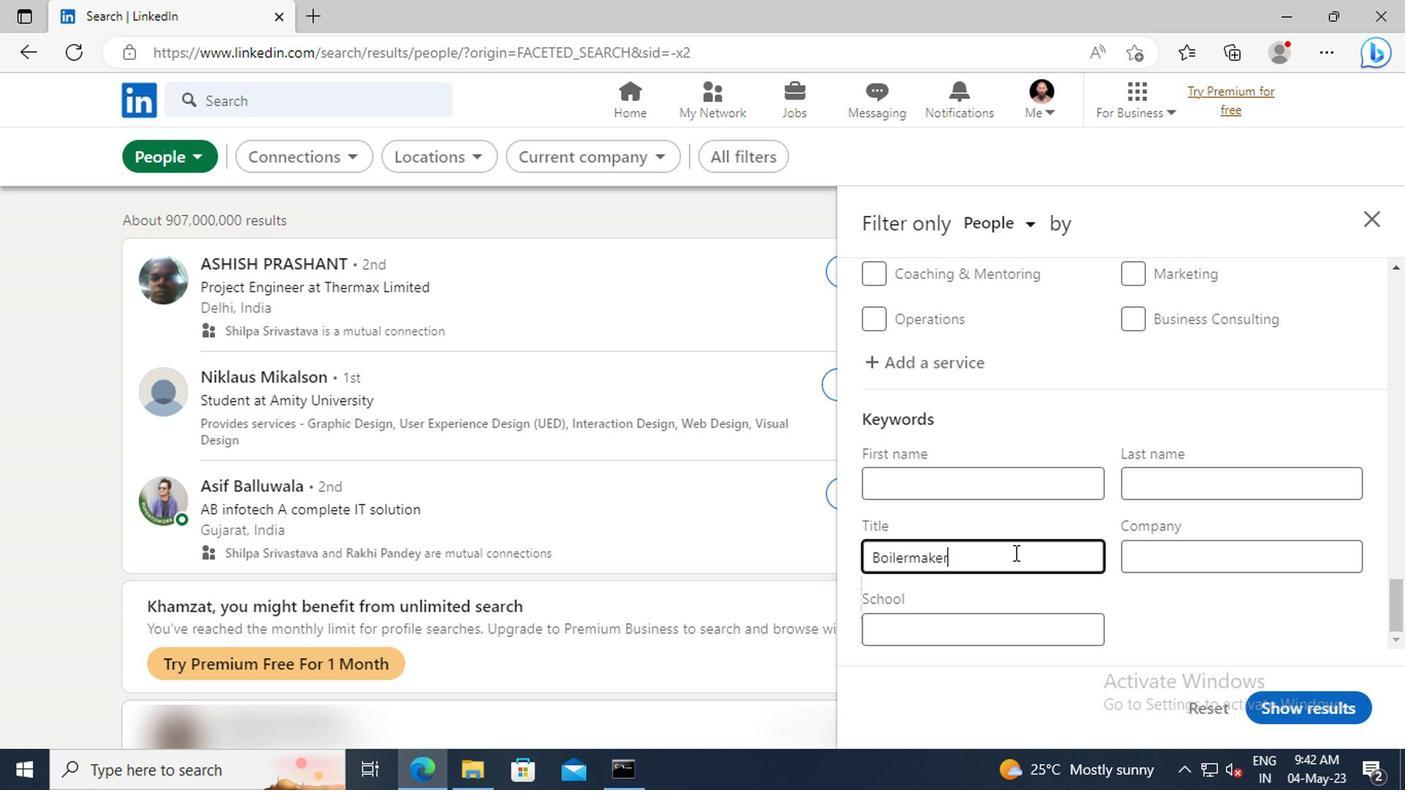 
Action: Mouse moved to (1035, 634)
Screenshot: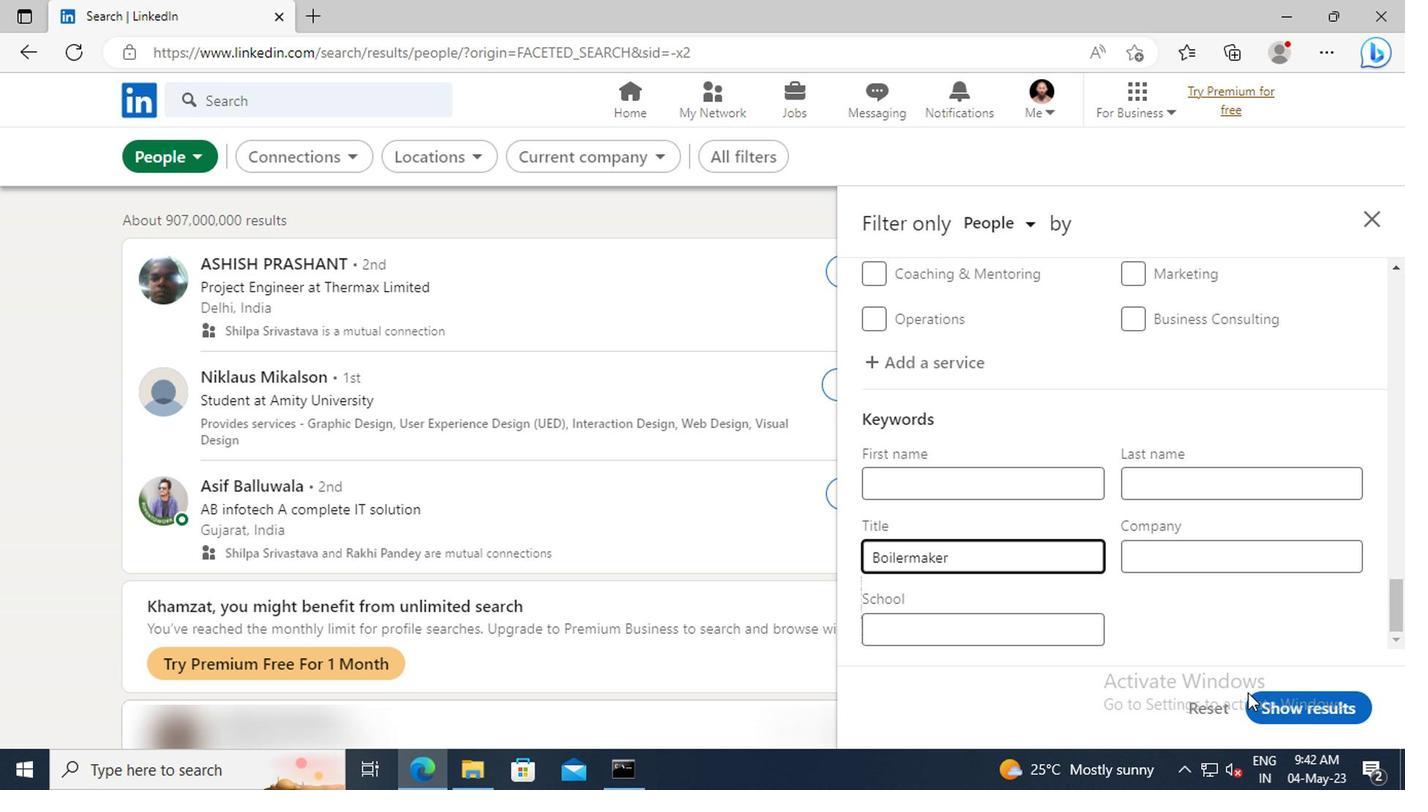 
Action: Mouse pressed left at (1035, 634)
Screenshot: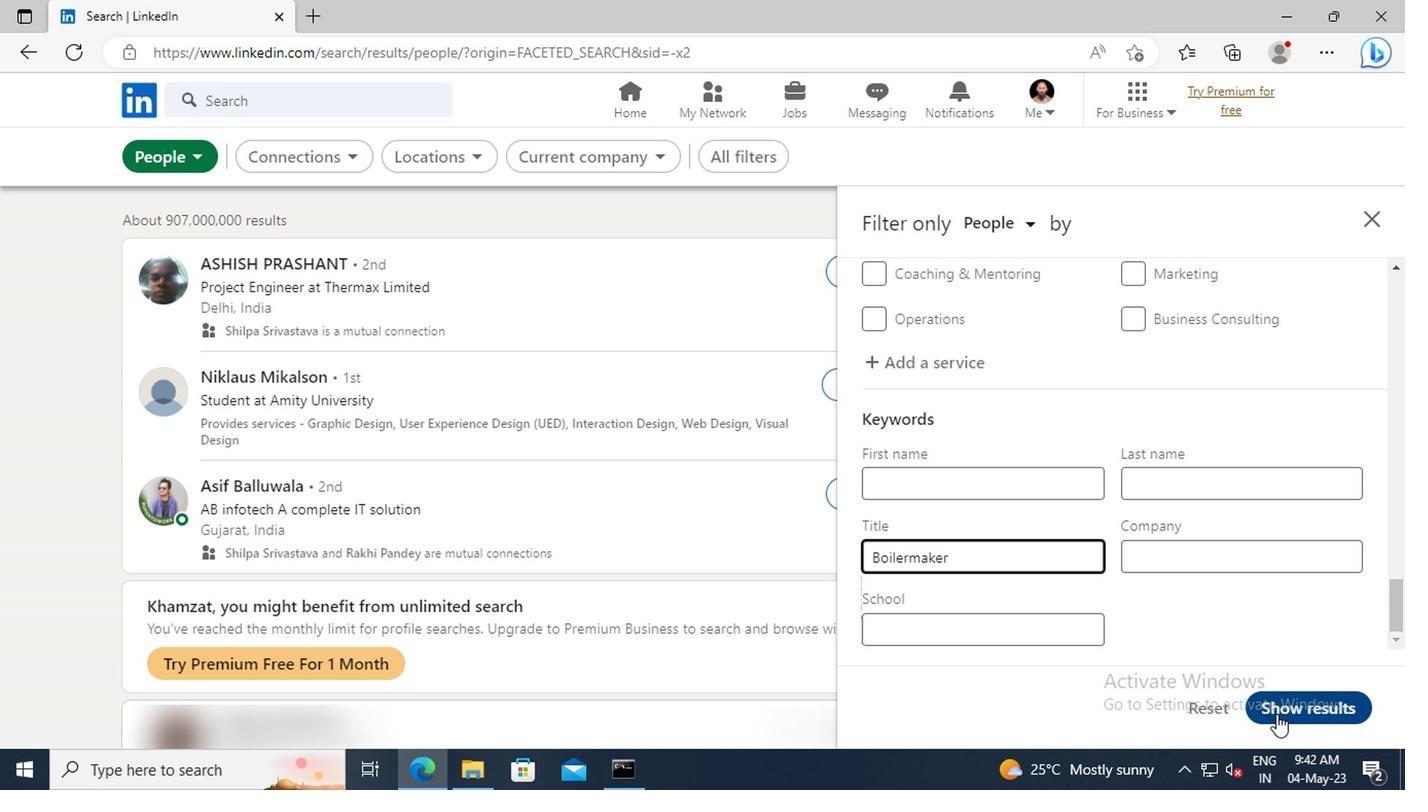 
